 Task: Search and explore Airbnb properties in Aspen, Colorado with amazing views.
Action: Mouse moved to (480, 63)
Screenshot: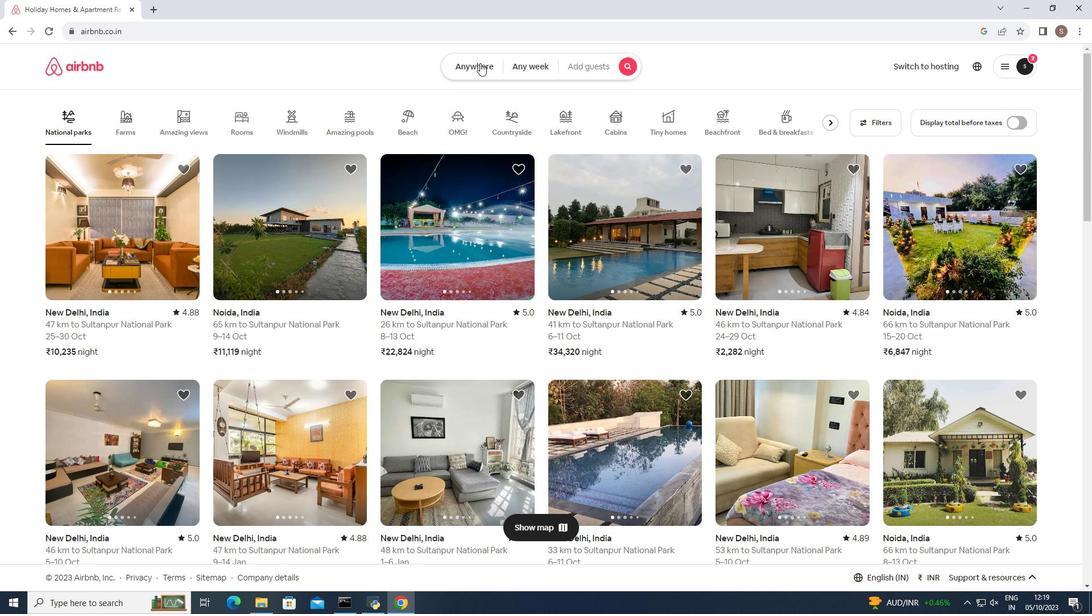 
Action: Mouse pressed left at (480, 63)
Screenshot: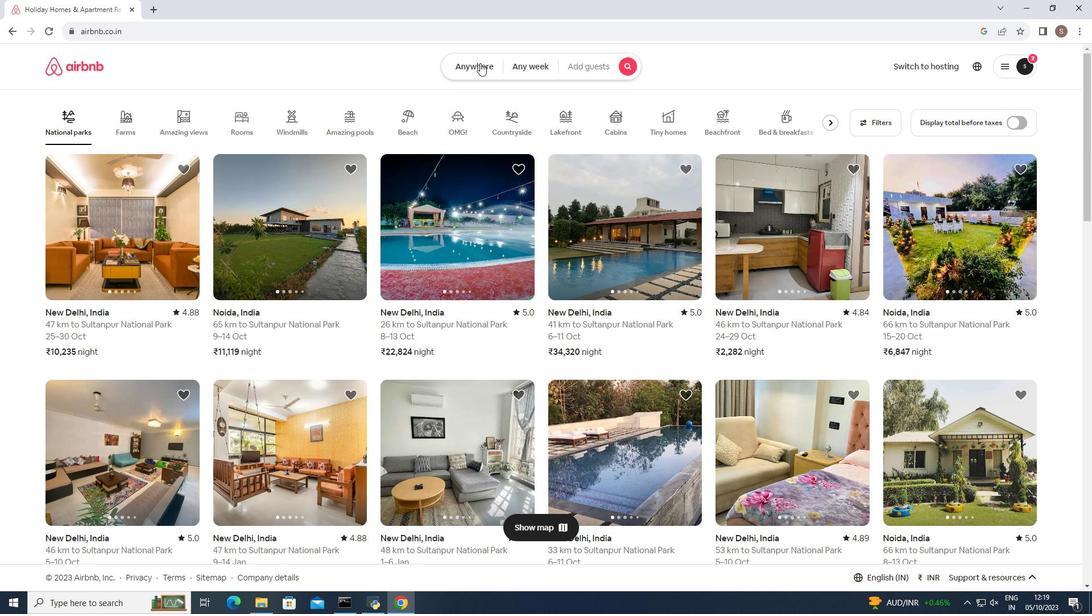 
Action: Mouse moved to (407, 114)
Screenshot: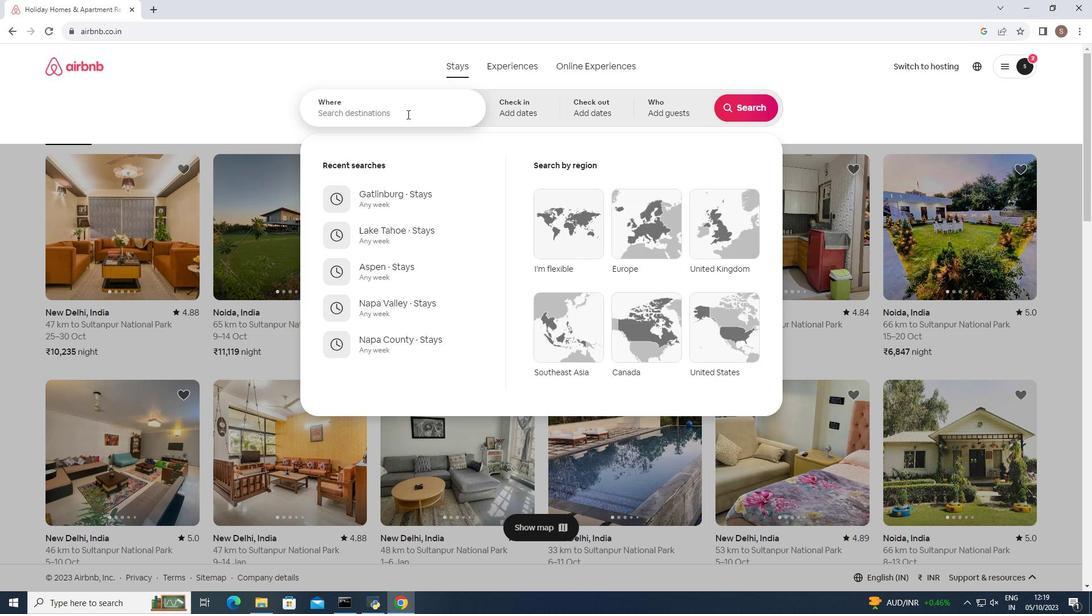 
Action: Mouse pressed left at (407, 114)
Screenshot: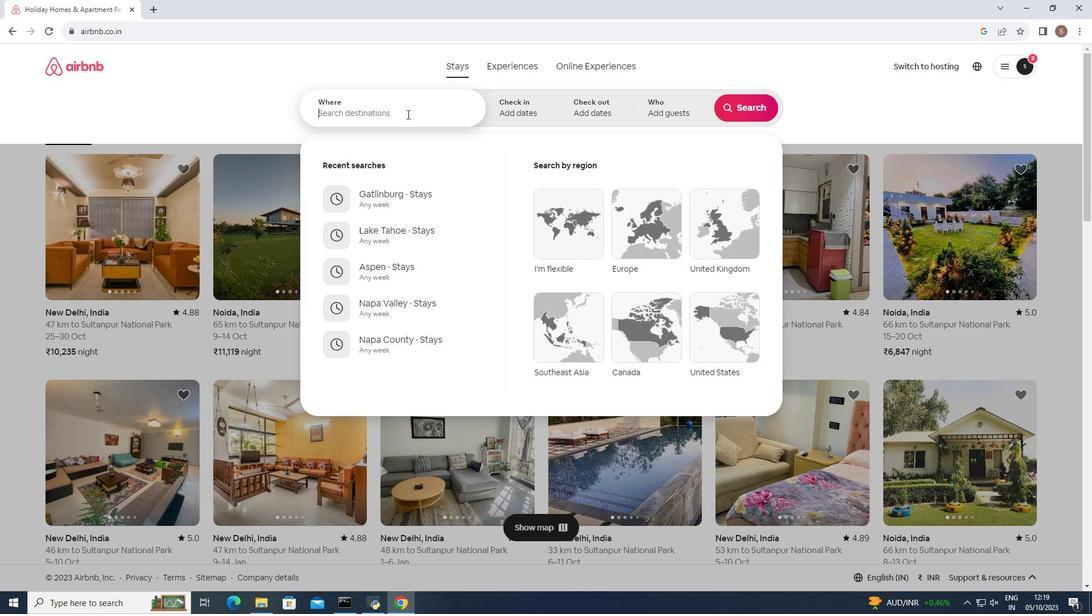 
Action: Key pressed <Key.shift>Aspen<Key.space><Key.shift><Key.shift><Key.shift><Key.shift><Key.shift><Key.shift><Key.shift><Key.shift><Key.shift><Key.shift><Key.shift><Key.shift>Colorado
Screenshot: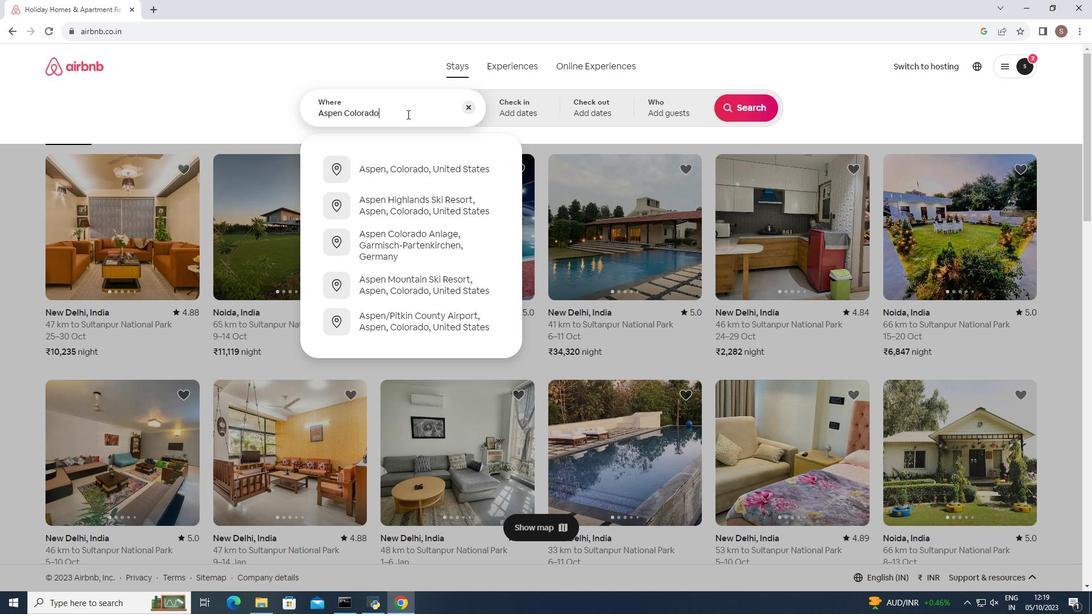 
Action: Mouse moved to (422, 171)
Screenshot: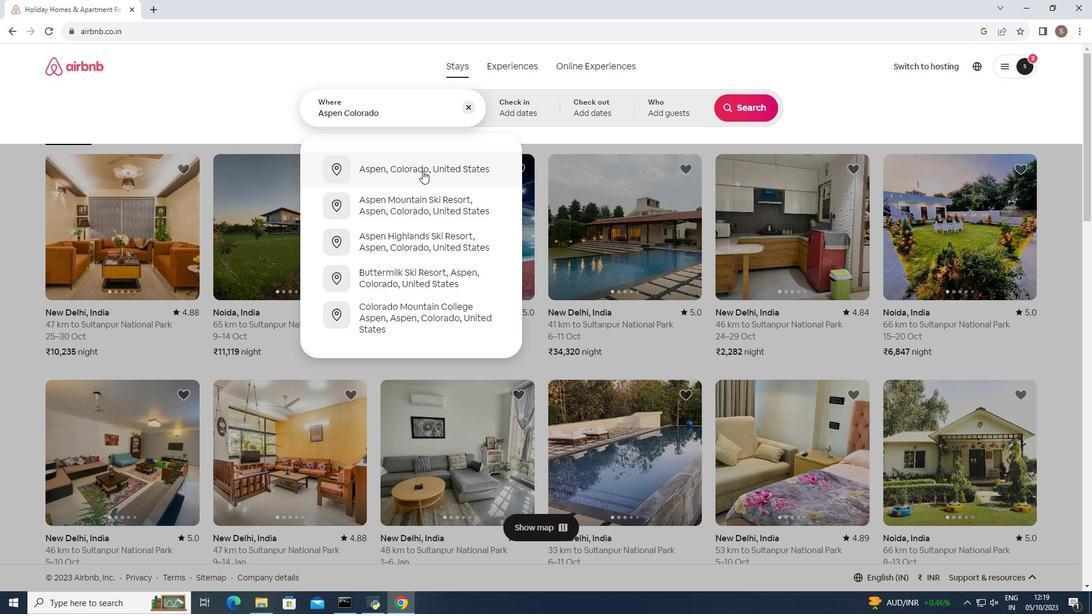 
Action: Mouse pressed left at (422, 171)
Screenshot: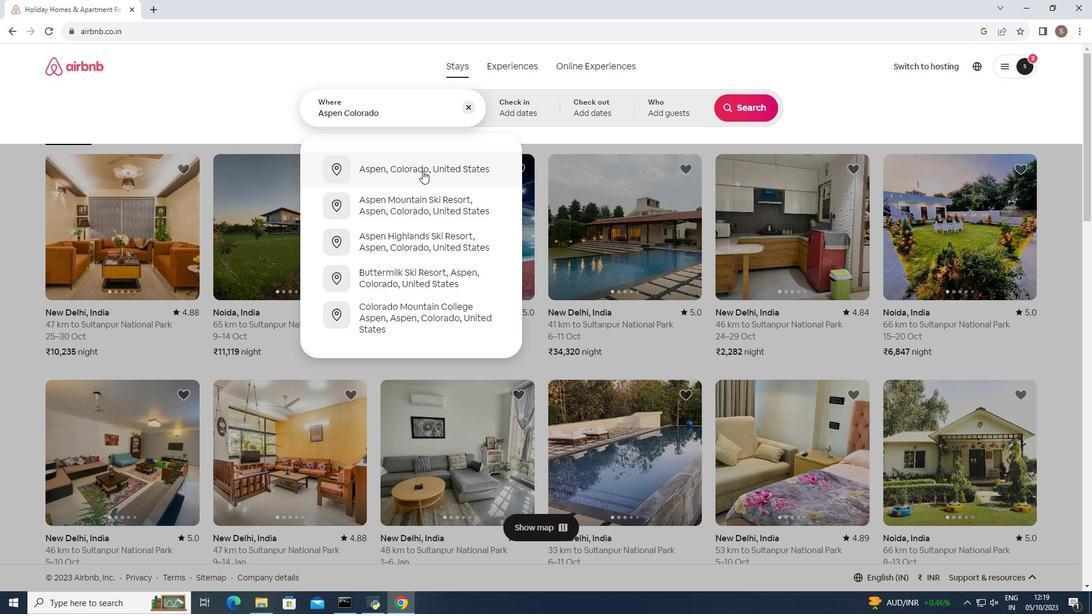 
Action: Mouse moved to (753, 109)
Screenshot: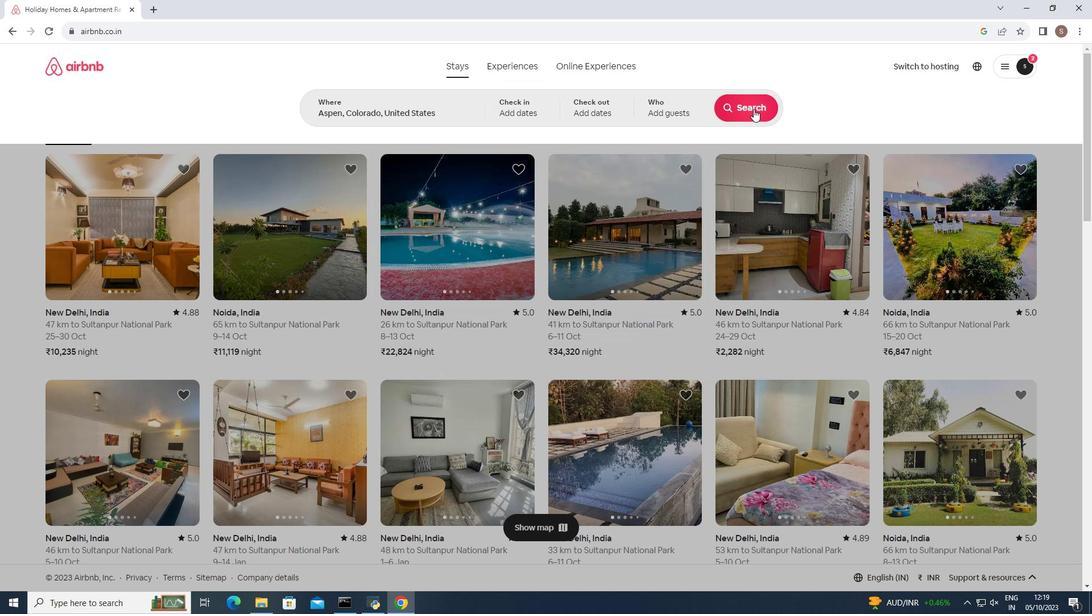 
Action: Mouse pressed left at (753, 109)
Screenshot: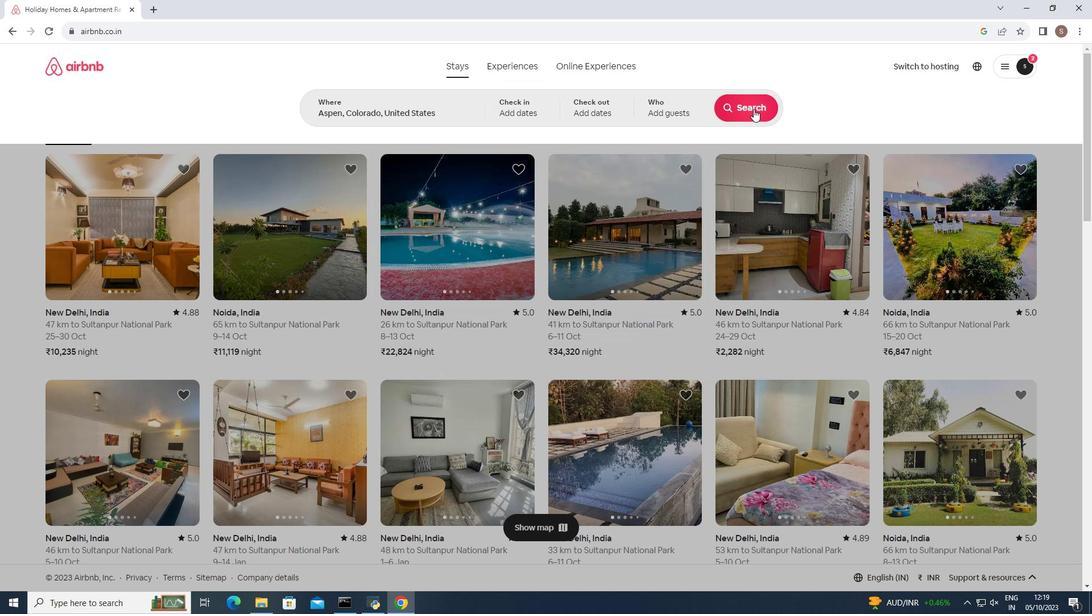 
Action: Mouse moved to (860, 106)
Screenshot: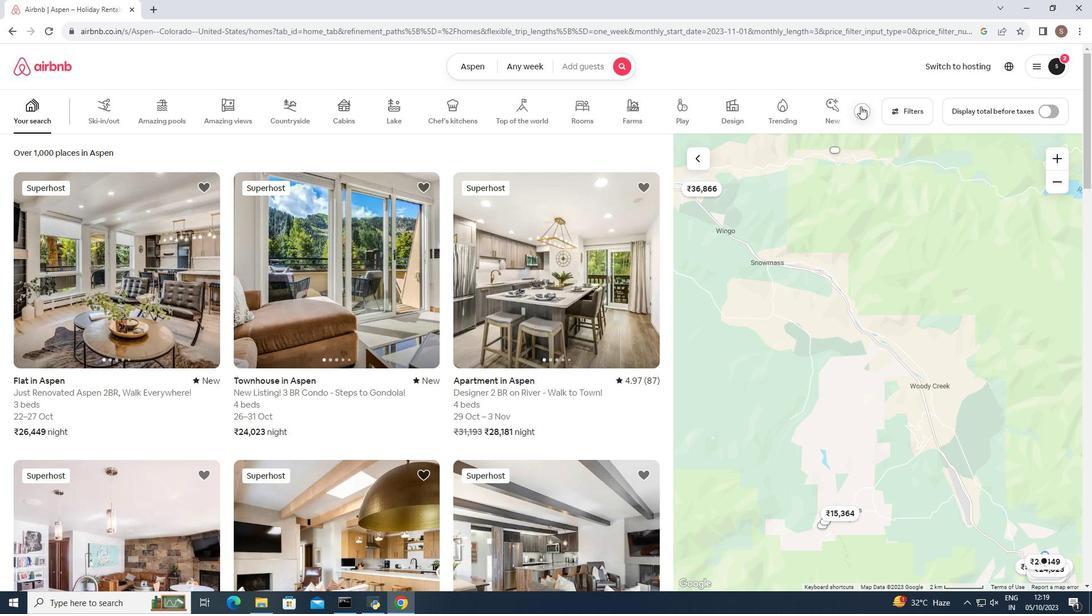 
Action: Mouse pressed left at (860, 106)
Screenshot: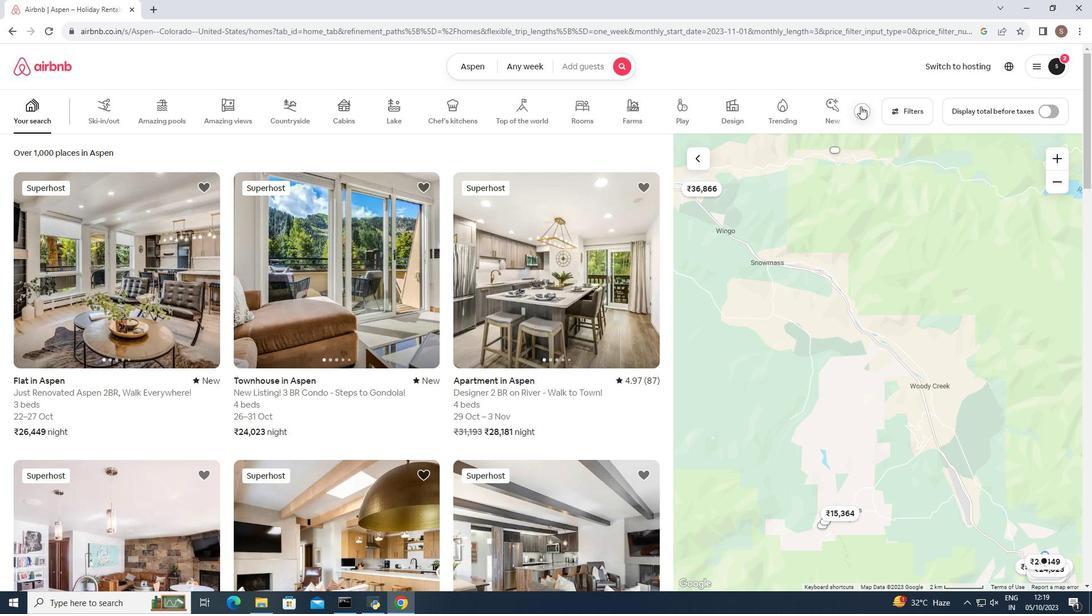
Action: Mouse moved to (15, 109)
Screenshot: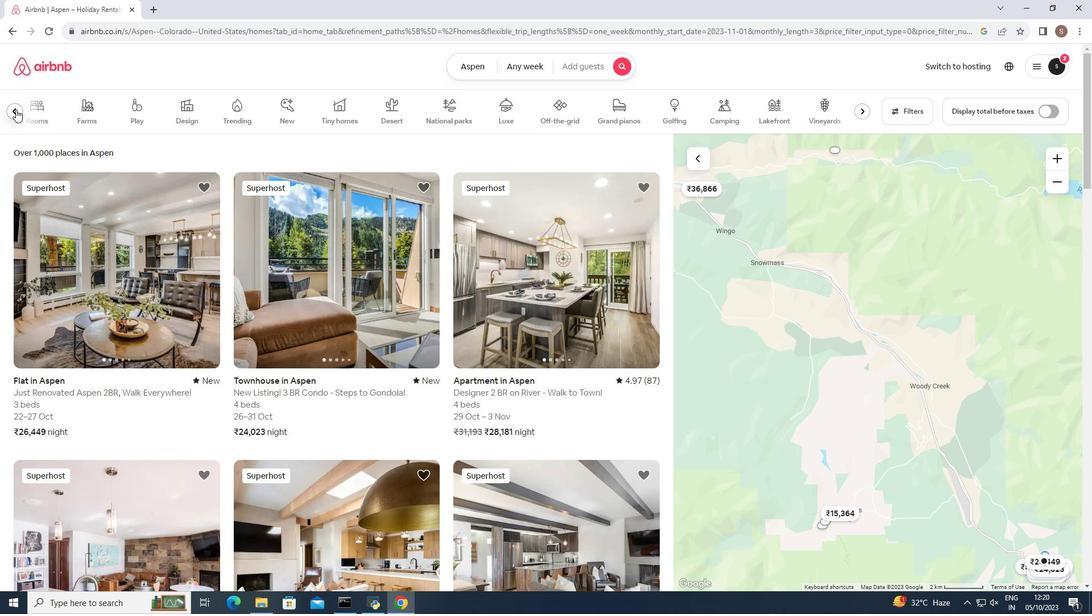 
Action: Mouse pressed left at (15, 109)
Screenshot: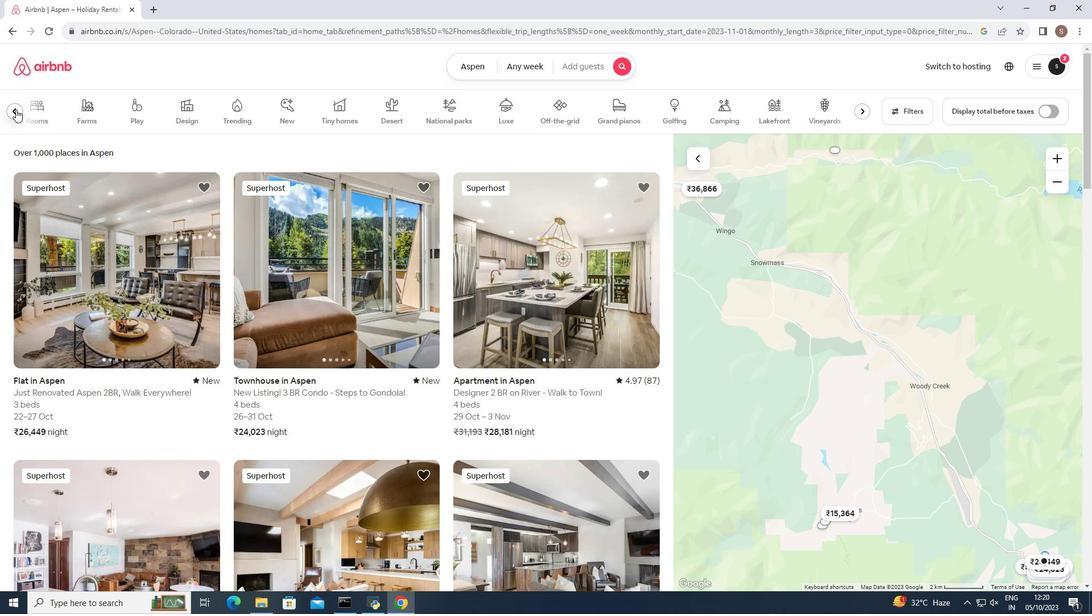 
Action: Mouse moved to (221, 109)
Screenshot: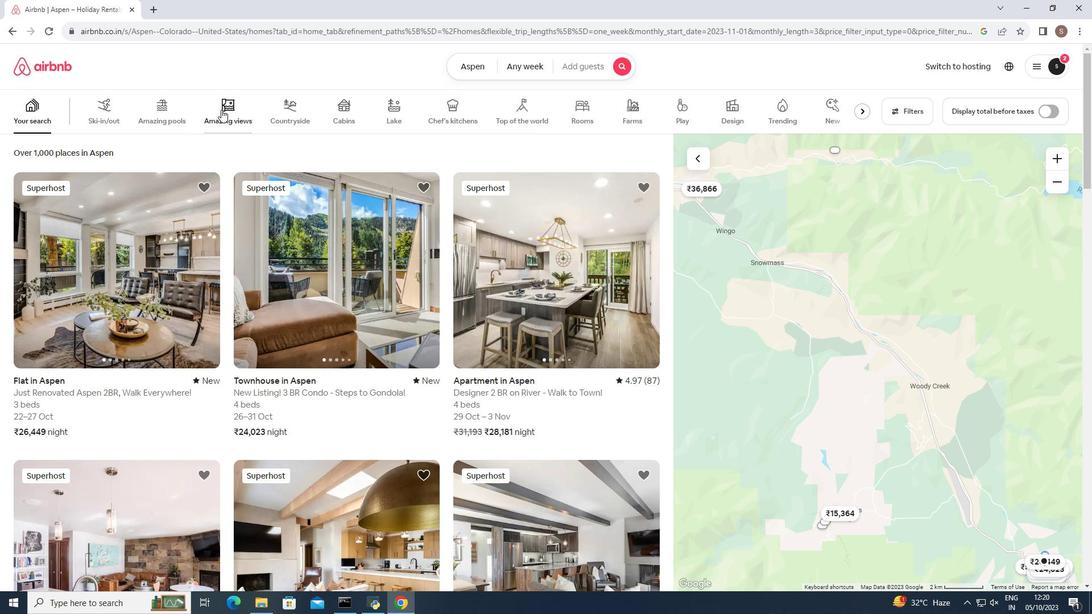 
Action: Mouse pressed left at (221, 109)
Screenshot: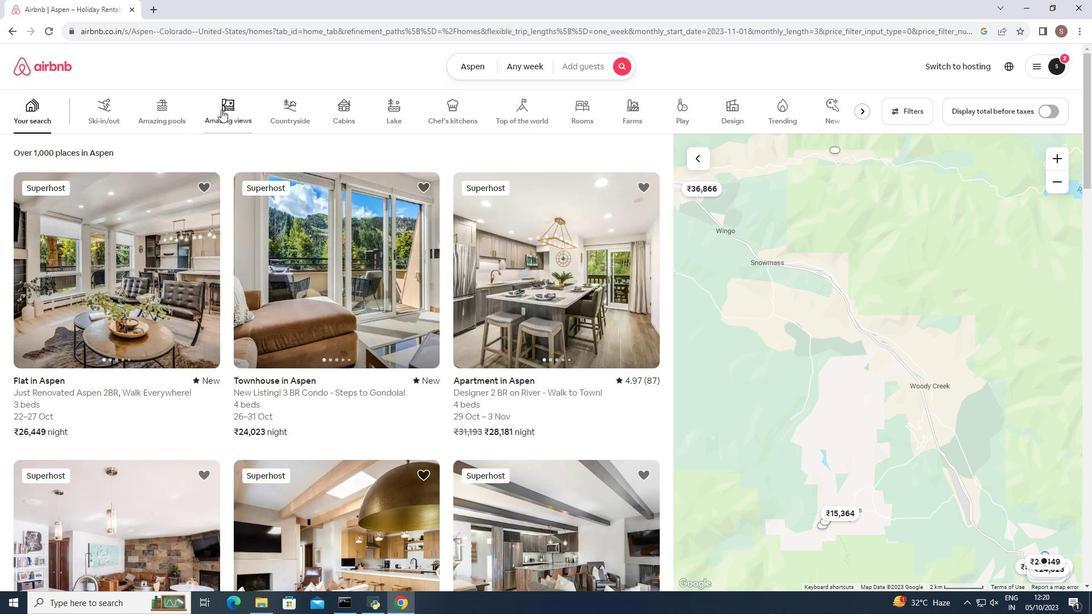 
Action: Mouse moved to (338, 263)
Screenshot: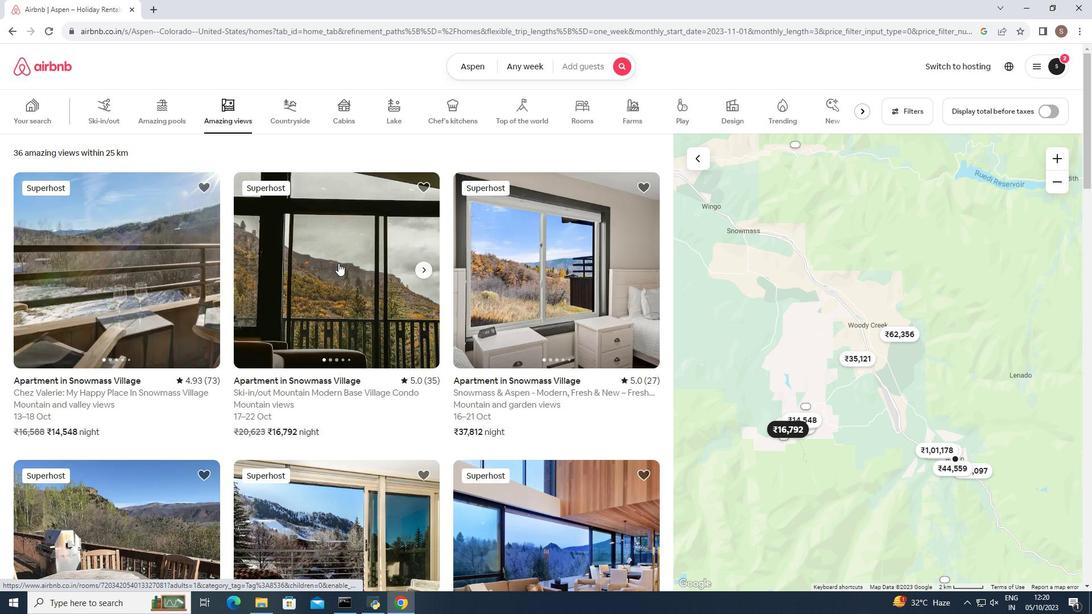 
Action: Mouse scrolled (338, 262) with delta (0, 0)
Screenshot: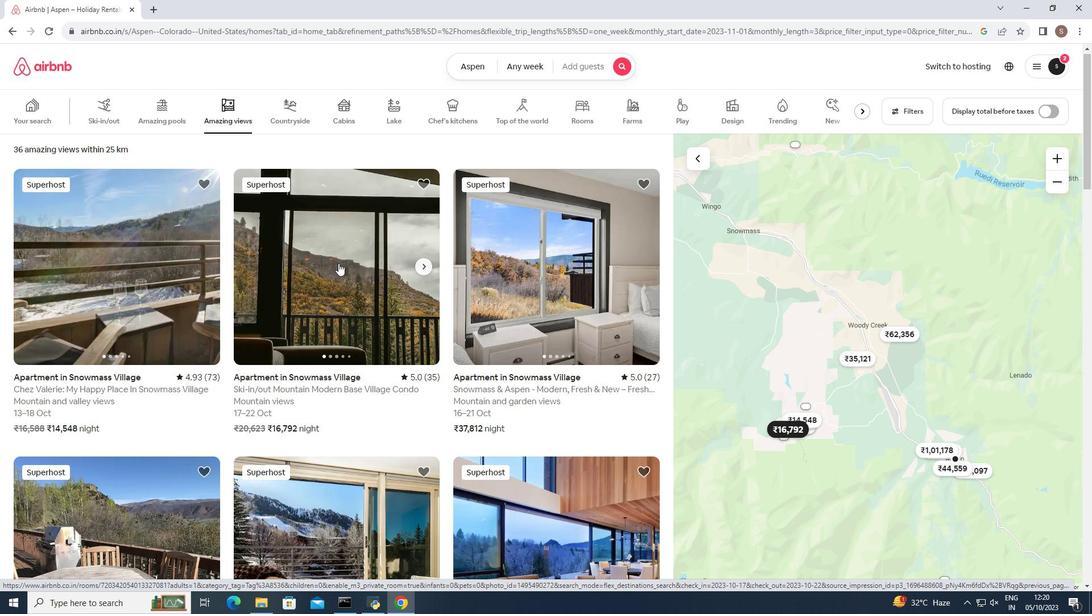 
Action: Mouse scrolled (338, 262) with delta (0, 0)
Screenshot: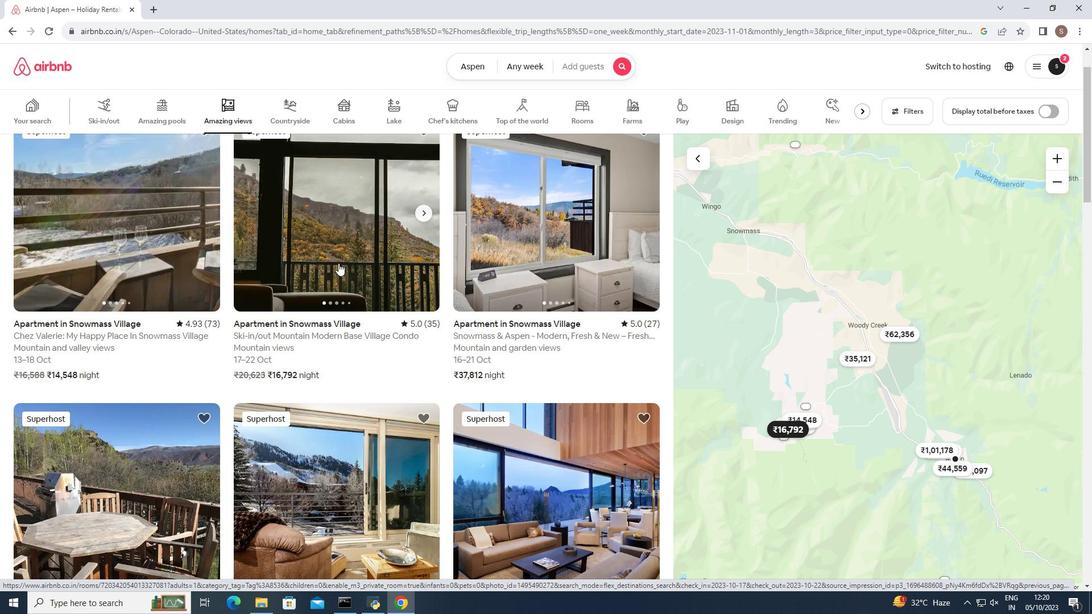 
Action: Mouse scrolled (338, 262) with delta (0, 0)
Screenshot: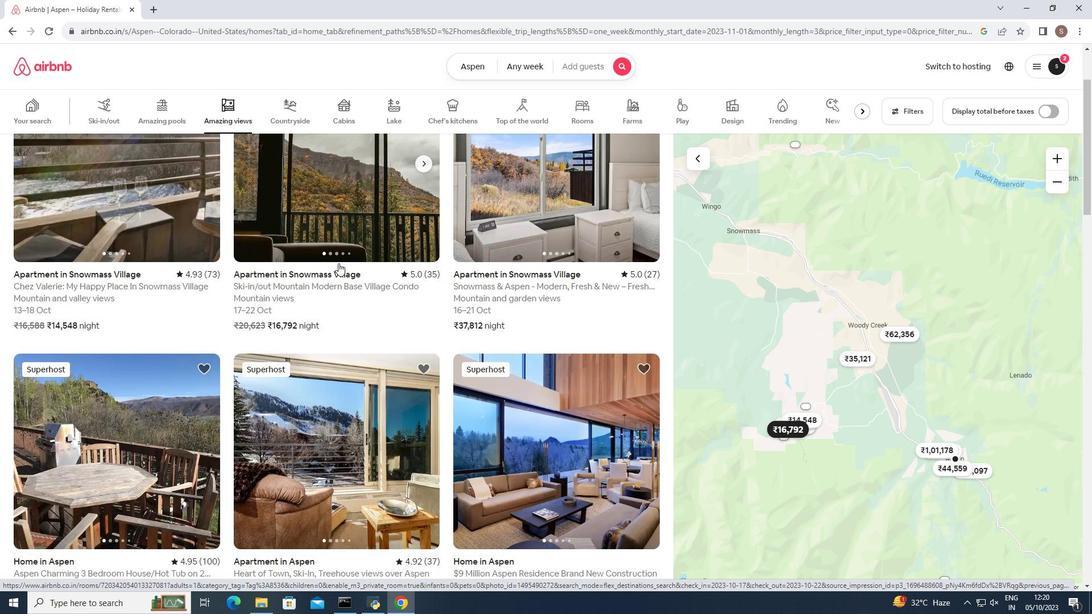 
Action: Mouse scrolled (338, 262) with delta (0, 0)
Screenshot: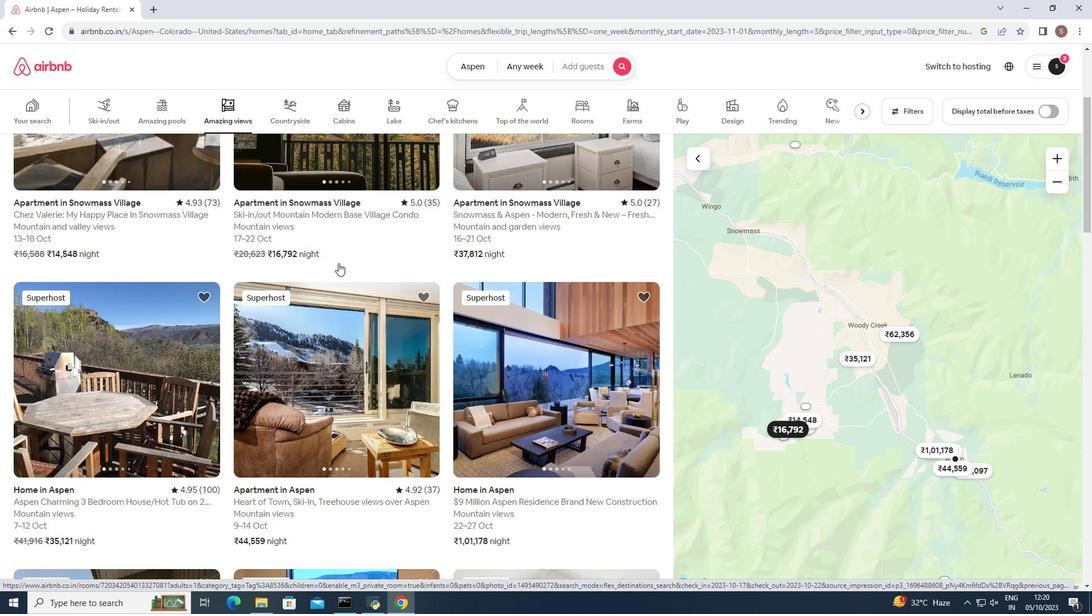 
Action: Mouse moved to (325, 325)
Screenshot: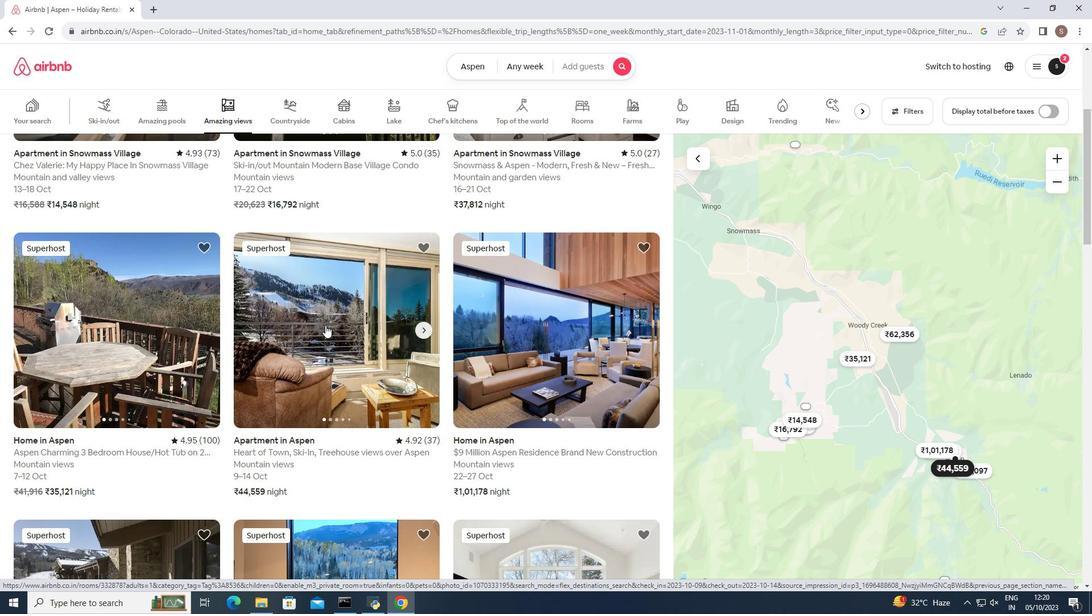 
Action: Mouse pressed left at (325, 325)
Screenshot: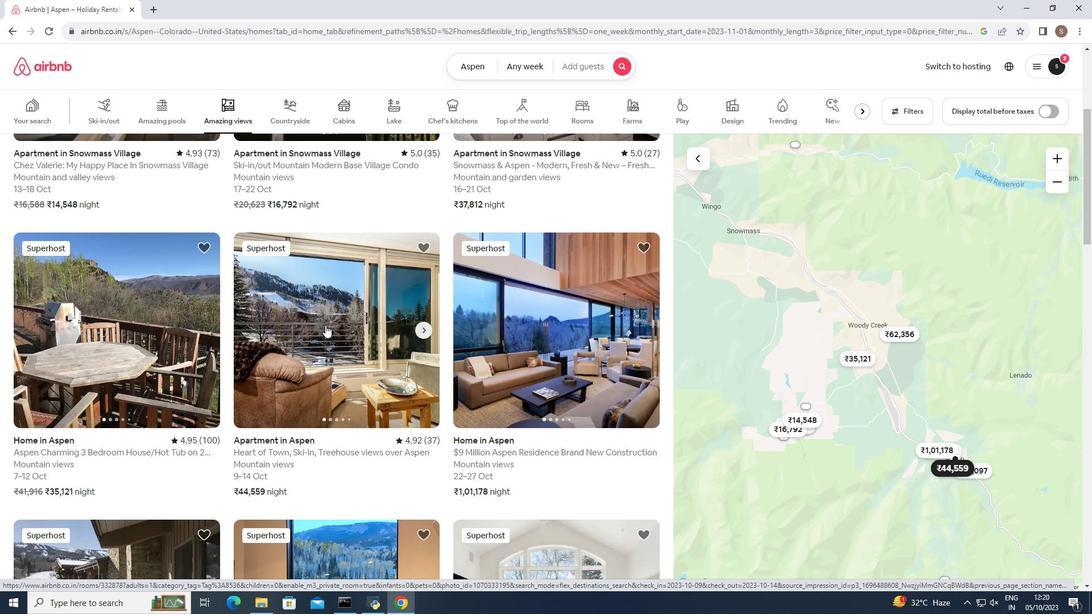 
Action: Mouse moved to (772, 419)
Screenshot: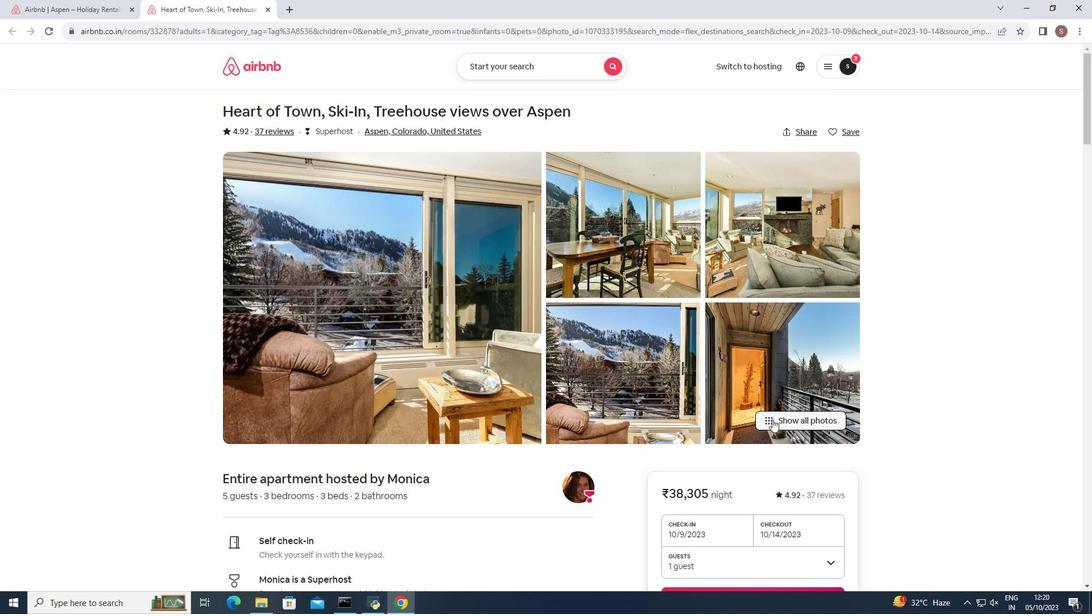 
Action: Mouse pressed left at (772, 419)
Screenshot: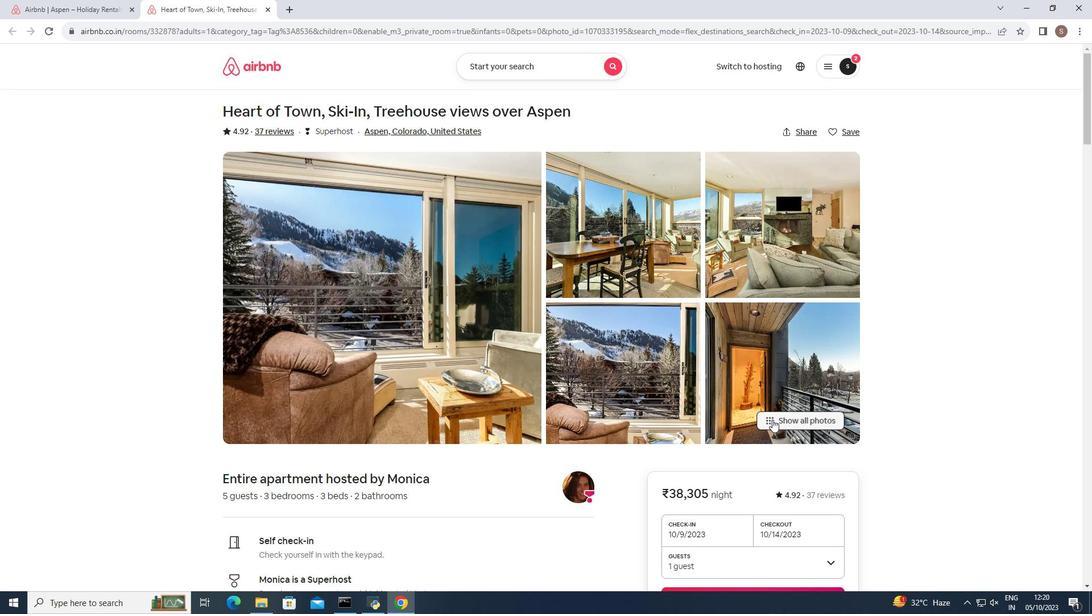 
Action: Mouse moved to (685, 394)
Screenshot: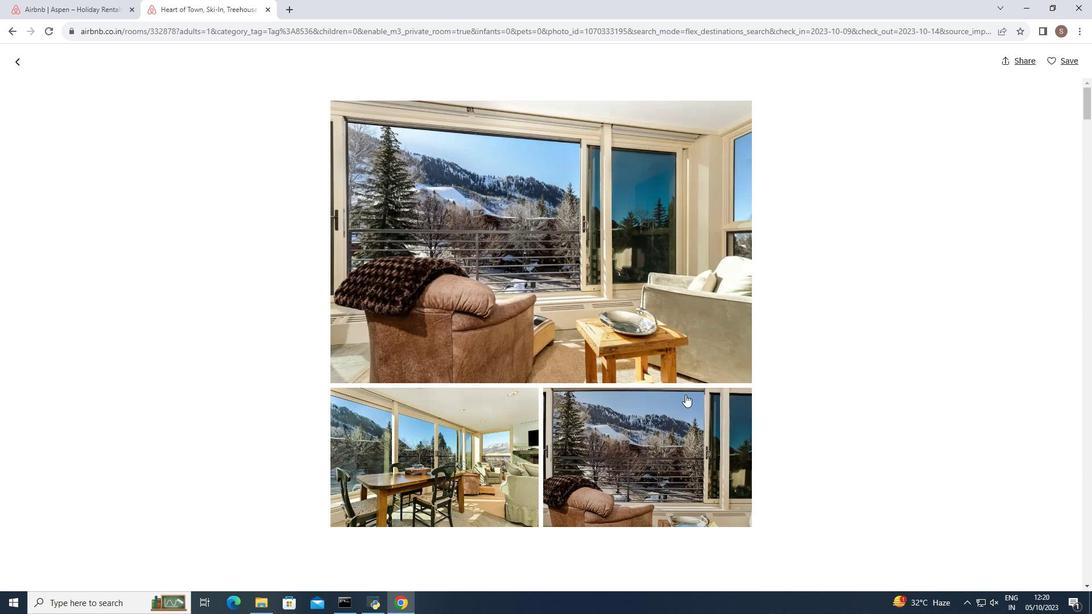 
Action: Mouse scrolled (685, 394) with delta (0, 0)
Screenshot: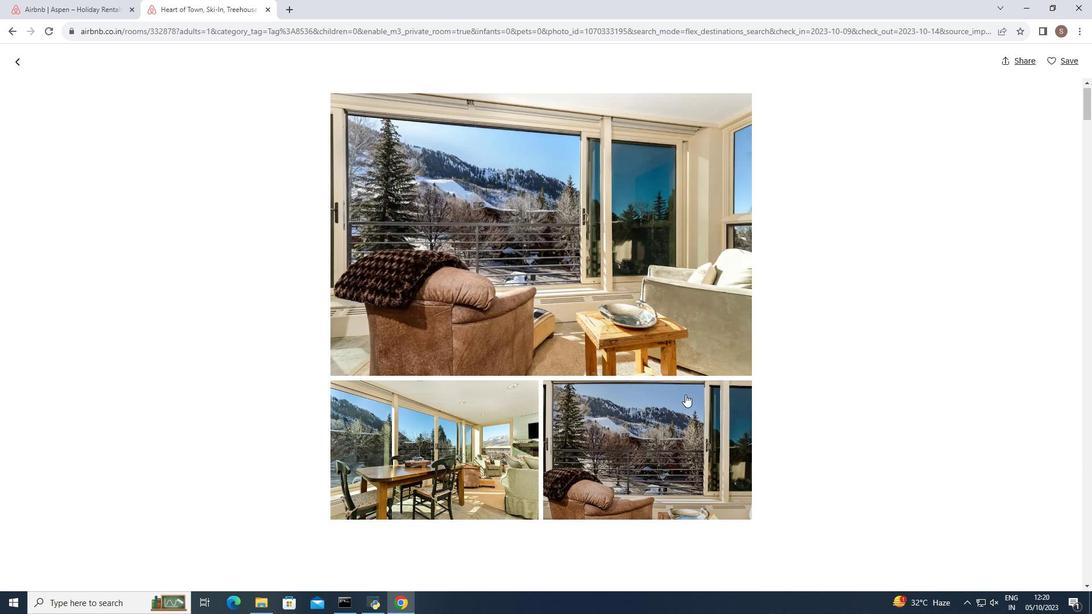 
Action: Mouse scrolled (685, 394) with delta (0, 0)
Screenshot: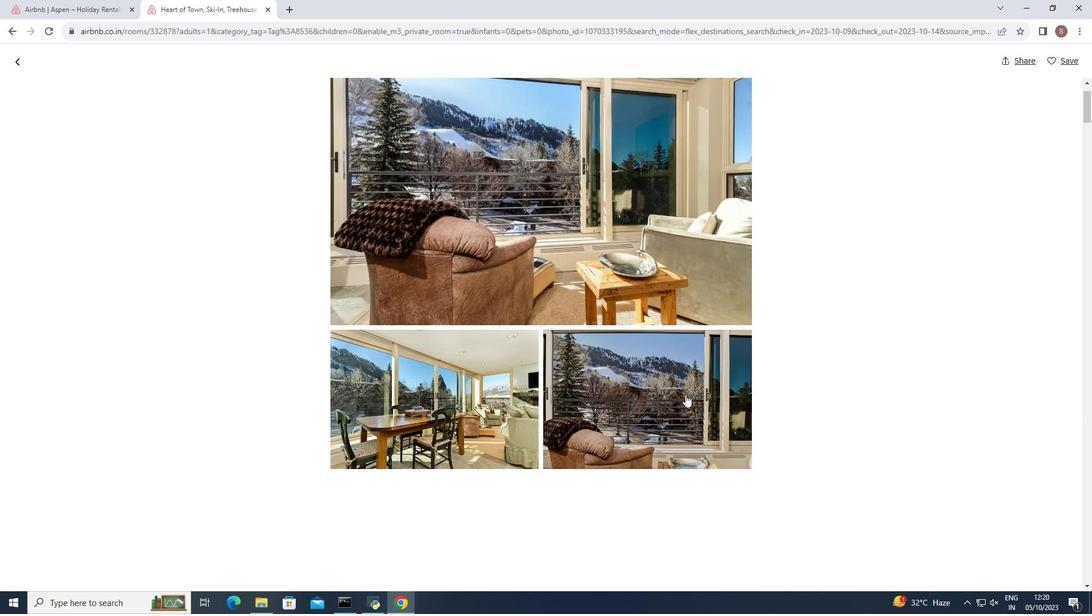 
Action: Mouse scrolled (685, 394) with delta (0, 0)
Screenshot: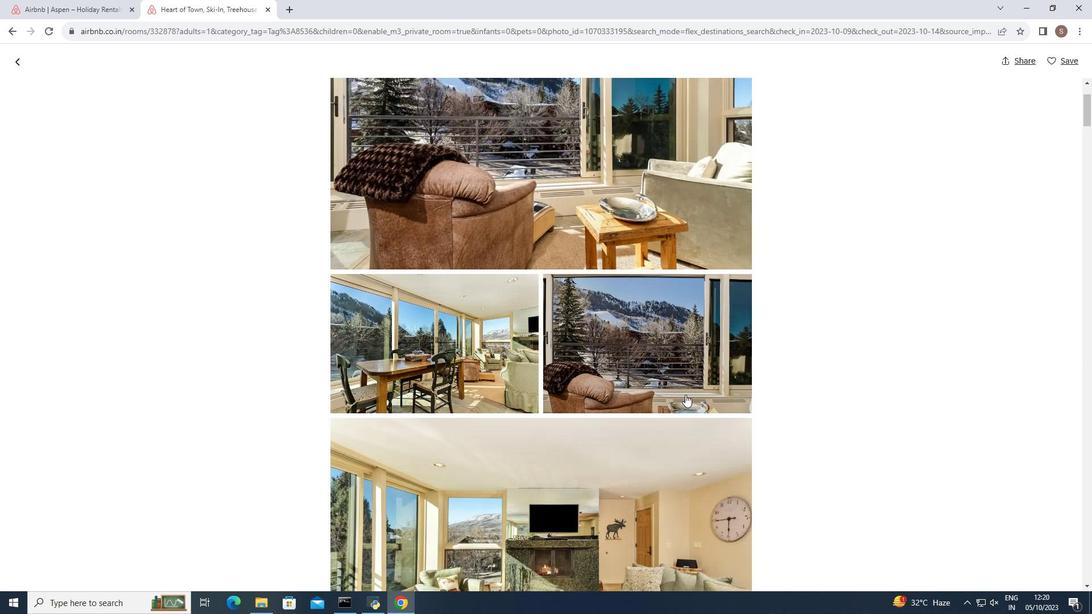 
Action: Mouse scrolled (685, 394) with delta (0, 0)
Screenshot: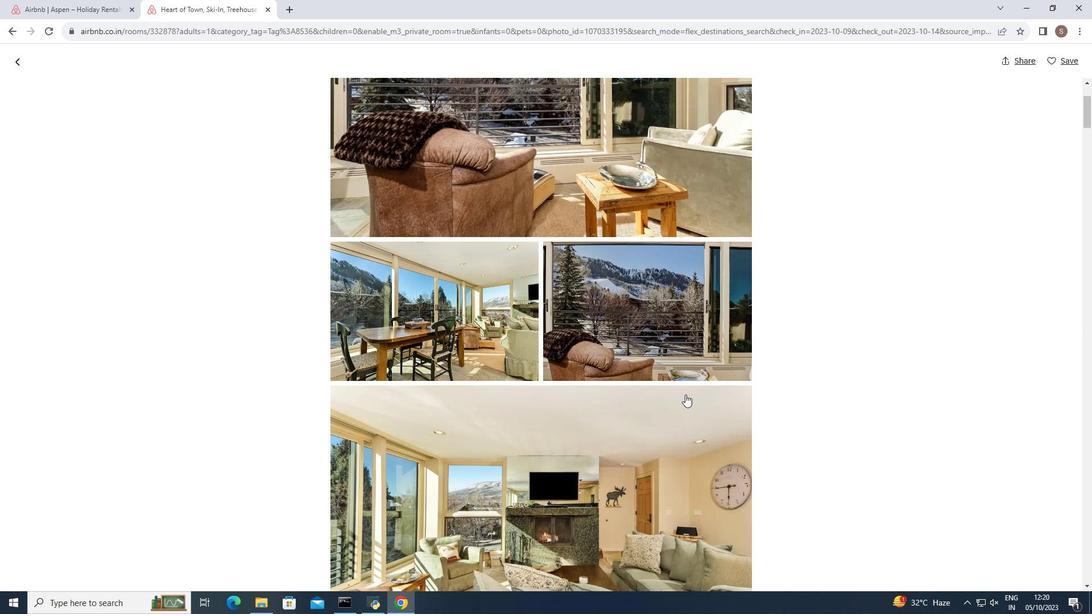 
Action: Mouse scrolled (685, 394) with delta (0, 0)
Screenshot: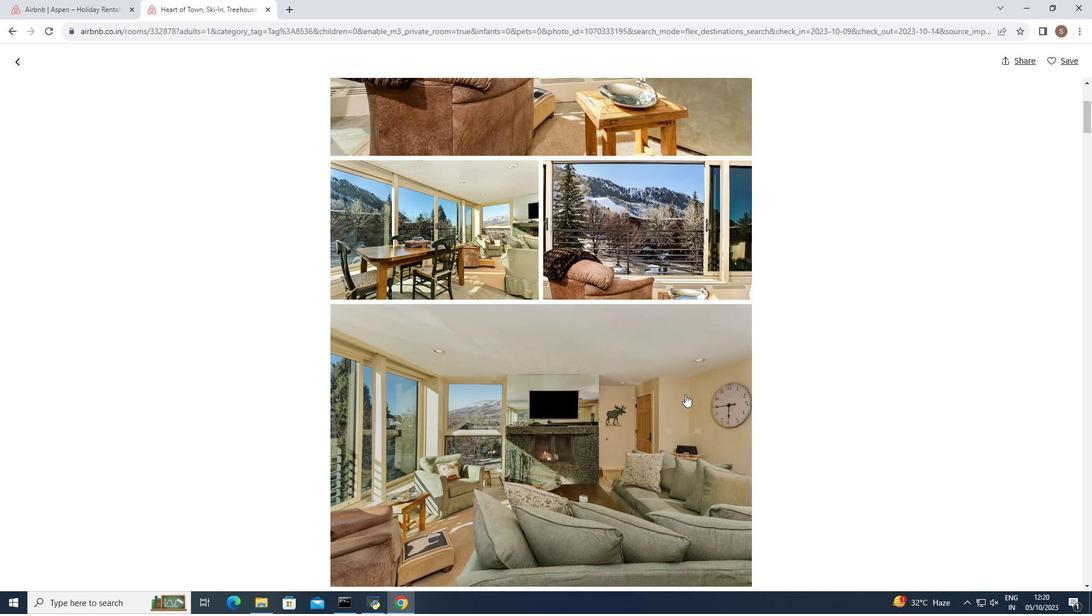 
Action: Mouse scrolled (685, 394) with delta (0, 0)
Screenshot: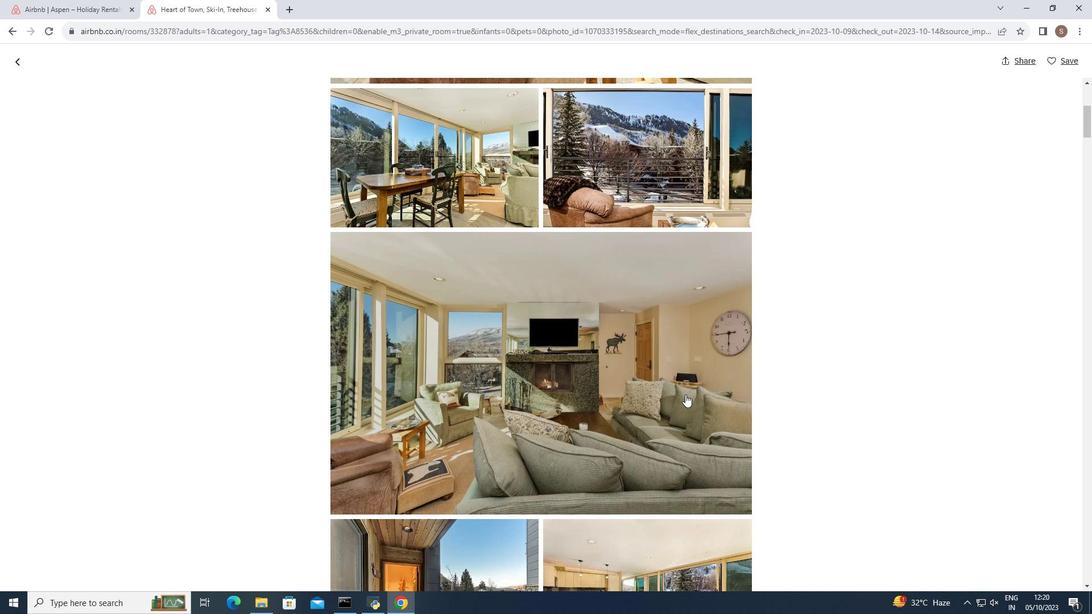 
Action: Mouse scrolled (685, 394) with delta (0, 0)
Screenshot: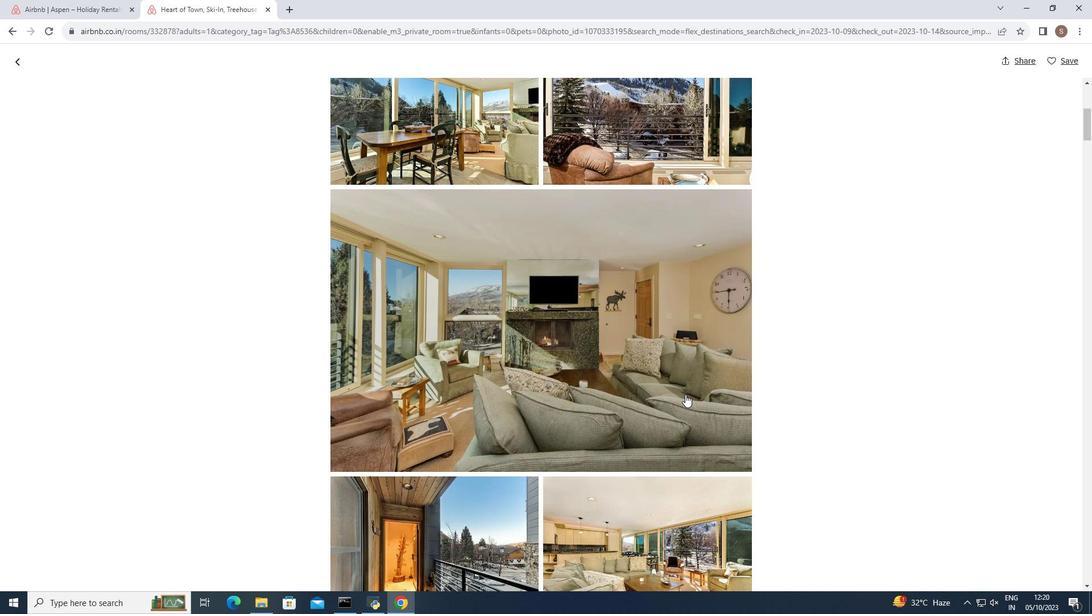 
Action: Mouse scrolled (685, 394) with delta (0, 0)
Screenshot: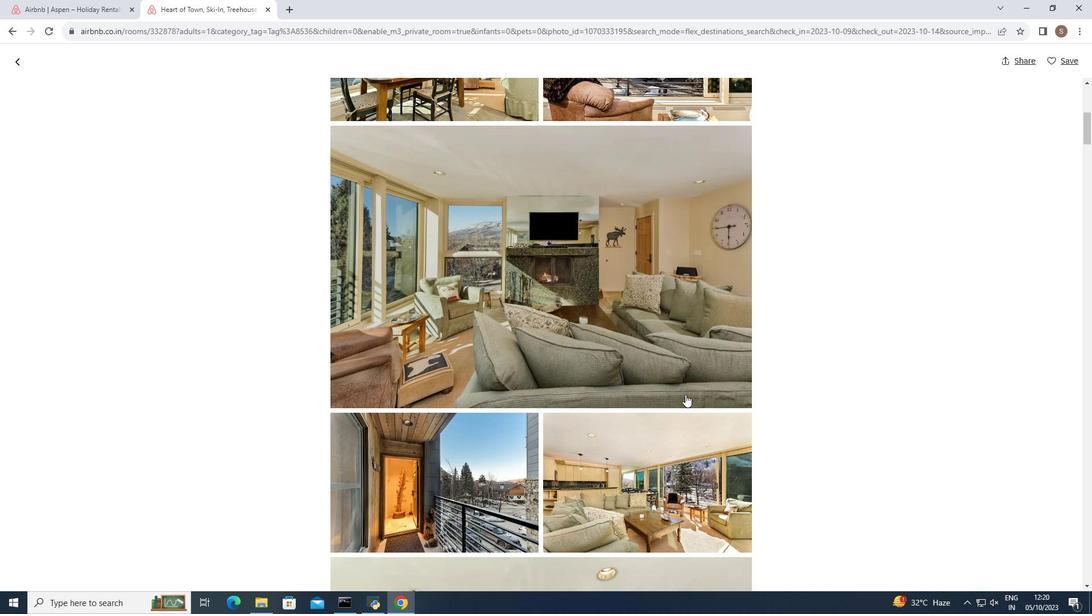 
Action: Mouse scrolled (685, 394) with delta (0, 0)
Screenshot: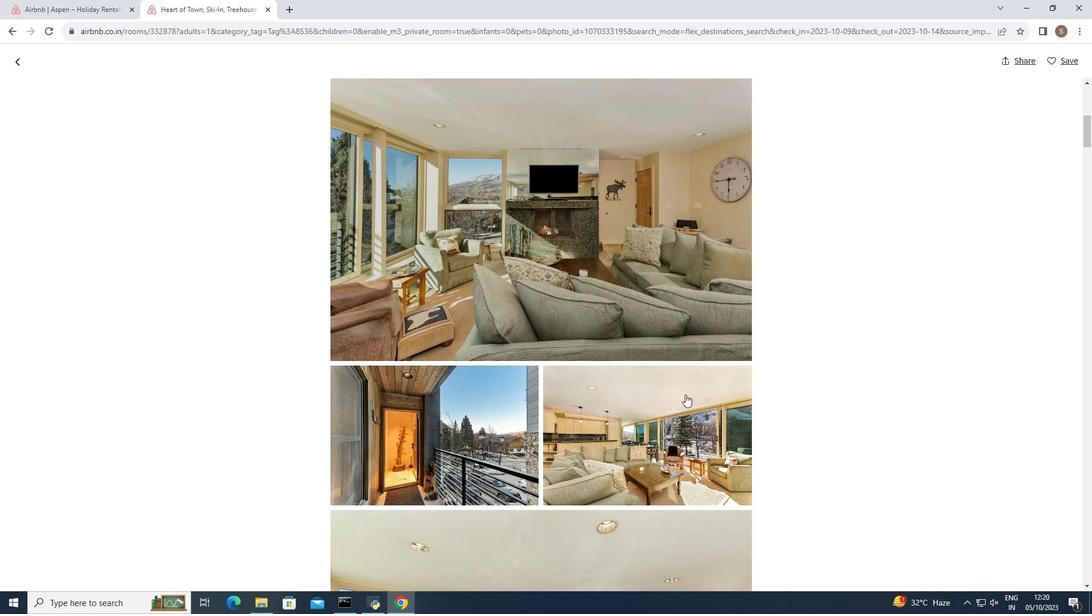 
Action: Mouse scrolled (685, 394) with delta (0, 0)
Screenshot: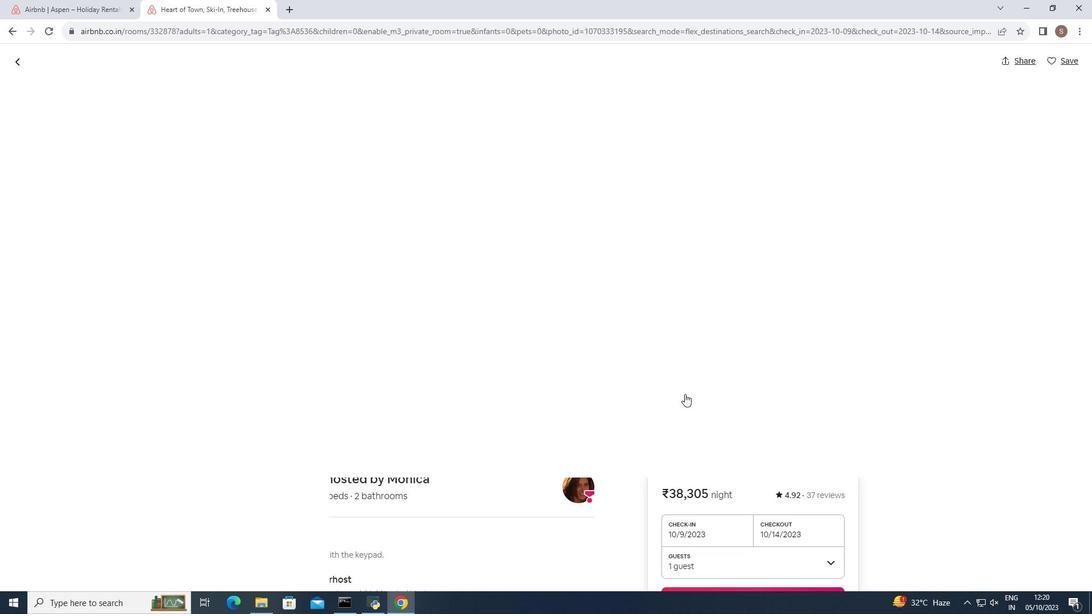 
Action: Mouse moved to (684, 394)
Screenshot: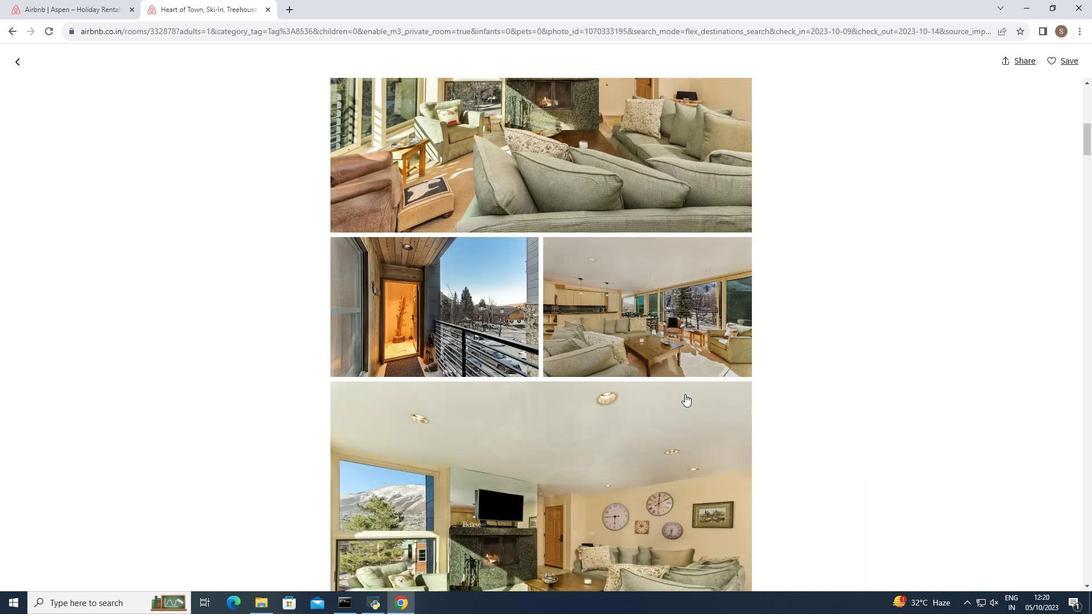 
Action: Mouse scrolled (684, 393) with delta (0, 0)
Screenshot: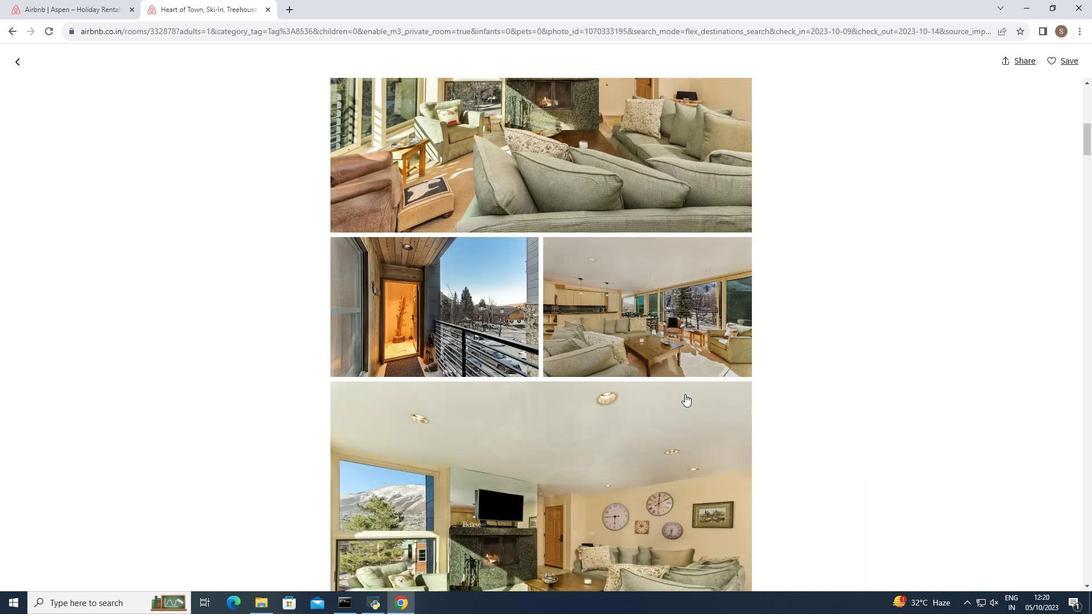 
Action: Mouse scrolled (684, 393) with delta (0, 0)
Screenshot: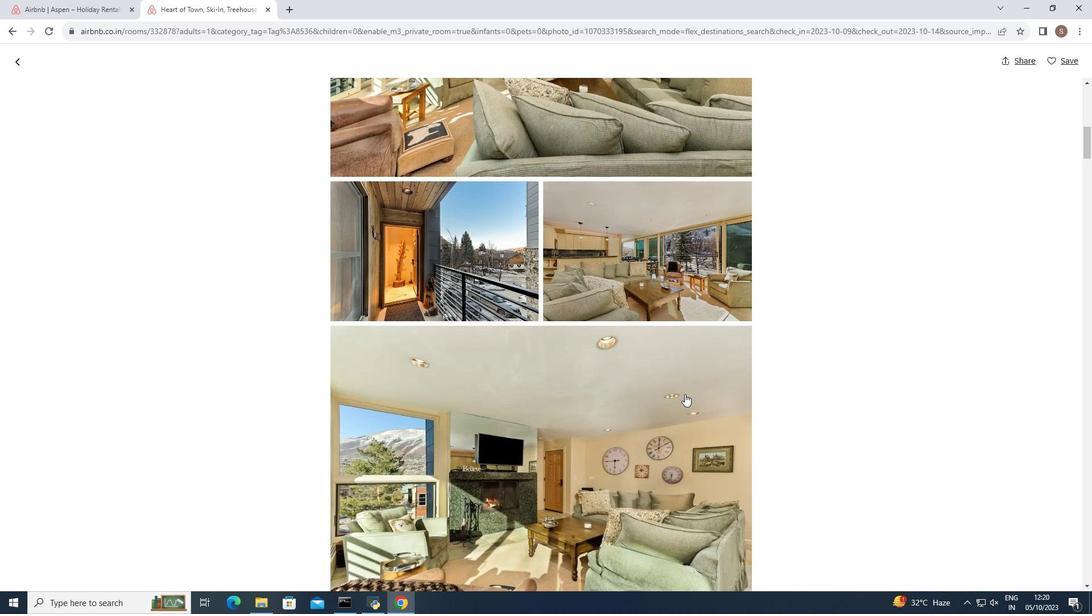 
Action: Mouse scrolled (684, 393) with delta (0, 0)
Screenshot: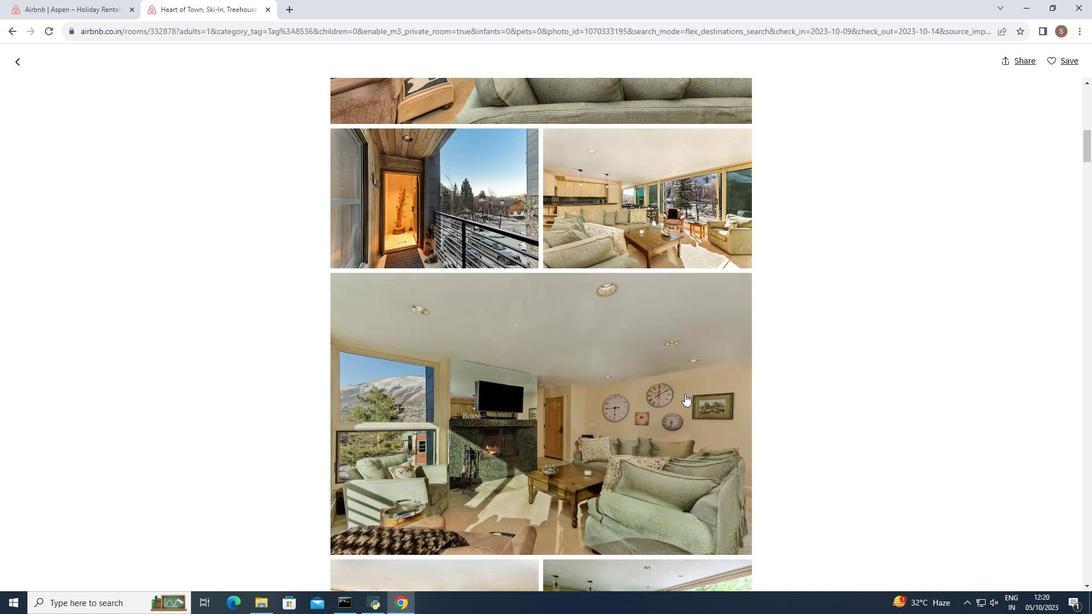 
Action: Mouse scrolled (684, 393) with delta (0, 0)
Screenshot: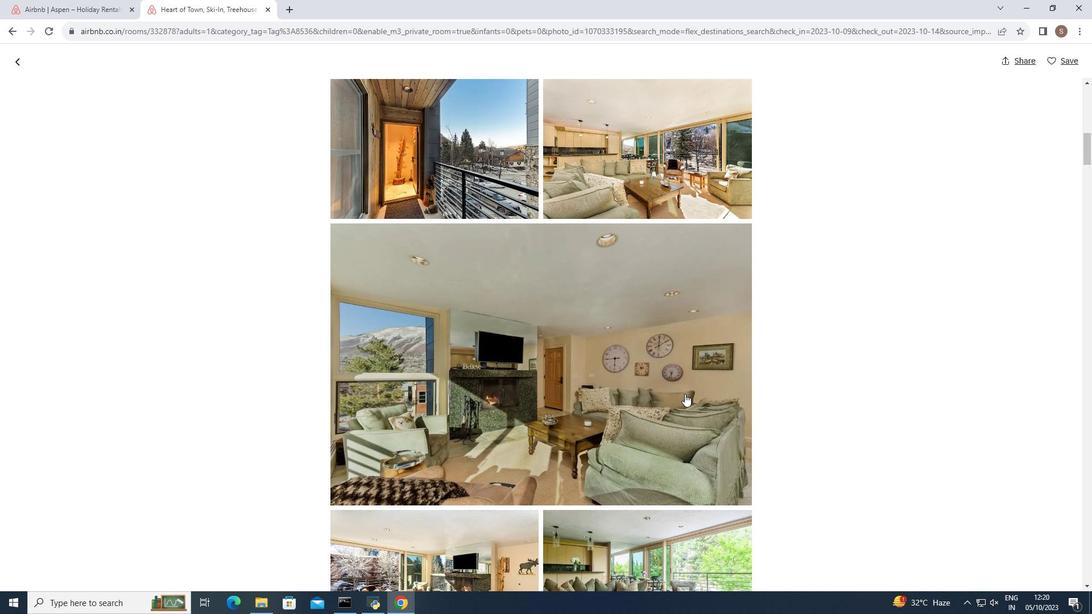 
Action: Mouse scrolled (684, 393) with delta (0, 0)
Screenshot: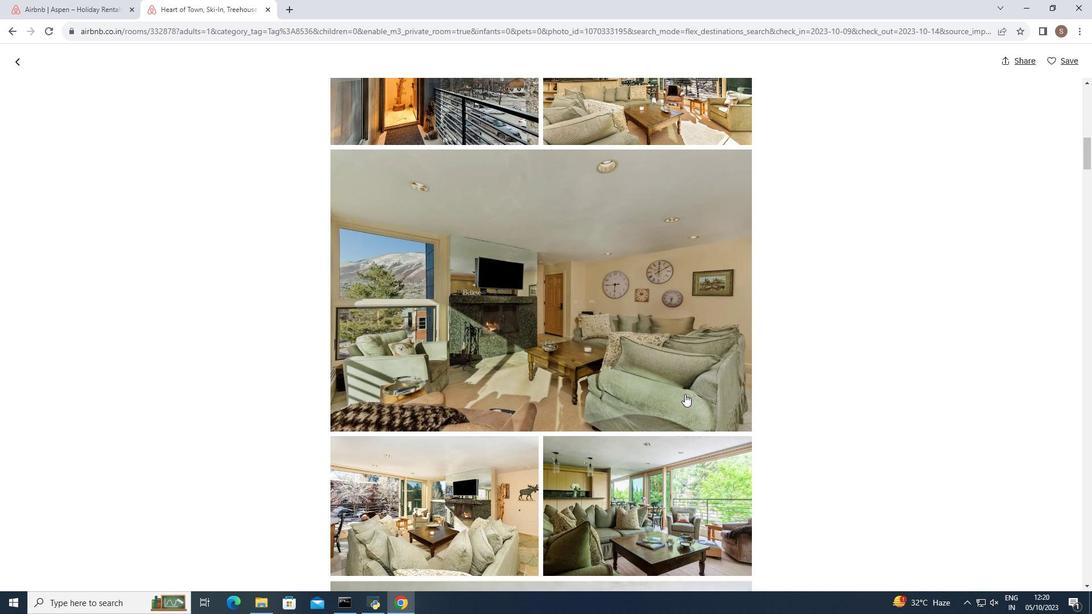 
Action: Mouse scrolled (684, 393) with delta (0, 0)
Screenshot: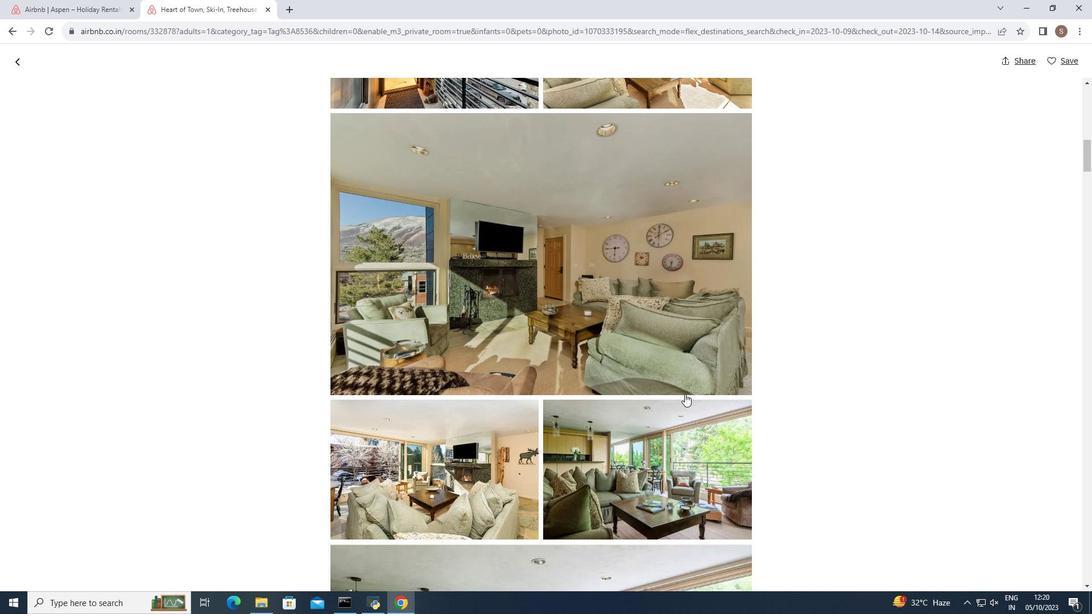 
Action: Mouse scrolled (684, 393) with delta (0, 0)
Screenshot: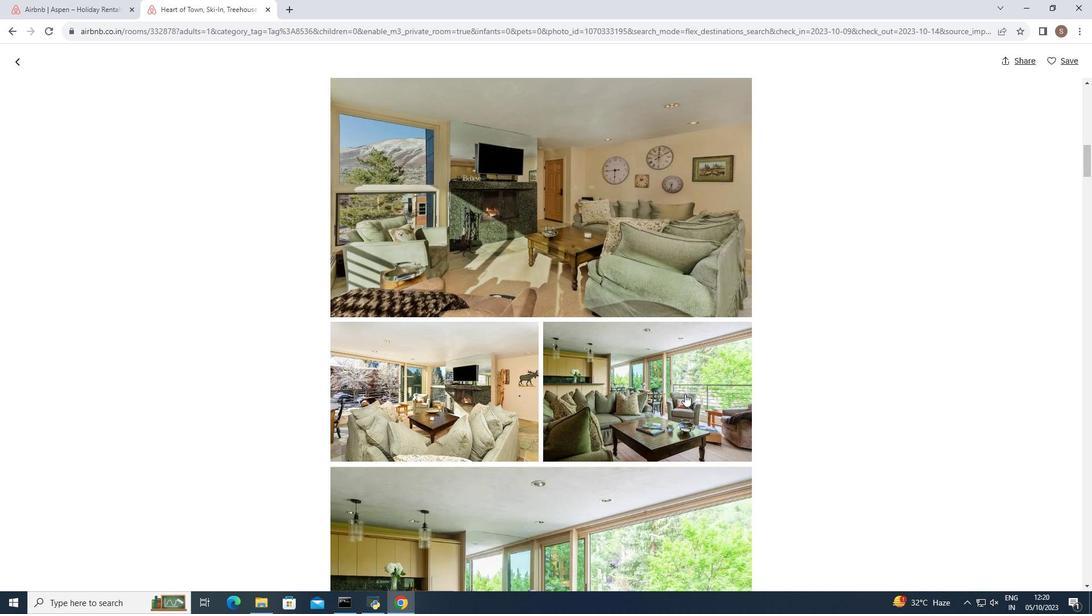 
Action: Mouse scrolled (684, 393) with delta (0, 0)
Screenshot: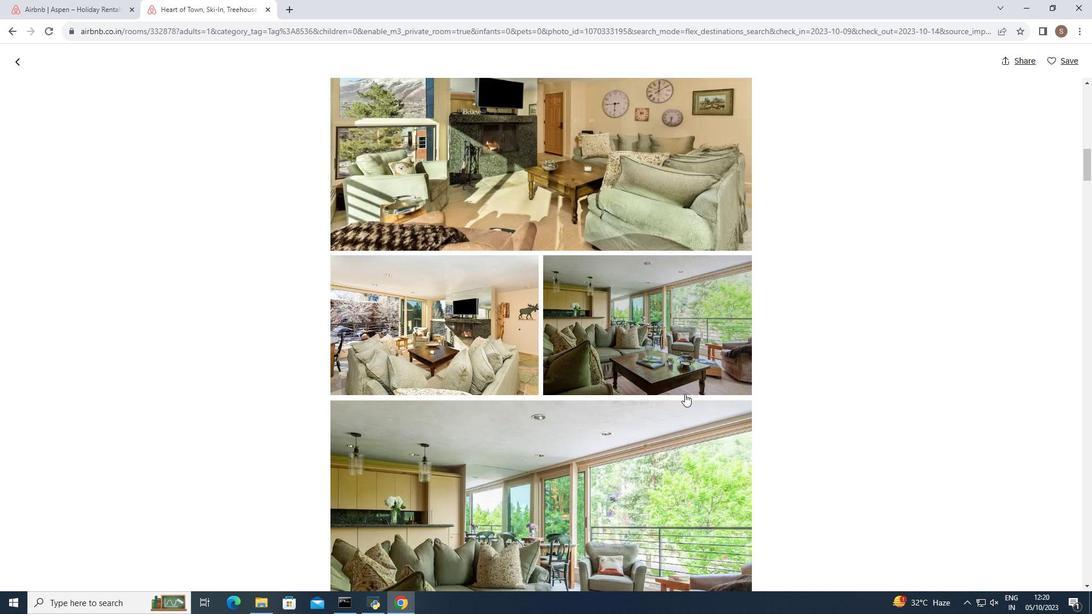
Action: Mouse scrolled (684, 393) with delta (0, 0)
Screenshot: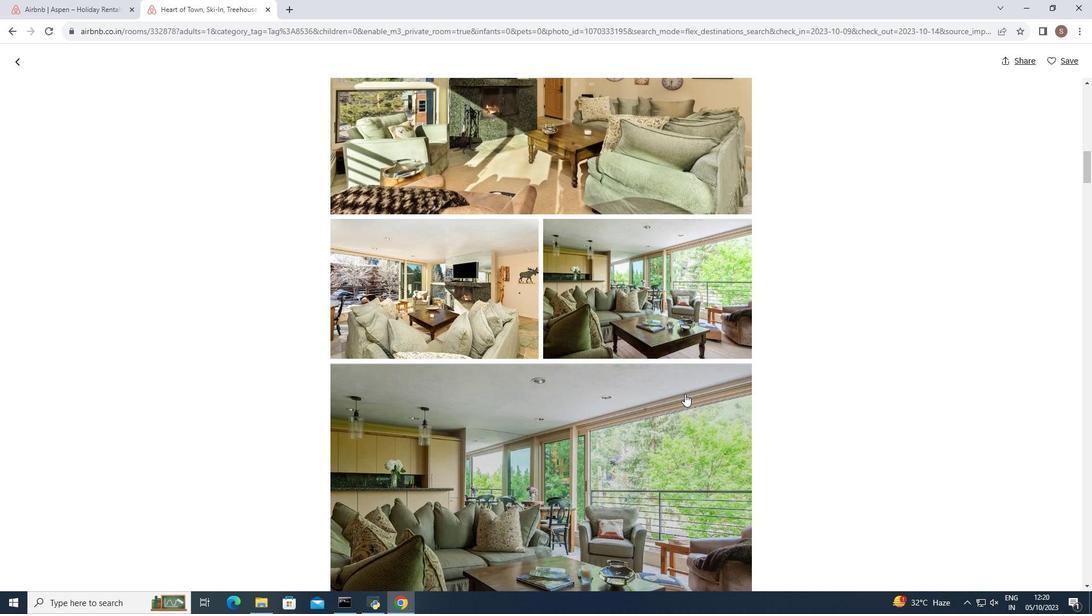 
Action: Mouse moved to (684, 394)
Screenshot: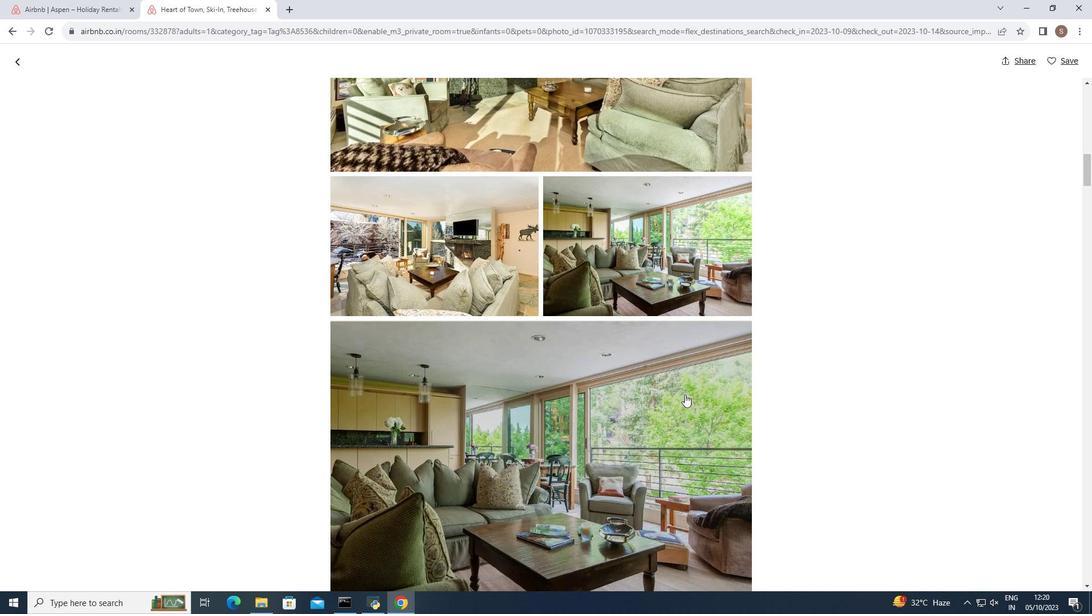 
Action: Mouse scrolled (684, 394) with delta (0, 0)
Screenshot: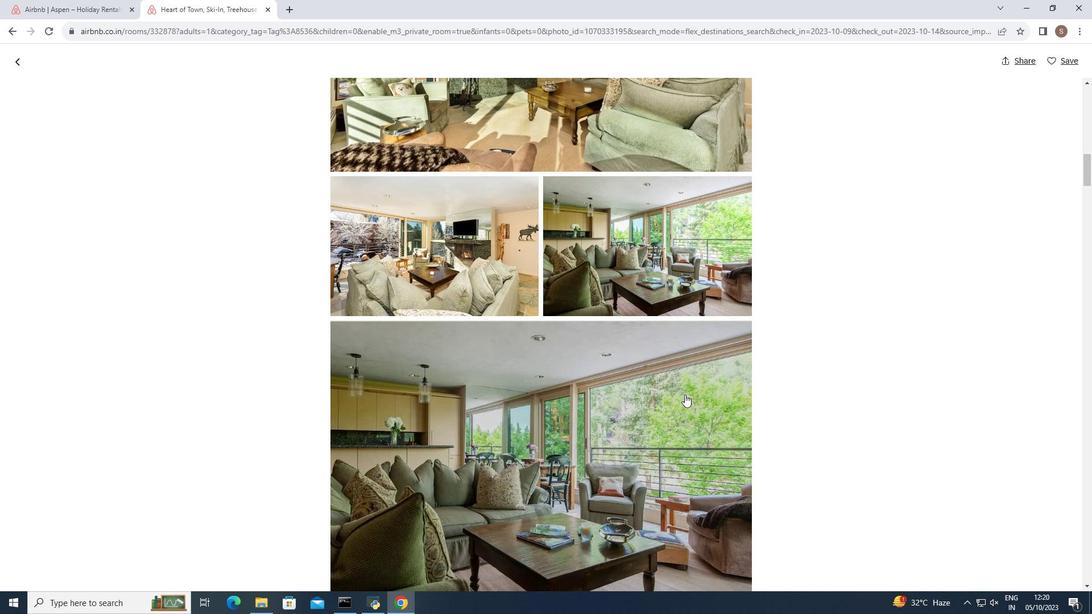 
Action: Mouse scrolled (684, 394) with delta (0, 0)
Screenshot: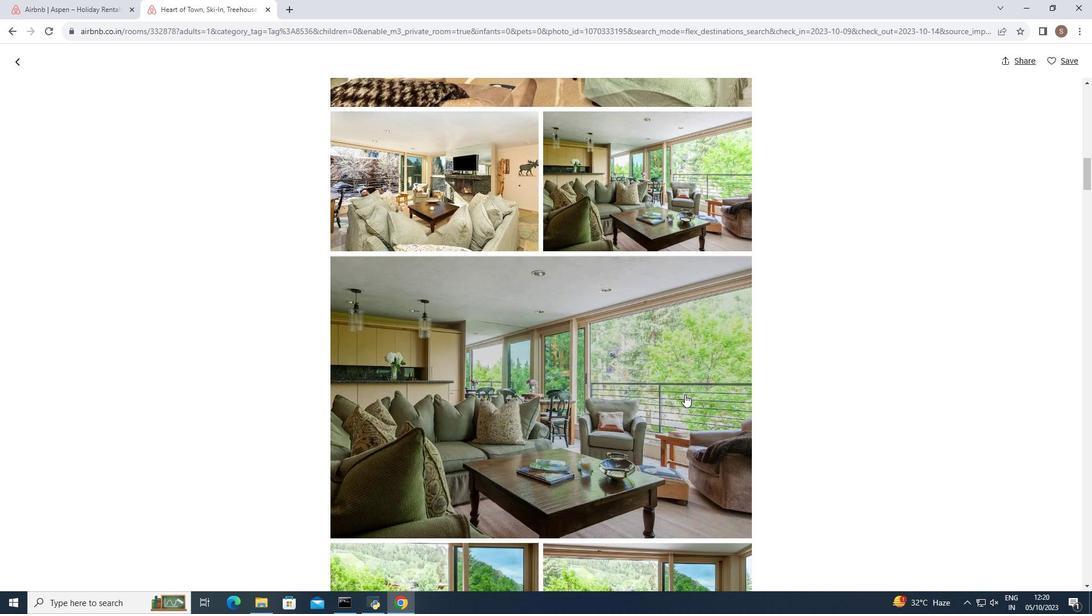 
Action: Mouse scrolled (684, 394) with delta (0, 0)
Screenshot: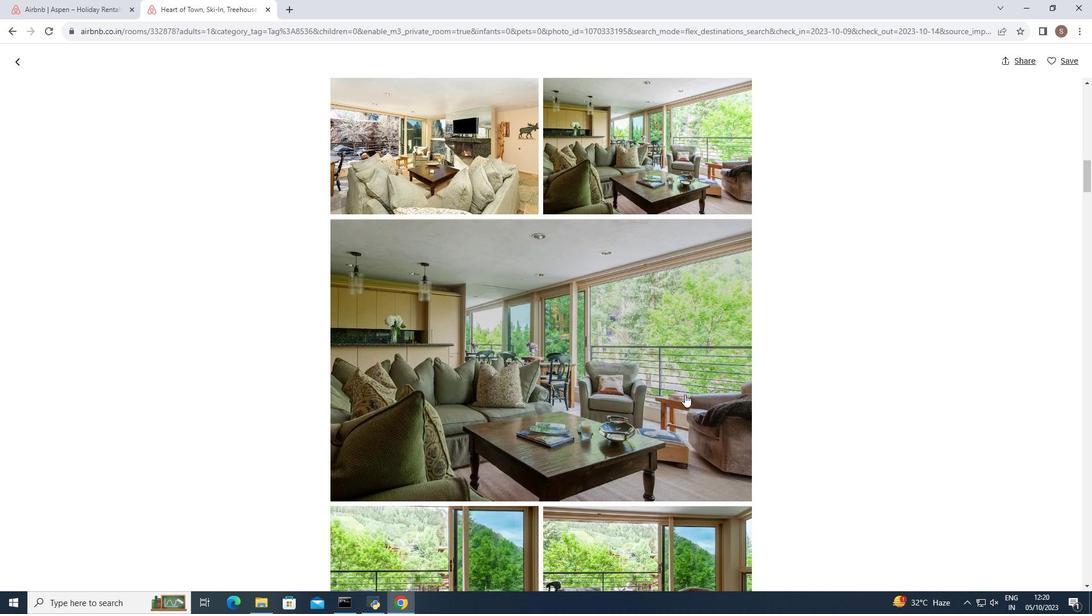 
Action: Mouse scrolled (684, 394) with delta (0, 0)
Screenshot: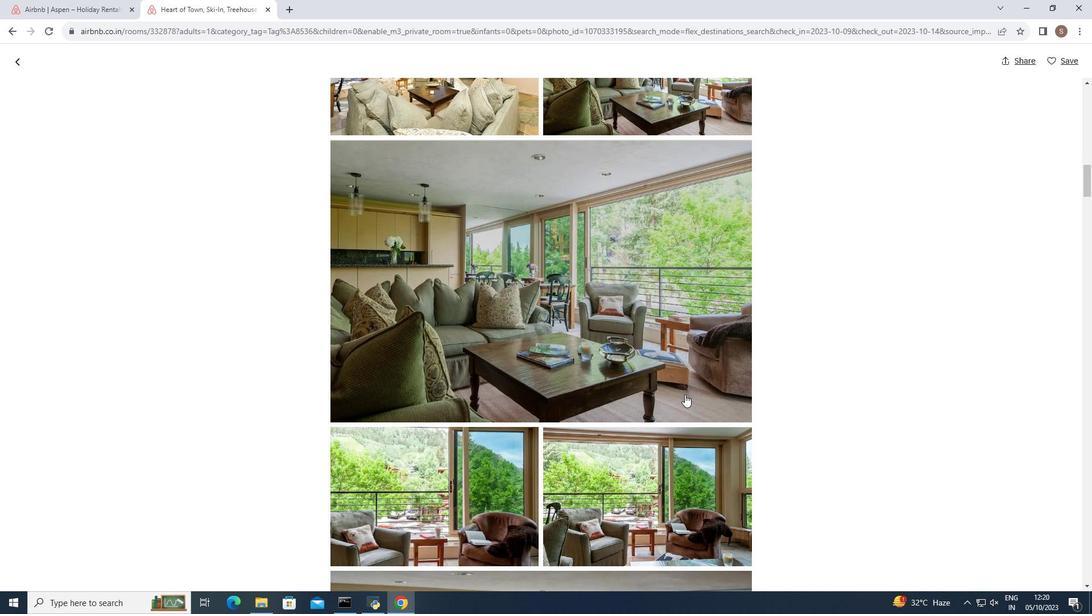
Action: Mouse scrolled (684, 394) with delta (0, 0)
Screenshot: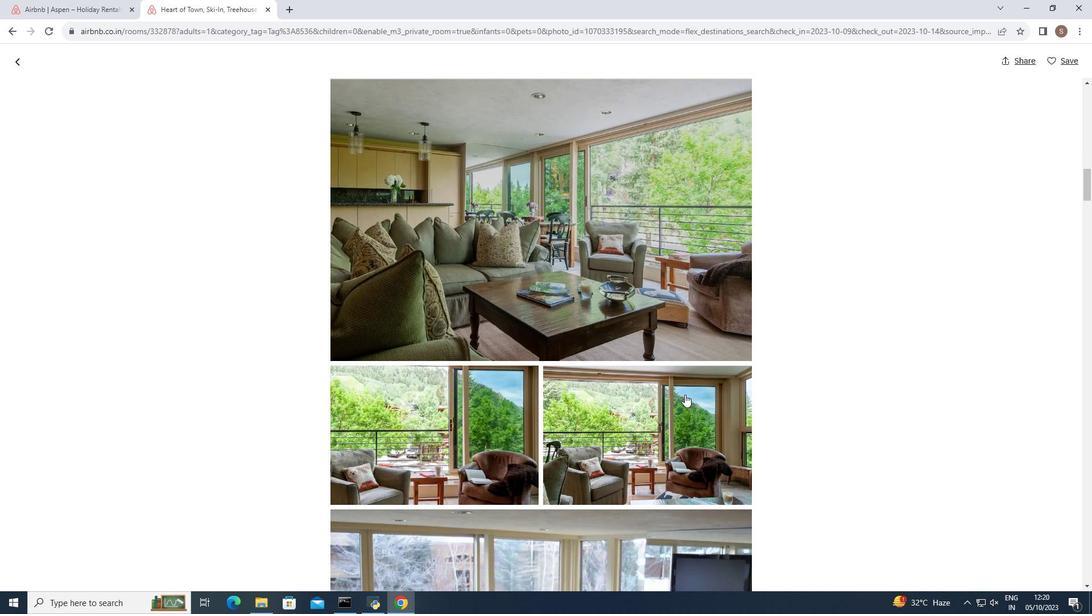 
Action: Mouse scrolled (684, 394) with delta (0, 0)
Screenshot: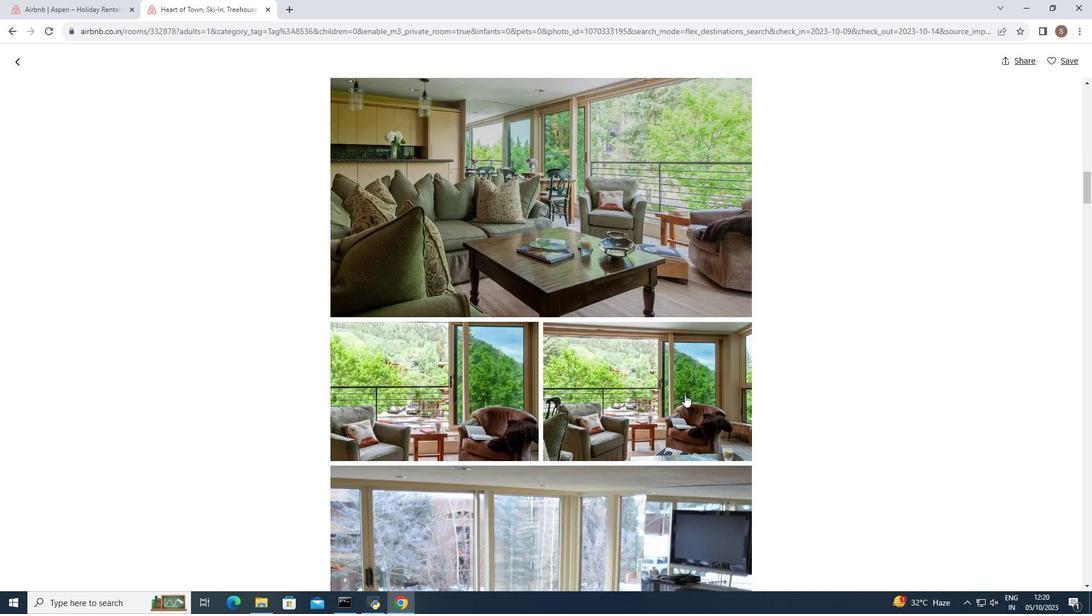 
Action: Mouse scrolled (684, 394) with delta (0, 0)
Screenshot: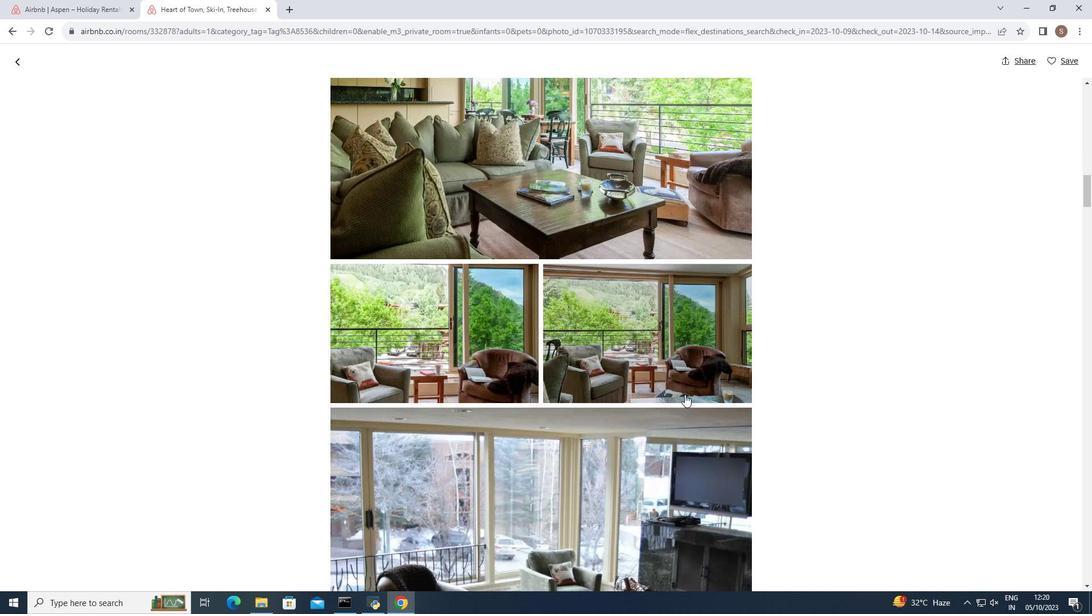 
Action: Mouse scrolled (684, 394) with delta (0, 0)
Screenshot: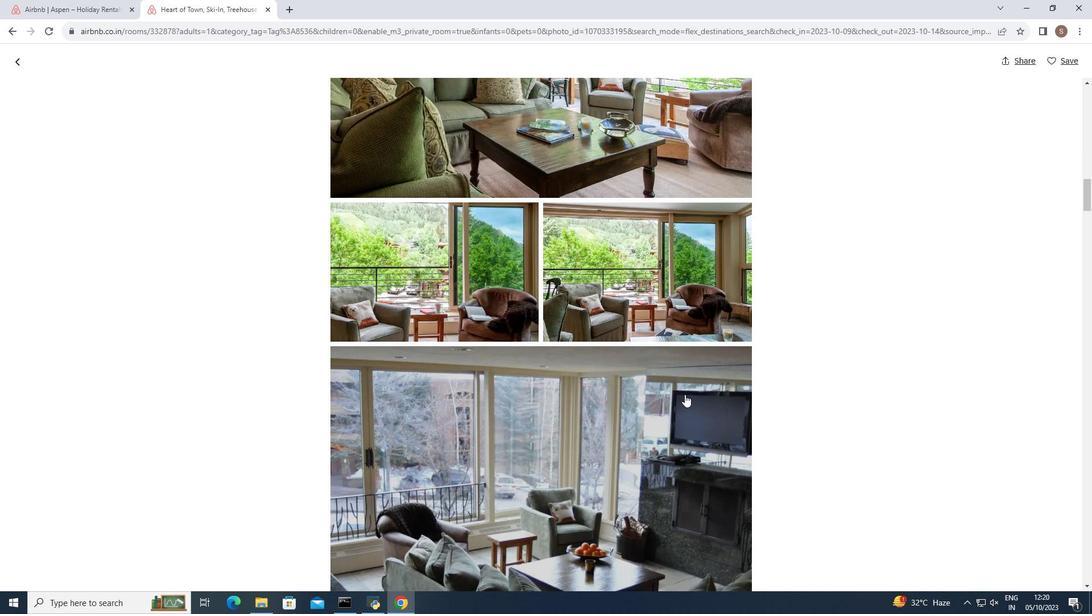 
Action: Mouse moved to (684, 394)
Screenshot: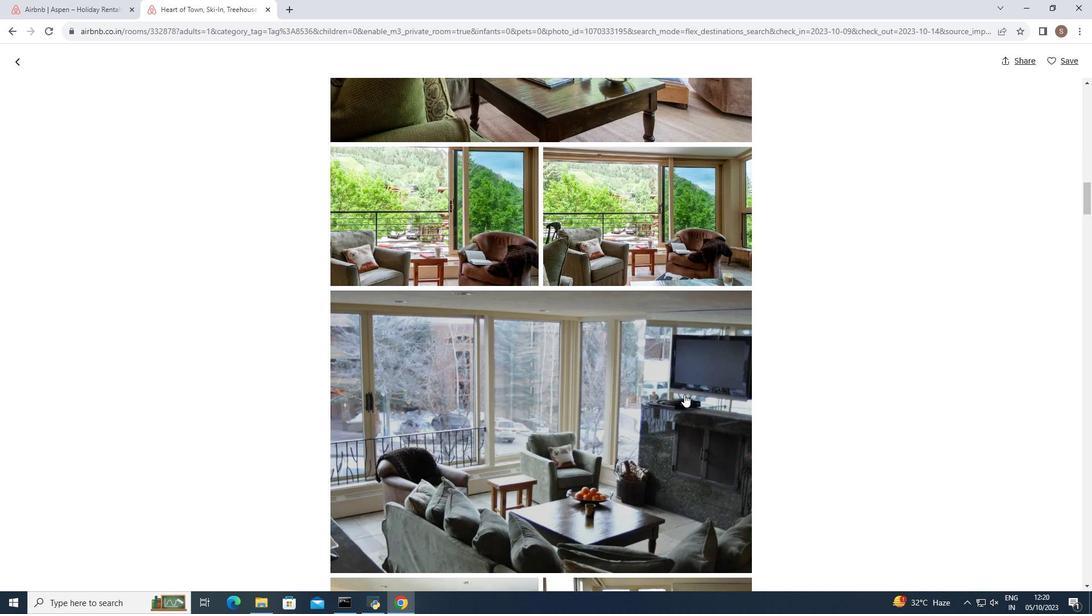 
Action: Mouse scrolled (684, 394) with delta (0, 0)
Screenshot: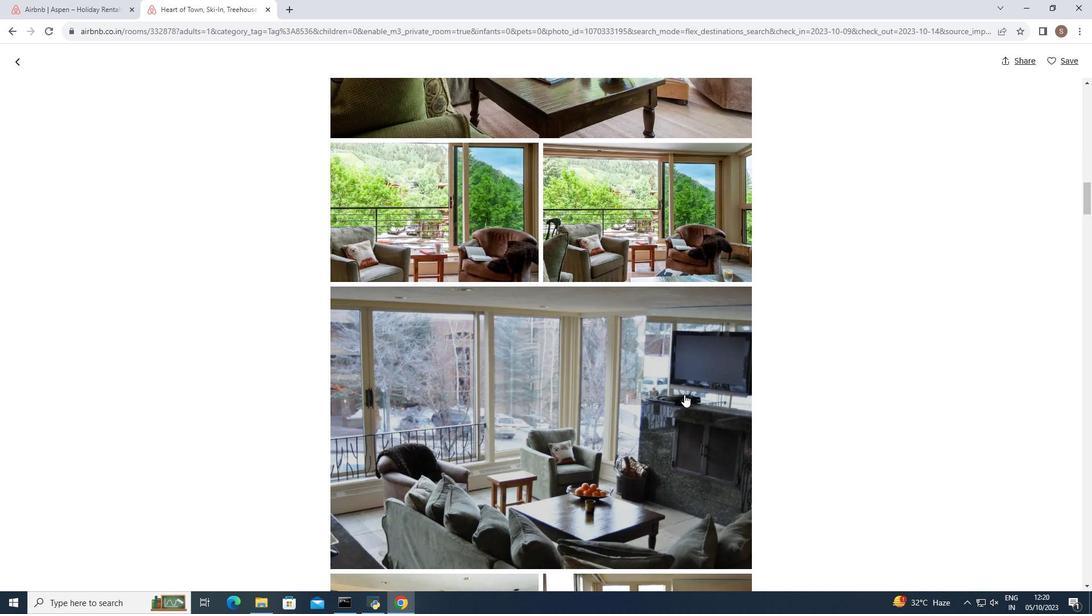 
Action: Mouse scrolled (684, 394) with delta (0, 0)
Screenshot: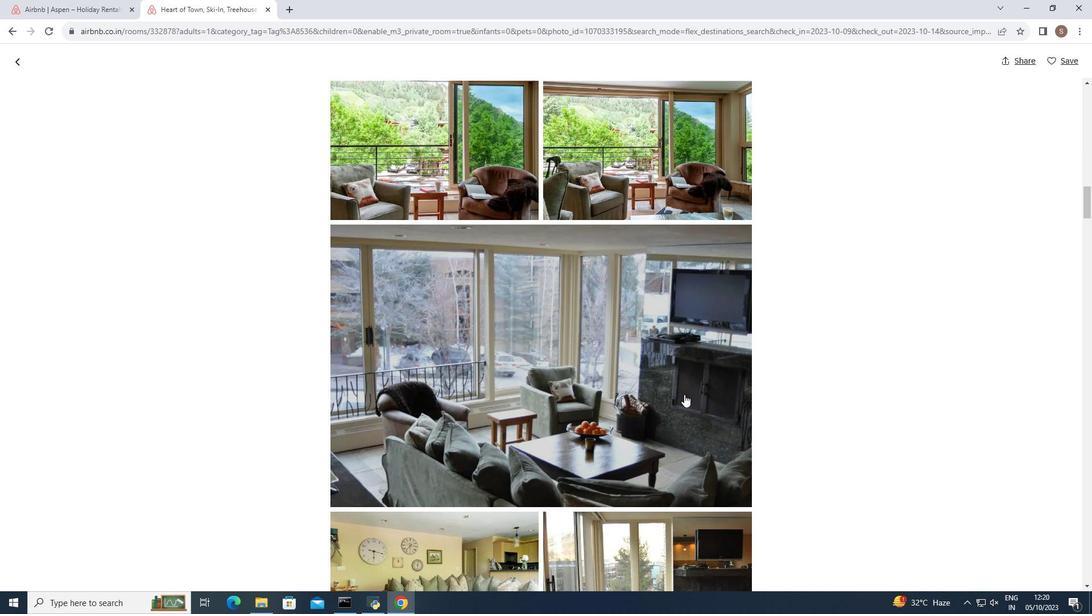 
Action: Mouse scrolled (684, 394) with delta (0, 0)
Screenshot: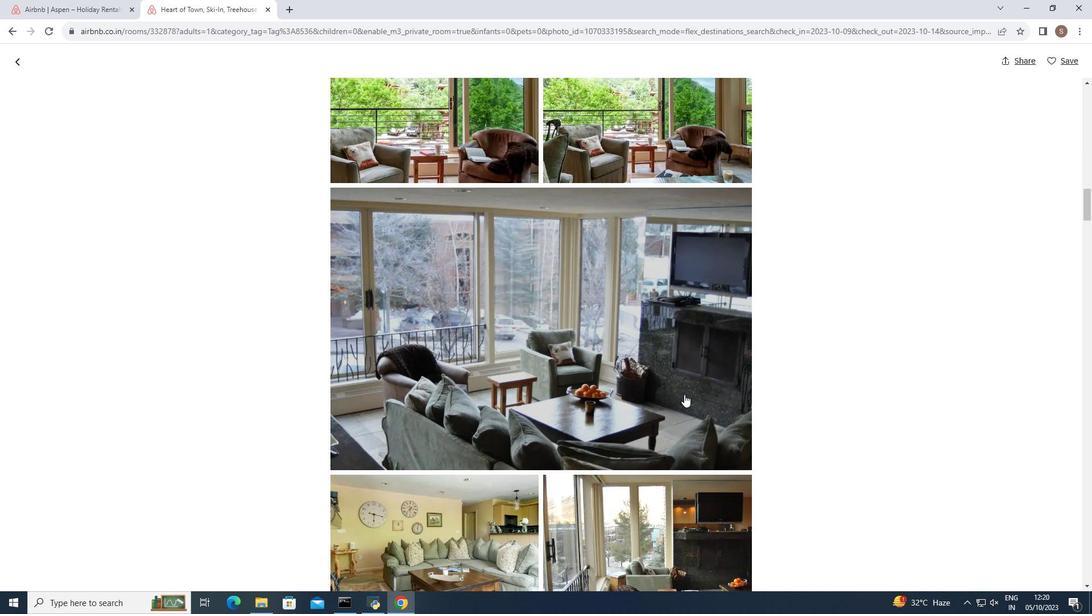 
Action: Mouse scrolled (684, 394) with delta (0, 0)
Screenshot: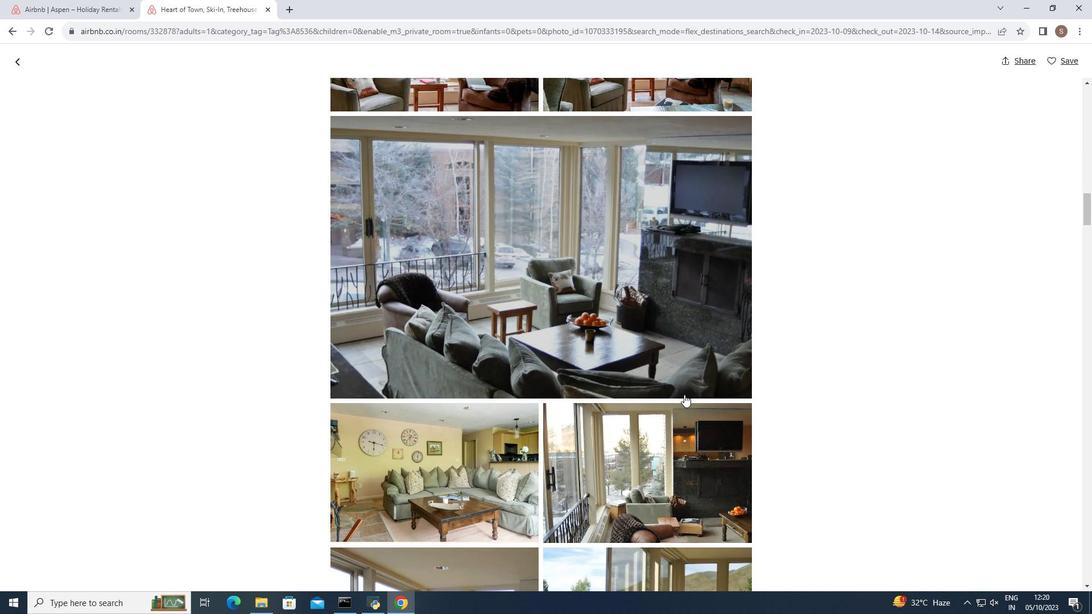 
Action: Mouse scrolled (684, 394) with delta (0, 0)
Screenshot: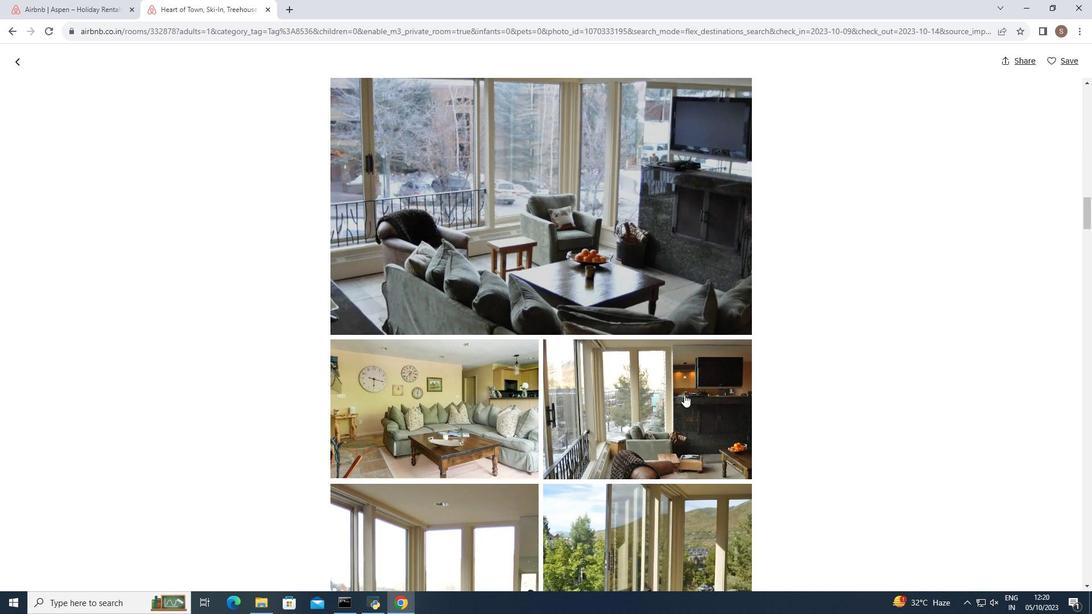 
Action: Mouse scrolled (684, 394) with delta (0, 0)
Screenshot: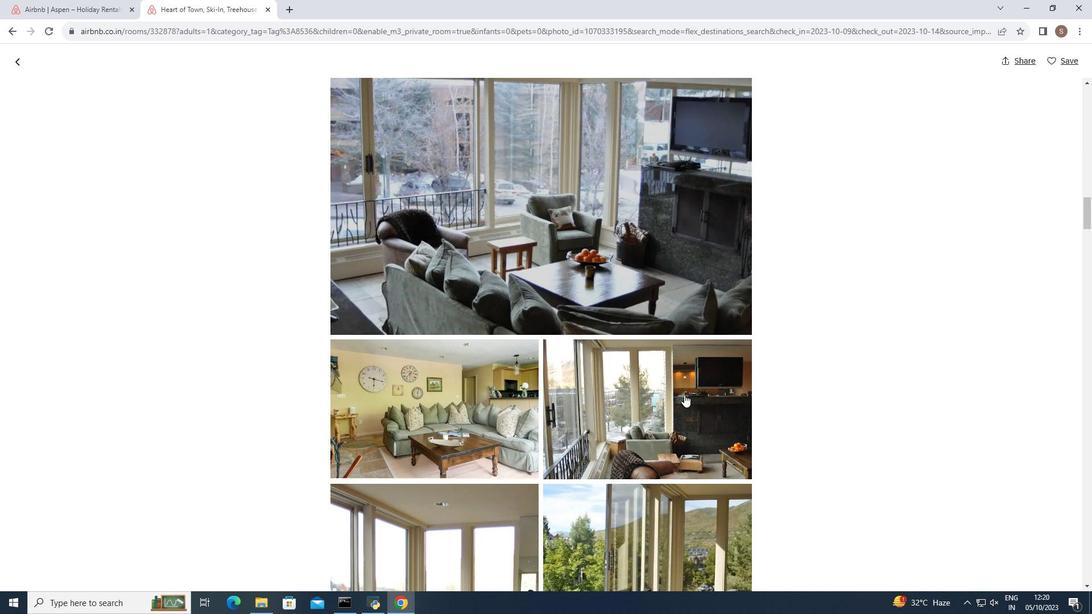 
Action: Mouse scrolled (684, 394) with delta (0, 0)
Screenshot: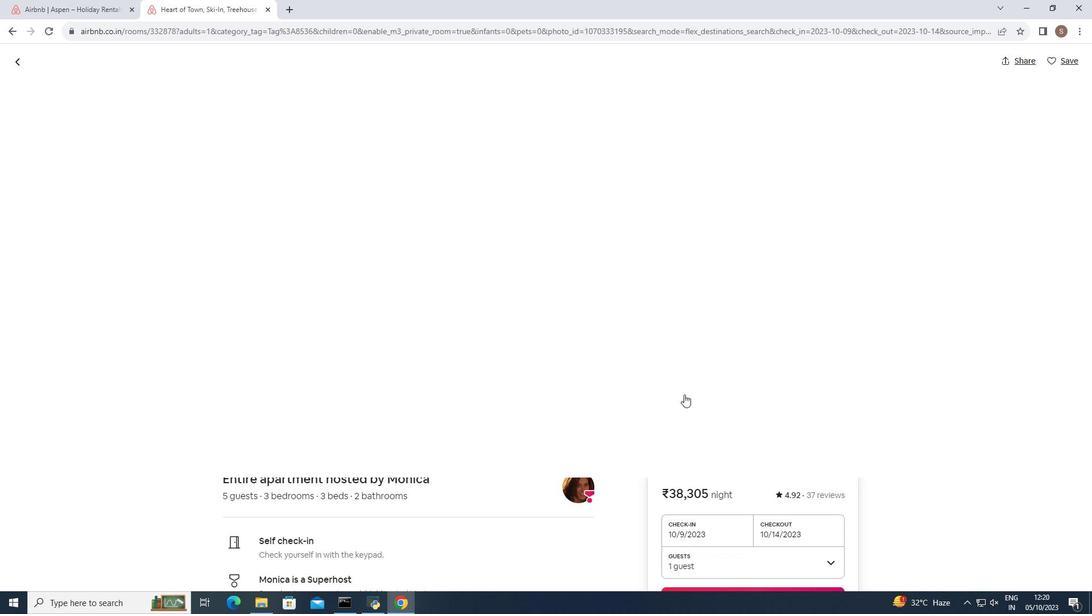 
Action: Mouse scrolled (684, 394) with delta (0, 0)
Screenshot: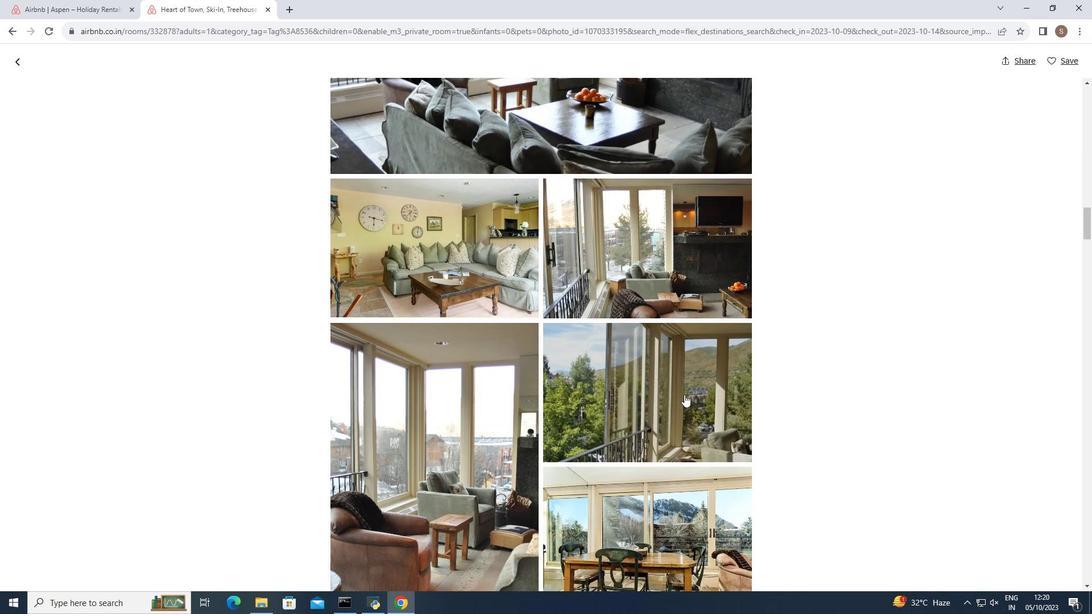 
Action: Mouse scrolled (684, 394) with delta (0, 0)
Screenshot: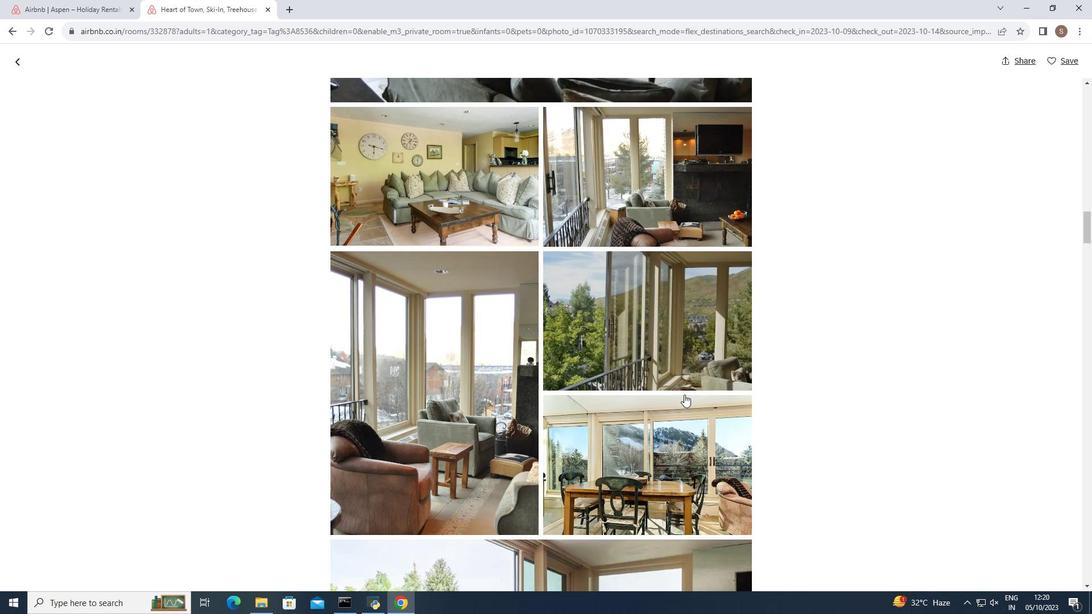
Action: Mouse scrolled (684, 394) with delta (0, 0)
Screenshot: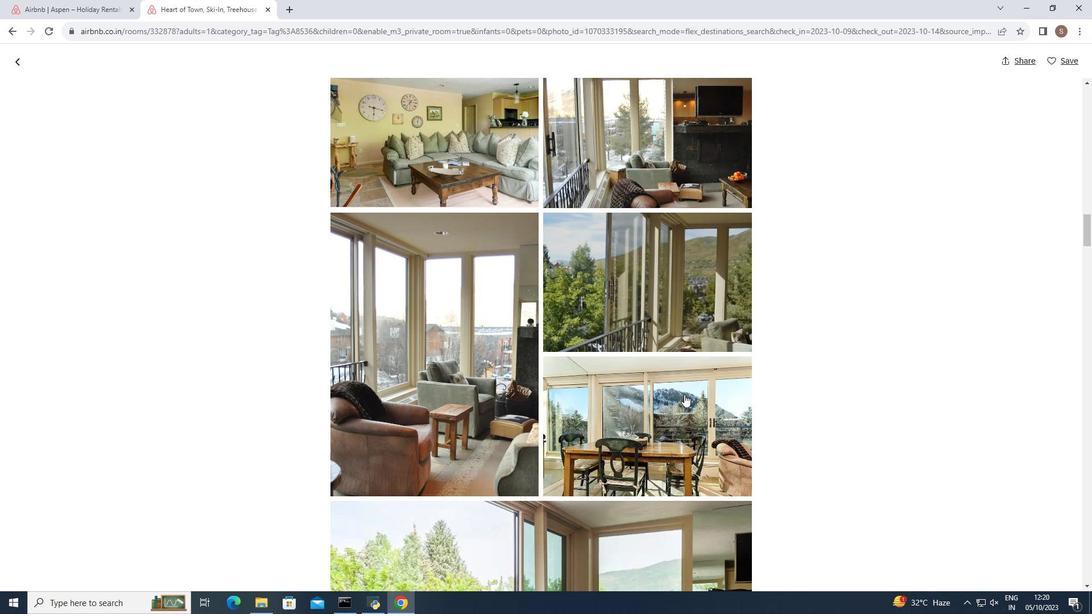 
Action: Mouse scrolled (684, 394) with delta (0, 0)
Screenshot: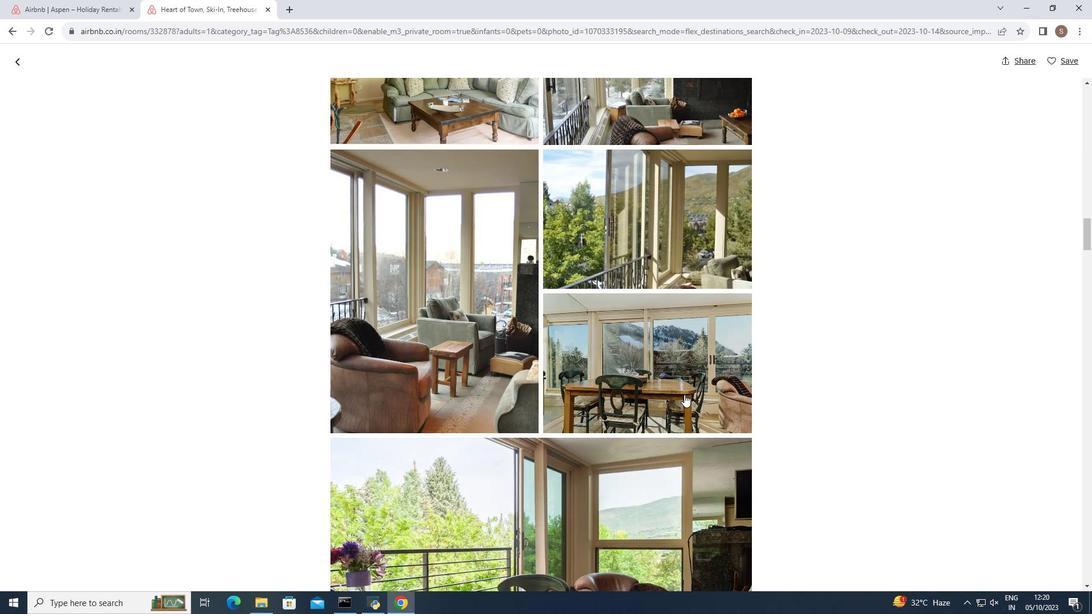 
Action: Mouse scrolled (684, 394) with delta (0, 0)
Screenshot: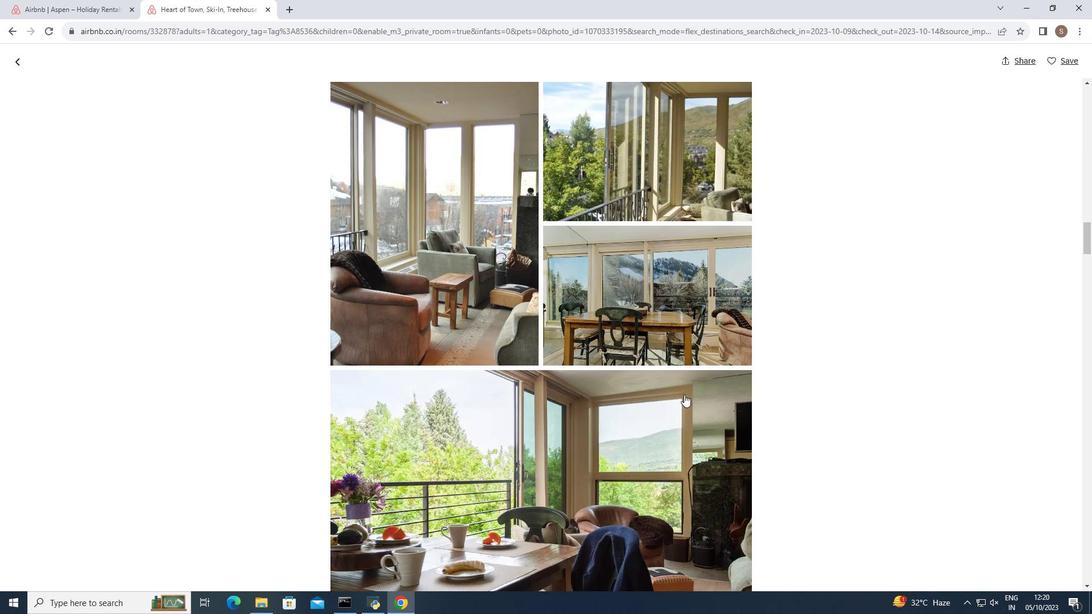 
Action: Mouse scrolled (684, 394) with delta (0, 0)
Screenshot: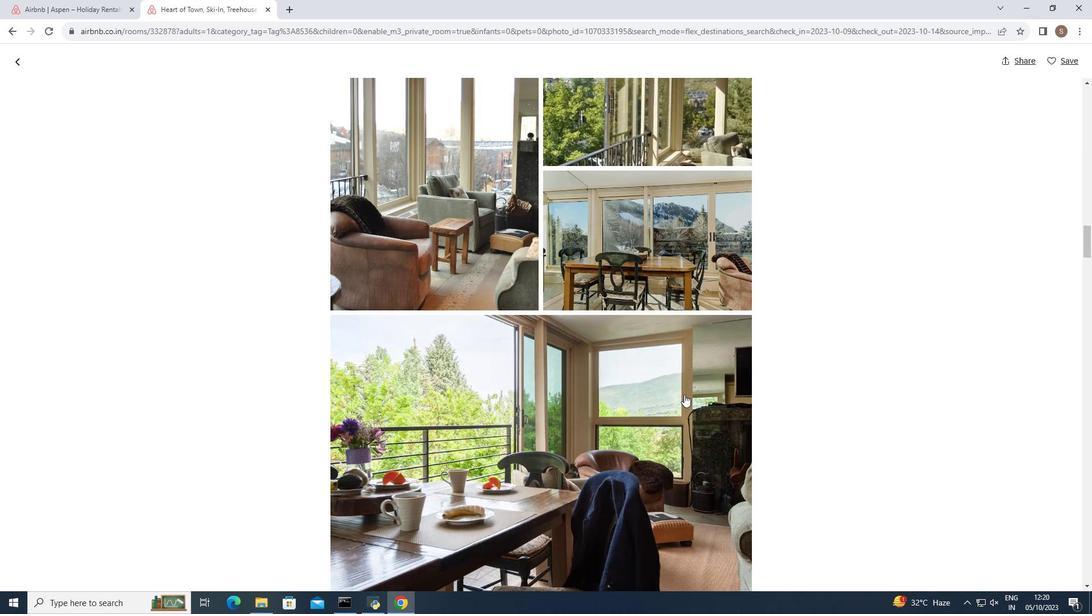 
Action: Mouse scrolled (684, 394) with delta (0, 0)
Screenshot: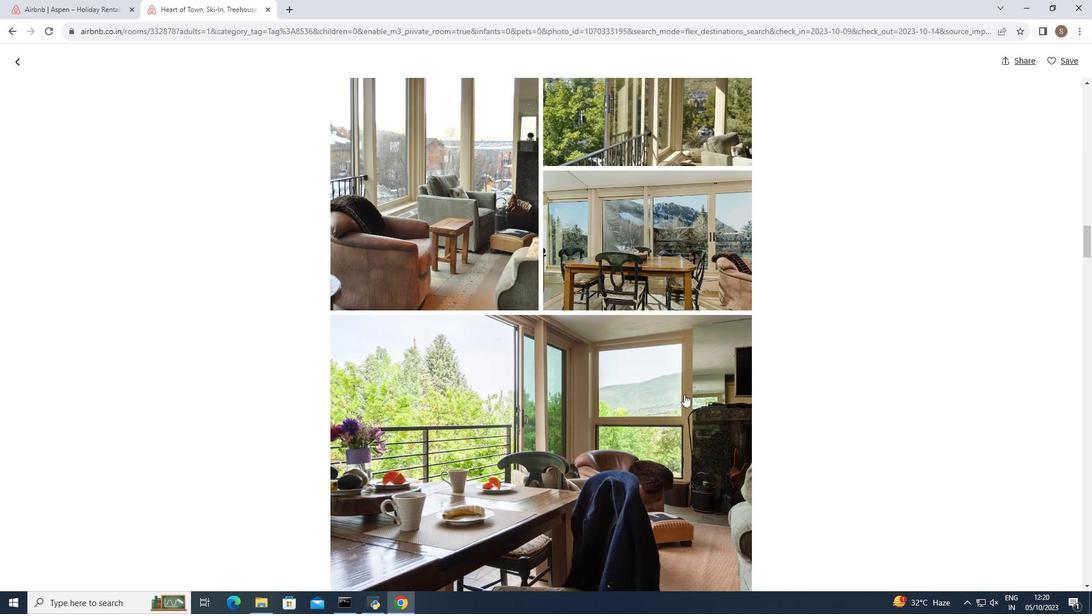 
Action: Mouse scrolled (684, 394) with delta (0, 0)
Screenshot: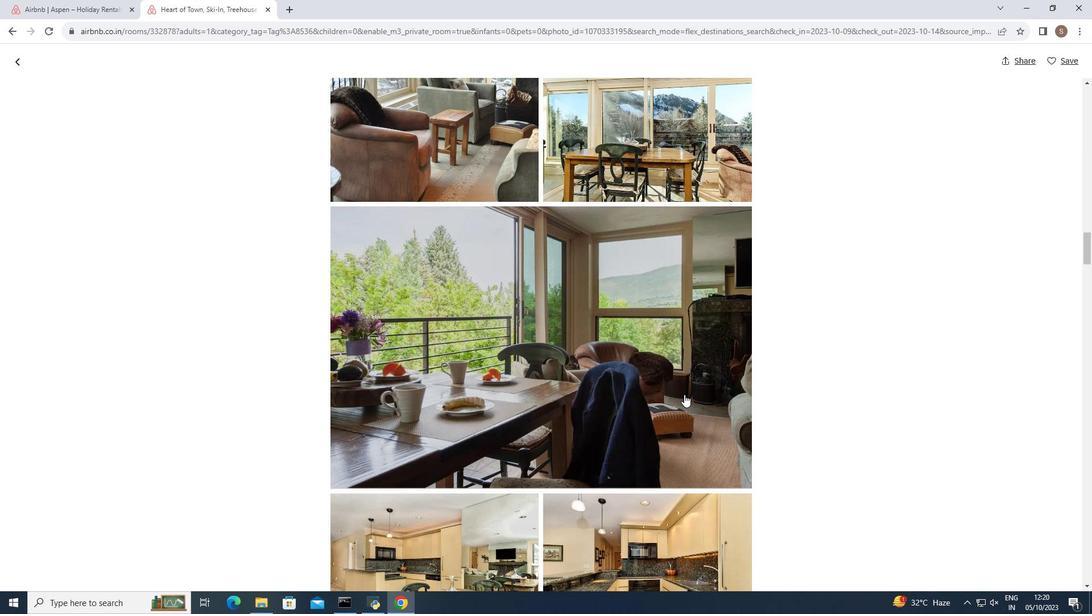 
Action: Mouse scrolled (684, 394) with delta (0, 0)
Screenshot: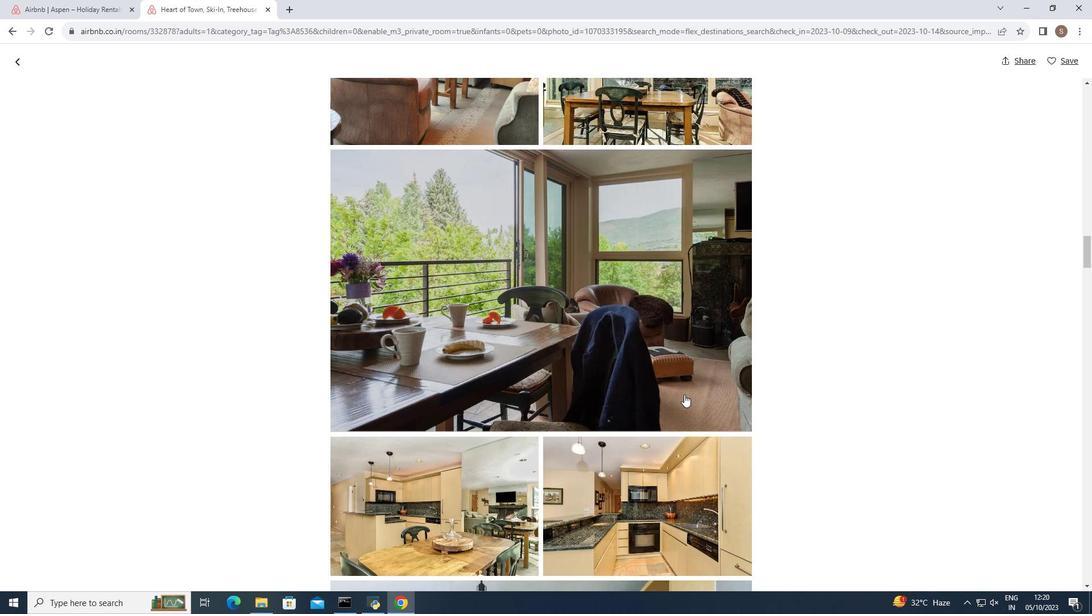 
Action: Mouse scrolled (684, 394) with delta (0, 0)
Screenshot: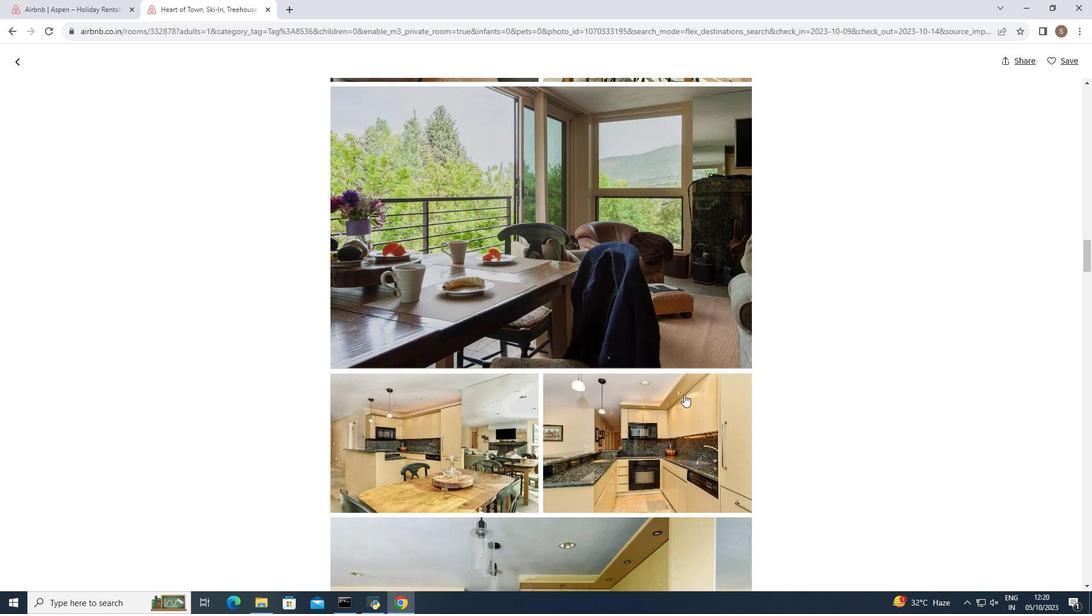 
Action: Mouse scrolled (684, 394) with delta (0, 0)
Screenshot: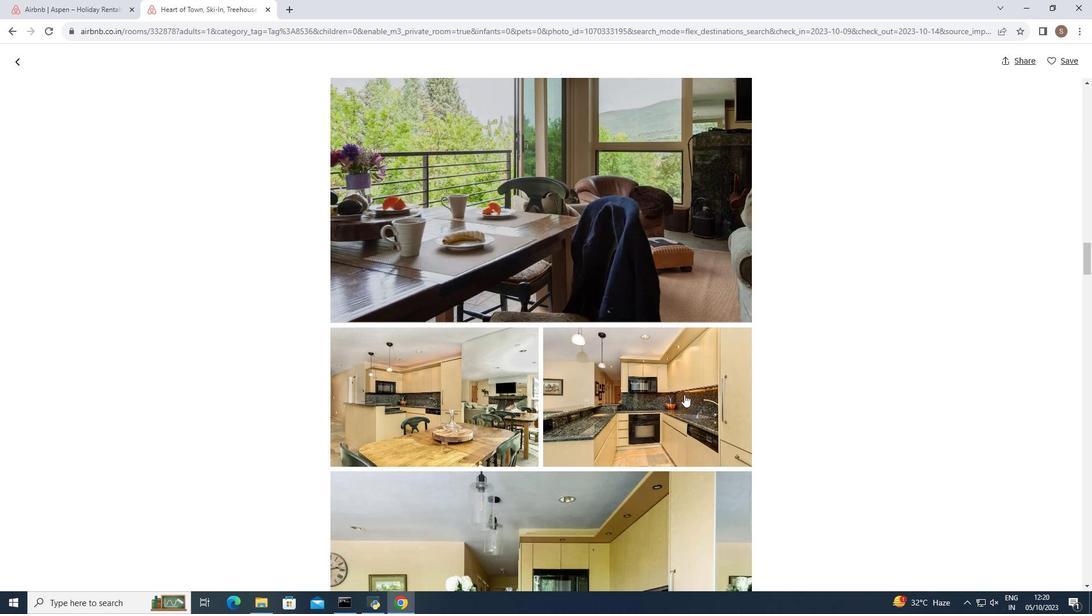 
Action: Mouse scrolled (684, 394) with delta (0, 0)
Screenshot: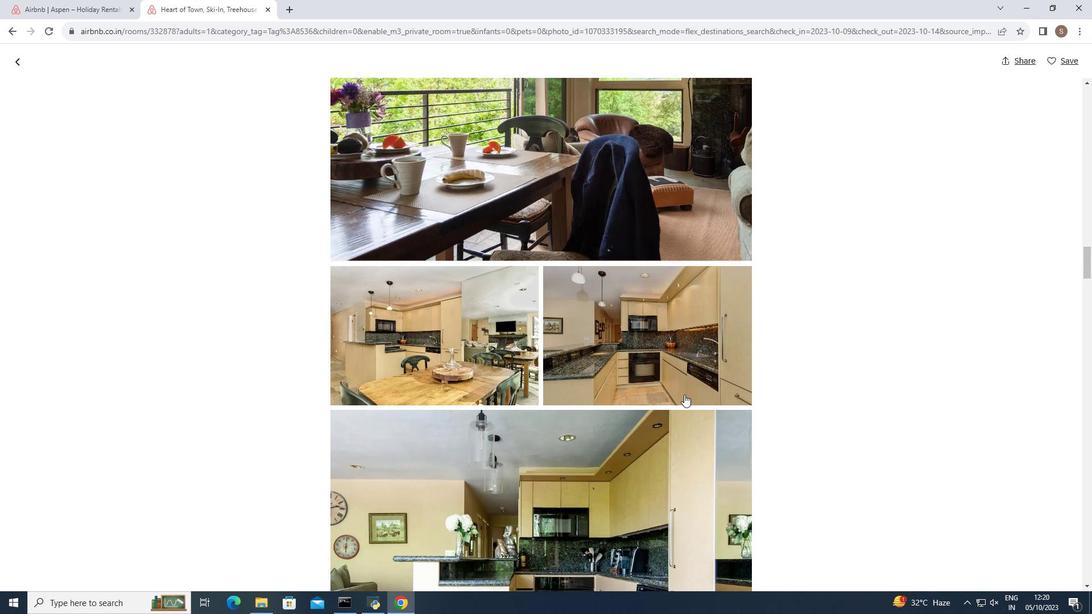 
Action: Mouse scrolled (684, 394) with delta (0, 0)
Screenshot: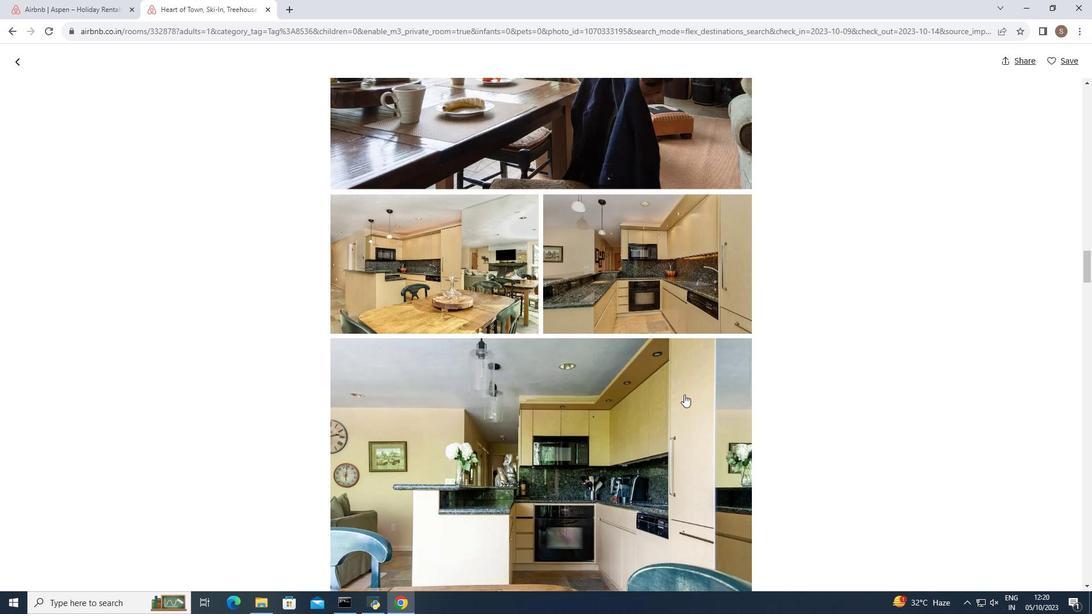 
Action: Mouse scrolled (684, 394) with delta (0, 0)
Screenshot: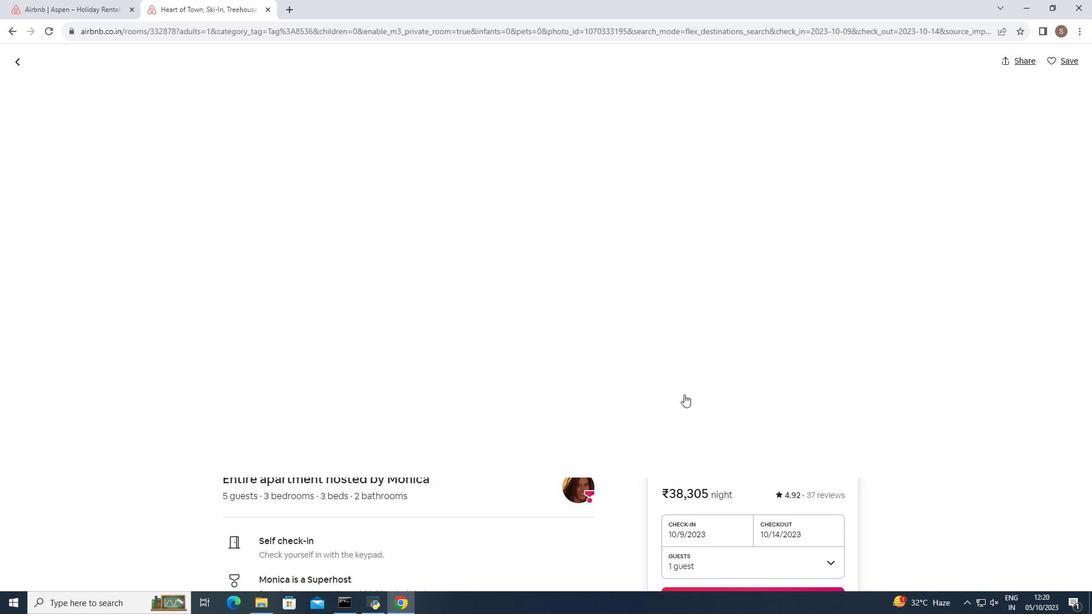 
Action: Mouse scrolled (684, 394) with delta (0, 0)
Screenshot: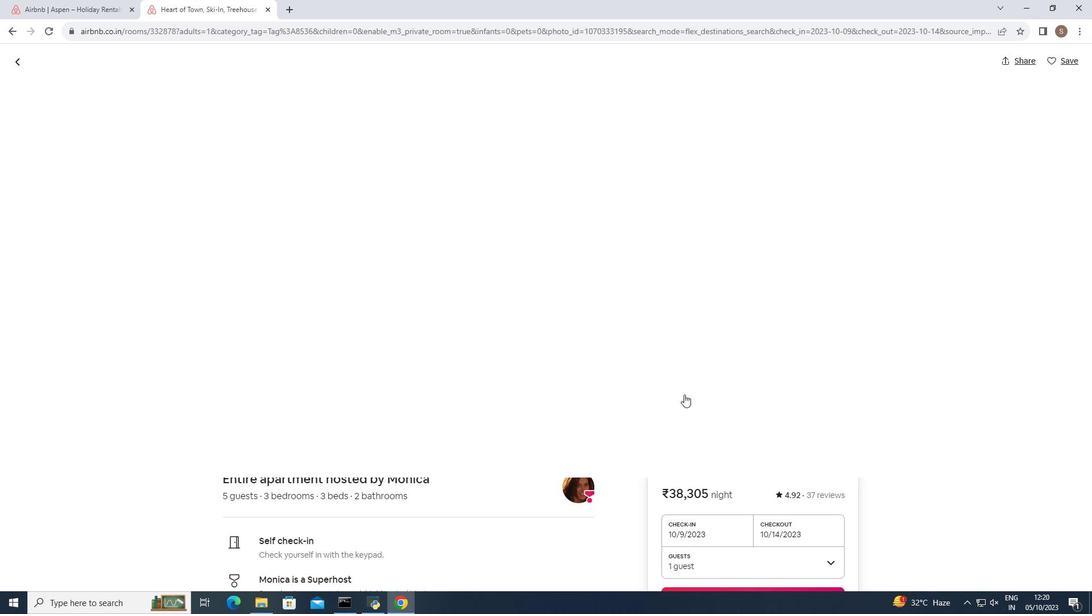 
Action: Mouse scrolled (684, 394) with delta (0, 0)
Screenshot: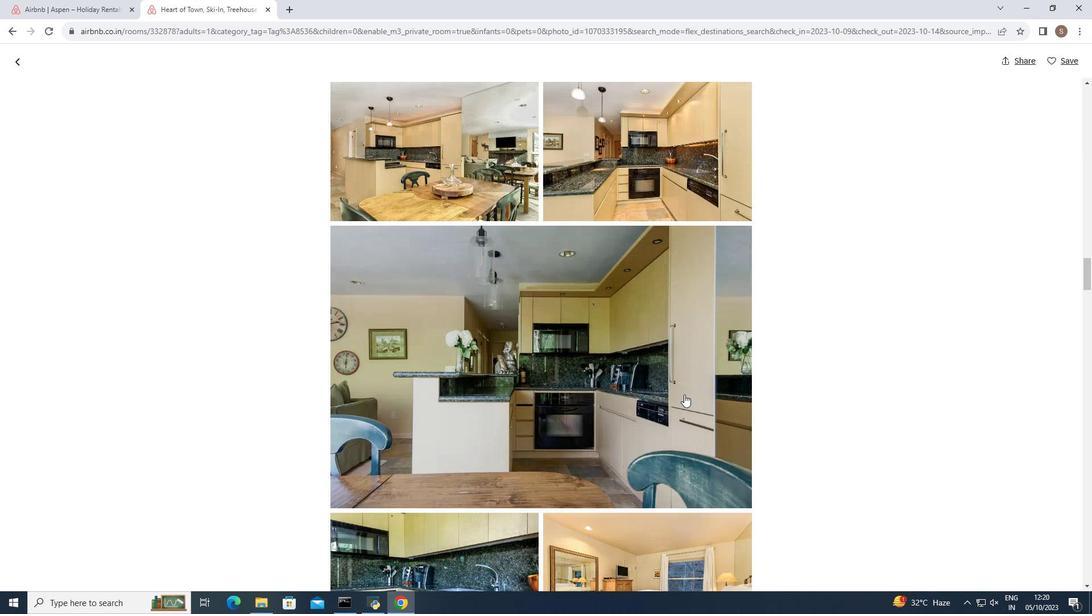 
Action: Mouse scrolled (684, 394) with delta (0, 0)
Screenshot: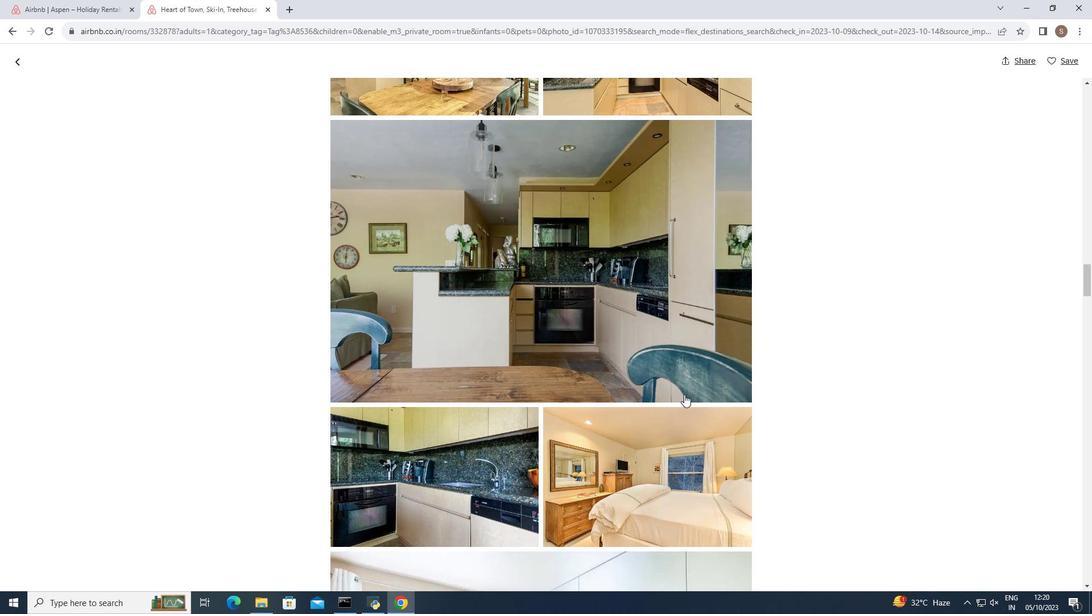 
Action: Mouse scrolled (684, 394) with delta (0, 0)
Screenshot: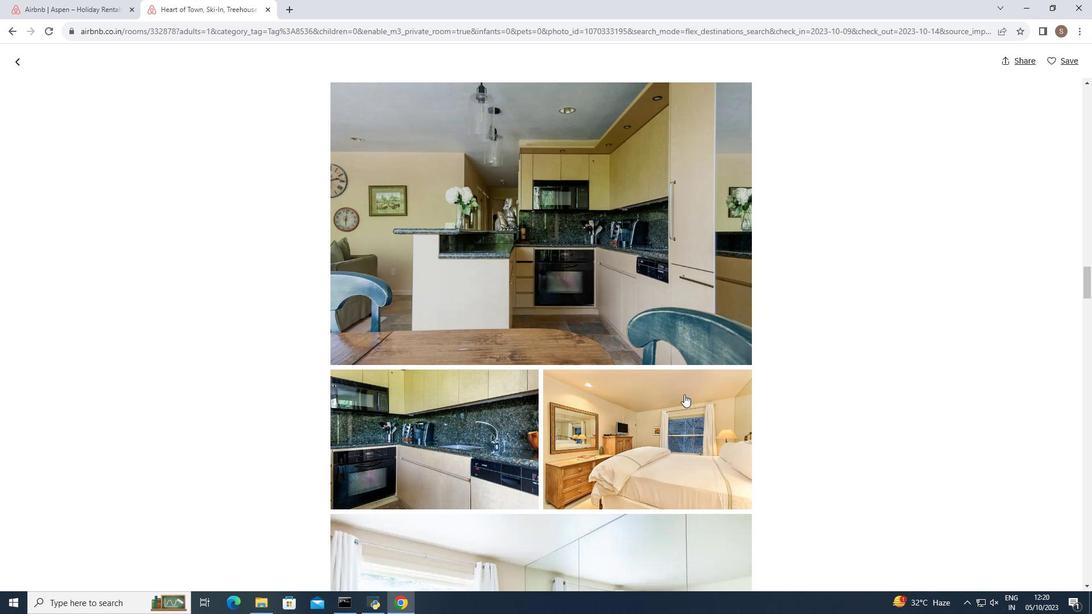 
Action: Mouse scrolled (684, 394) with delta (0, 0)
Screenshot: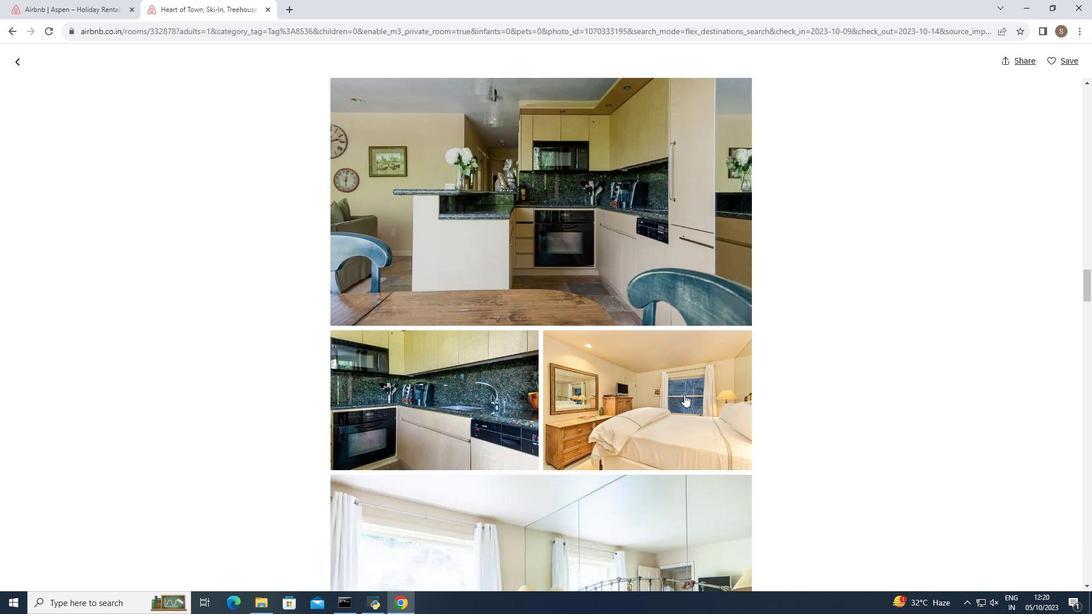 
Action: Mouse scrolled (684, 394) with delta (0, 0)
Screenshot: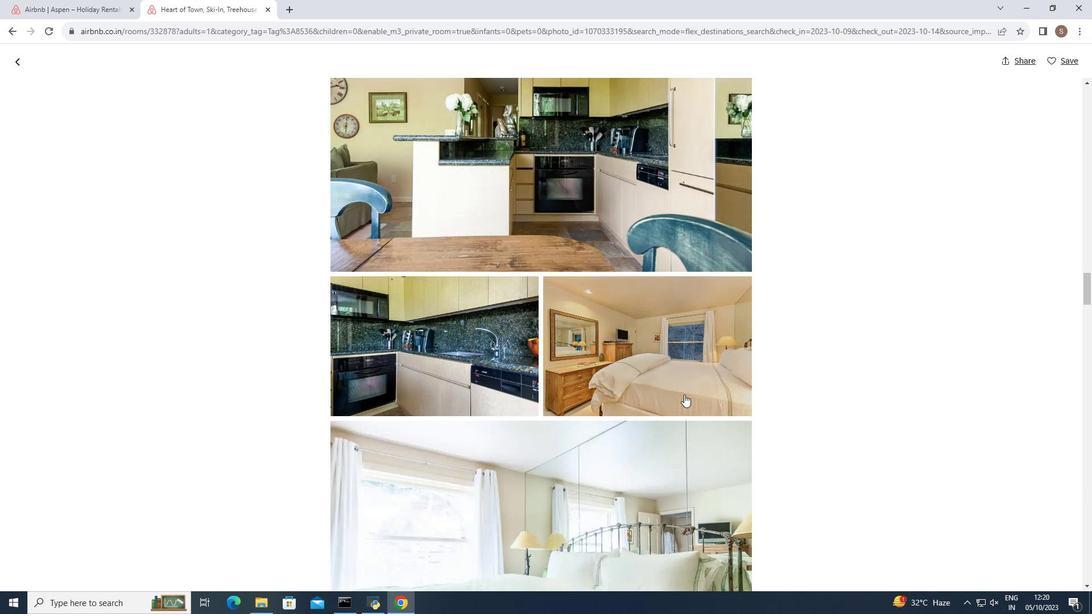
Action: Mouse scrolled (684, 394) with delta (0, 0)
Screenshot: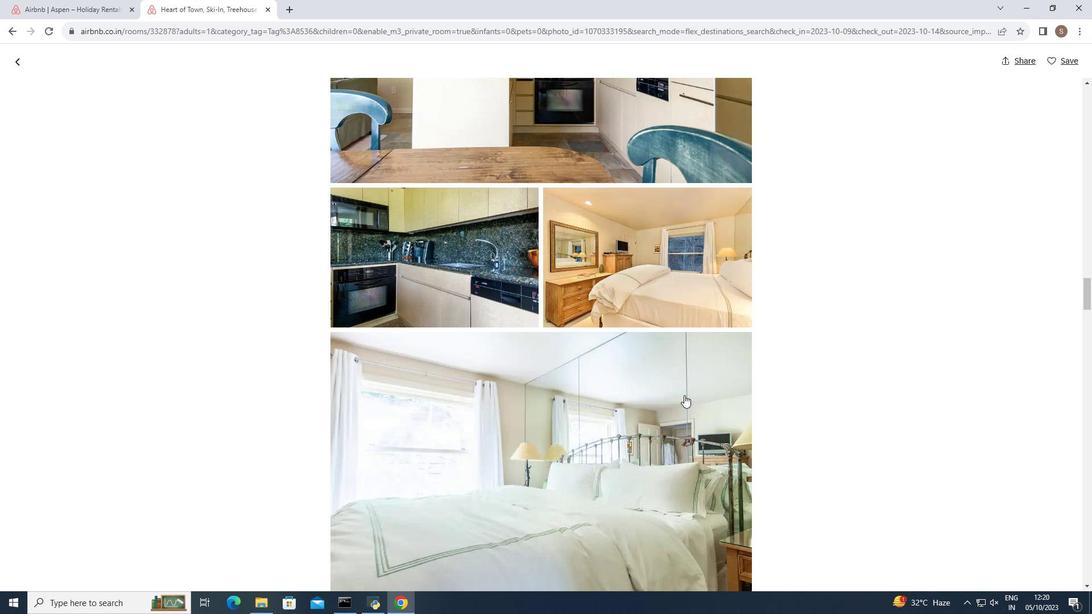 
Action: Mouse moved to (684, 395)
Screenshot: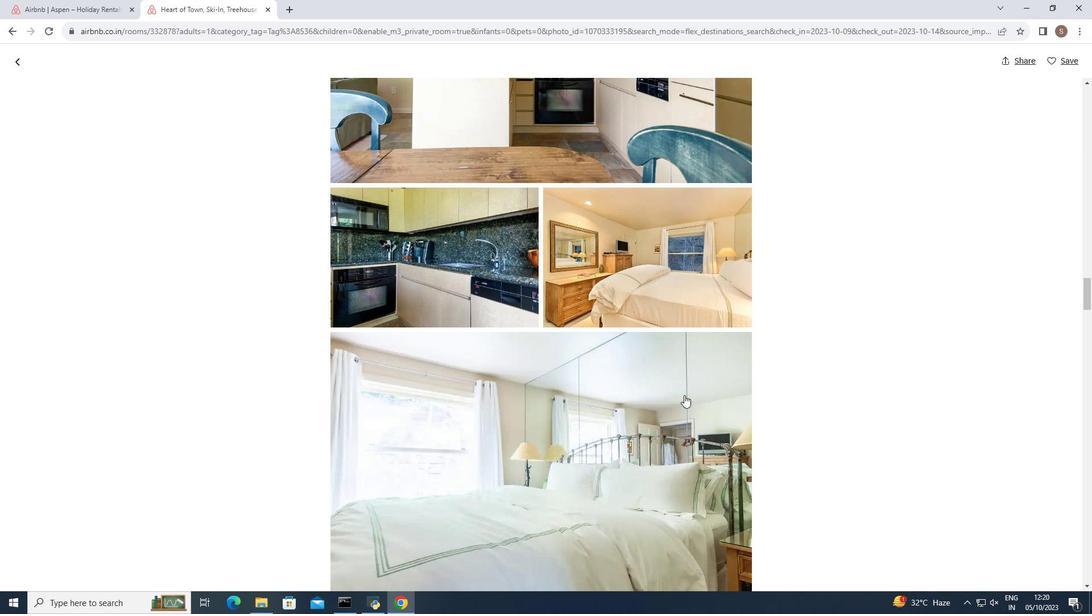 
Action: Mouse scrolled (684, 394) with delta (0, 0)
Screenshot: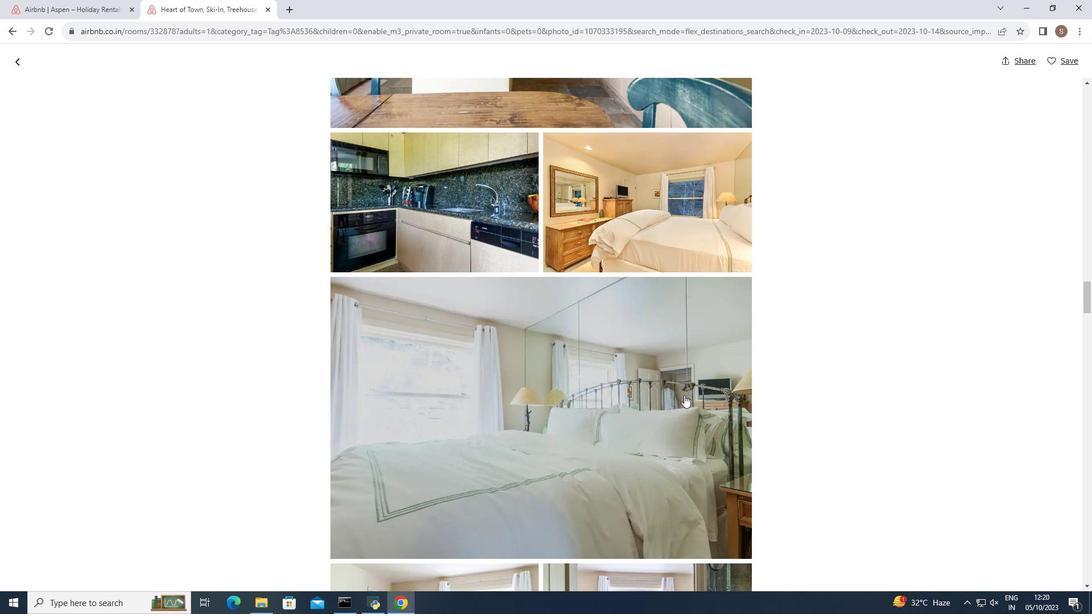 
Action: Mouse scrolled (684, 394) with delta (0, 0)
Screenshot: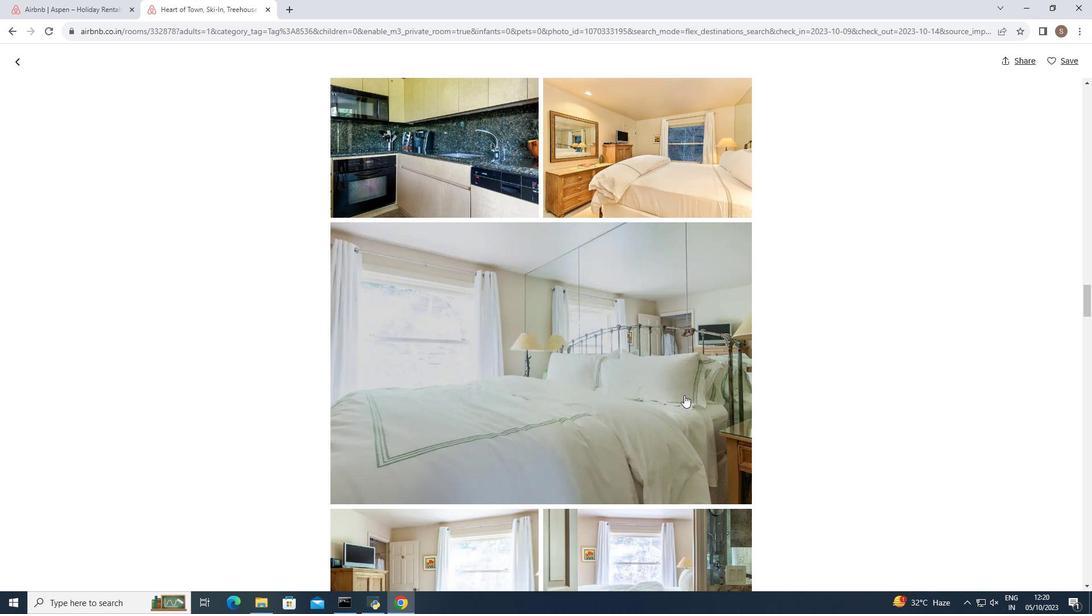 
Action: Mouse scrolled (684, 394) with delta (0, 0)
Screenshot: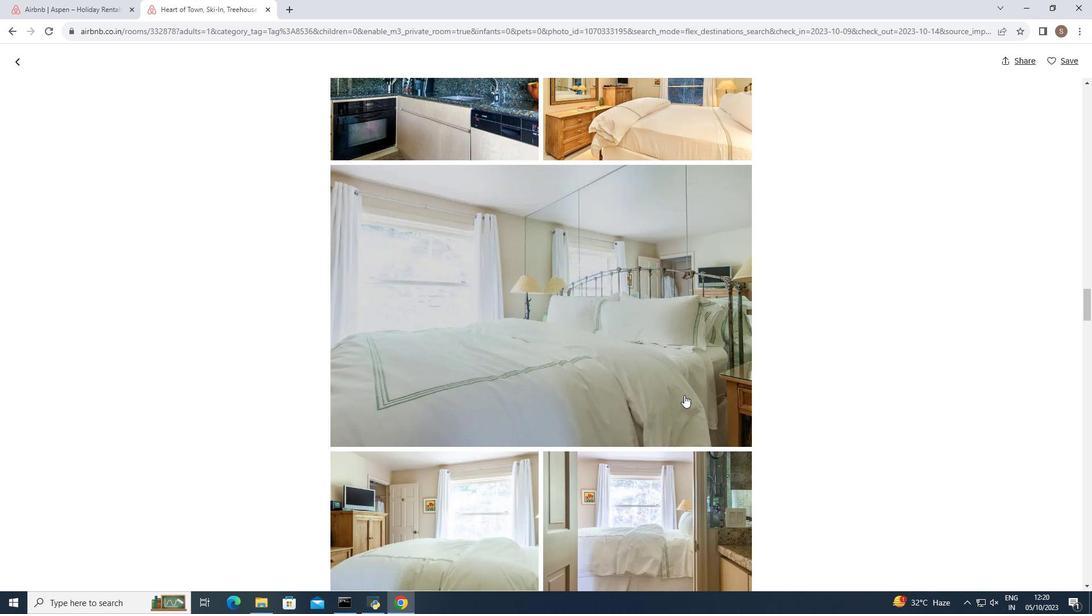 
Action: Mouse scrolled (684, 394) with delta (0, 0)
Screenshot: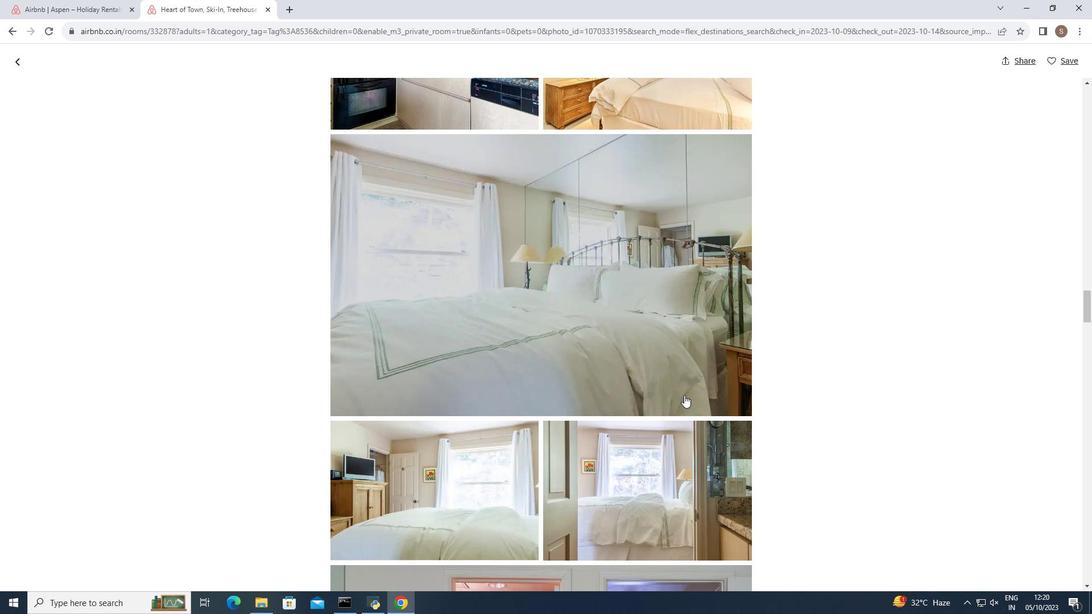 
Action: Mouse scrolled (684, 394) with delta (0, 0)
Screenshot: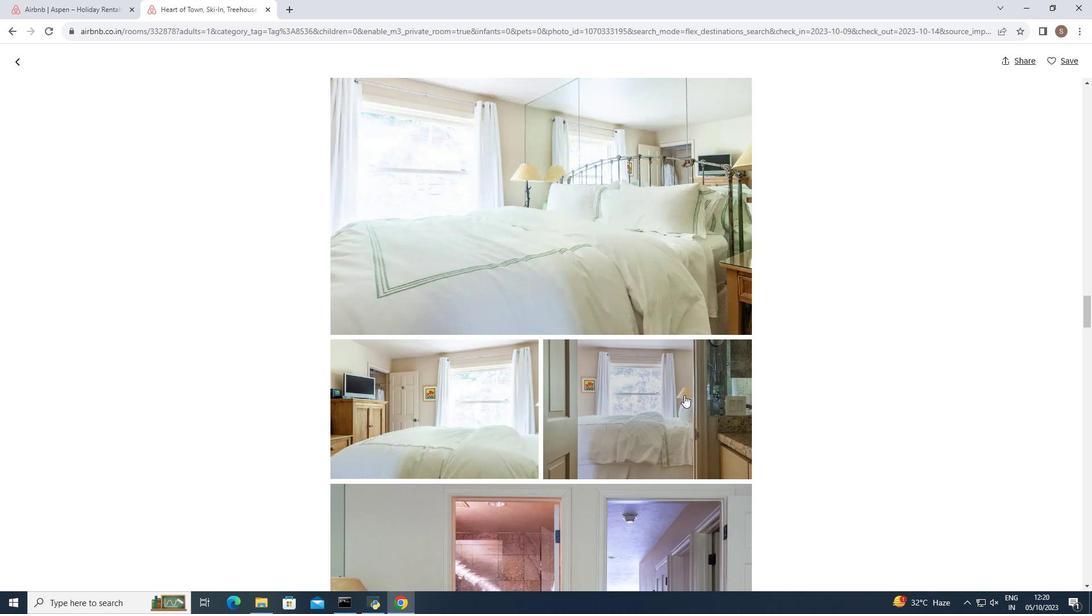 
Action: Mouse scrolled (684, 394) with delta (0, 0)
Screenshot: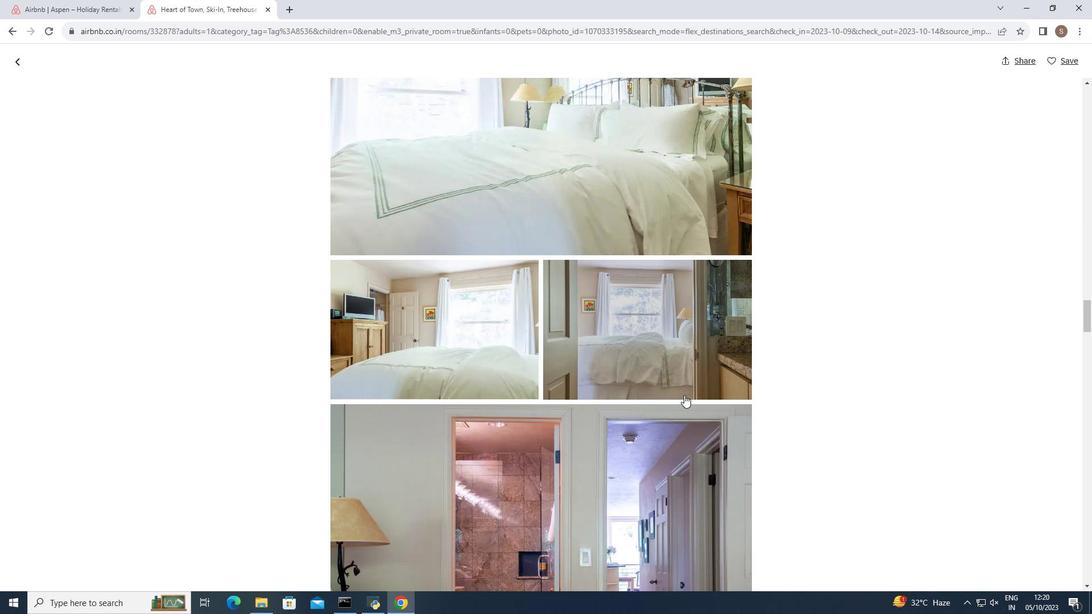 
Action: Mouse scrolled (684, 394) with delta (0, 0)
Screenshot: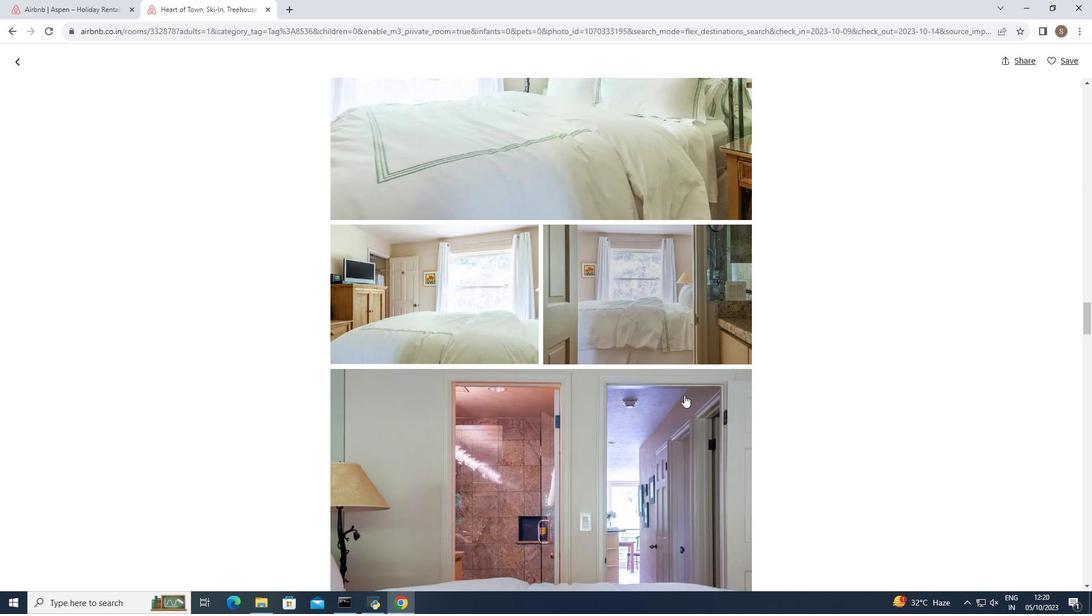 
Action: Mouse scrolled (684, 394) with delta (0, 0)
Screenshot: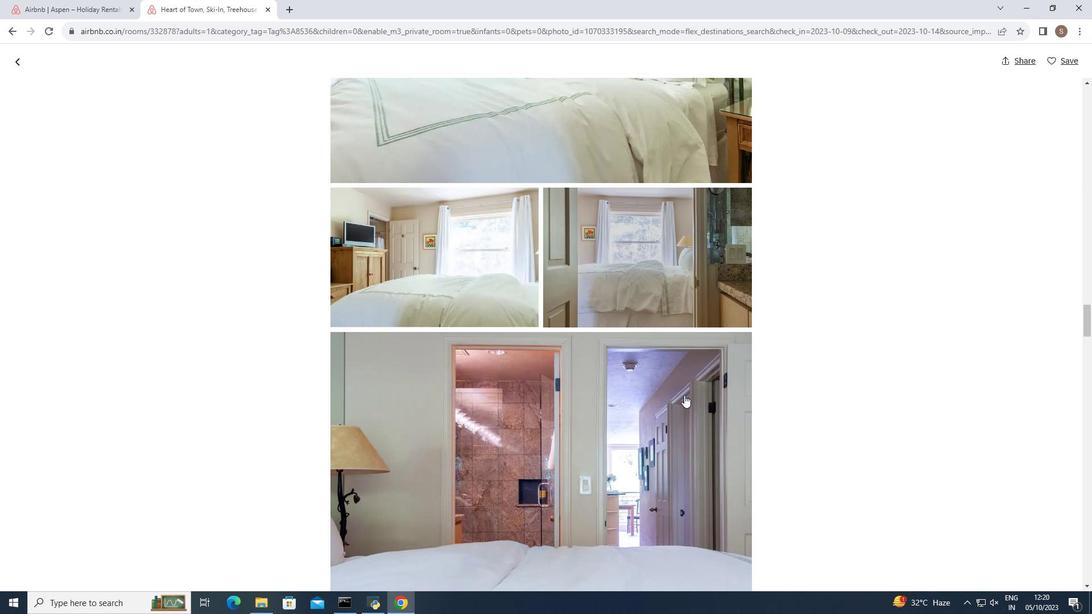 
Action: Mouse scrolled (684, 394) with delta (0, 0)
Screenshot: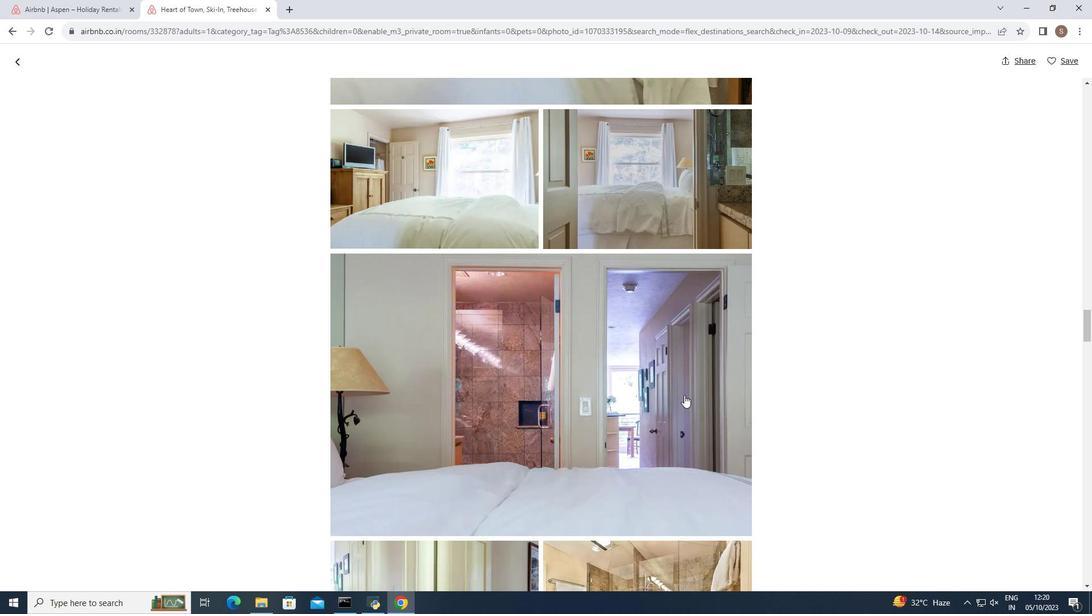 
Action: Mouse scrolled (684, 394) with delta (0, 0)
Screenshot: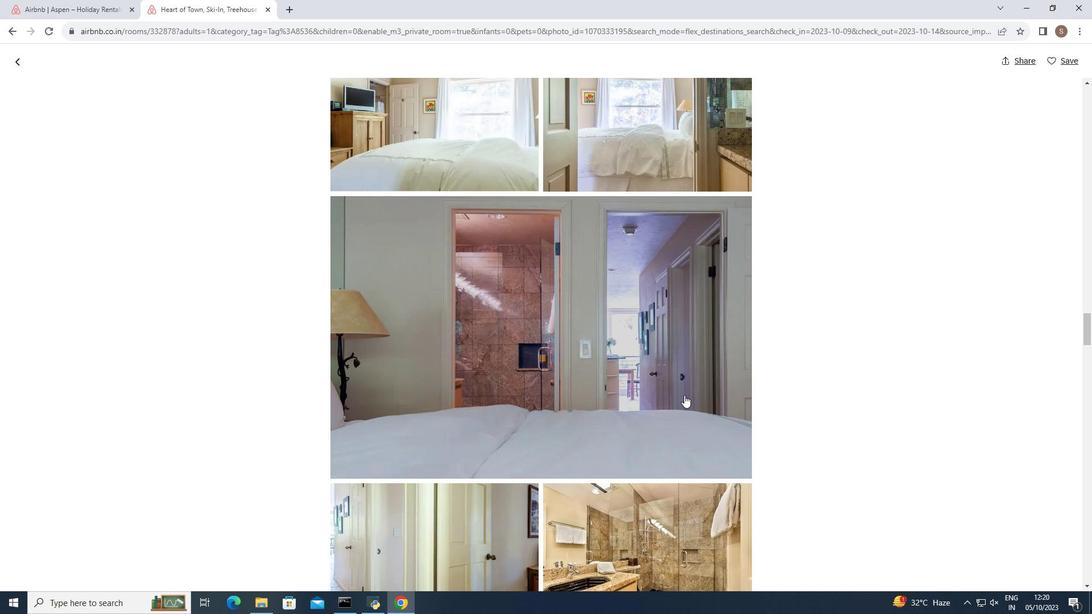 
Action: Mouse scrolled (684, 394) with delta (0, 0)
Screenshot: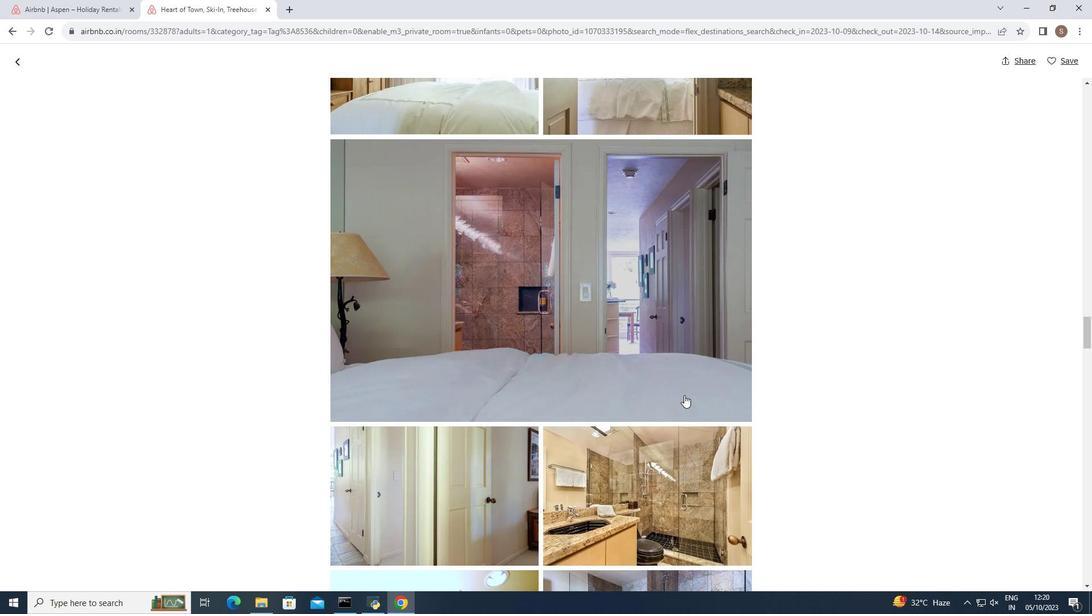 
Action: Mouse scrolled (684, 394) with delta (0, 0)
Screenshot: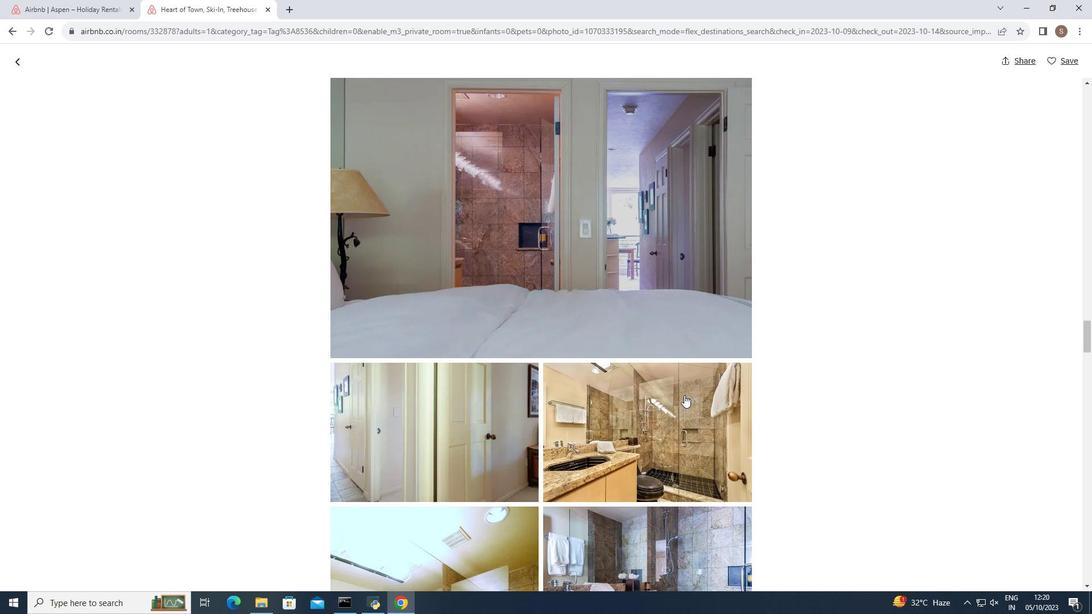 
Action: Mouse scrolled (684, 394) with delta (0, 0)
Screenshot: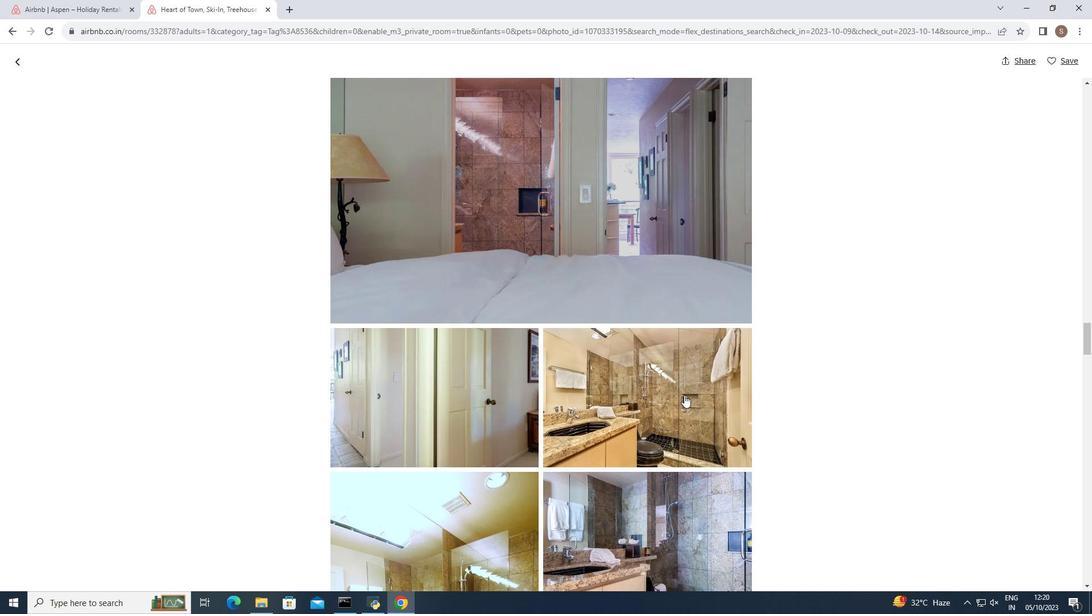 
Action: Mouse scrolled (684, 394) with delta (0, 0)
Screenshot: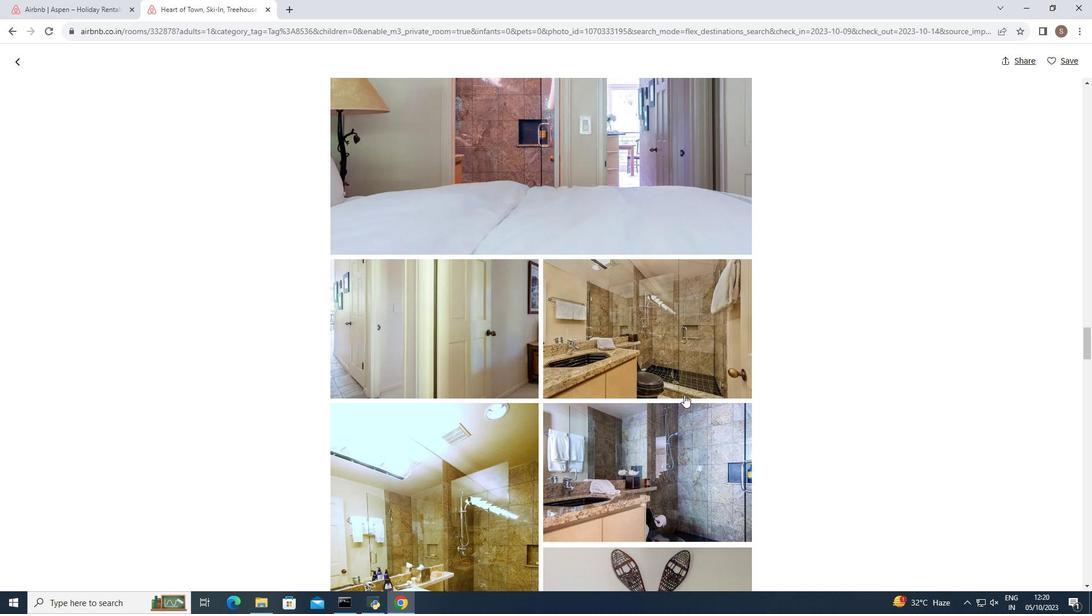 
Action: Mouse scrolled (684, 394) with delta (0, 0)
Screenshot: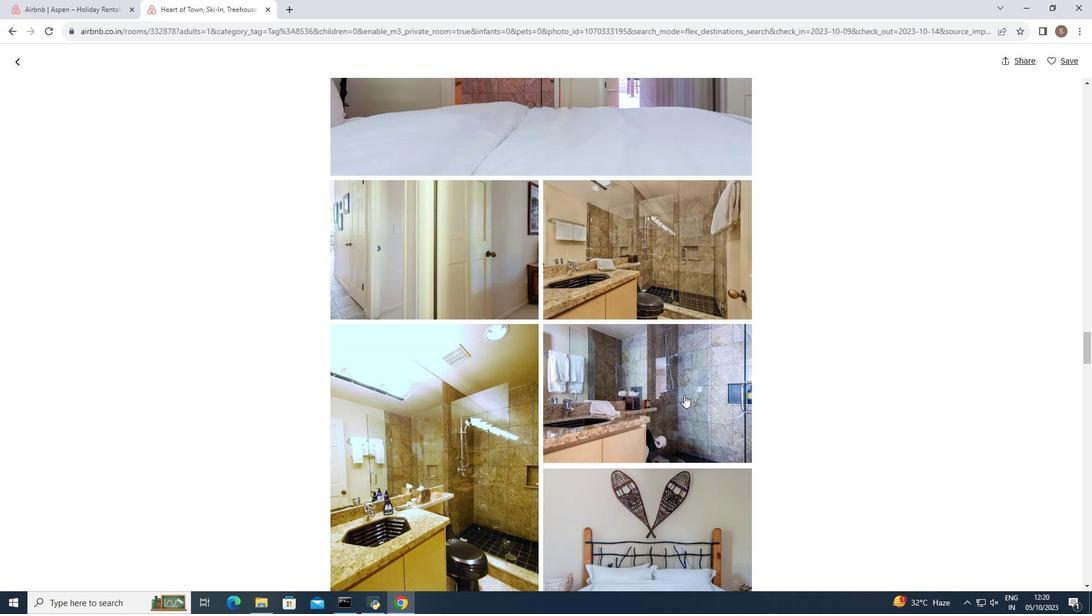 
Action: Mouse scrolled (684, 394) with delta (0, 0)
Screenshot: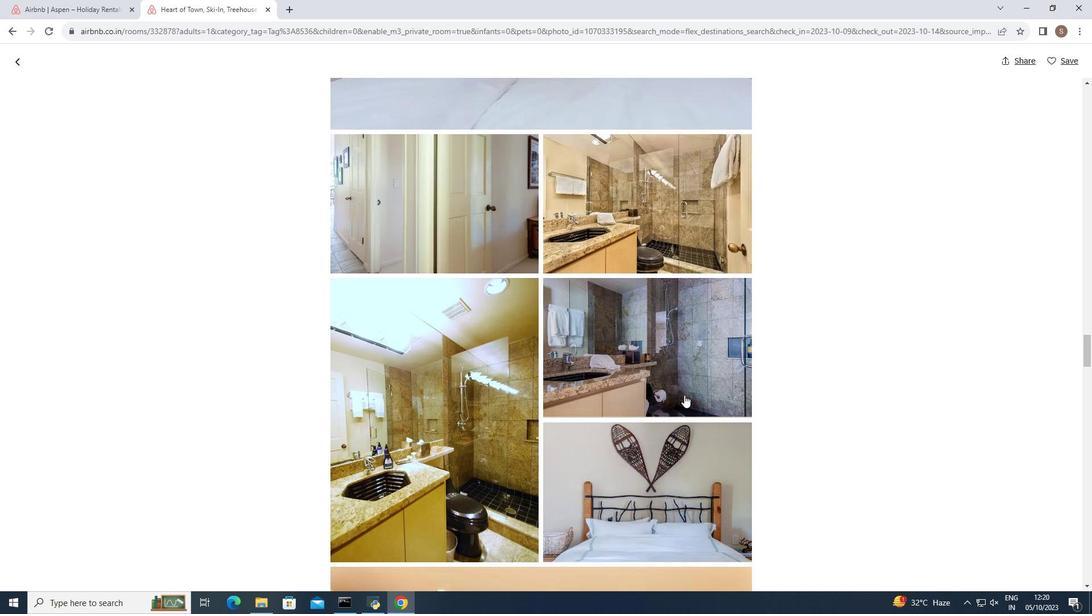 
Action: Mouse scrolled (684, 394) with delta (0, 0)
Screenshot: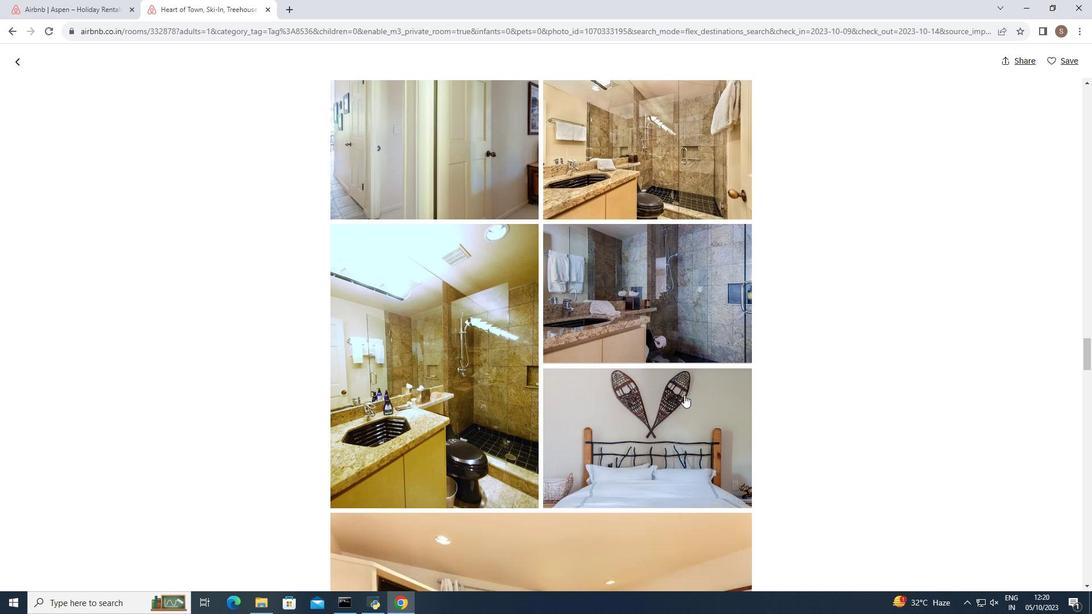 
Action: Mouse scrolled (684, 394) with delta (0, 0)
Screenshot: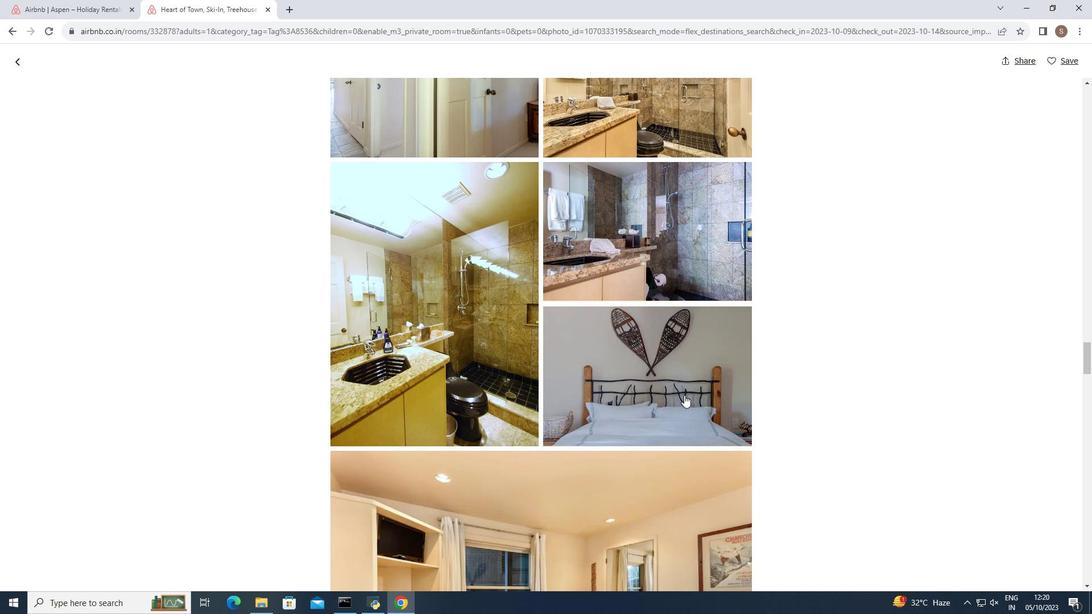 
Action: Mouse scrolled (684, 394) with delta (0, 0)
Screenshot: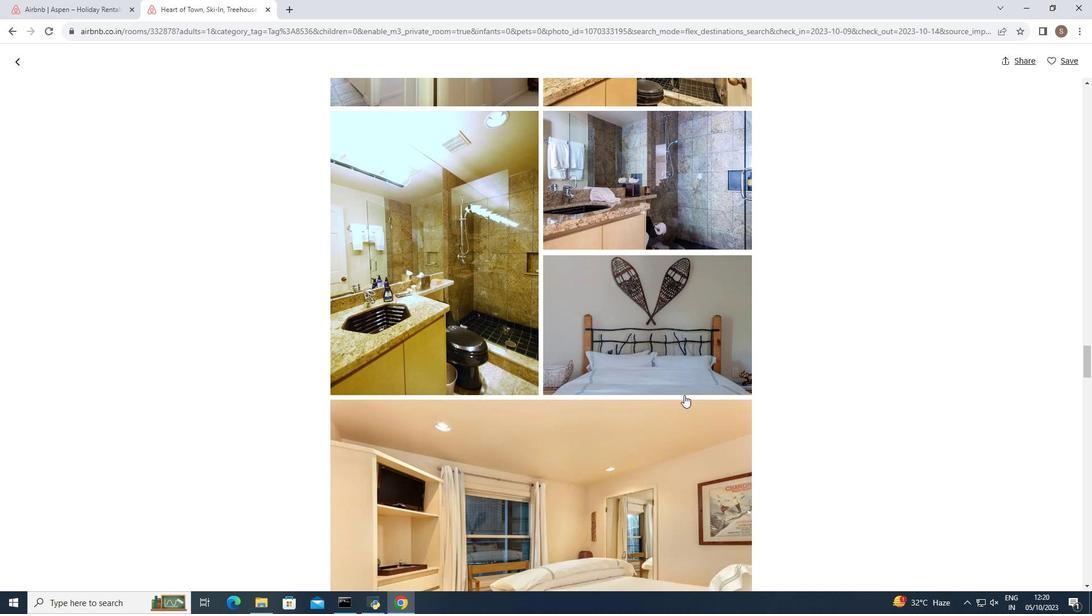 
Action: Mouse scrolled (684, 394) with delta (0, 0)
Screenshot: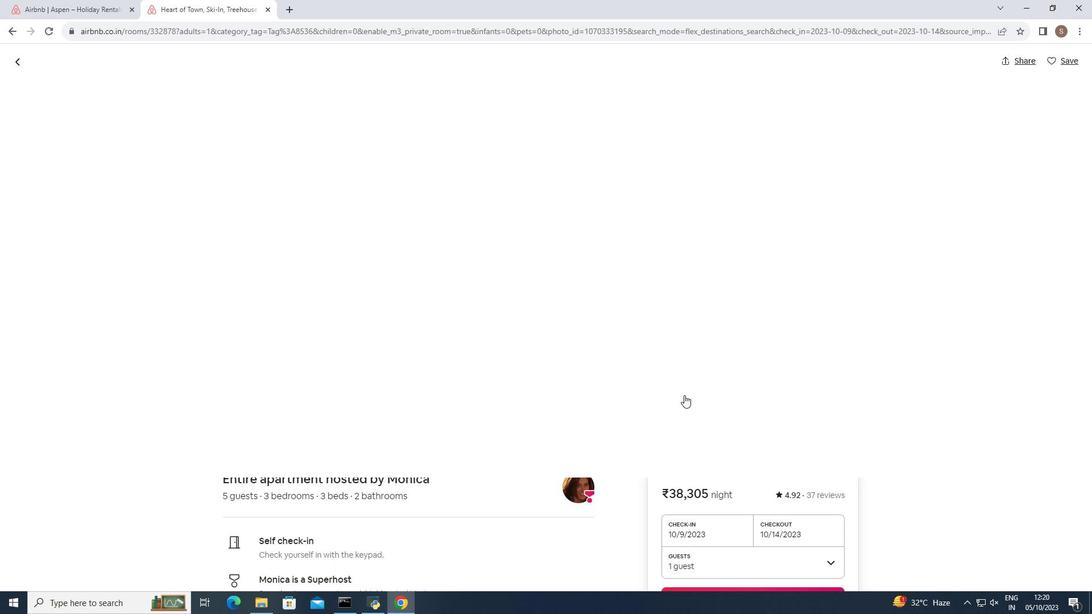 
Action: Mouse scrolled (684, 394) with delta (0, 0)
Screenshot: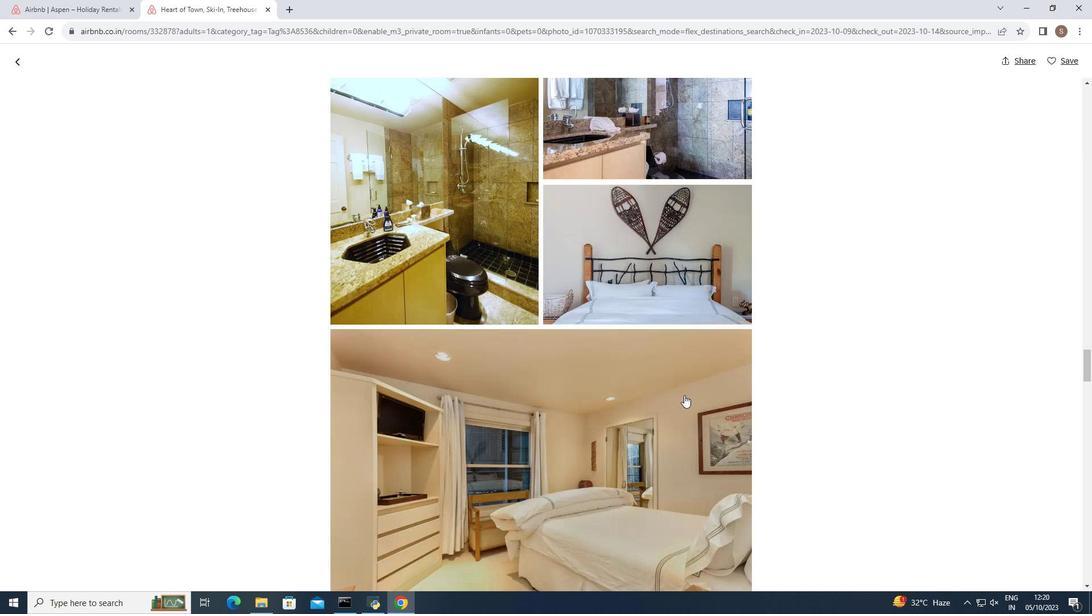 
Action: Mouse scrolled (684, 394) with delta (0, 0)
Screenshot: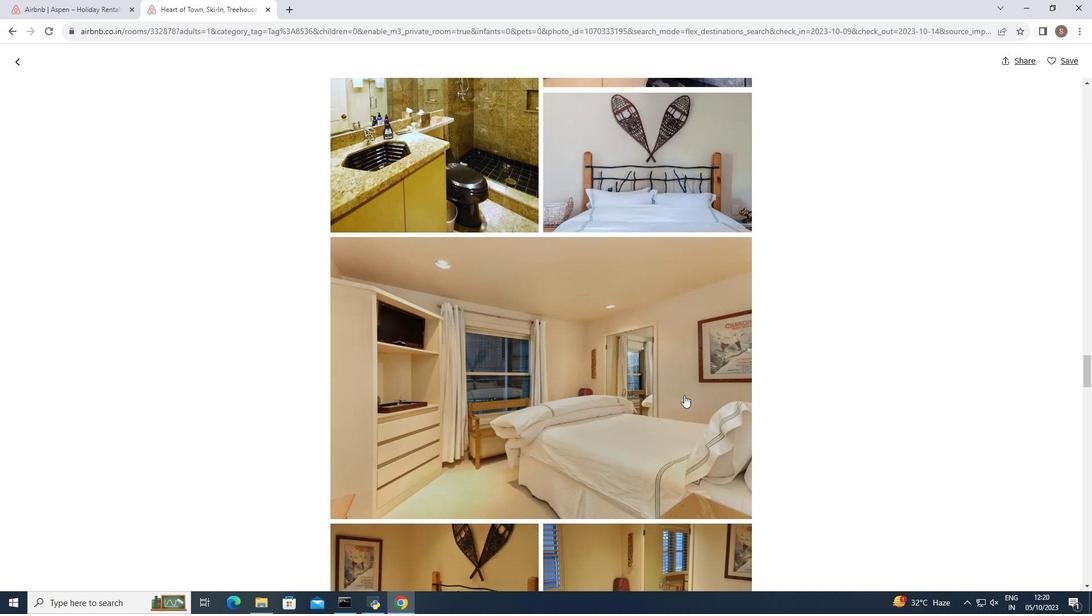 
Action: Mouse moved to (684, 395)
Screenshot: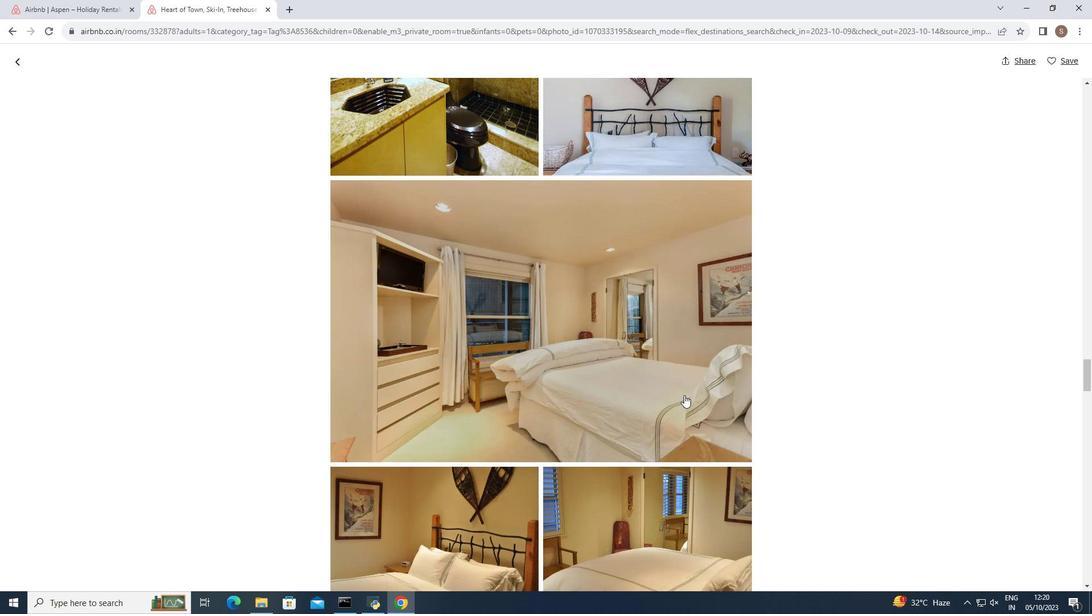 
Action: Mouse scrolled (684, 394) with delta (0, 0)
Screenshot: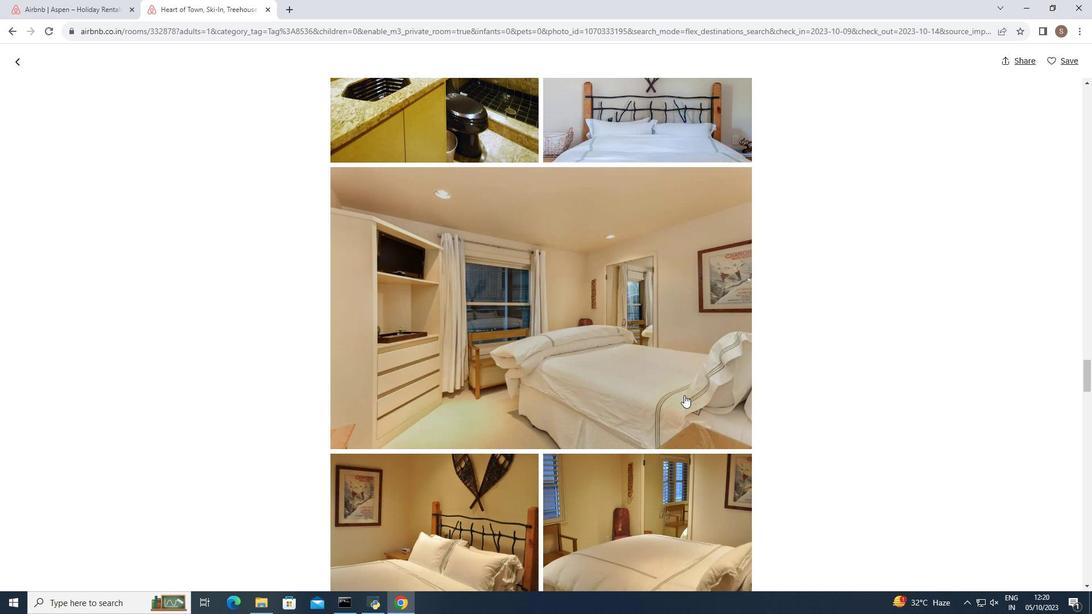 
Action: Mouse scrolled (684, 394) with delta (0, 0)
Screenshot: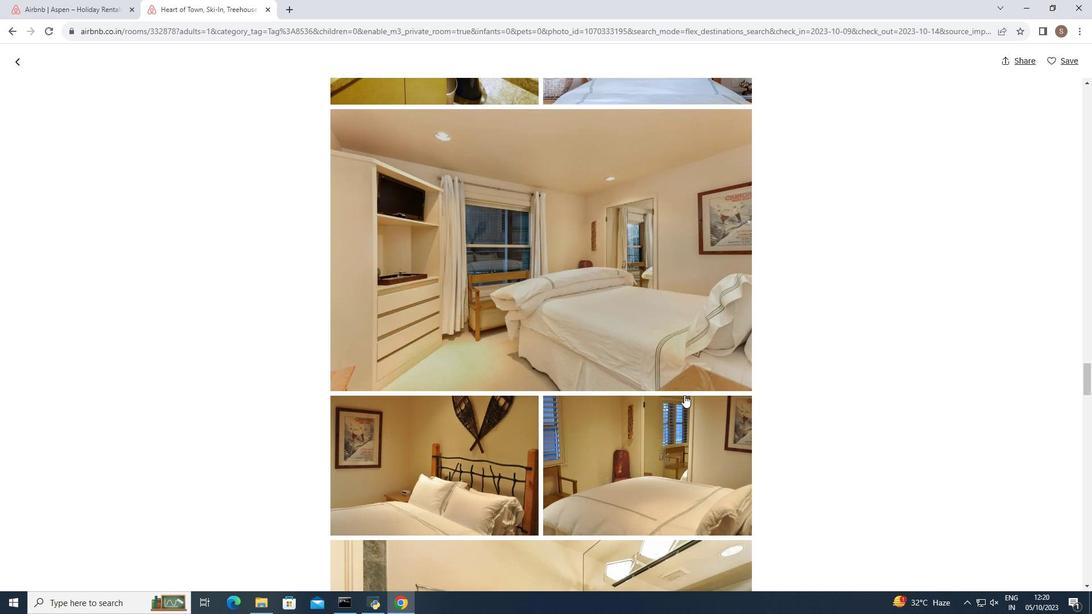 
Action: Mouse scrolled (684, 394) with delta (0, 0)
Screenshot: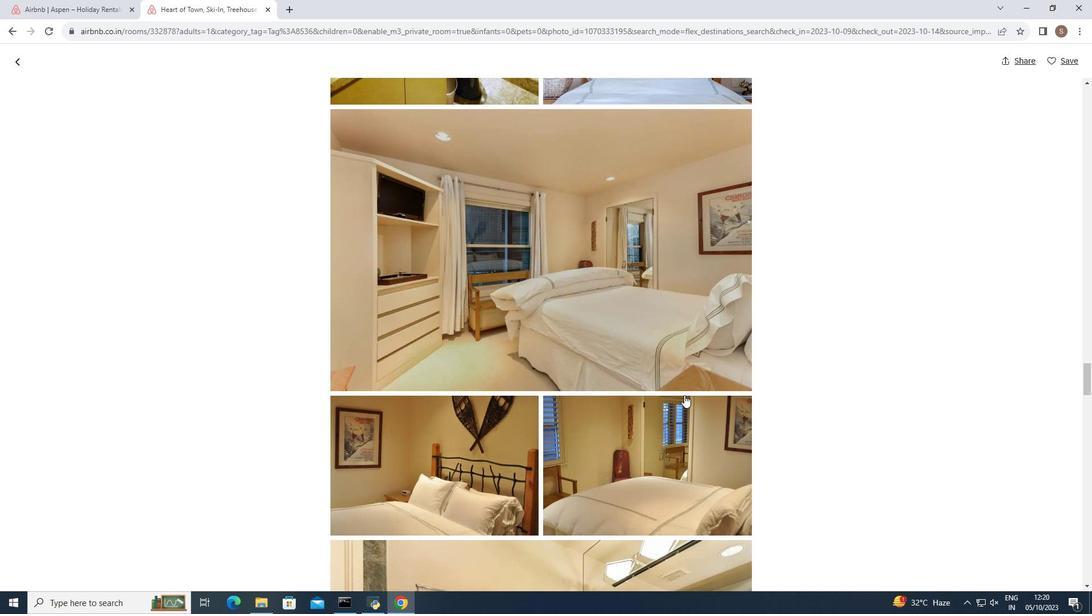 
Action: Mouse scrolled (684, 394) with delta (0, 0)
Screenshot: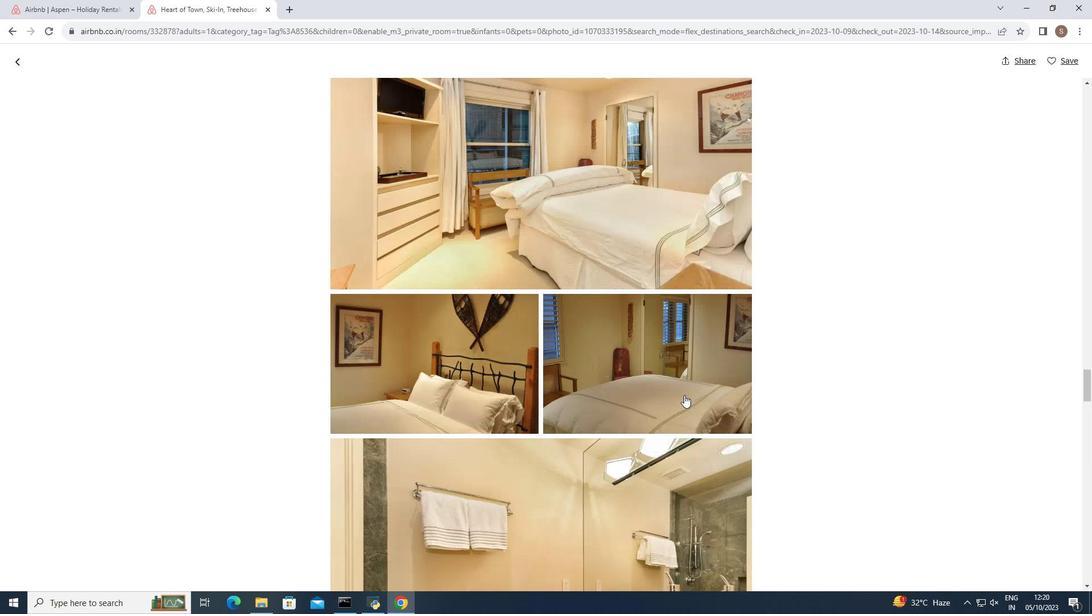 
Action: Mouse scrolled (684, 394) with delta (0, 0)
Screenshot: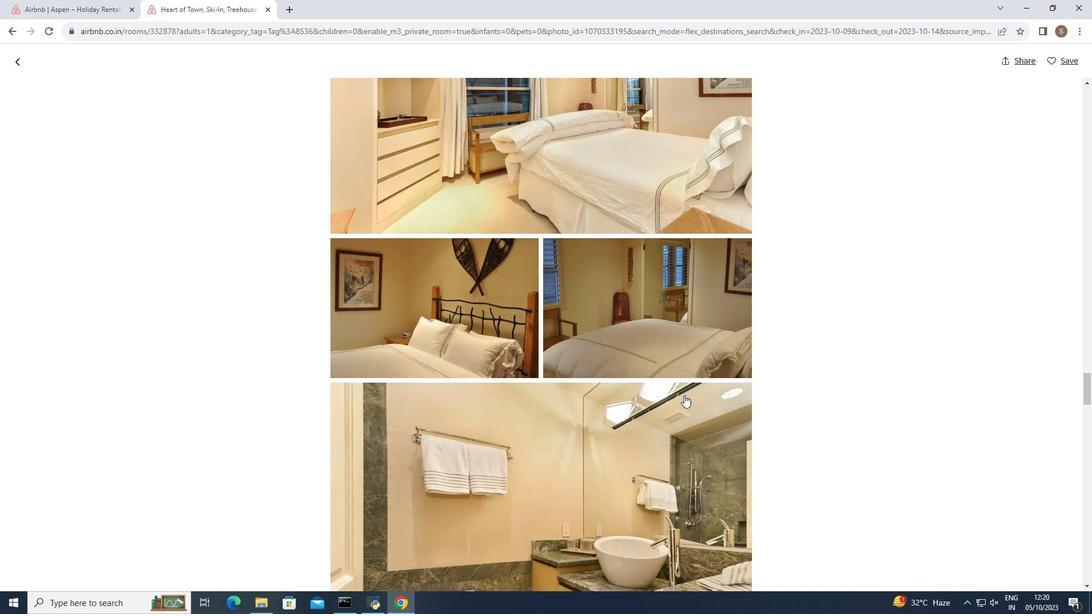 
Action: Mouse moved to (684, 395)
Screenshot: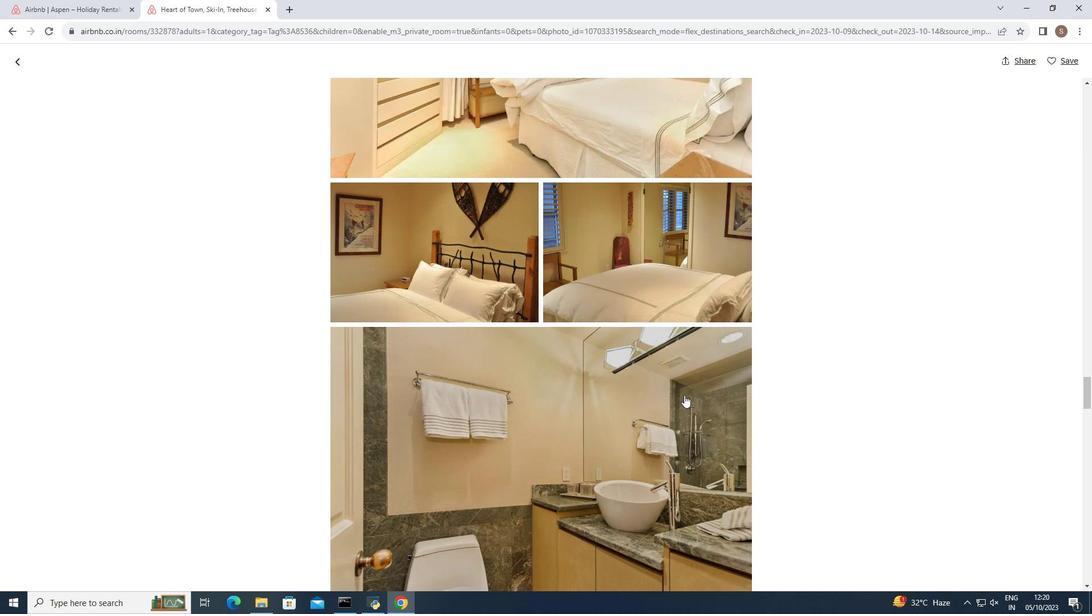 
Action: Mouse scrolled (684, 394) with delta (0, 0)
Screenshot: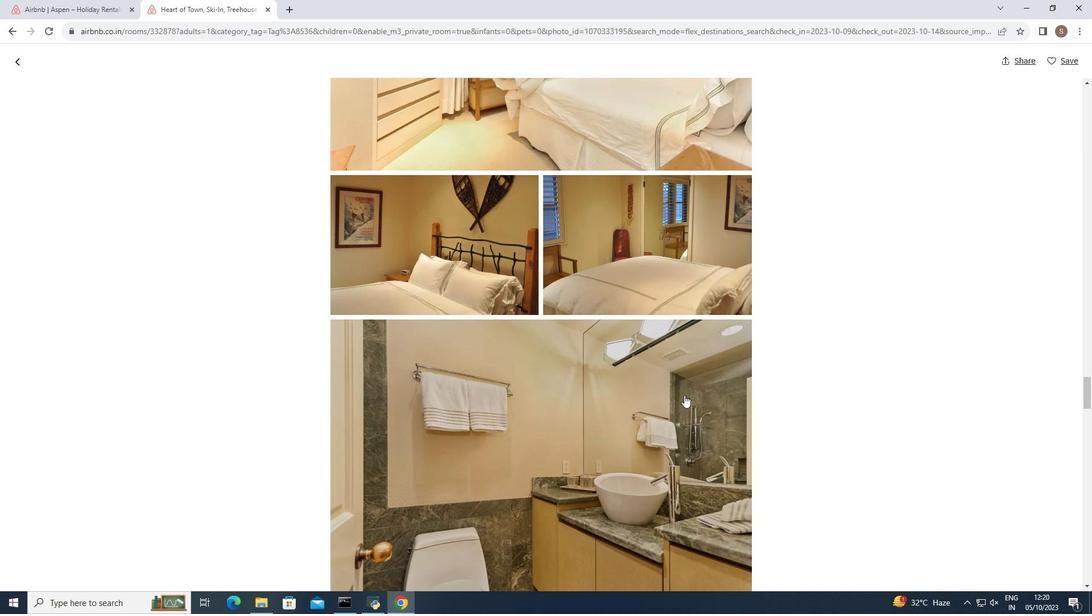 
Action: Mouse scrolled (684, 394) with delta (0, 0)
Screenshot: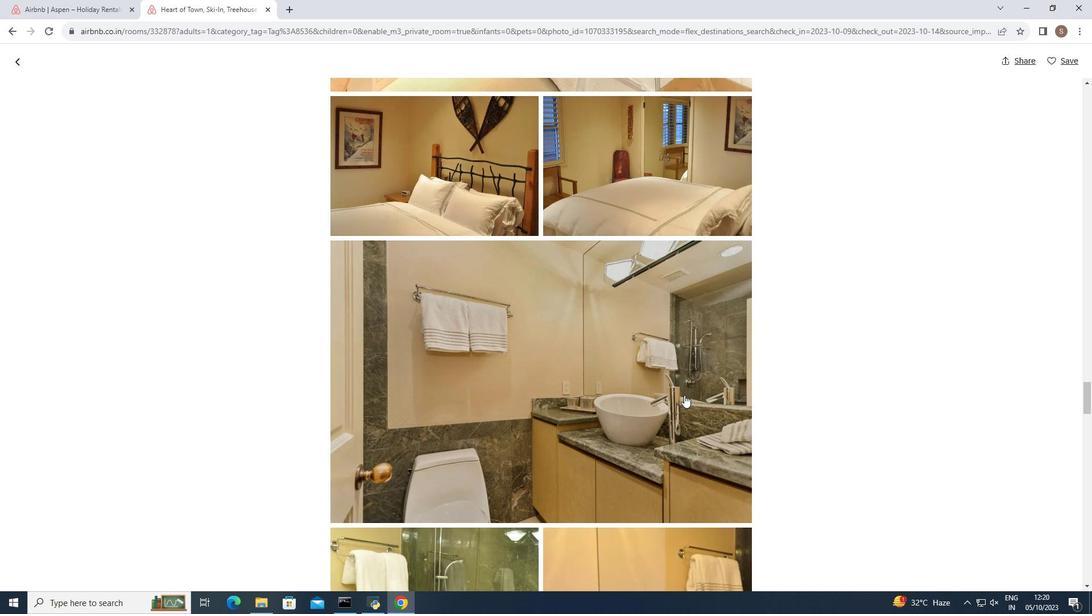 
Action: Mouse scrolled (684, 394) with delta (0, 0)
Screenshot: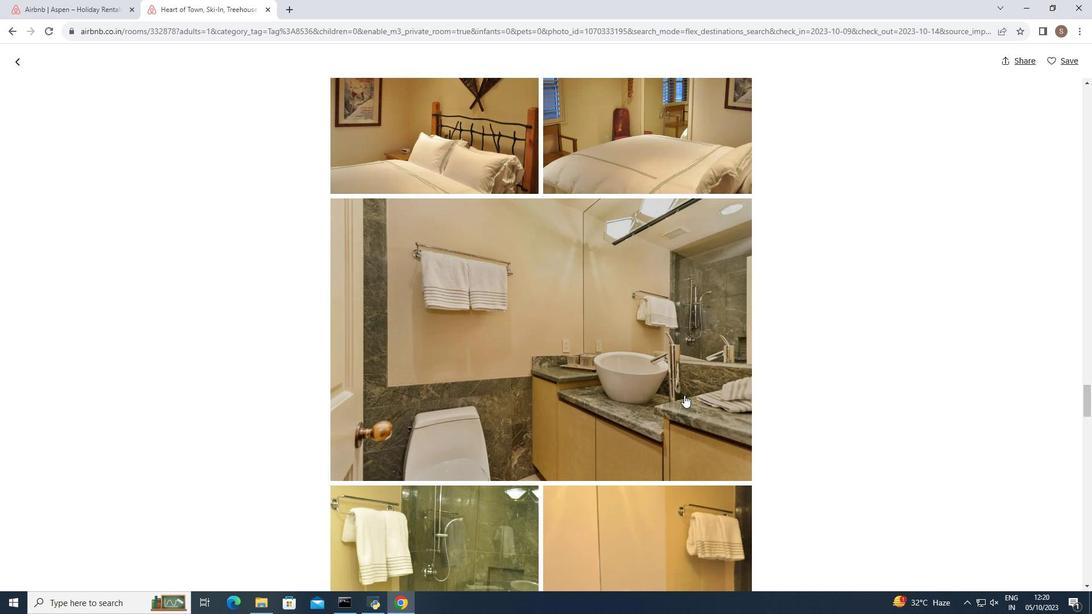 
Action: Mouse scrolled (684, 394) with delta (0, 0)
Screenshot: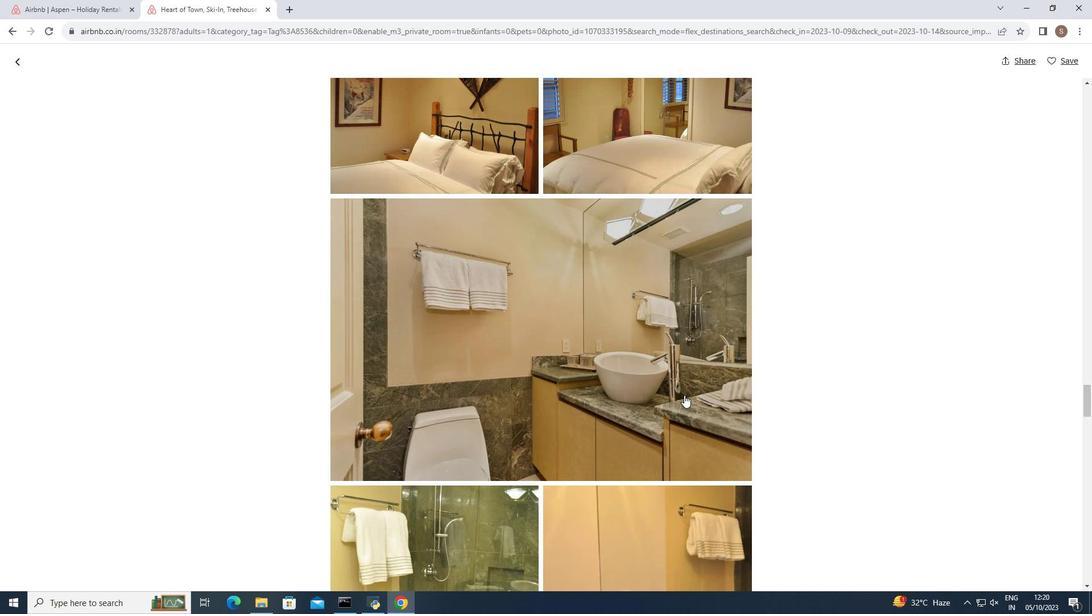 
Action: Mouse moved to (684, 395)
Screenshot: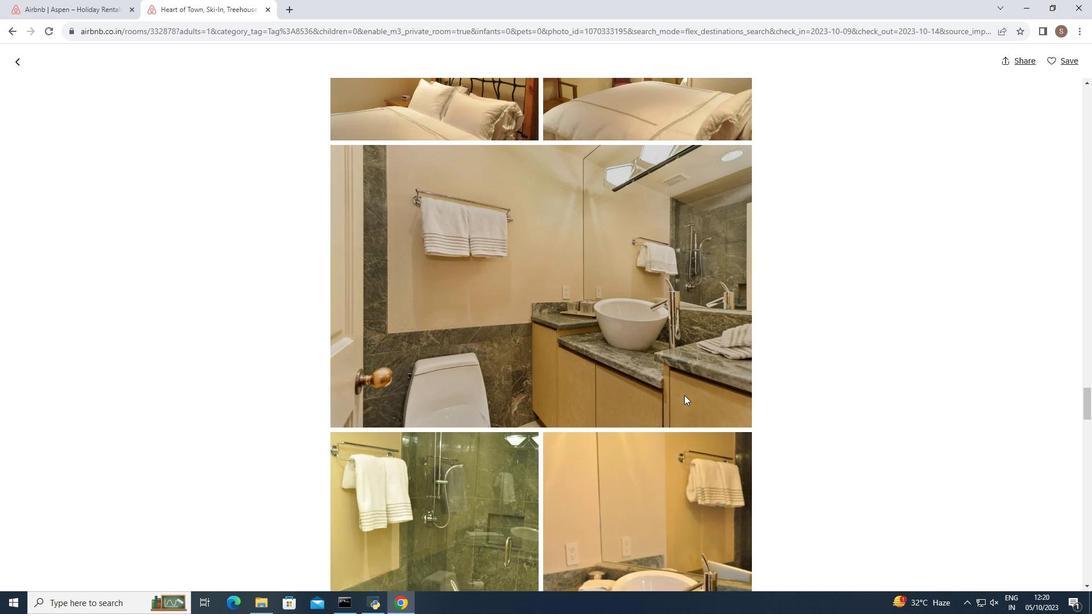 
Action: Mouse scrolled (684, 395) with delta (0, 0)
Screenshot: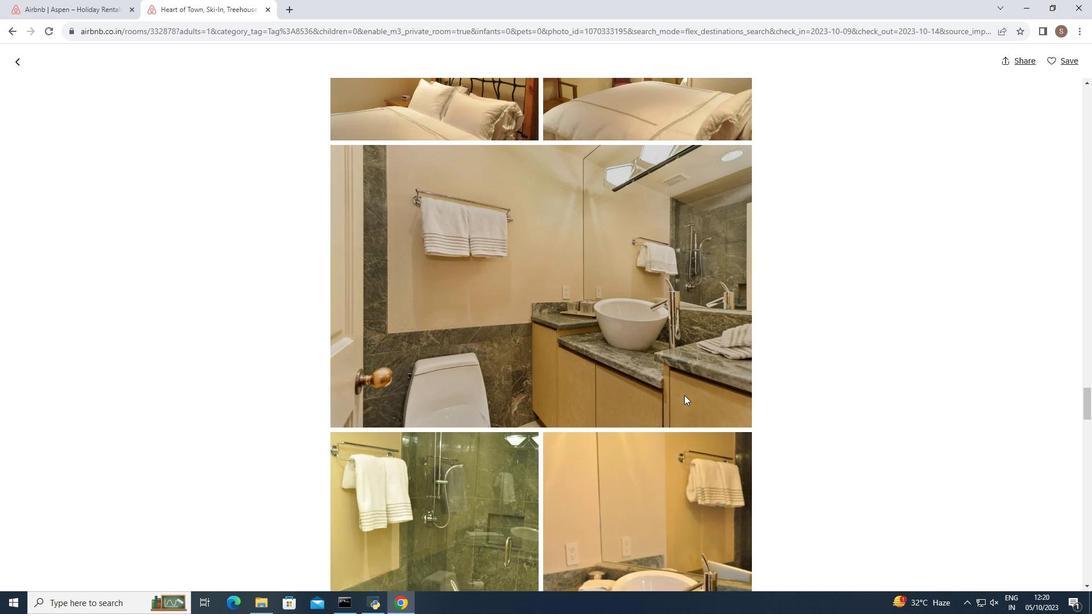 
Action: Mouse scrolled (684, 395) with delta (0, 0)
Screenshot: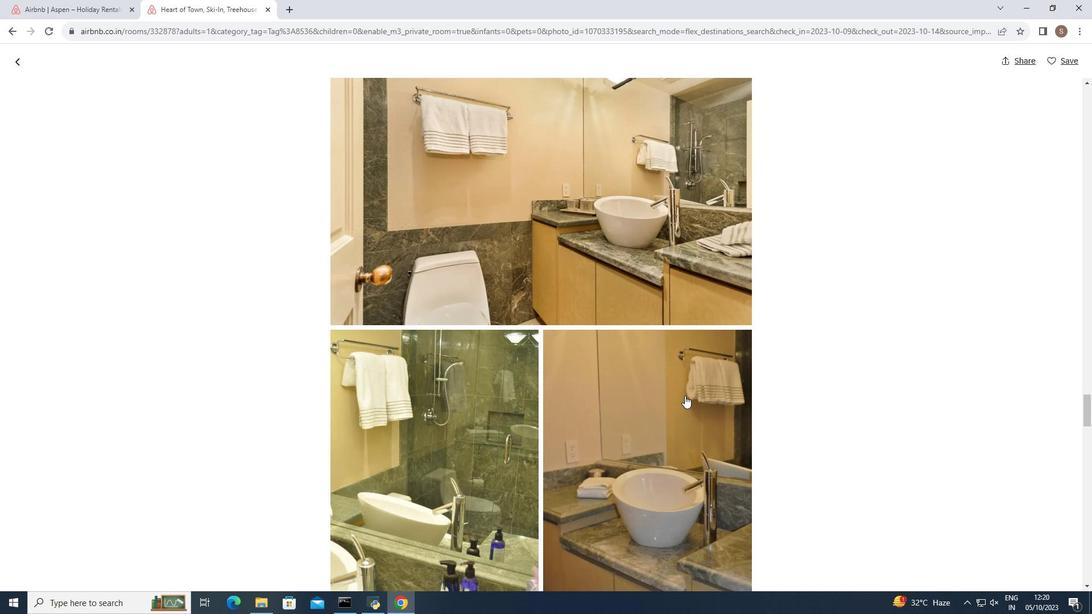 
Action: Mouse scrolled (684, 395) with delta (0, 0)
Screenshot: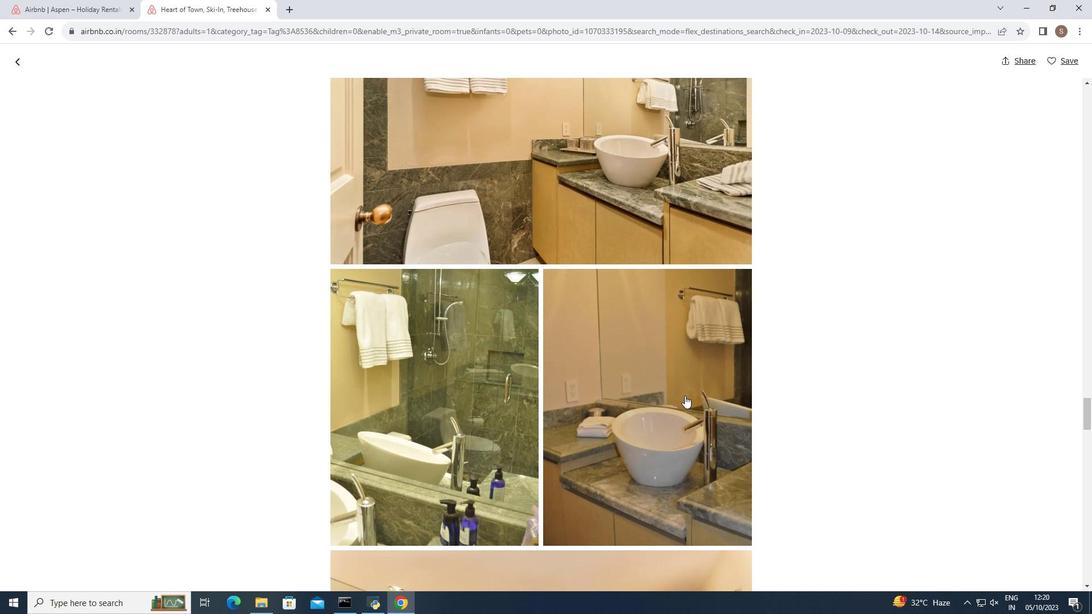 
Action: Mouse scrolled (684, 395) with delta (0, 0)
Screenshot: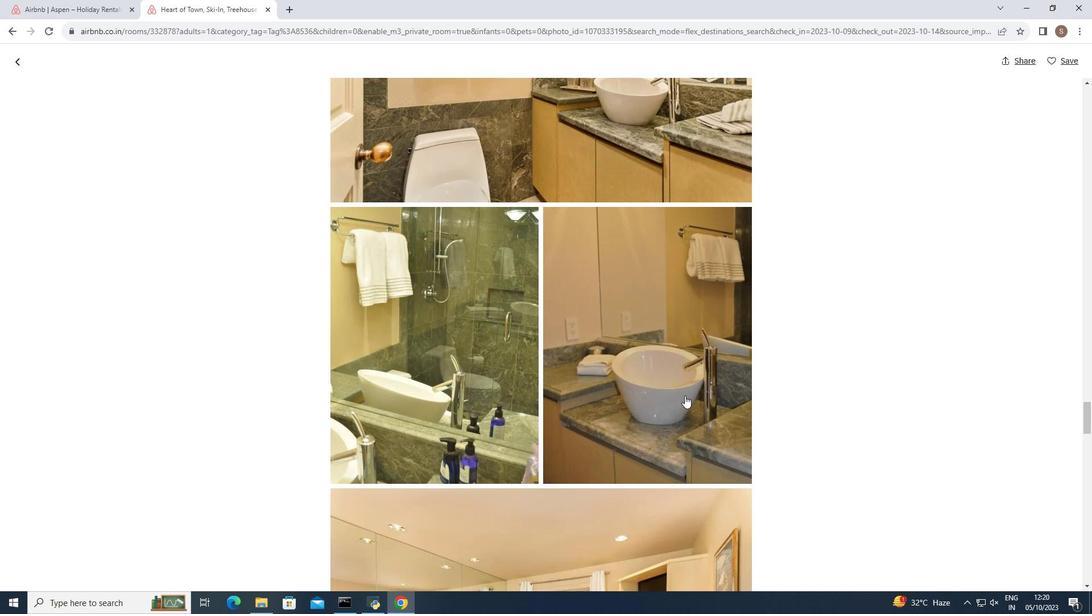 
Action: Mouse scrolled (684, 395) with delta (0, 0)
Screenshot: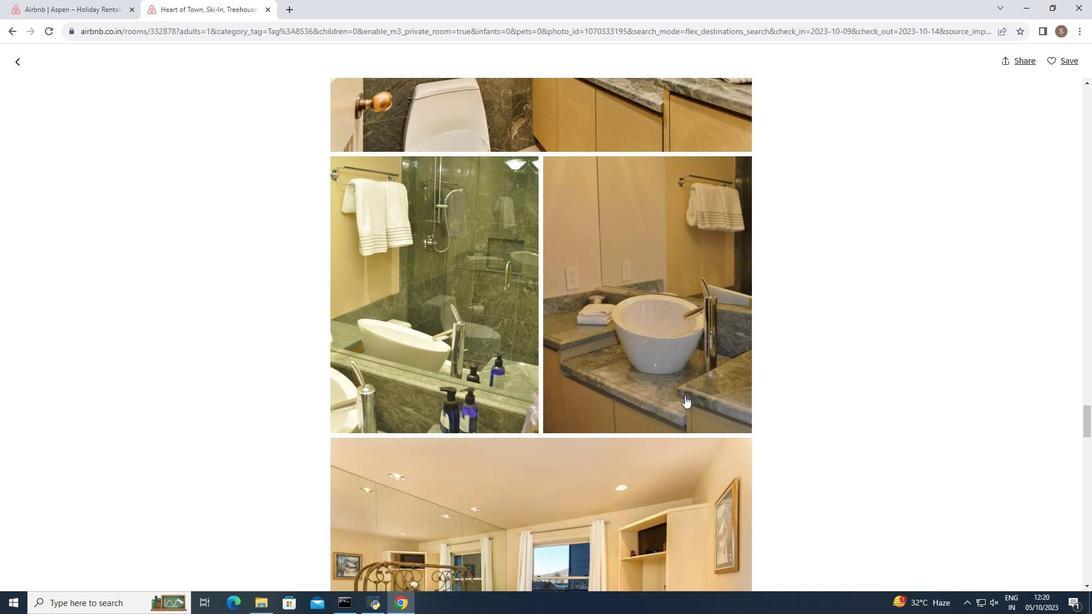
Action: Mouse scrolled (684, 395) with delta (0, 0)
Screenshot: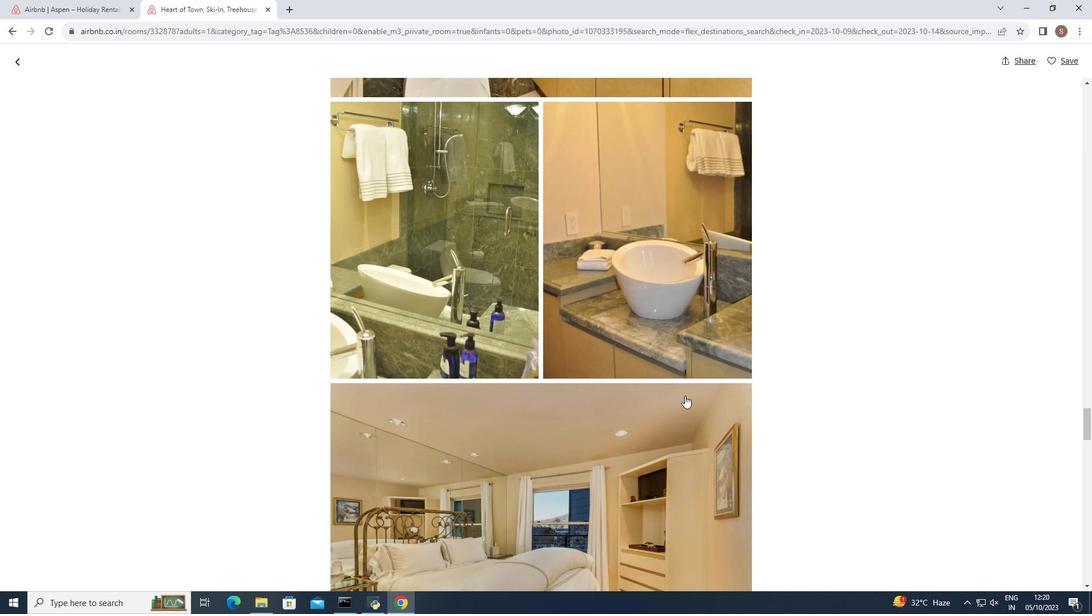 
Action: Mouse scrolled (684, 395) with delta (0, 0)
Screenshot: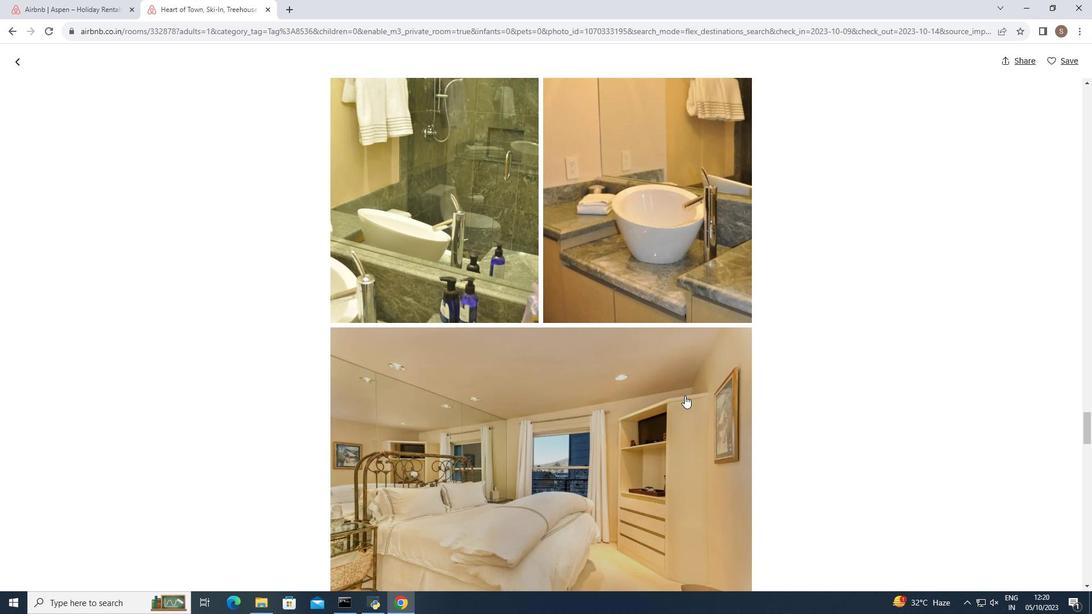 
Action: Mouse scrolled (684, 395) with delta (0, 0)
Screenshot: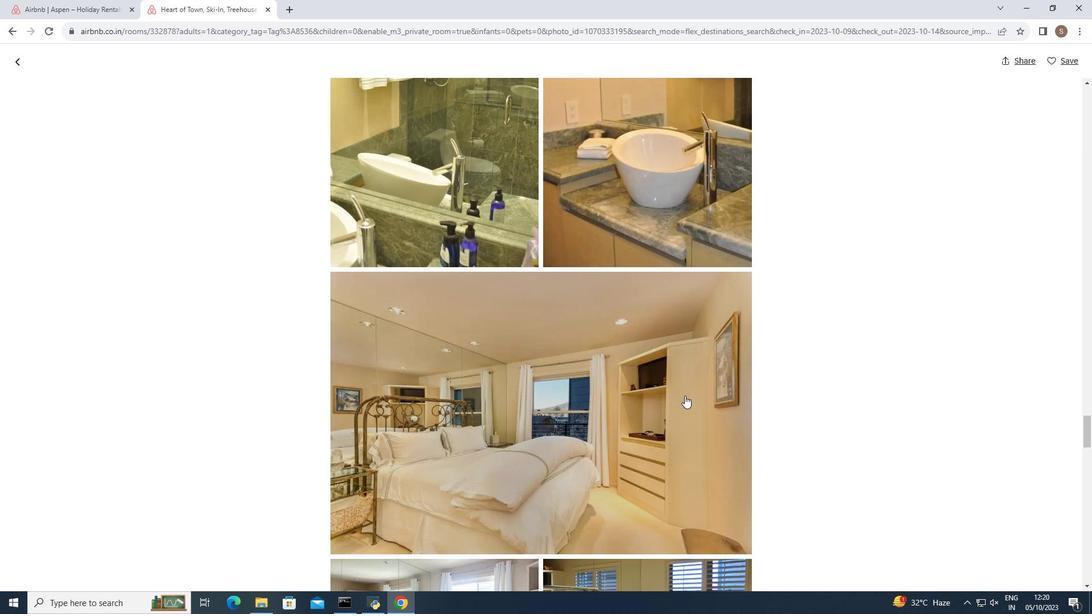 
Action: Mouse scrolled (684, 395) with delta (0, 0)
Screenshot: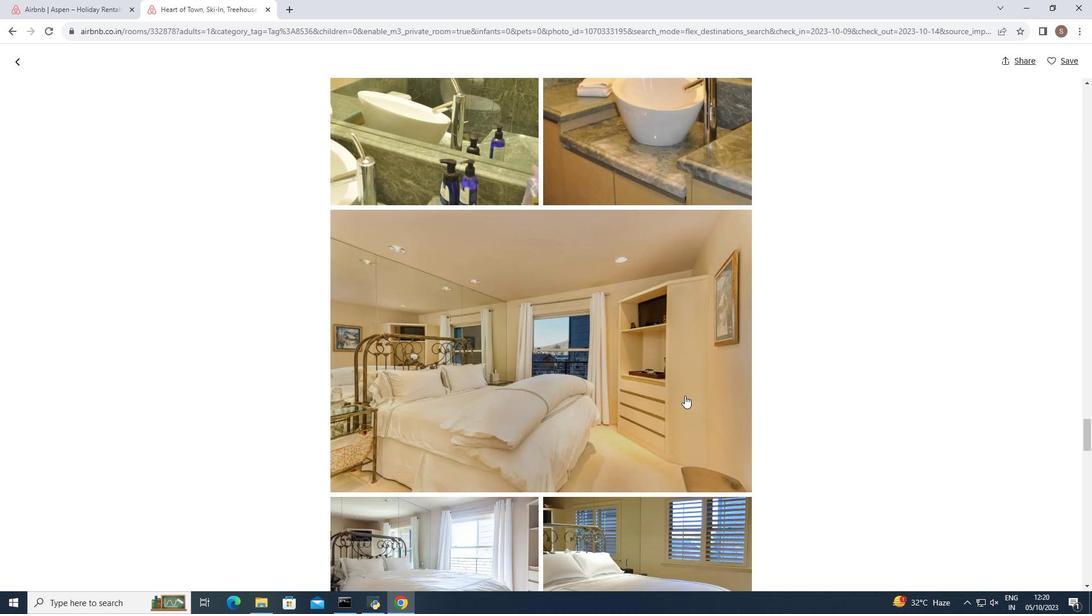 
Action: Mouse scrolled (684, 395) with delta (0, 0)
Screenshot: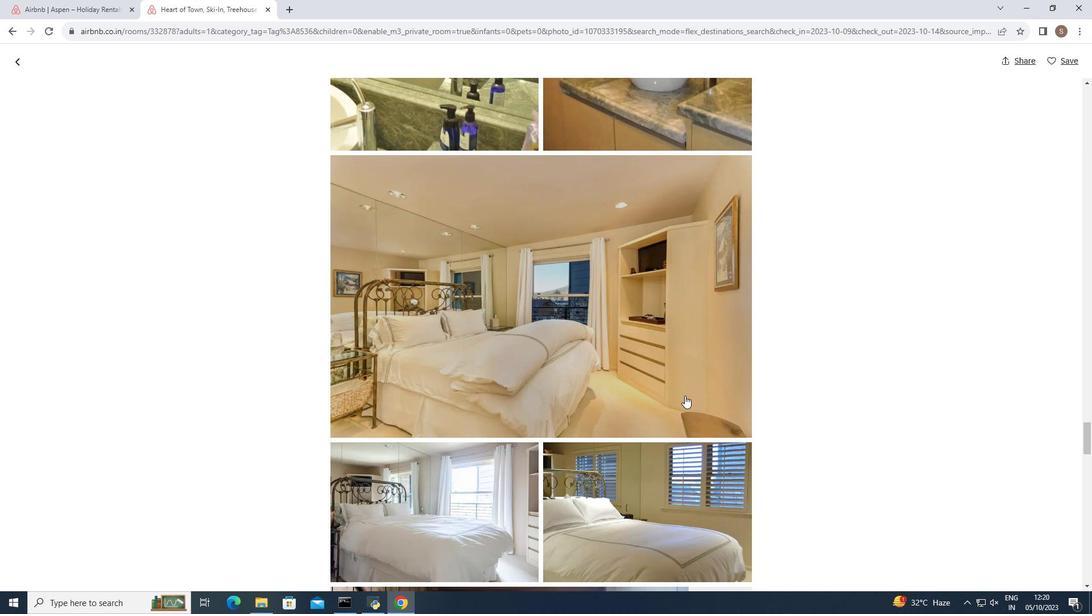 
Action: Mouse moved to (684, 395)
Screenshot: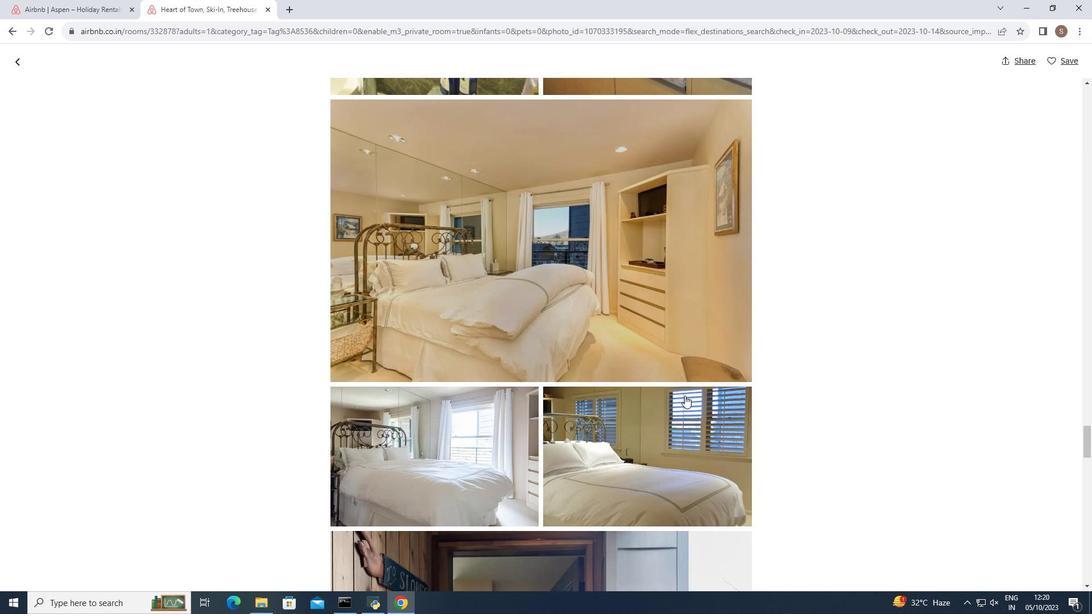 
Action: Mouse scrolled (684, 395) with delta (0, 0)
Screenshot: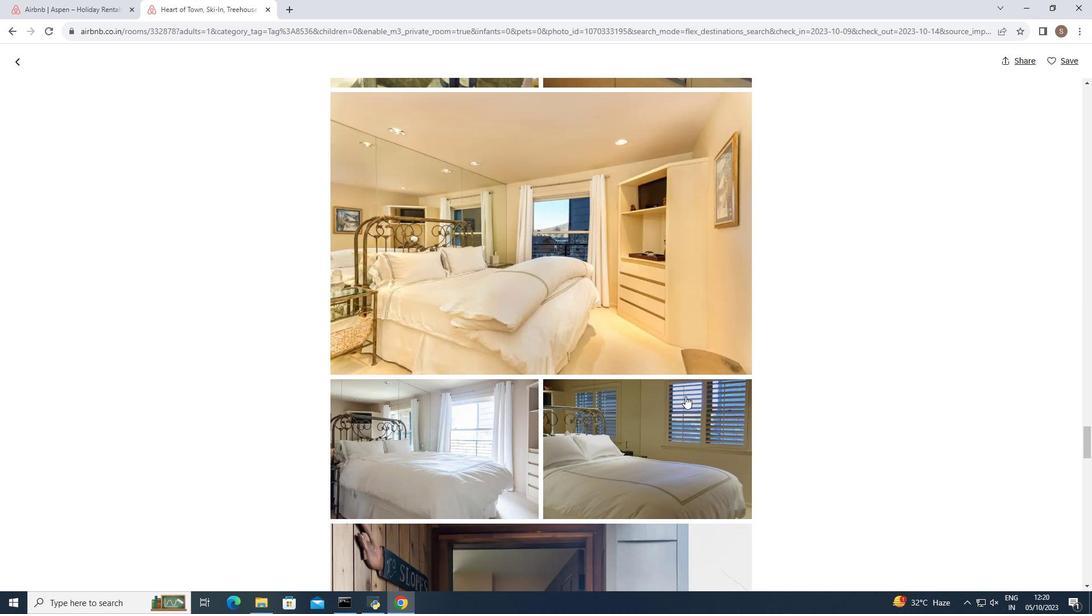 
Action: Mouse moved to (685, 396)
Screenshot: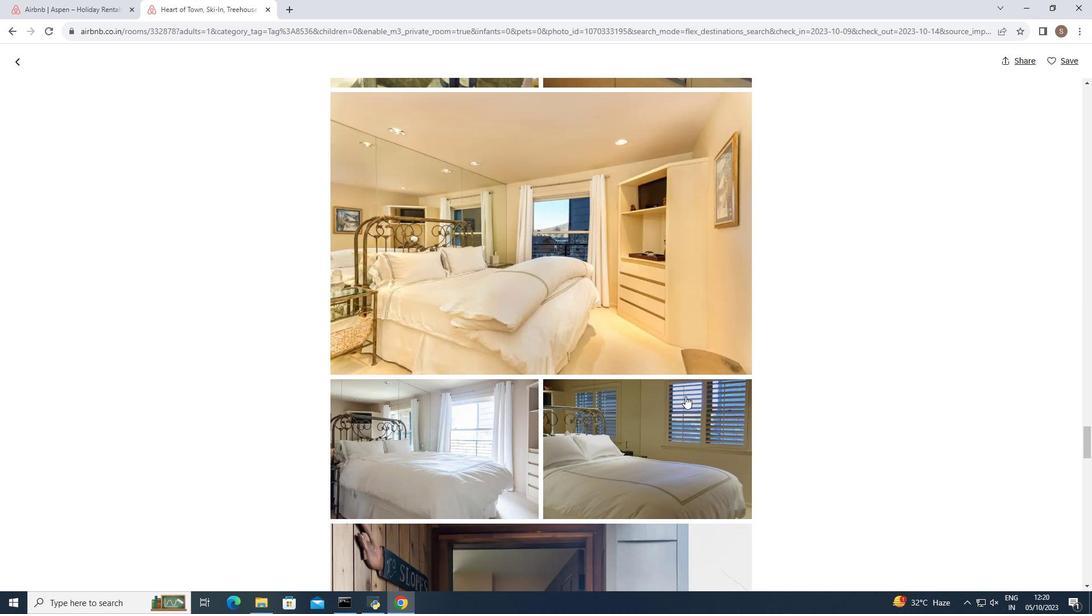 
Action: Mouse scrolled (685, 395) with delta (0, 0)
Screenshot: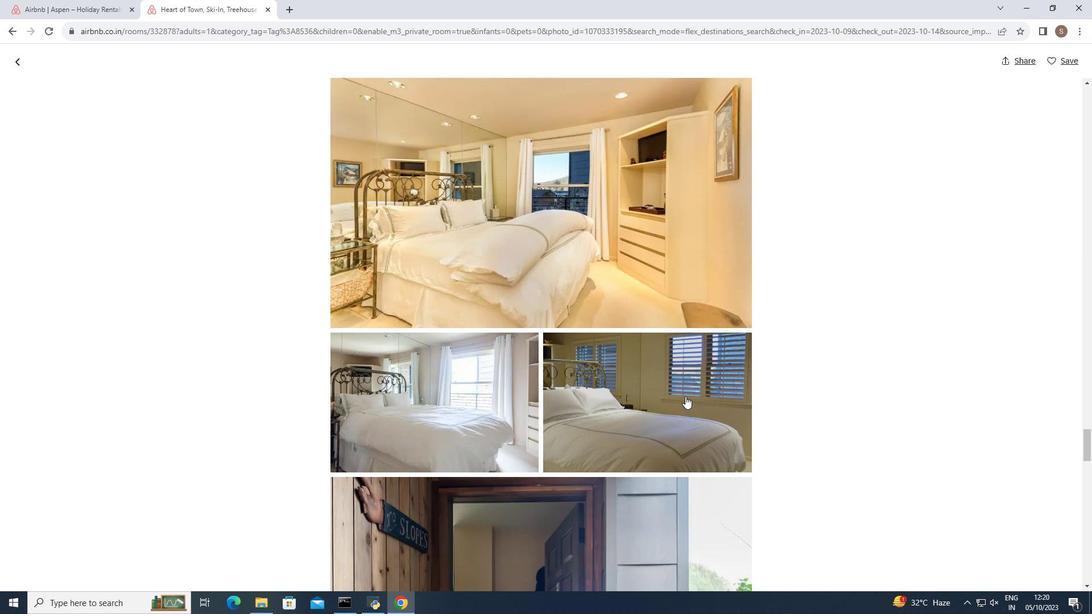 
Action: Mouse scrolled (685, 395) with delta (0, 0)
Screenshot: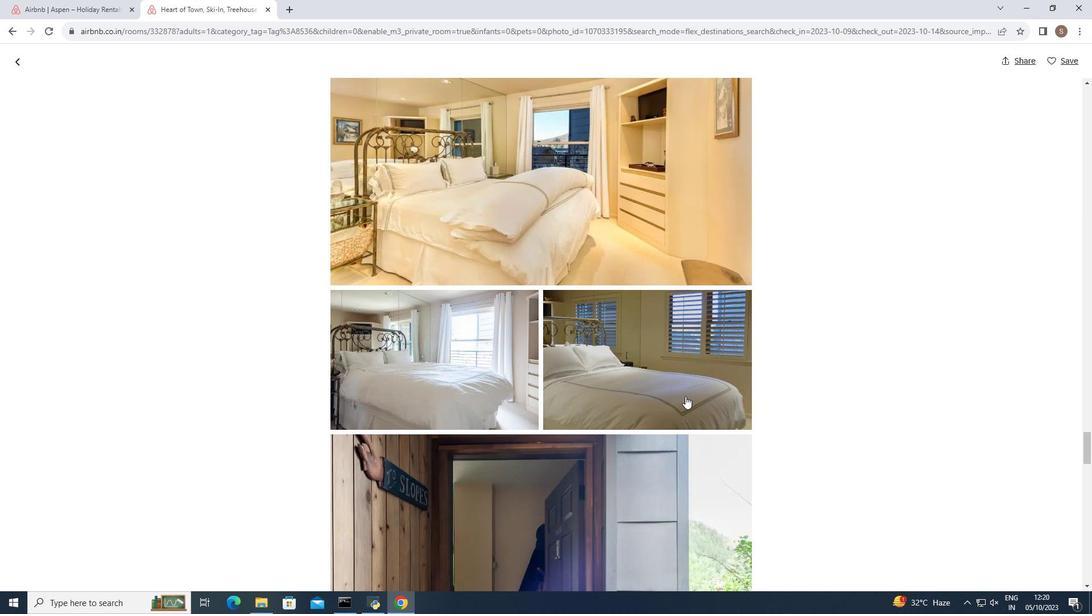 
Action: Mouse scrolled (685, 395) with delta (0, 0)
Screenshot: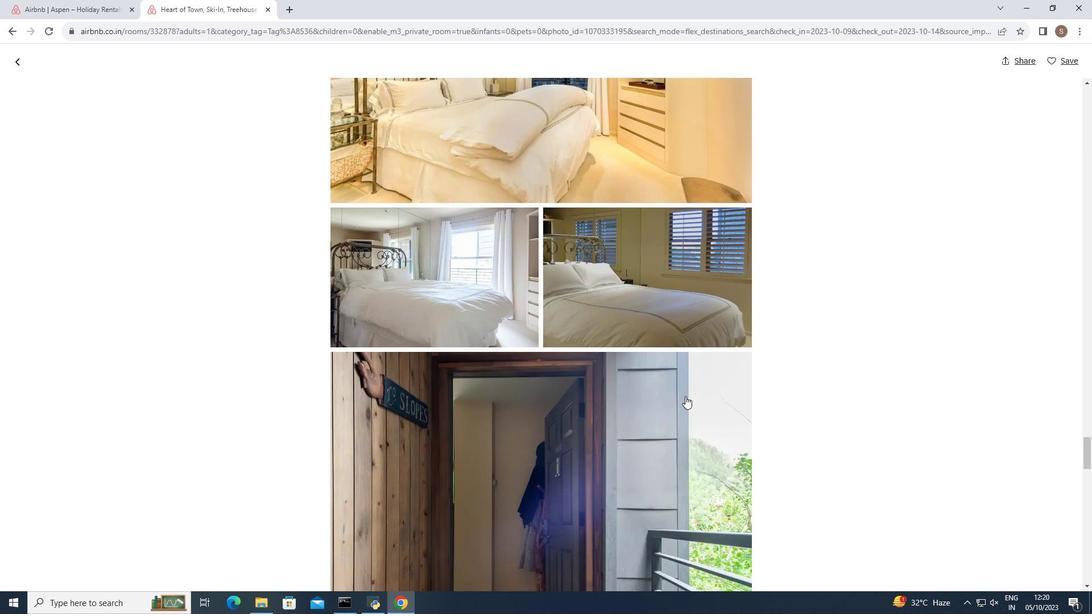 
Action: Mouse scrolled (685, 395) with delta (0, 0)
Screenshot: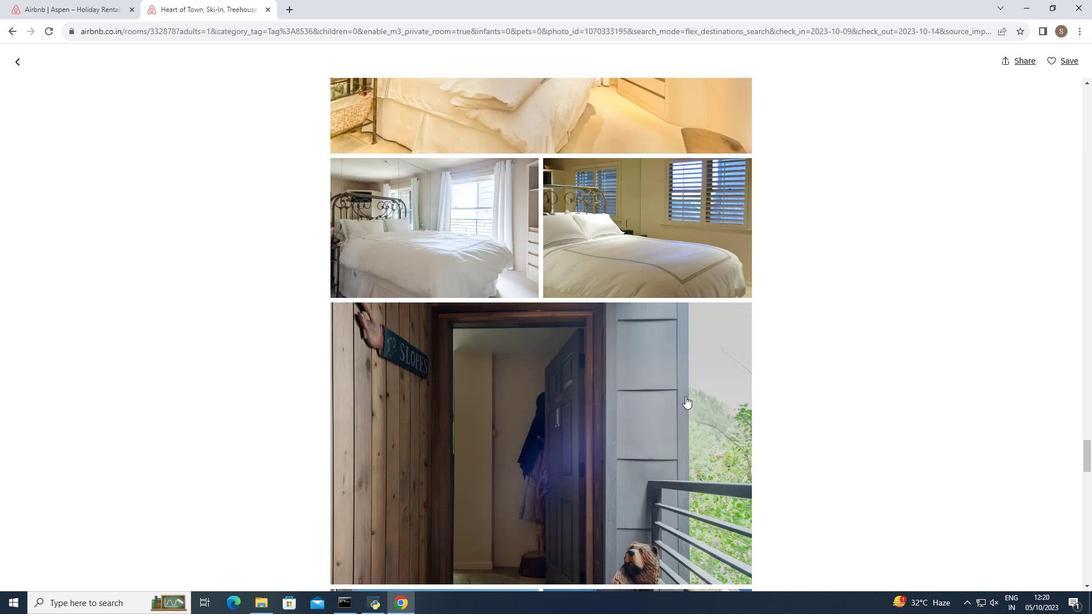 
Action: Mouse scrolled (685, 395) with delta (0, 0)
Screenshot: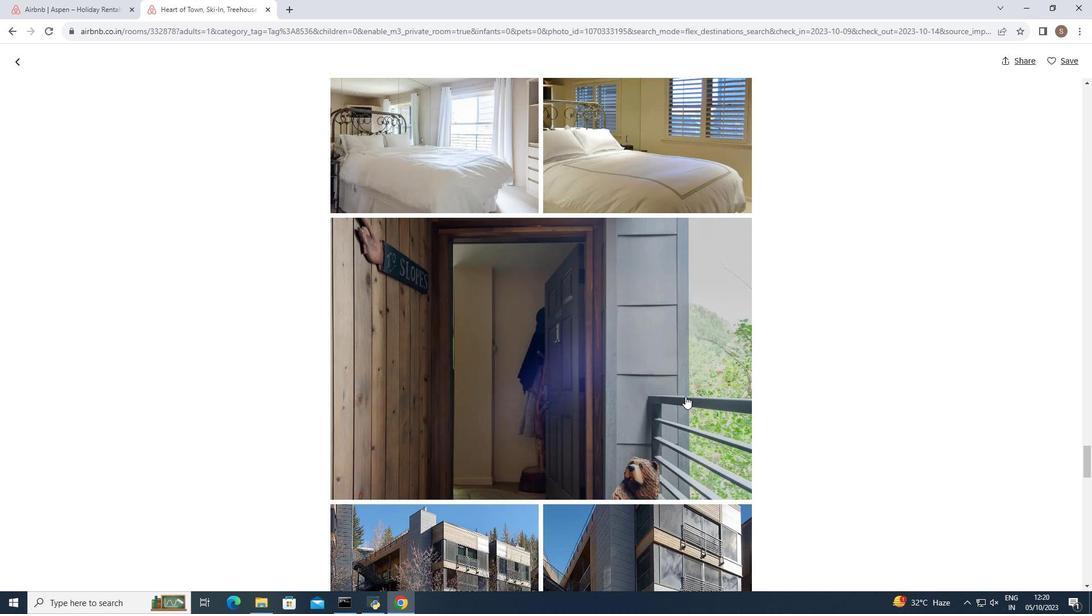 
Action: Mouse scrolled (685, 395) with delta (0, 0)
Screenshot: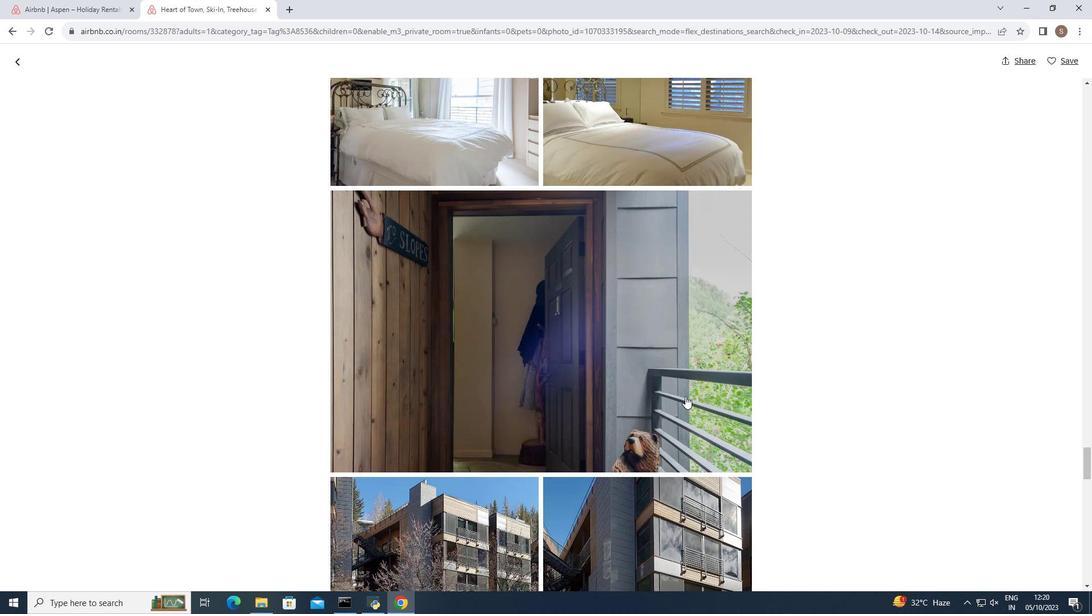 
Action: Mouse scrolled (685, 395) with delta (0, 0)
Screenshot: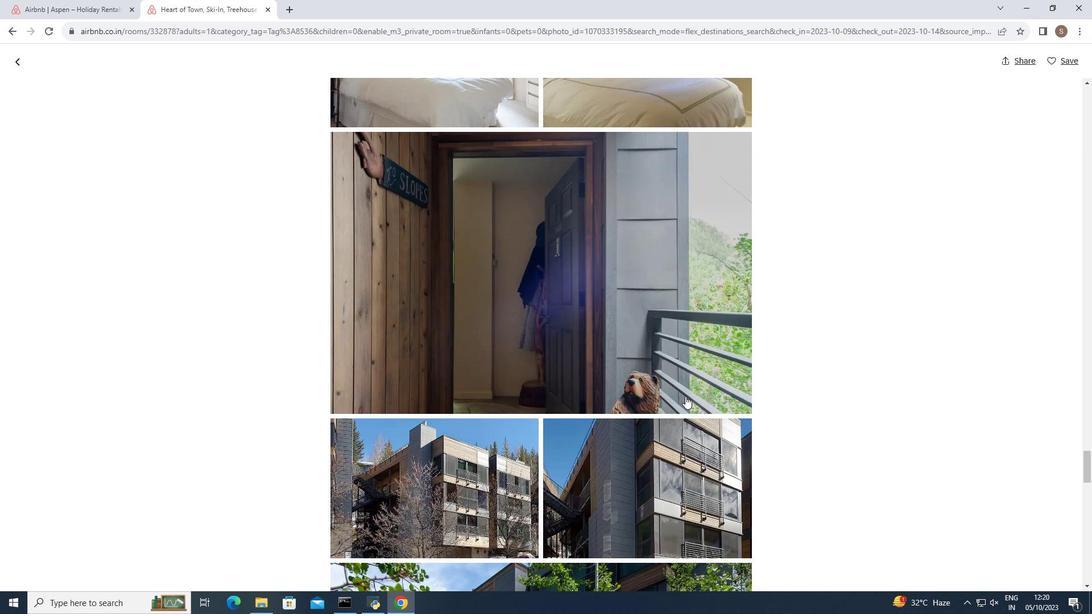 
Action: Mouse scrolled (685, 395) with delta (0, 0)
Screenshot: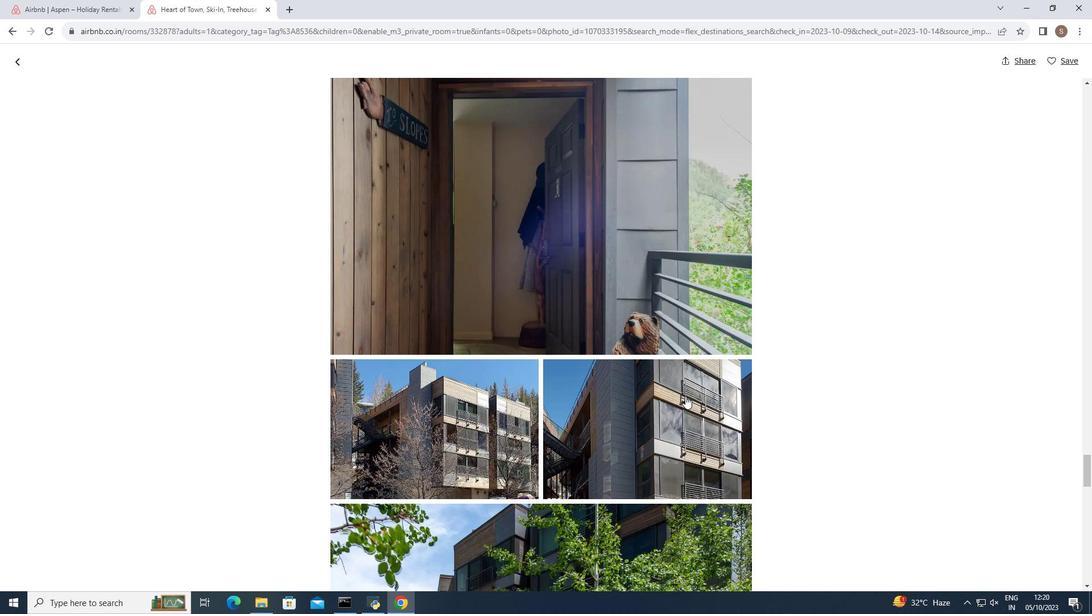 
Action: Mouse moved to (685, 396)
Screenshot: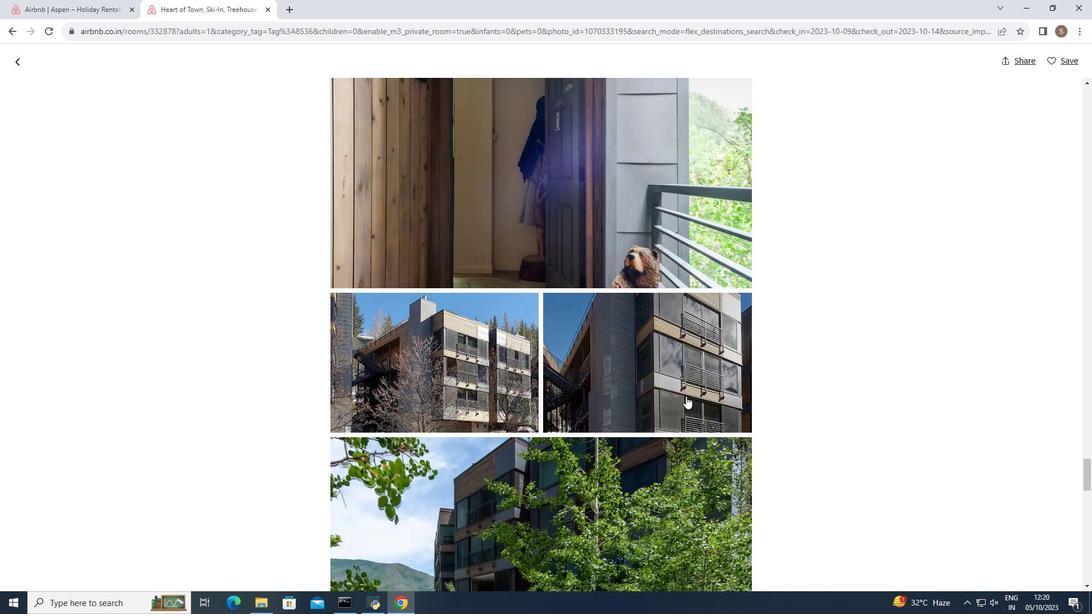 
Action: Mouse scrolled (685, 395) with delta (0, 0)
Screenshot: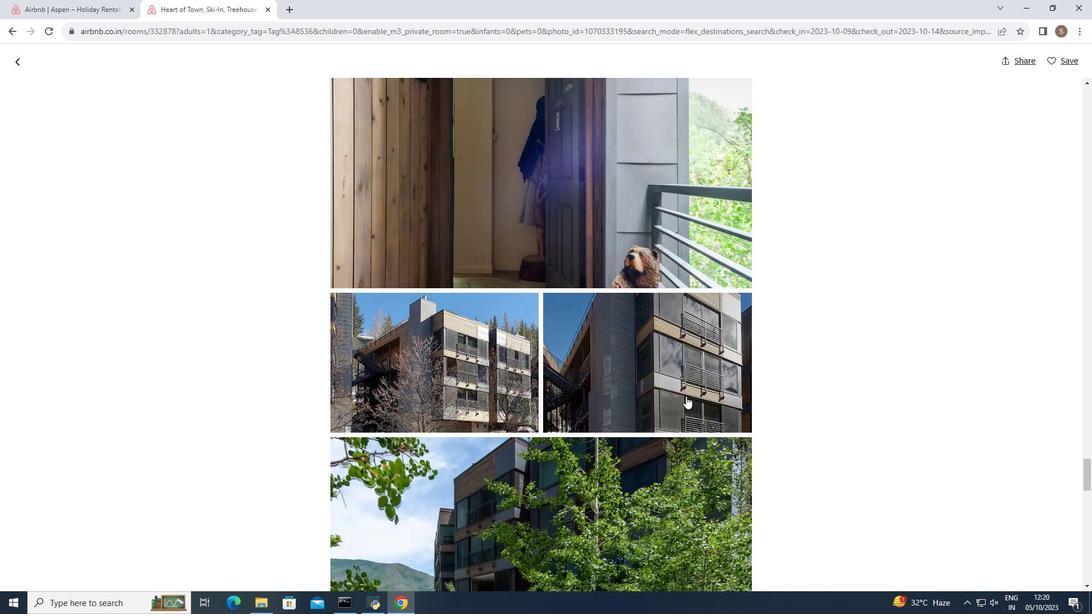 
Action: Mouse moved to (686, 396)
Screenshot: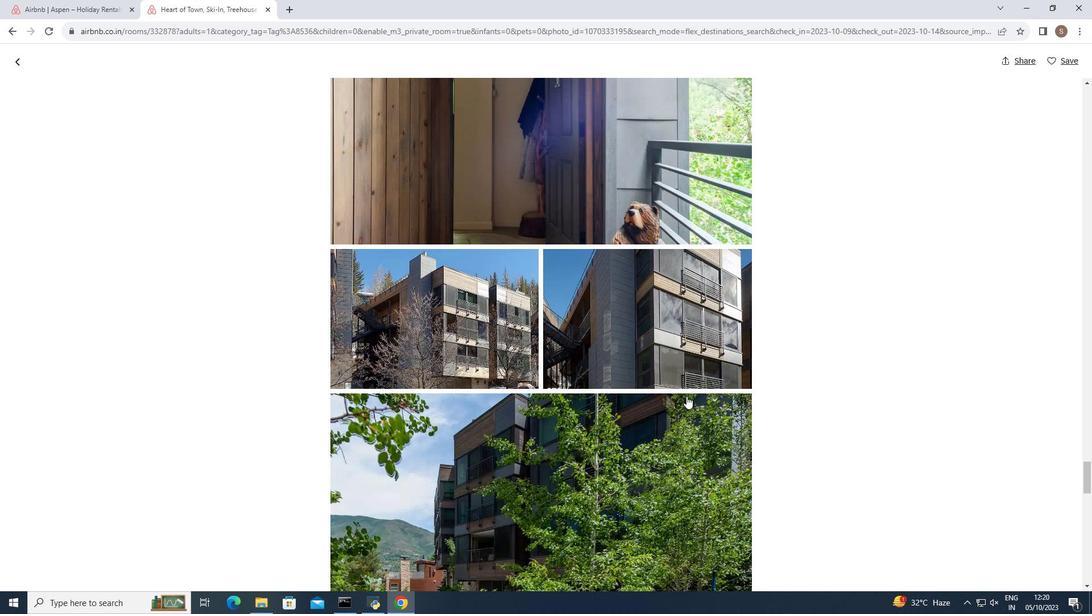 
Action: Mouse scrolled (686, 395) with delta (0, 0)
Screenshot: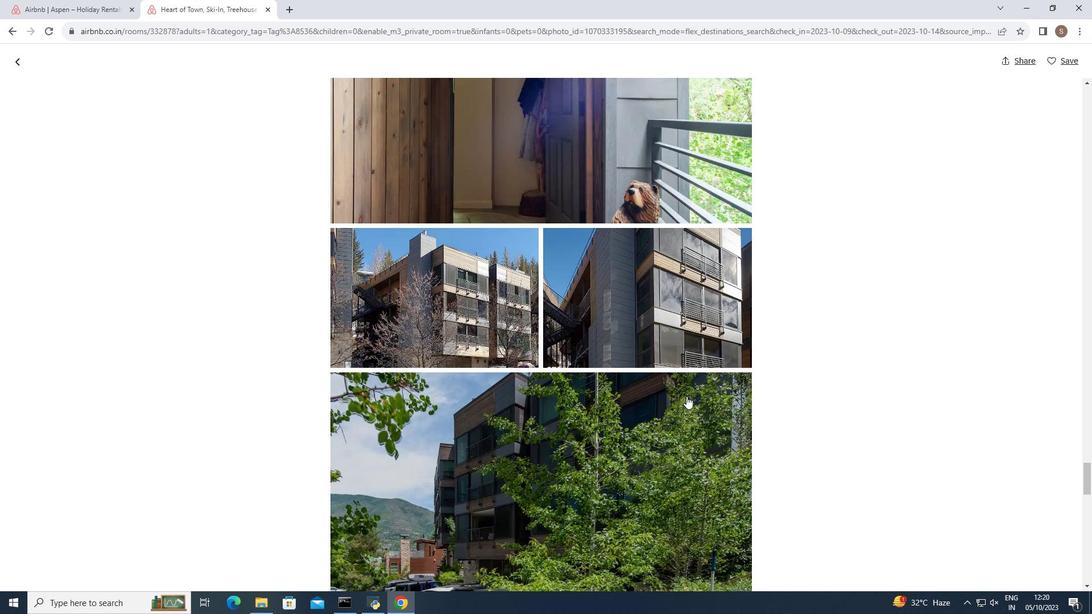 
Action: Mouse moved to (686, 396)
Screenshot: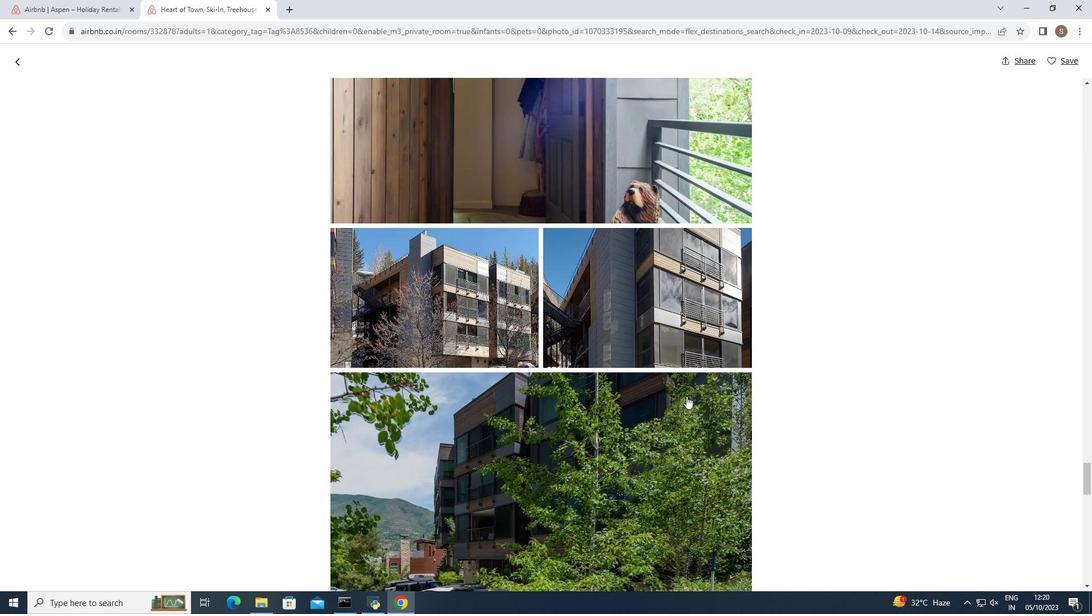 
Action: Mouse scrolled (686, 395) with delta (0, 0)
Screenshot: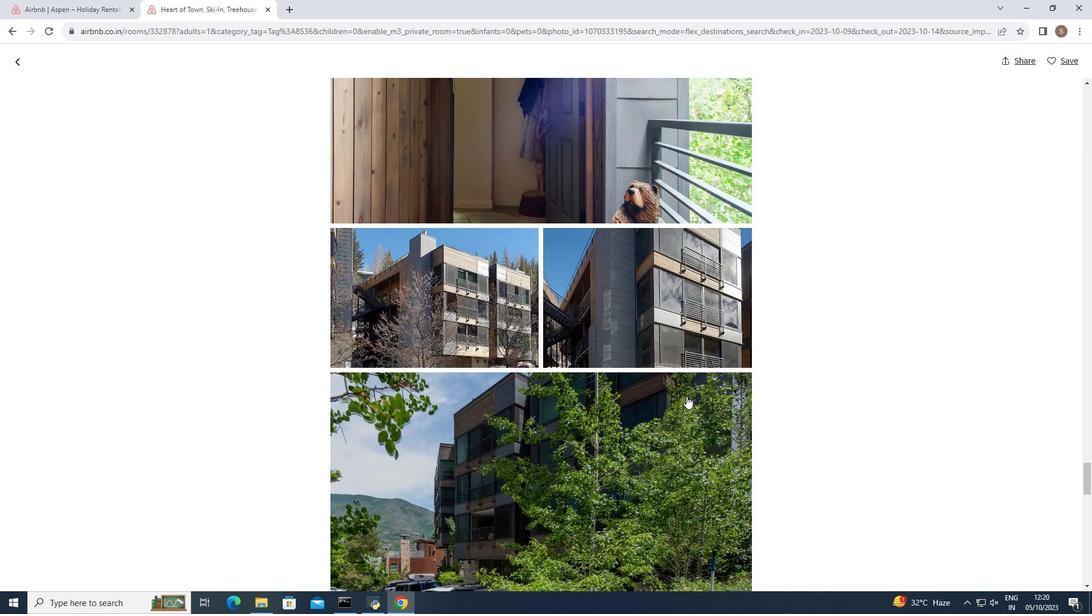 
Action: Mouse scrolled (686, 395) with delta (0, 0)
Screenshot: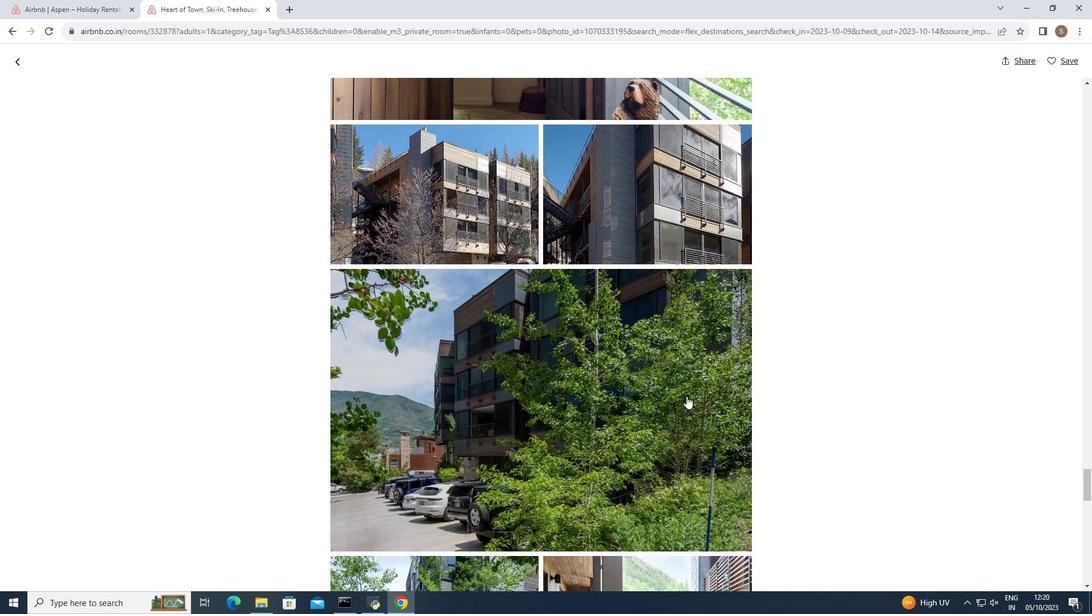 
Action: Mouse scrolled (686, 395) with delta (0, 0)
Screenshot: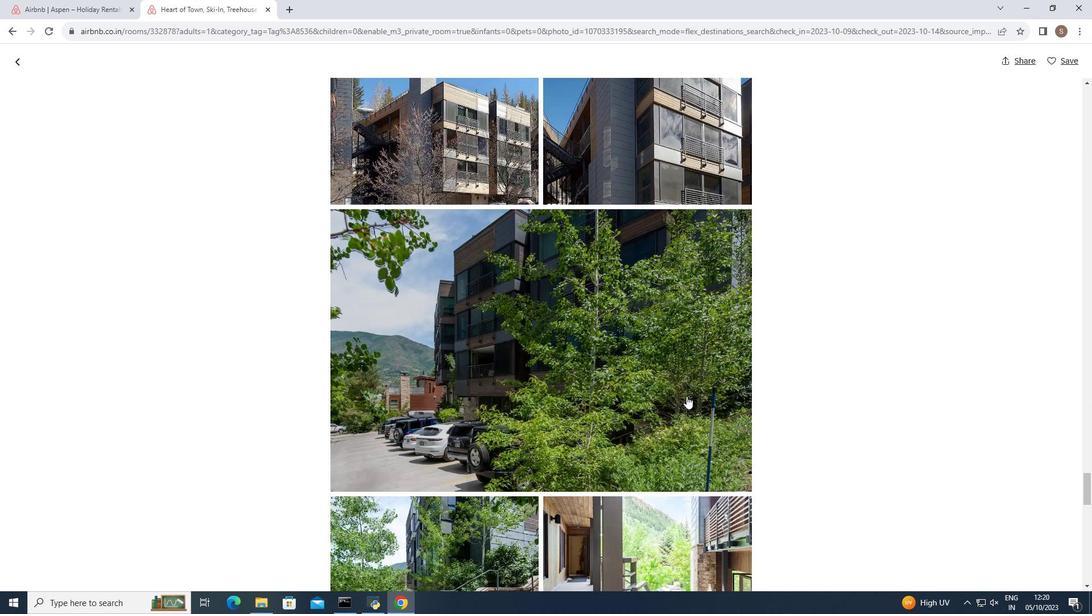 
Action: Mouse scrolled (686, 395) with delta (0, 0)
Screenshot: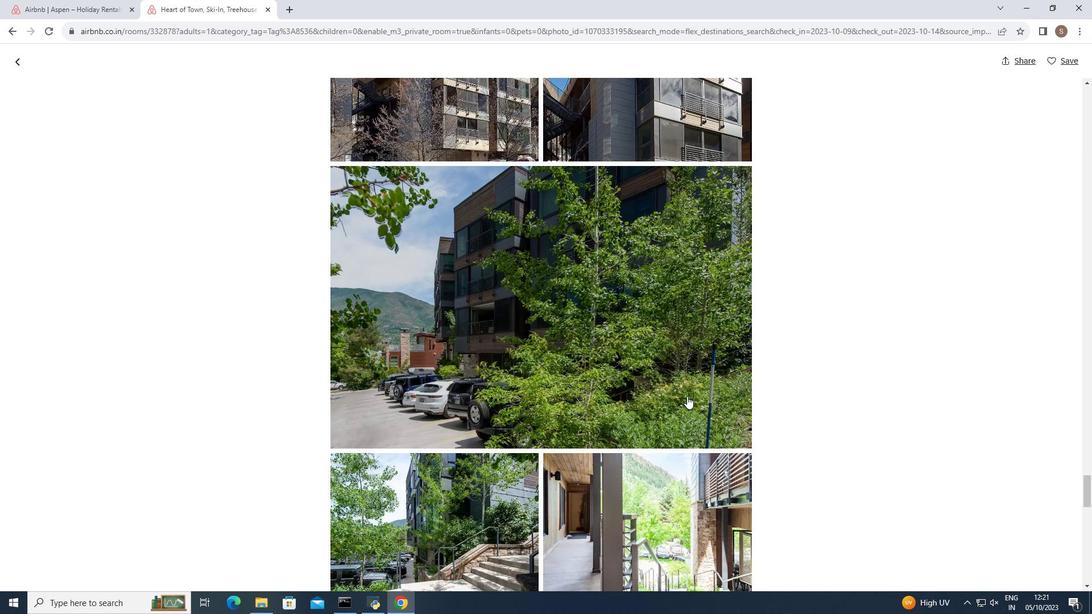 
Action: Mouse moved to (687, 396)
Screenshot: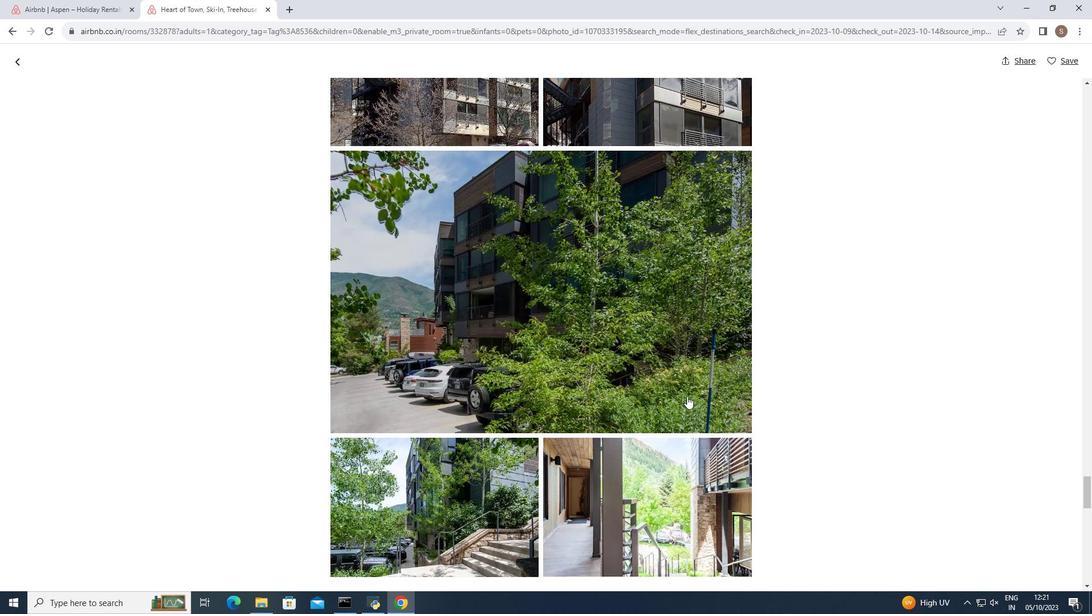 
Action: Mouse scrolled (687, 395) with delta (0, 0)
Screenshot: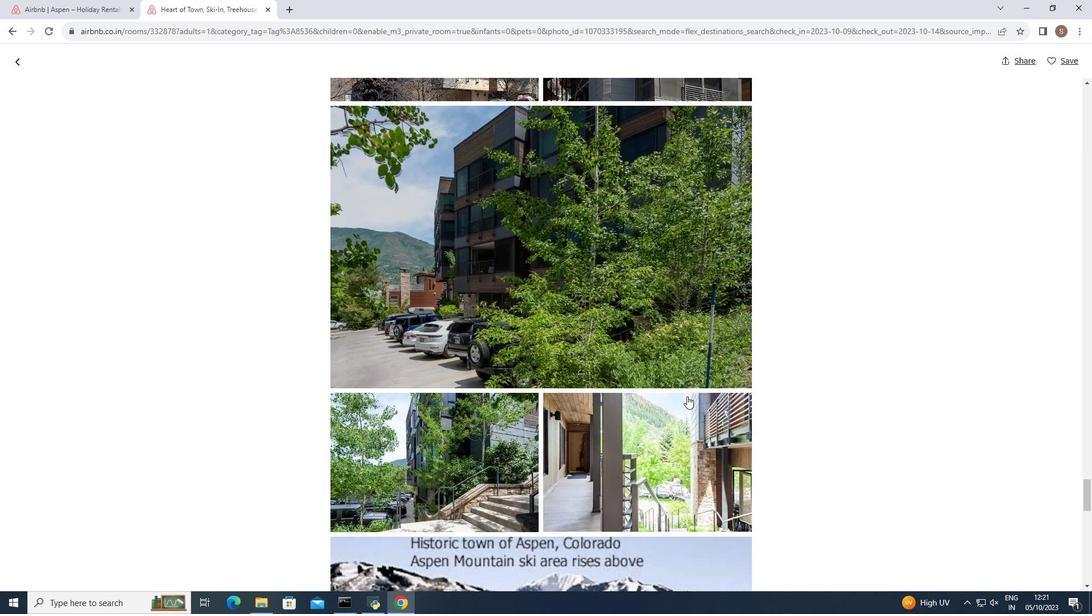 
Action: Mouse scrolled (687, 395) with delta (0, 0)
Screenshot: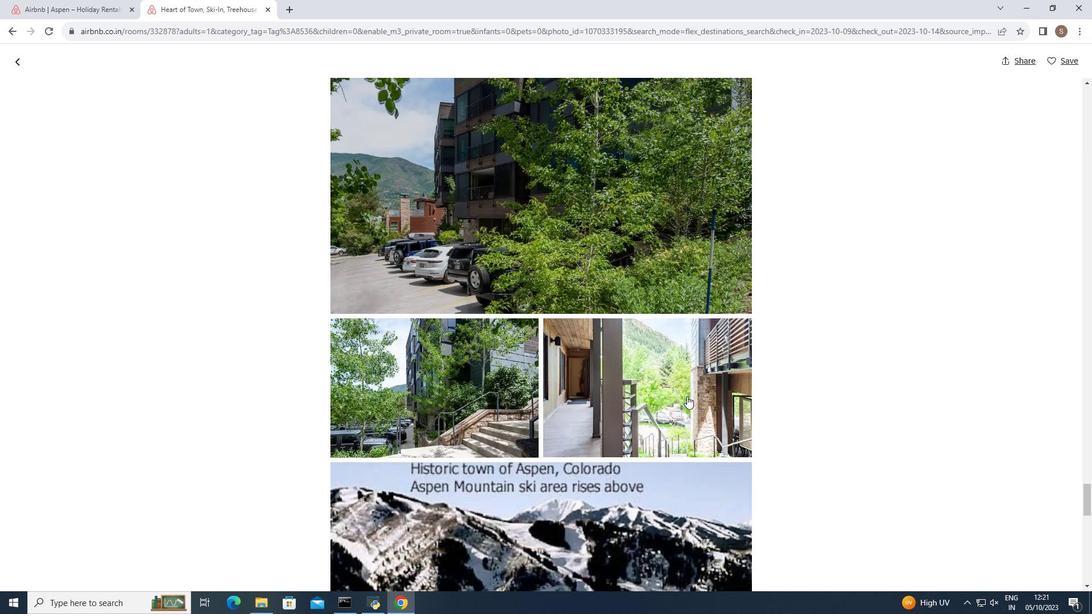 
Action: Mouse scrolled (687, 395) with delta (0, 0)
Screenshot: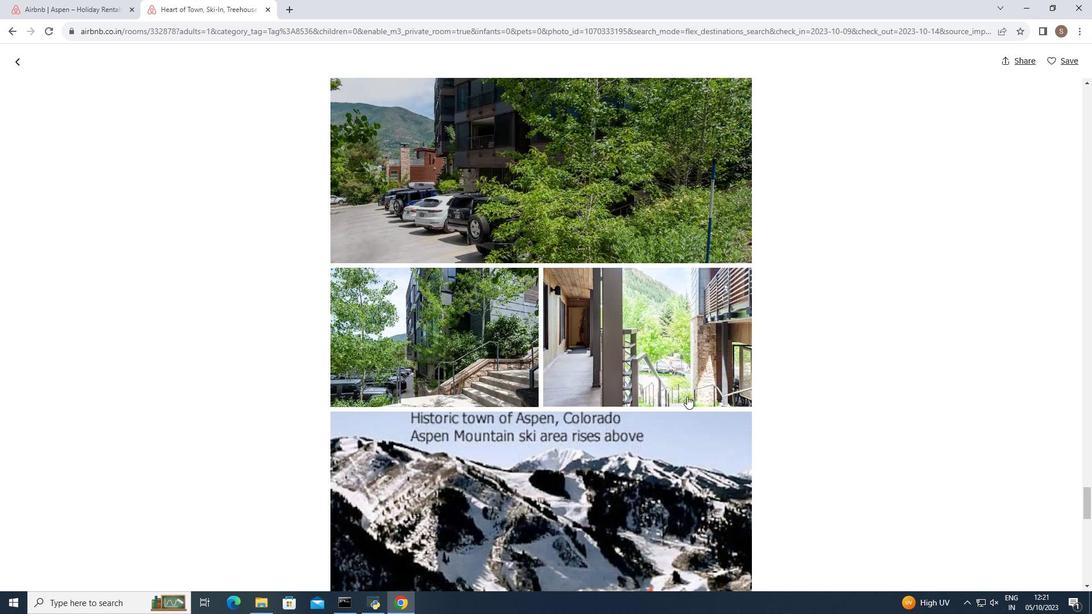
Action: Mouse scrolled (687, 395) with delta (0, 0)
Screenshot: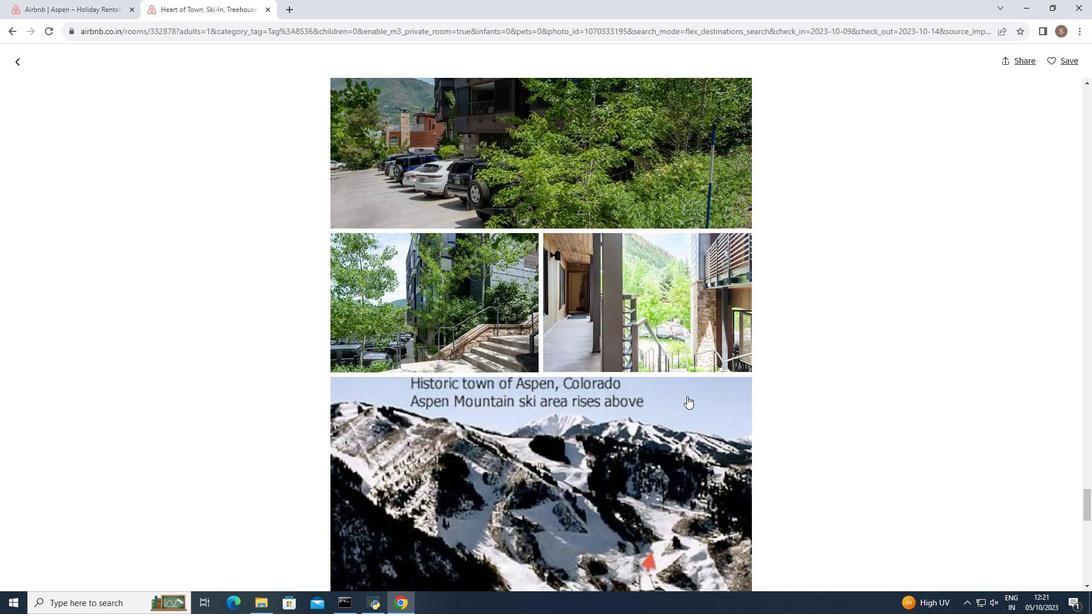 
Action: Mouse moved to (687, 396)
Screenshot: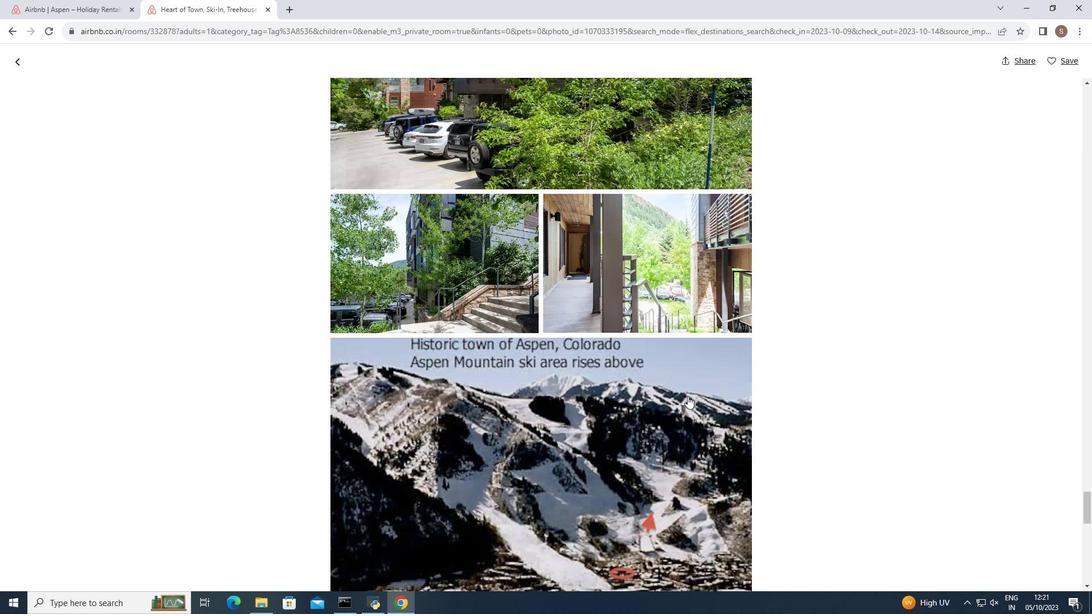 
Action: Mouse scrolled (687, 395) with delta (0, 0)
Screenshot: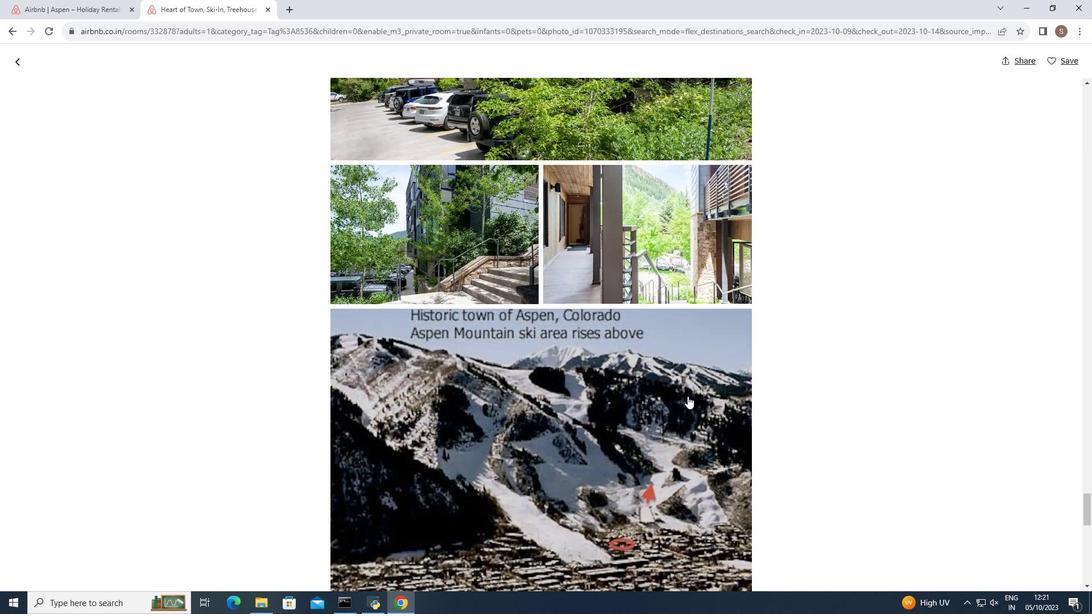
Action: Mouse moved to (688, 396)
Screenshot: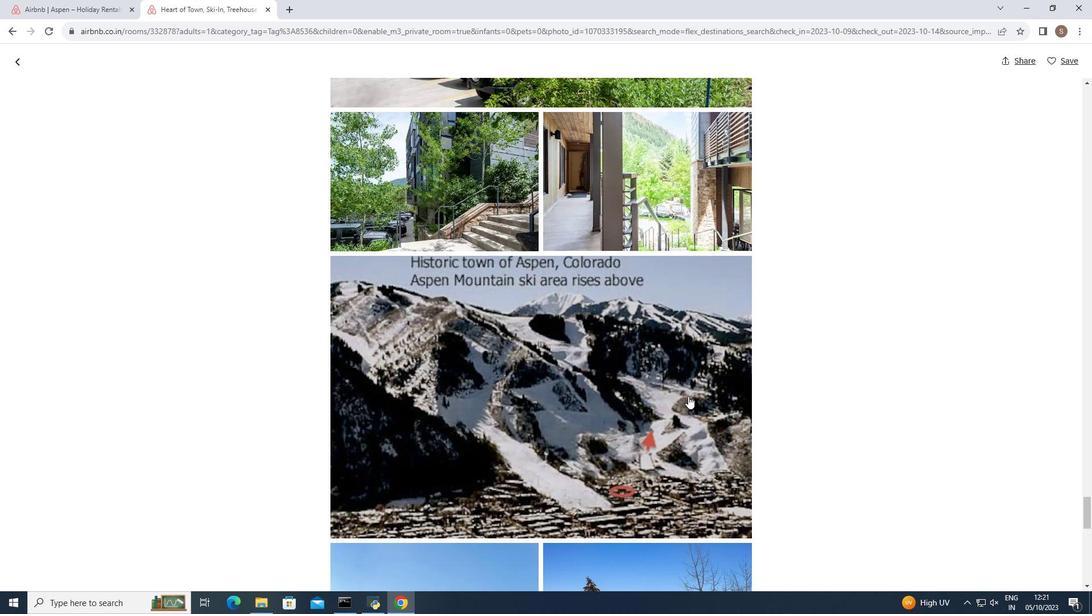 
Action: Mouse scrolled (688, 395) with delta (0, 0)
Screenshot: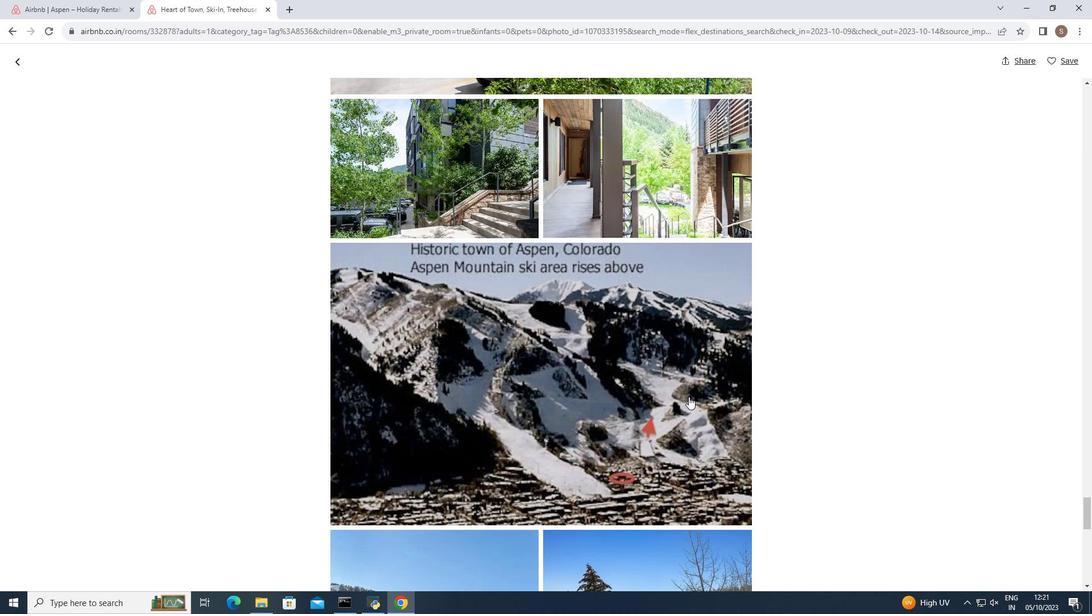 
Action: Mouse moved to (688, 397)
Screenshot: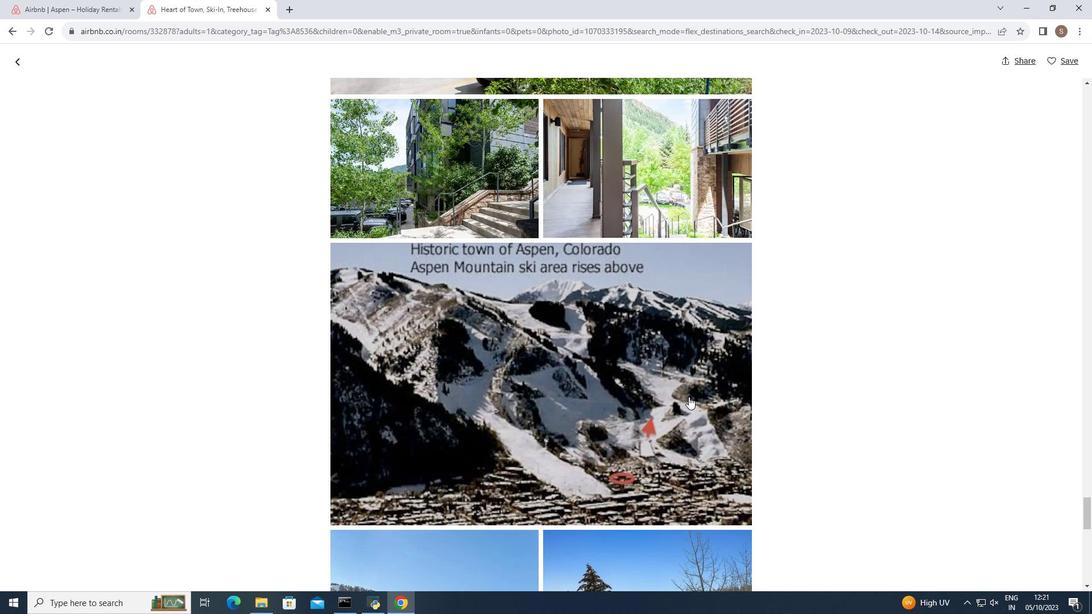 
Action: Mouse scrolled (688, 396) with delta (0, 0)
Screenshot: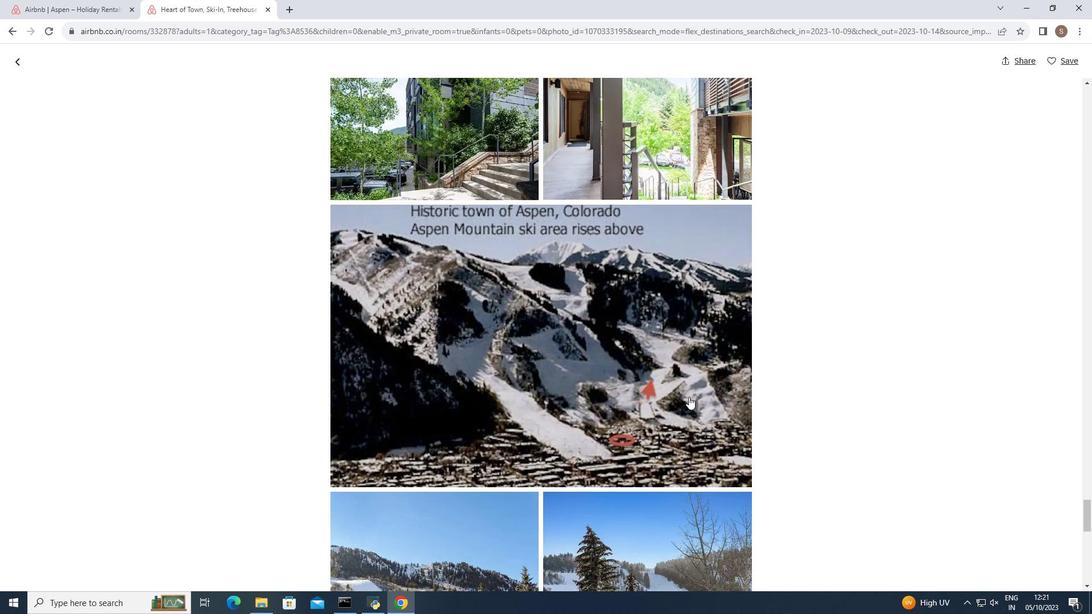 
Action: Mouse scrolled (688, 396) with delta (0, 0)
Screenshot: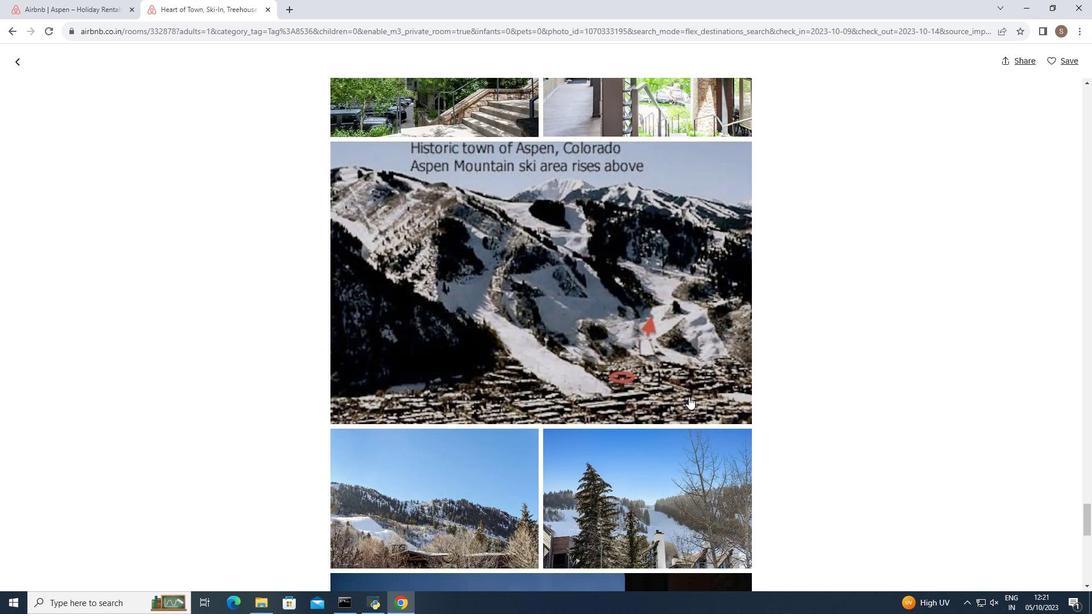 
Action: Mouse scrolled (688, 396) with delta (0, 0)
Screenshot: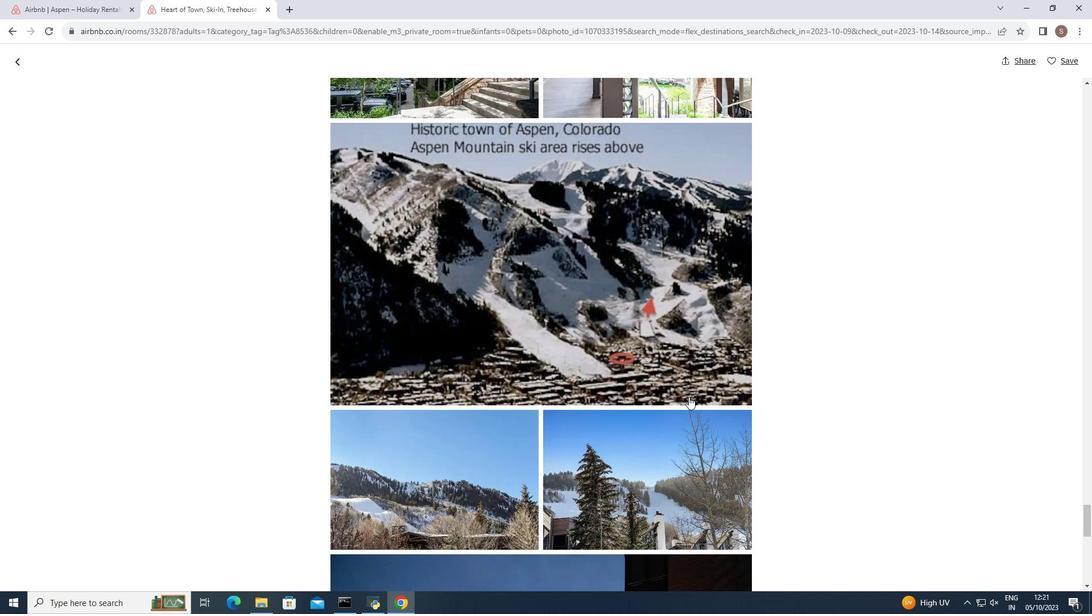 
Action: Mouse scrolled (688, 396) with delta (0, 0)
Screenshot: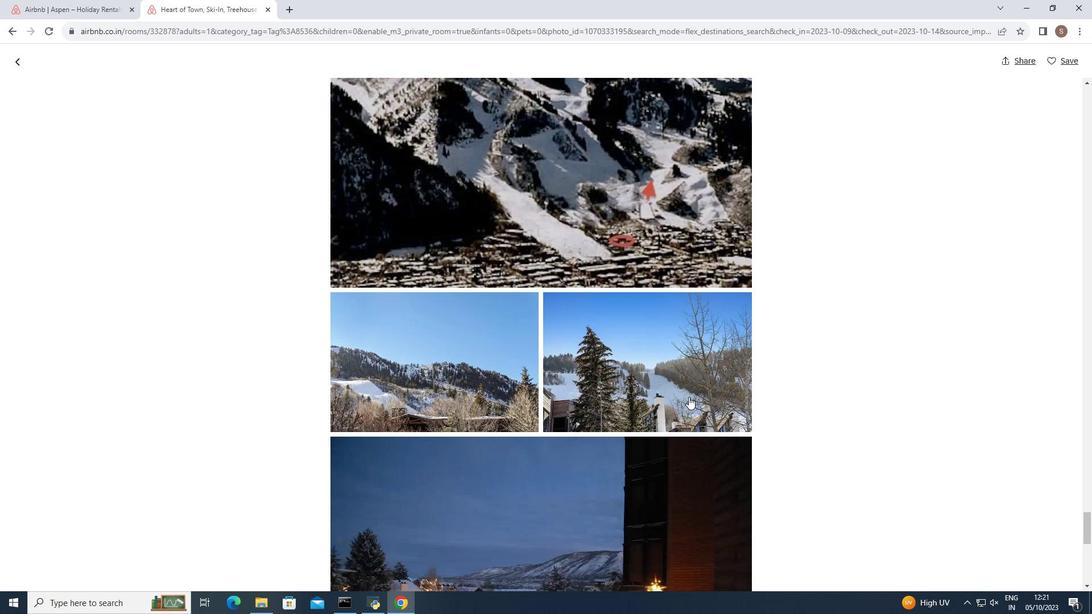 
Action: Mouse scrolled (688, 396) with delta (0, 0)
Screenshot: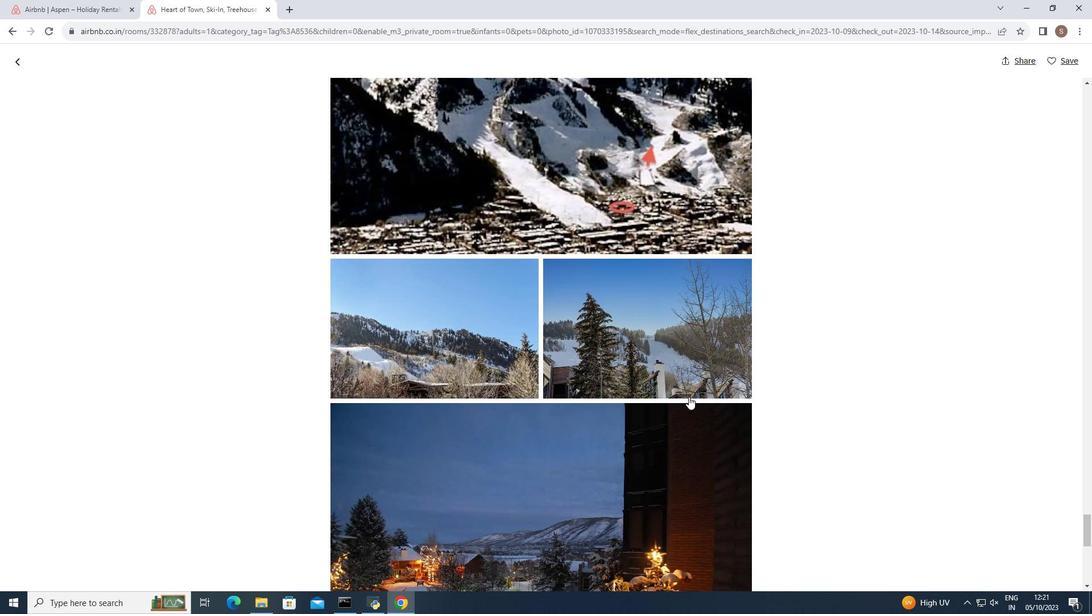 
Action: Mouse scrolled (688, 396) with delta (0, 0)
Screenshot: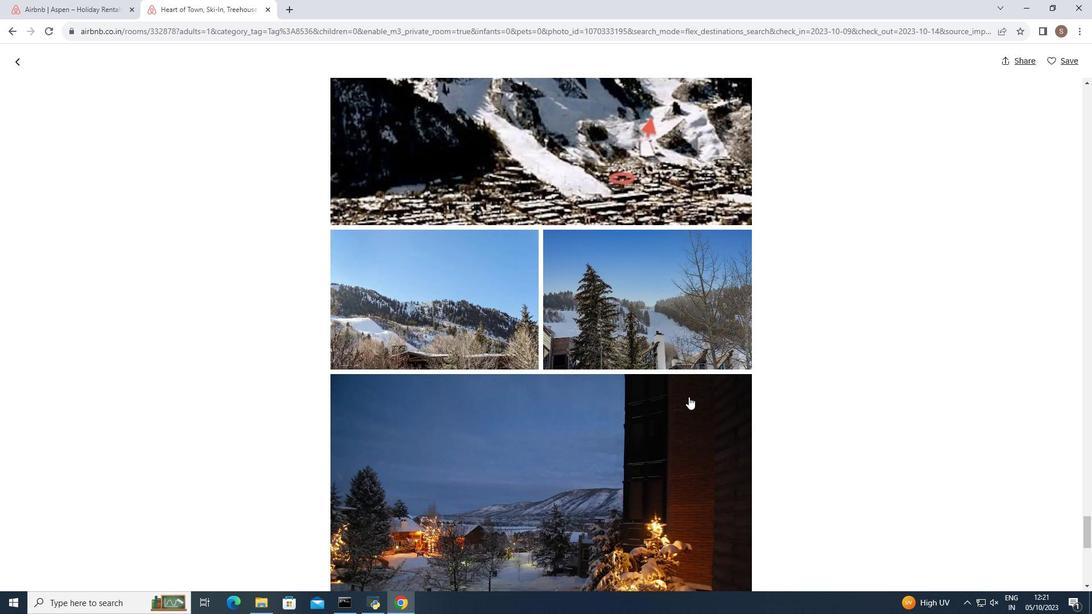 
Action: Mouse scrolled (688, 396) with delta (0, 0)
Screenshot: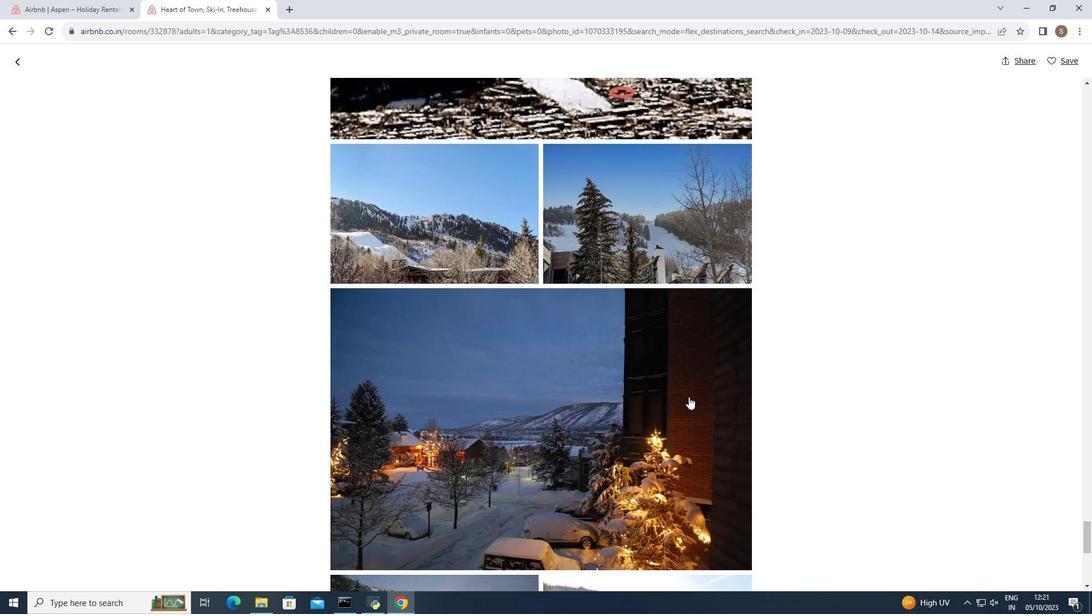 
Action: Mouse scrolled (688, 396) with delta (0, 0)
Screenshot: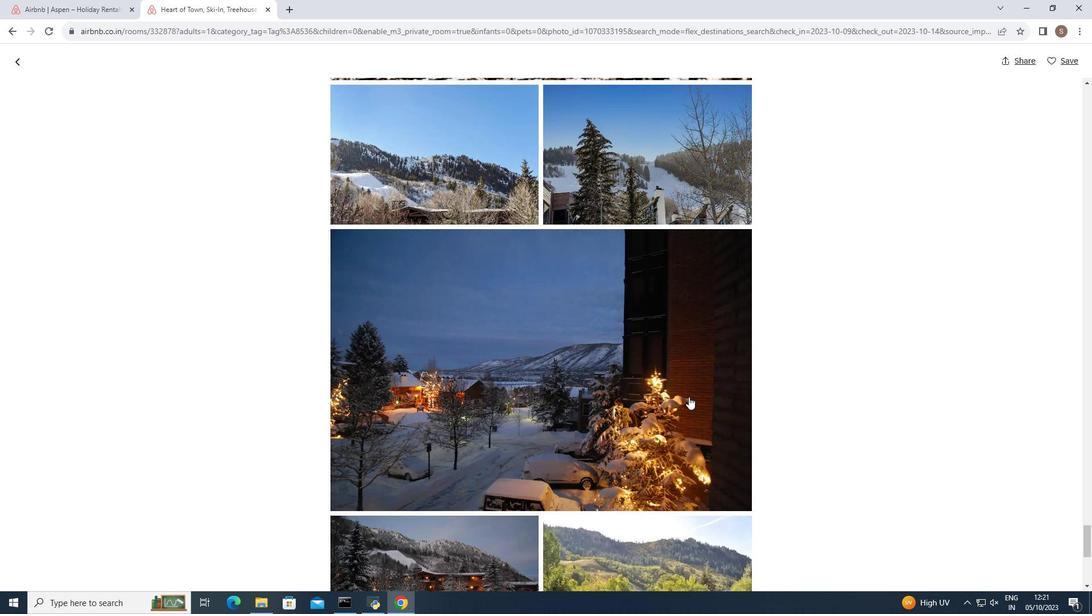 
Action: Mouse scrolled (688, 396) with delta (0, 0)
Screenshot: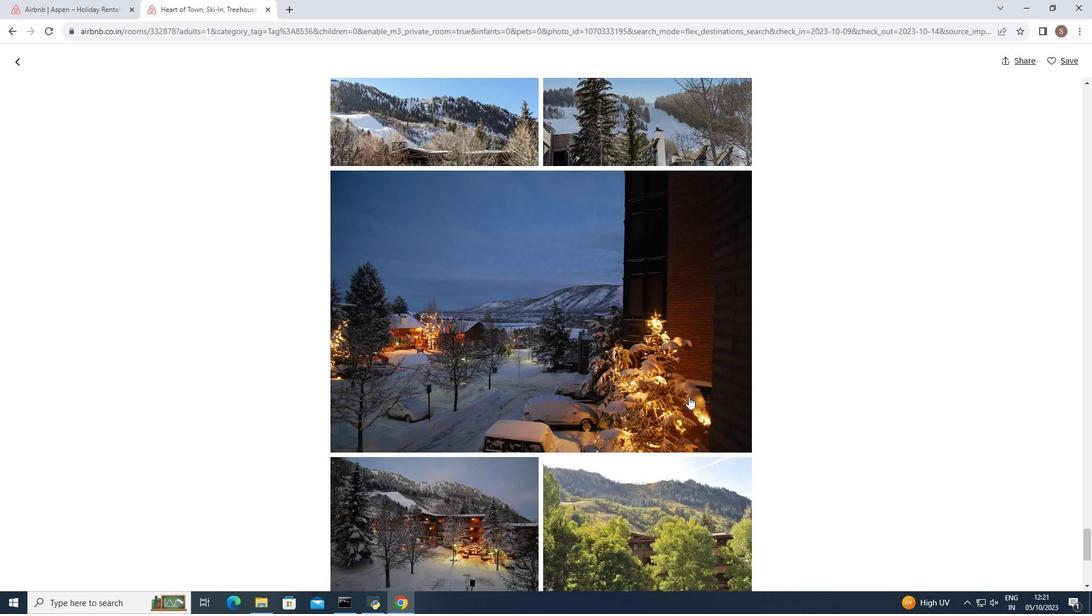 
Action: Mouse scrolled (688, 396) with delta (0, 0)
Screenshot: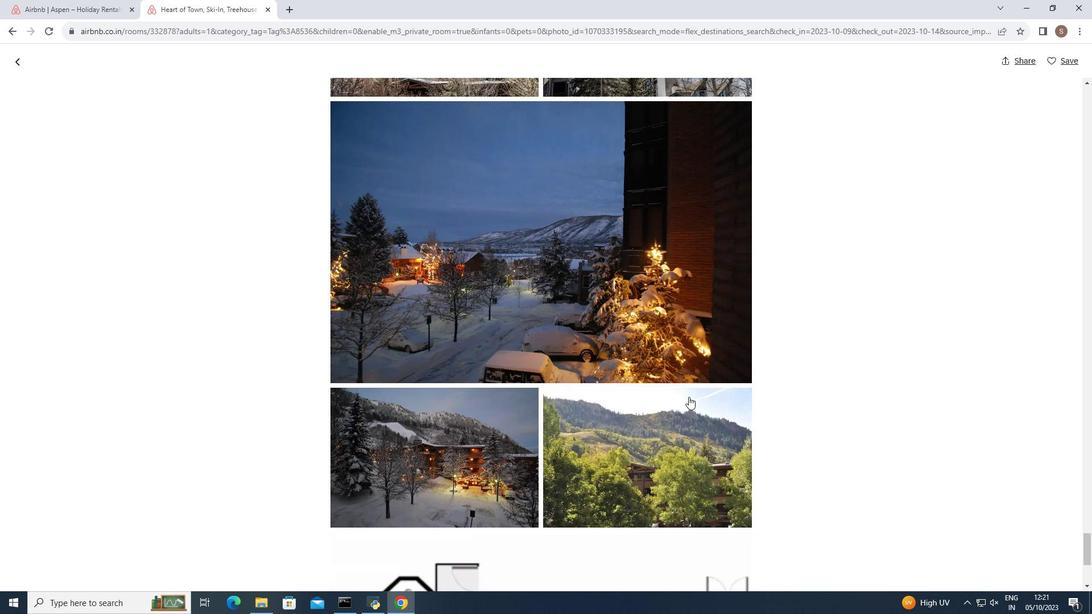
Action: Mouse moved to (688, 397)
Screenshot: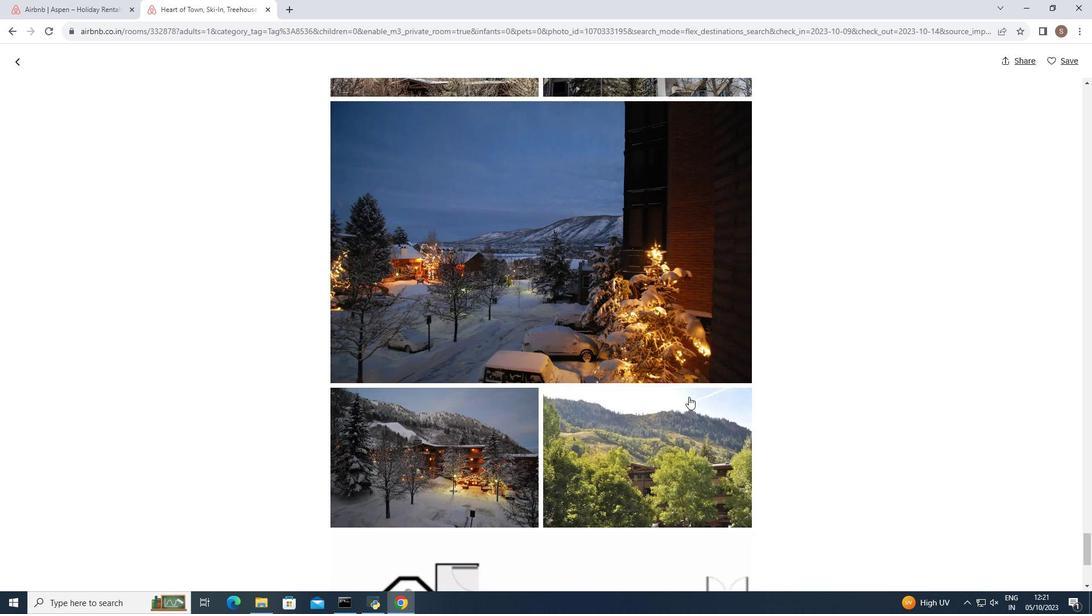 
Action: Mouse scrolled (688, 396) with delta (0, 0)
Screenshot: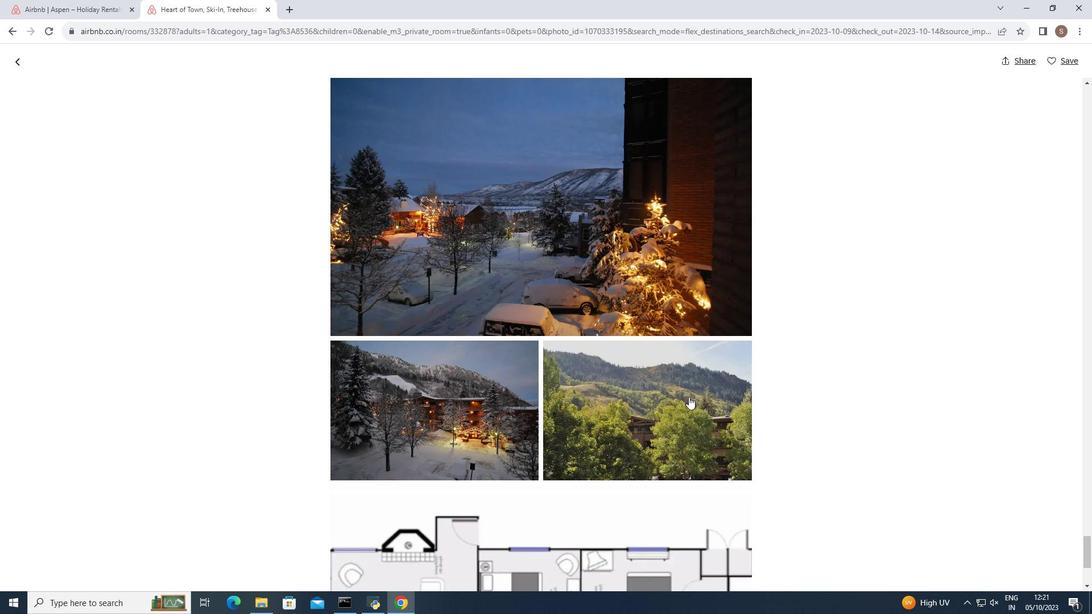 
Action: Mouse scrolled (688, 396) with delta (0, 0)
Screenshot: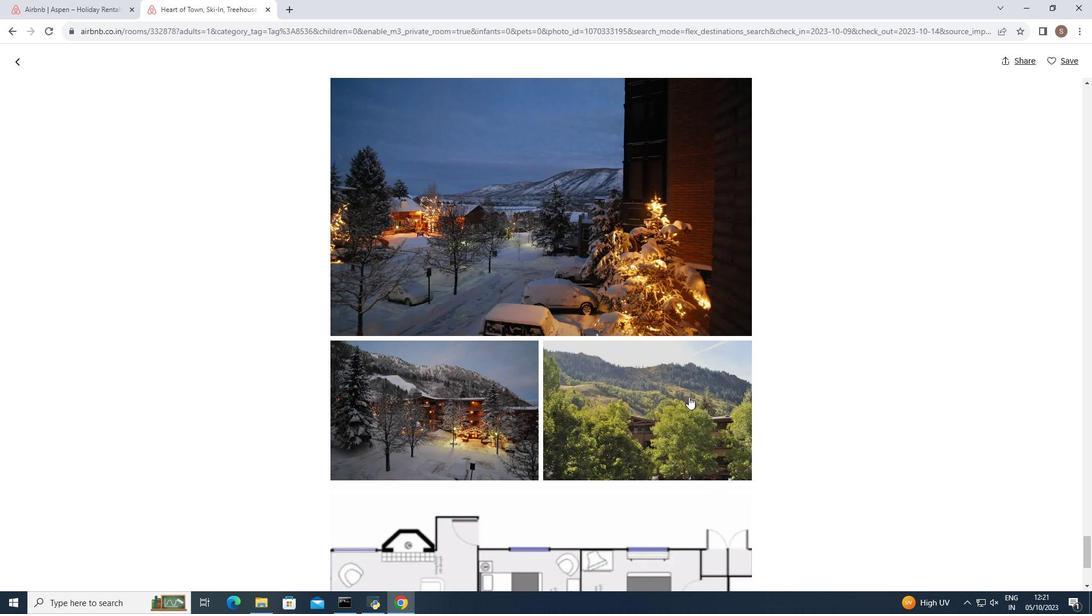 
Action: Mouse scrolled (688, 396) with delta (0, 0)
Screenshot: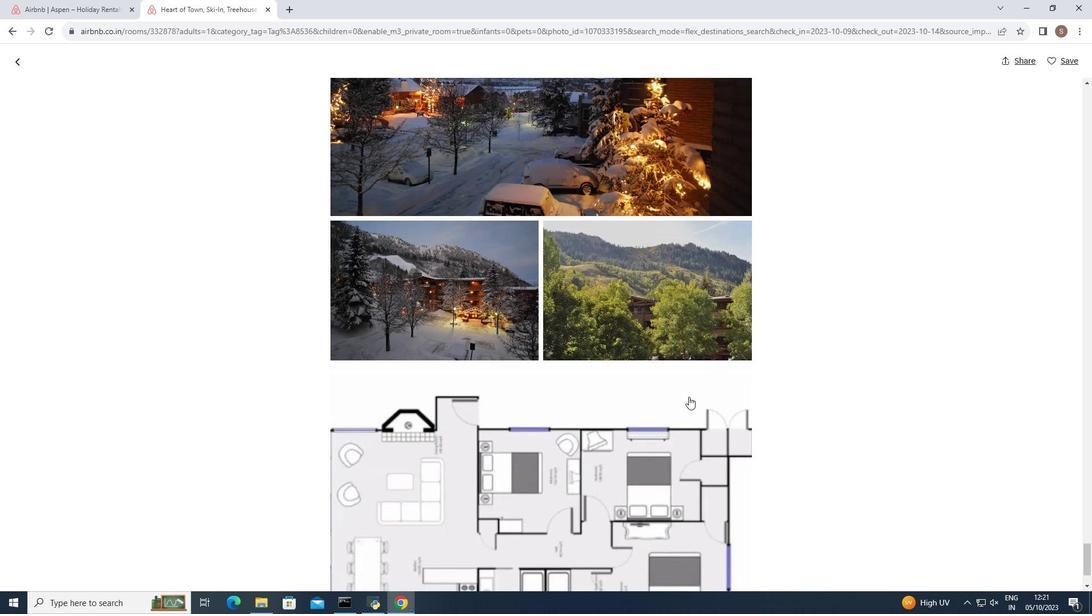 
Action: Mouse scrolled (688, 396) with delta (0, 0)
Screenshot: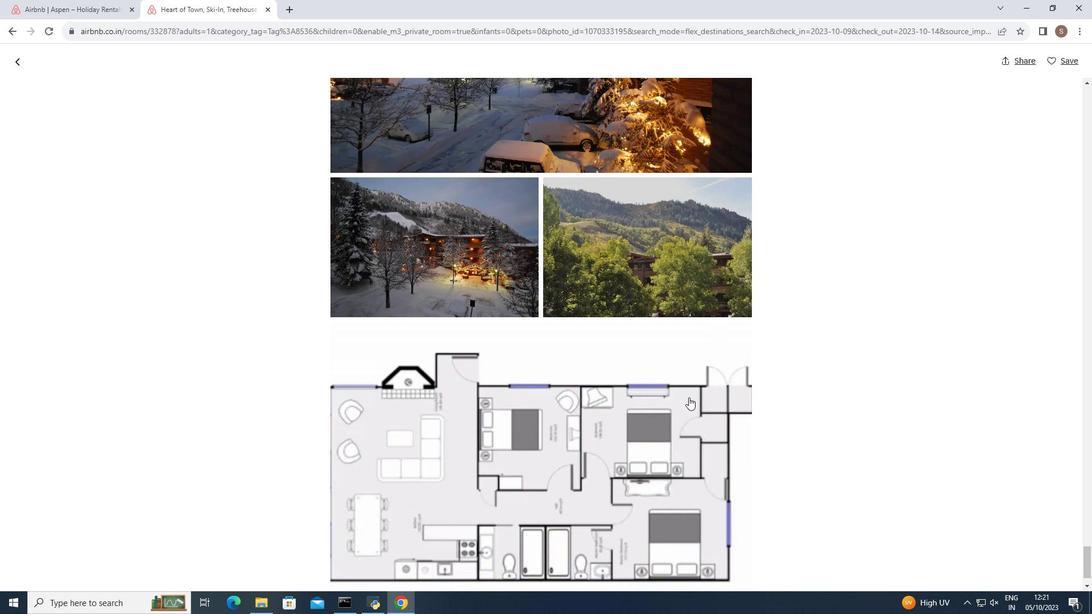 
Action: Mouse moved to (688, 397)
Screenshot: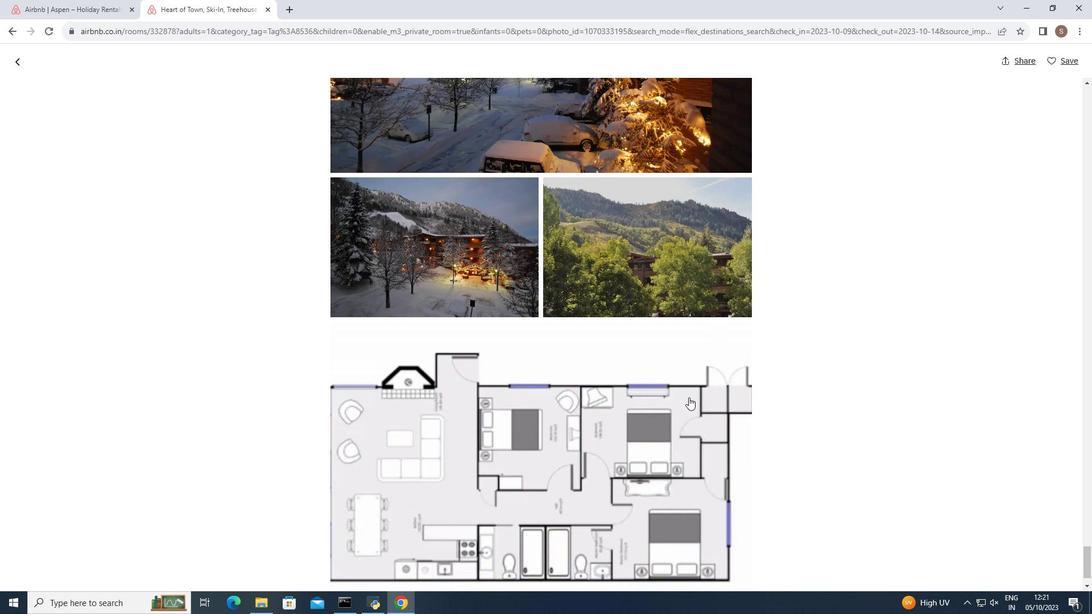 
Action: Mouse scrolled (688, 397) with delta (0, 0)
Screenshot: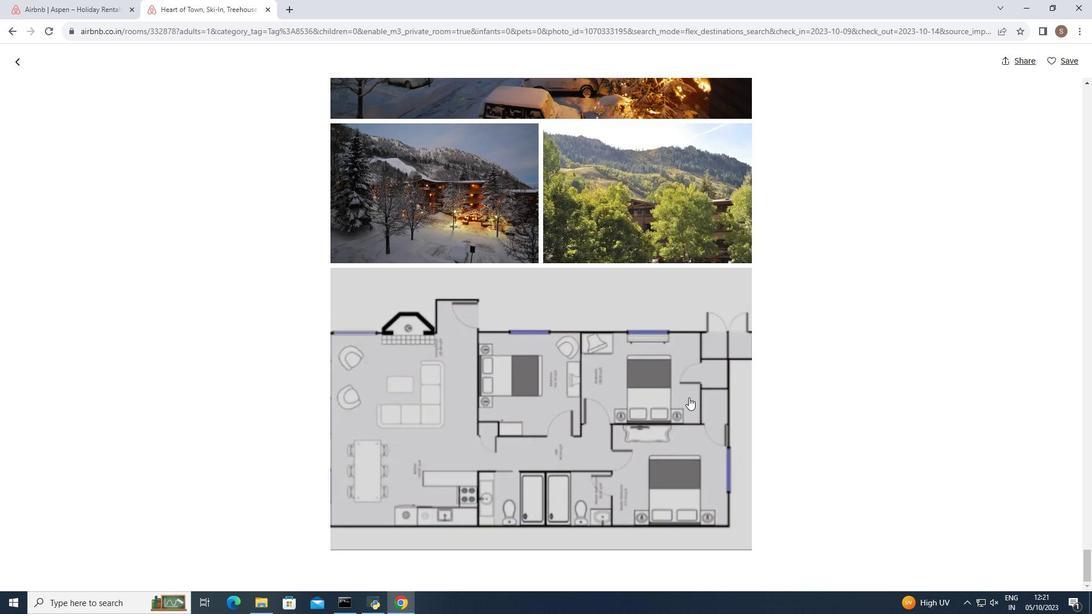 
Action: Mouse scrolled (688, 397) with delta (0, 0)
Screenshot: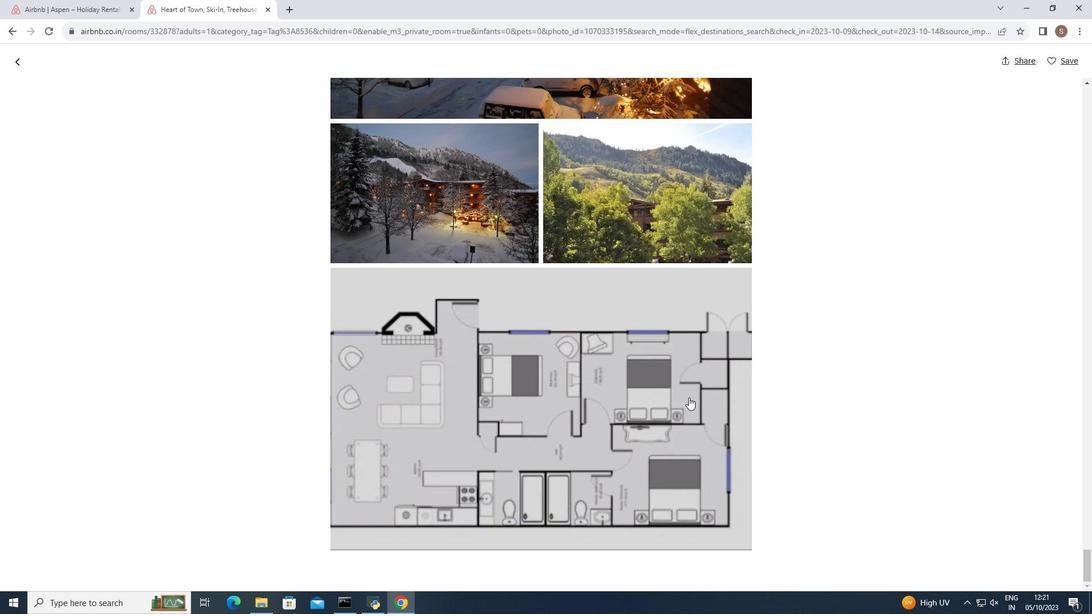 
Action: Mouse moved to (689, 397)
Screenshot: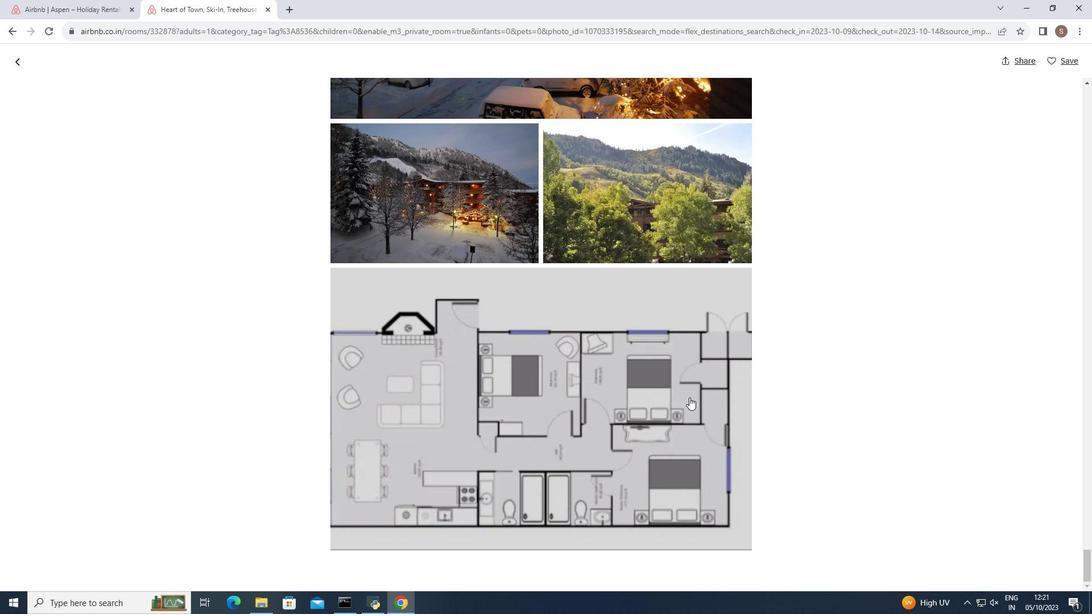 
Action: Mouse scrolled (689, 397) with delta (0, 0)
Screenshot: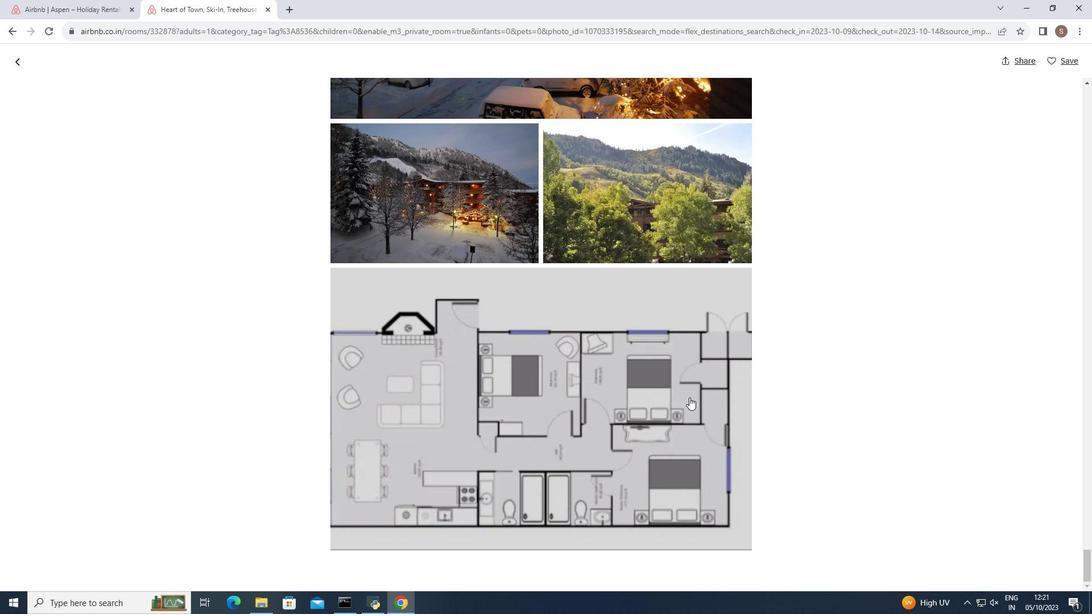 
Action: Mouse scrolled (689, 397) with delta (0, 0)
Screenshot: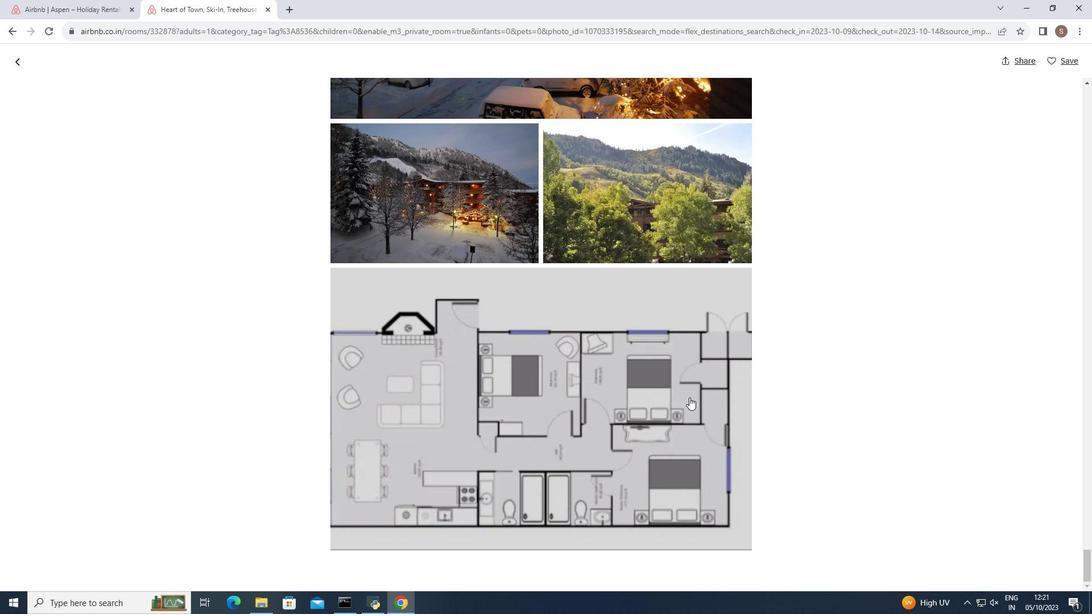 
Action: Mouse moved to (19, 60)
Screenshot: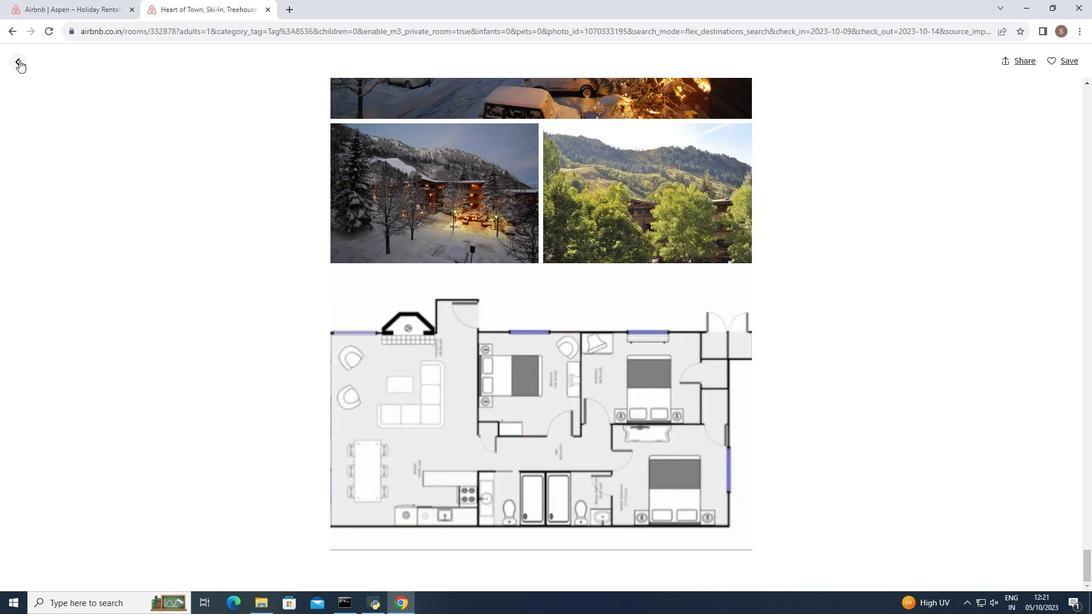 
Action: Mouse pressed left at (19, 60)
Screenshot: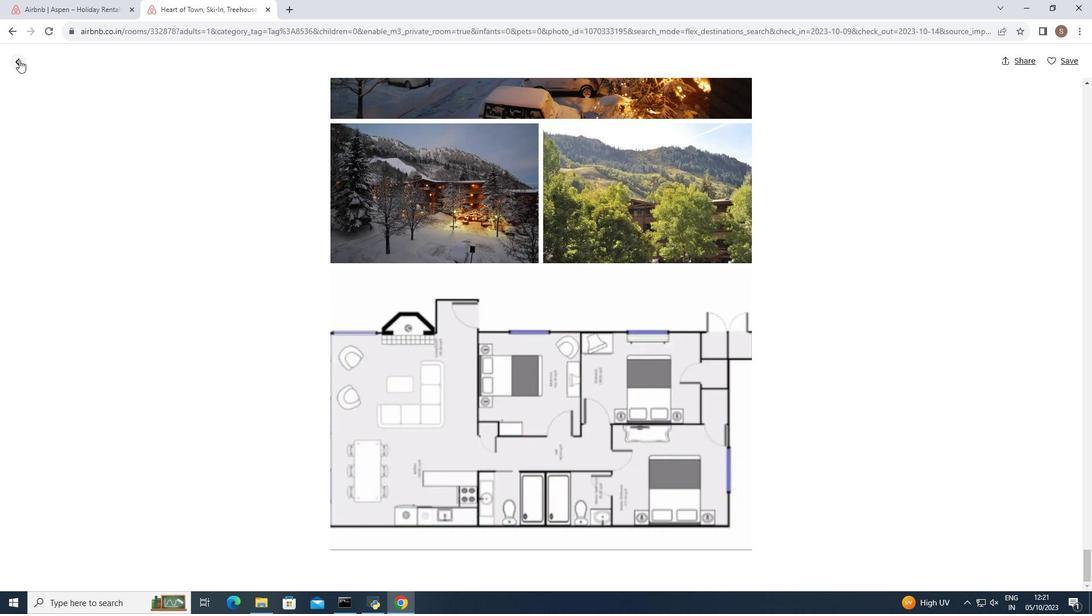 
Action: Mouse moved to (333, 294)
Screenshot: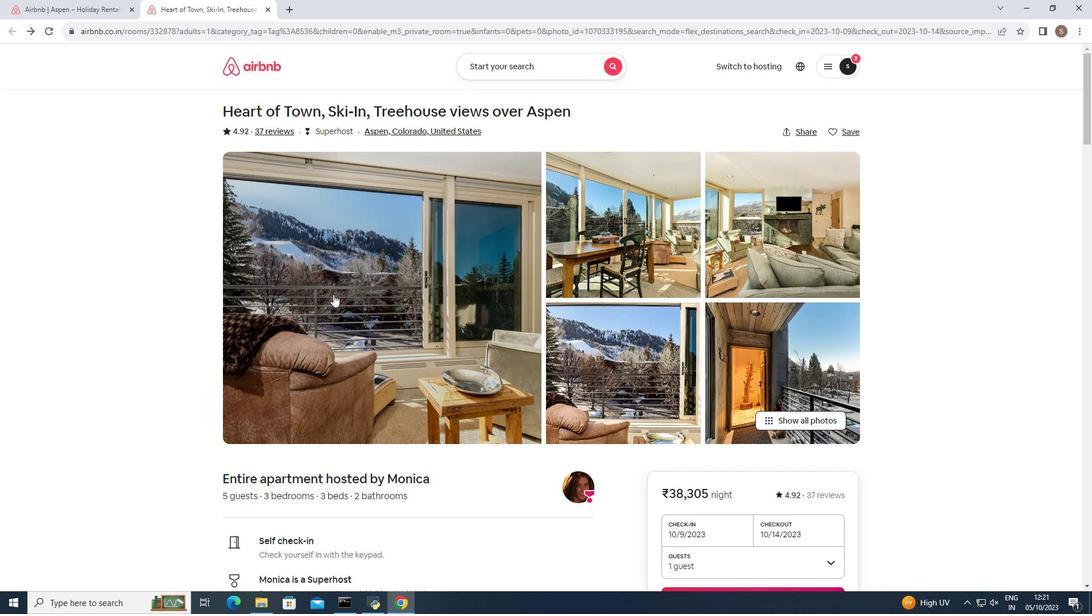 
Action: Mouse scrolled (333, 294) with delta (0, 0)
Screenshot: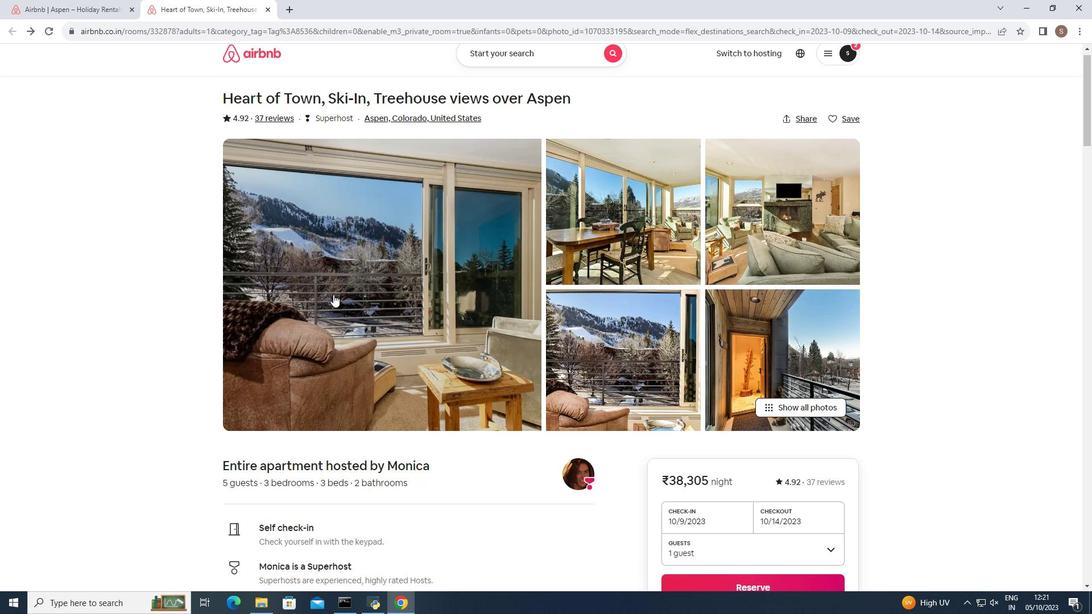 
Action: Mouse scrolled (333, 294) with delta (0, 0)
Screenshot: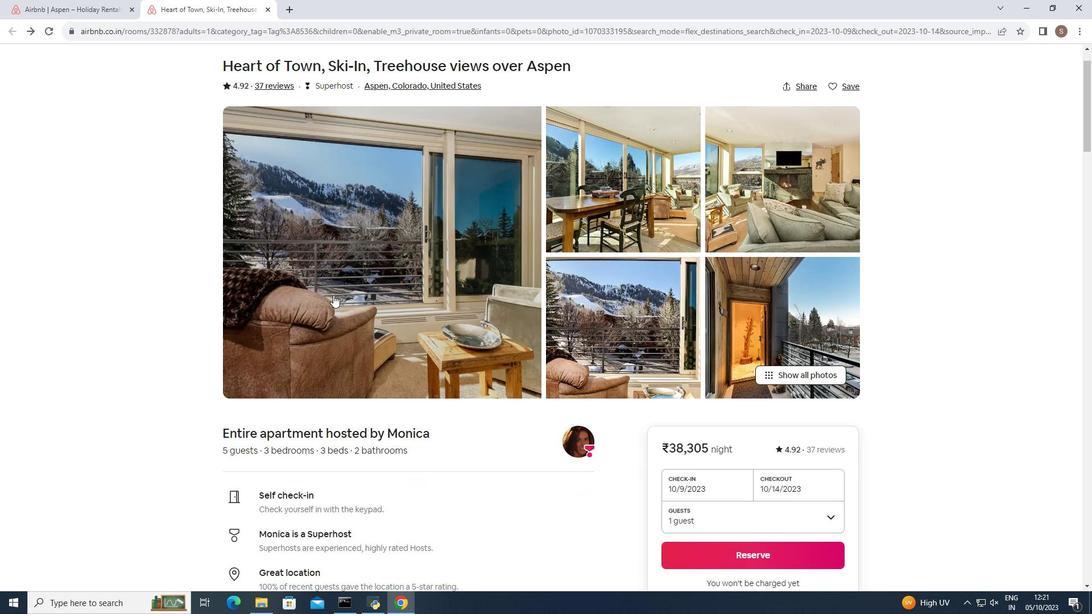 
Action: Mouse moved to (333, 295)
Screenshot: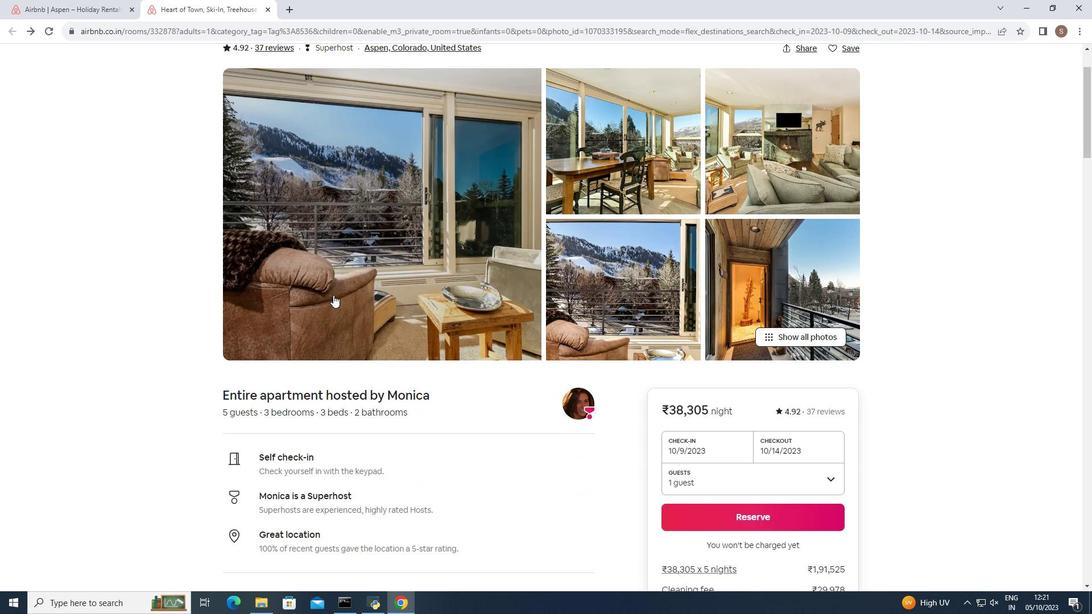 
Action: Mouse scrolled (333, 294) with delta (0, 0)
Screenshot: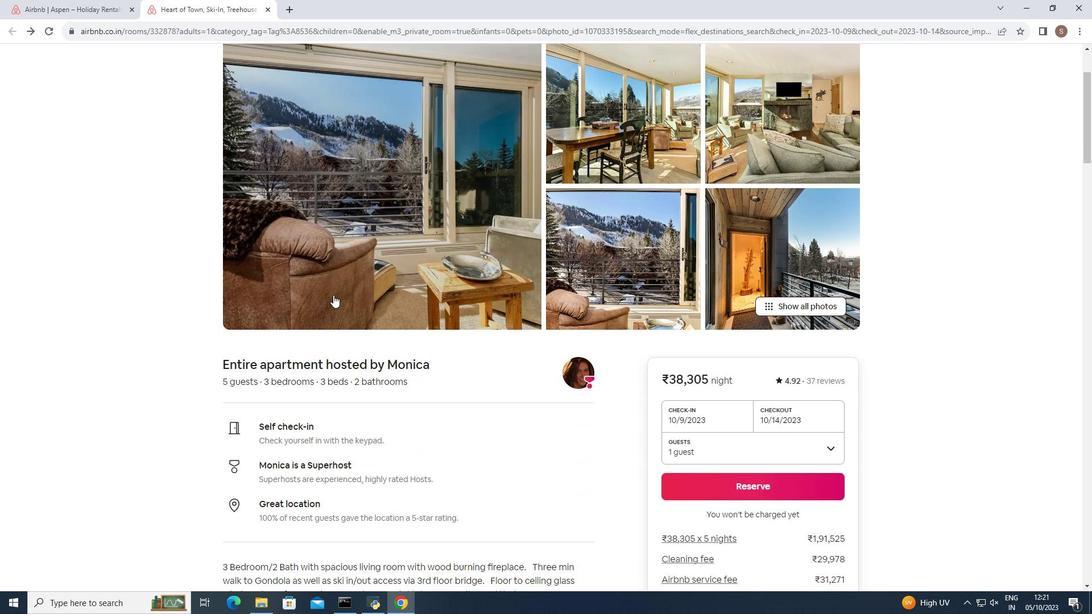 
Action: Mouse scrolled (333, 294) with delta (0, 0)
Screenshot: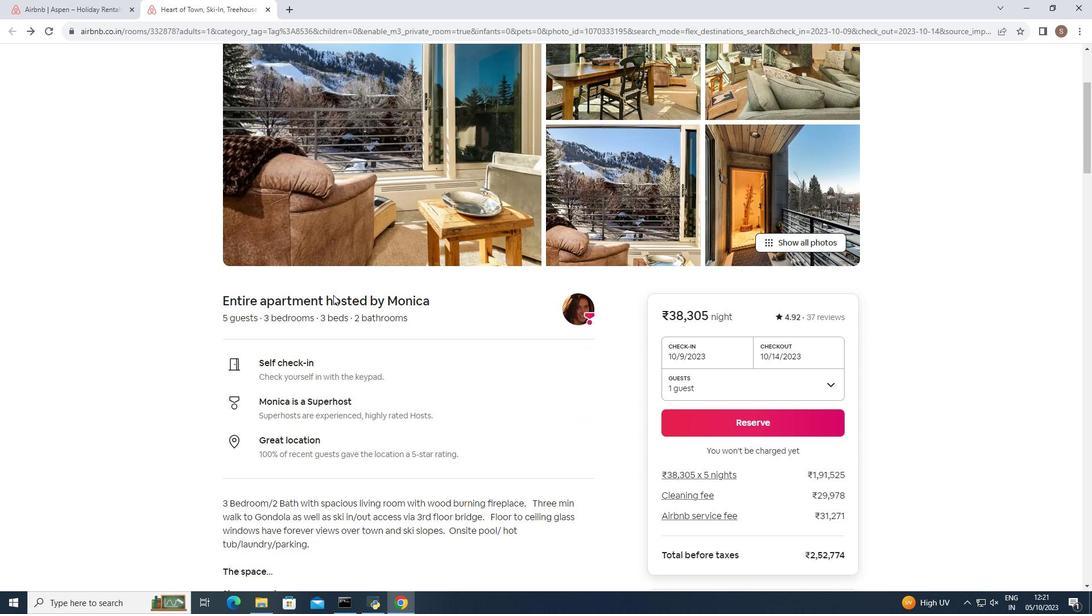 
Action: Mouse scrolled (333, 294) with delta (0, 0)
Screenshot: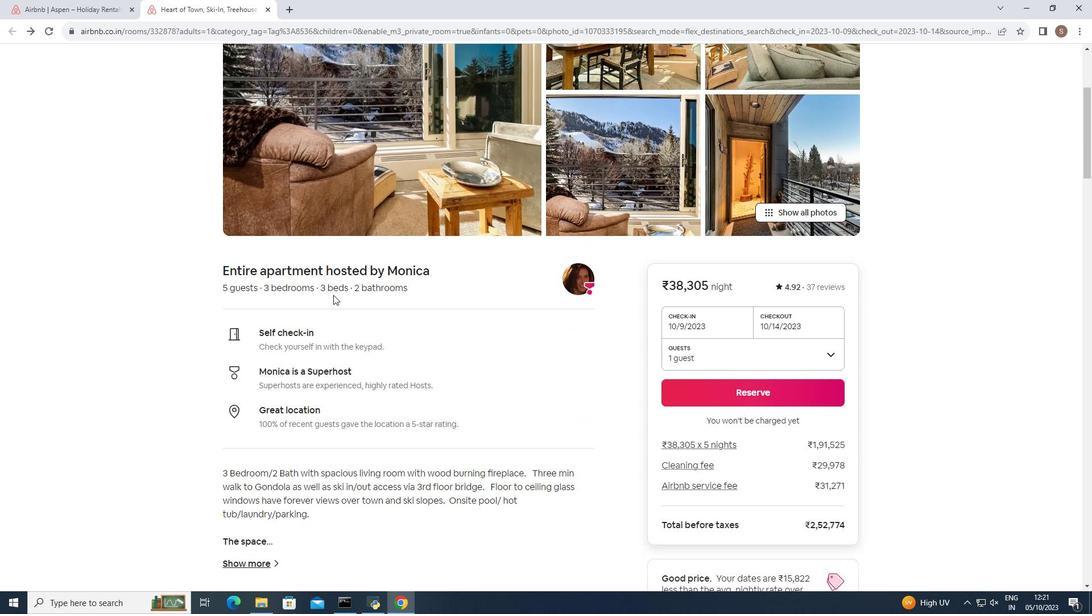 
Action: Mouse scrolled (333, 294) with delta (0, 0)
Screenshot: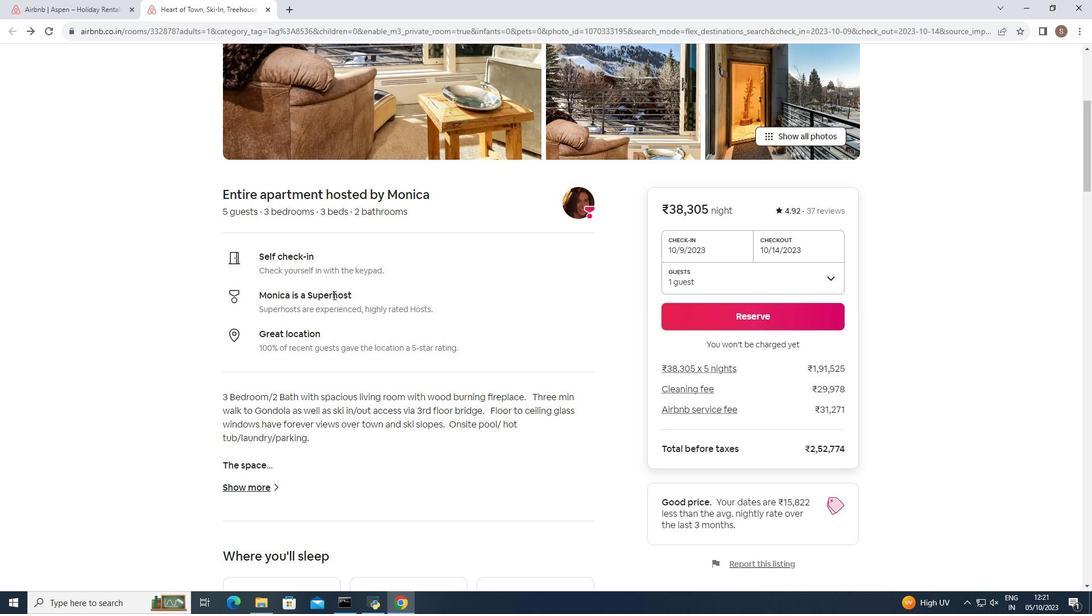 
Action: Mouse scrolled (333, 294) with delta (0, 0)
Screenshot: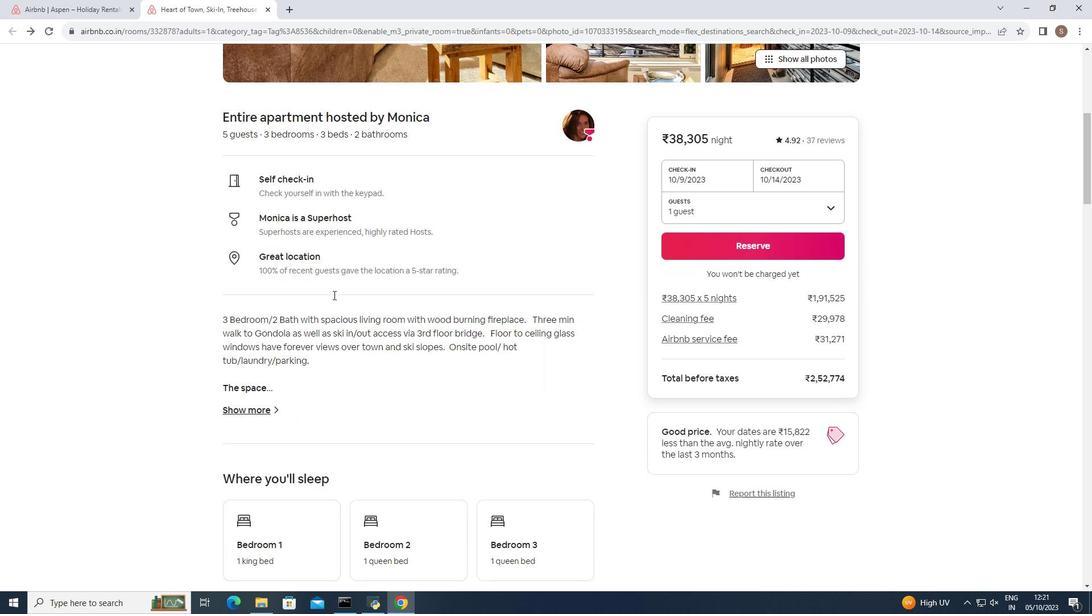 
Action: Mouse scrolled (333, 294) with delta (0, 0)
Screenshot: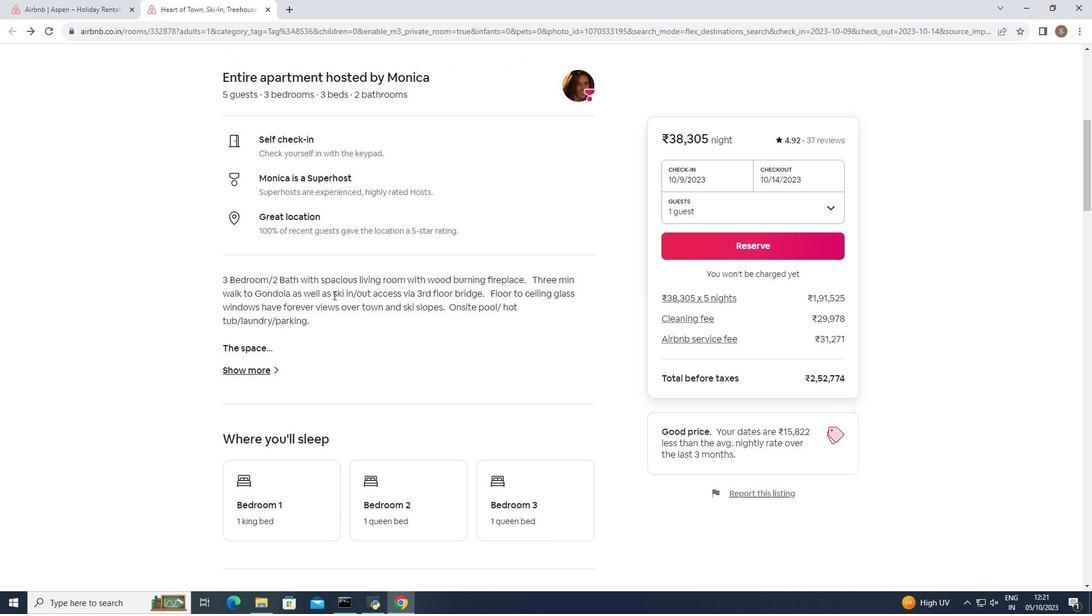 
Action: Mouse moved to (243, 317)
Screenshot: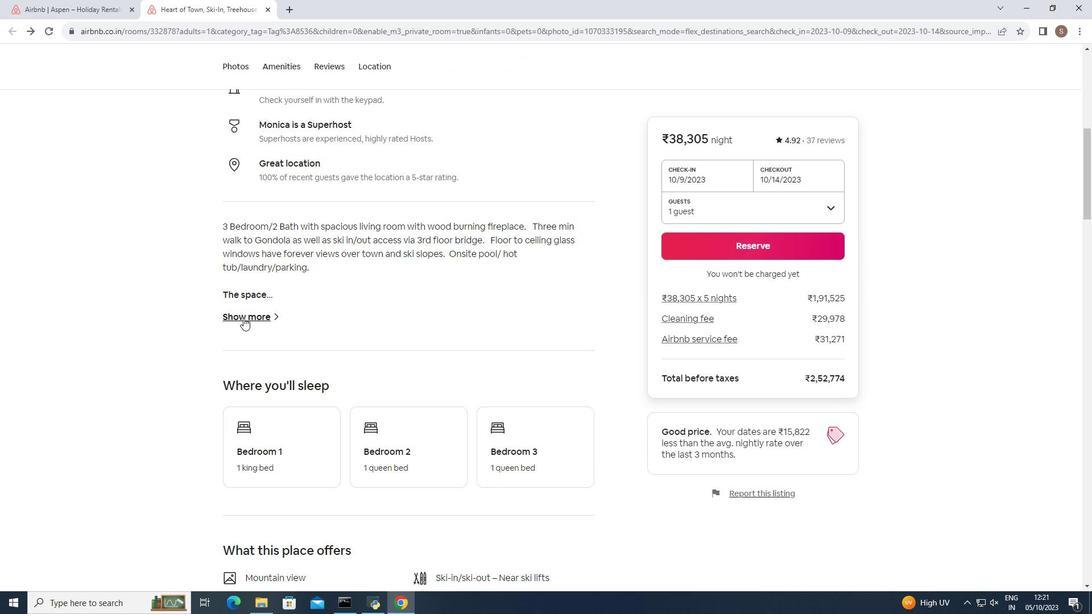 
Action: Mouse pressed left at (243, 317)
Screenshot: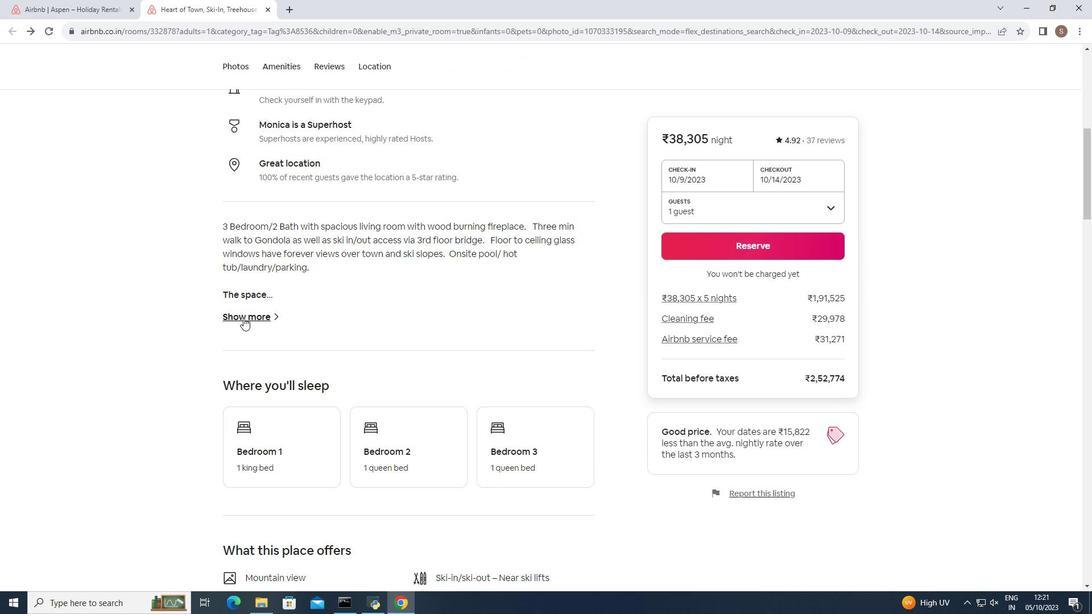 
Action: Mouse moved to (401, 312)
Screenshot: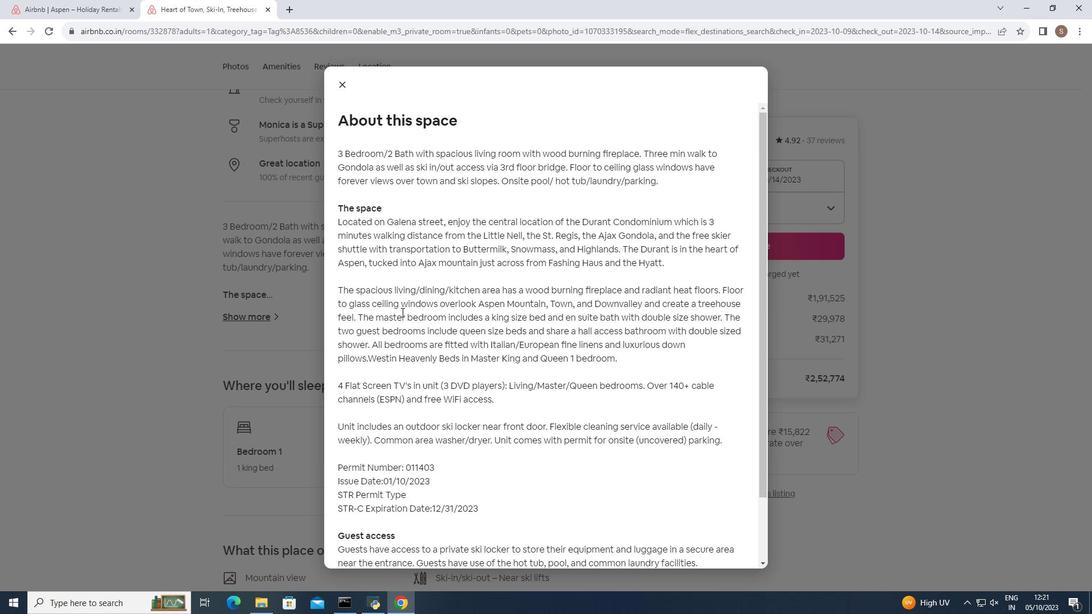 
Action: Mouse scrolled (401, 311) with delta (0, 0)
Screenshot: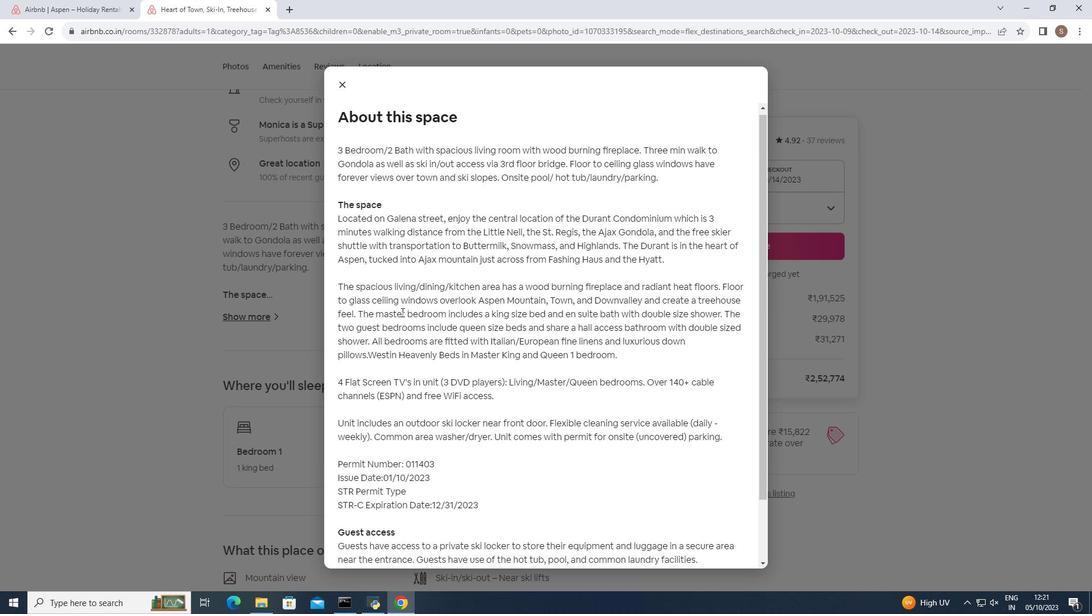 
Action: Mouse moved to (402, 312)
Screenshot: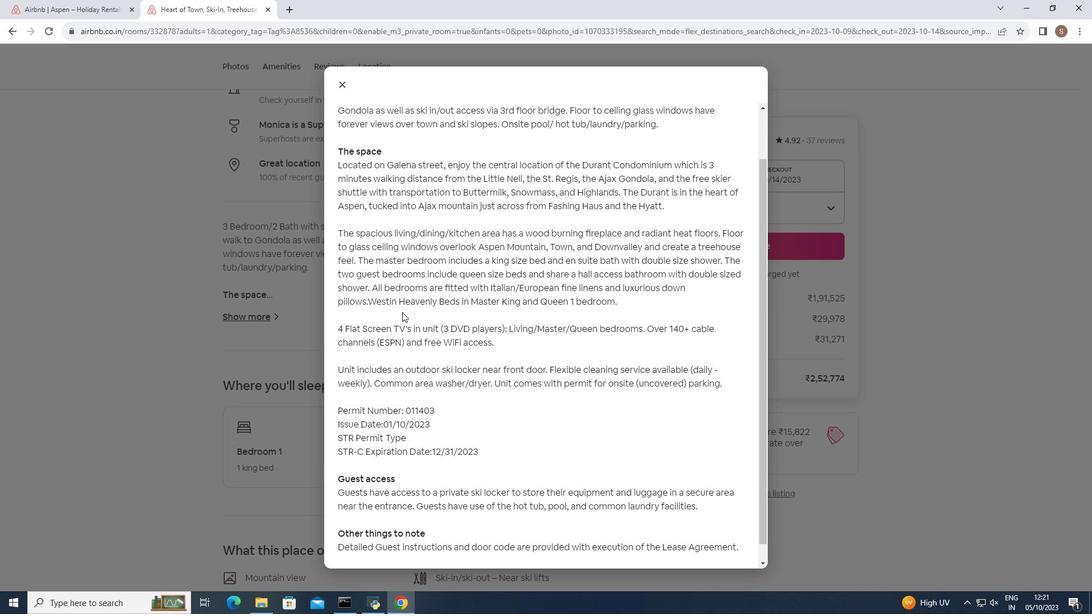 
Action: Mouse scrolled (402, 311) with delta (0, 0)
Screenshot: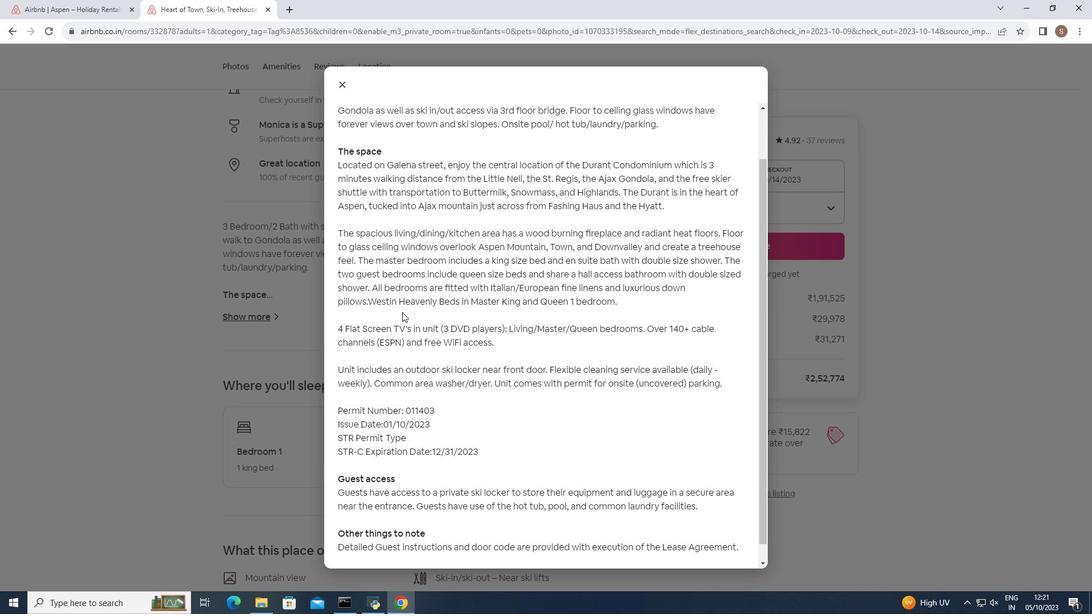 
Action: Mouse scrolled (402, 311) with delta (0, 0)
Screenshot: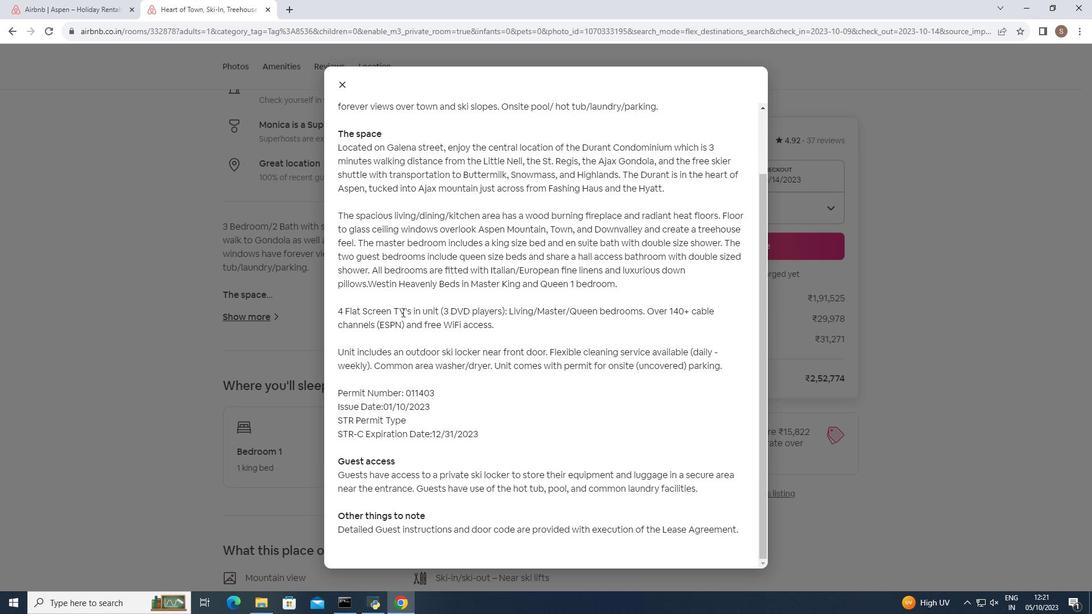 
Action: Mouse scrolled (402, 311) with delta (0, 0)
Screenshot: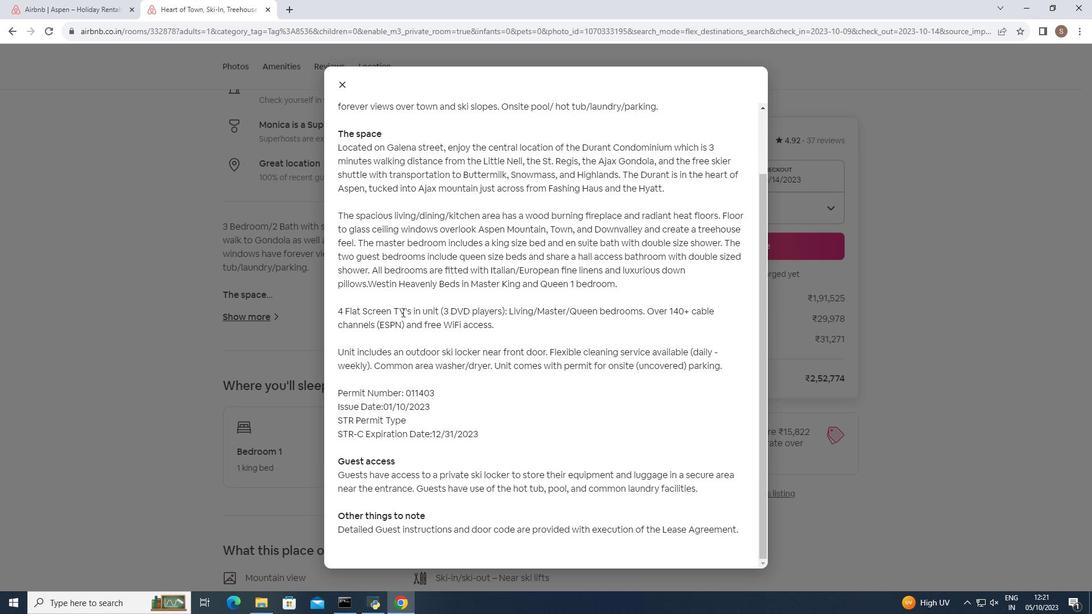 
Action: Mouse moved to (341, 84)
Screenshot: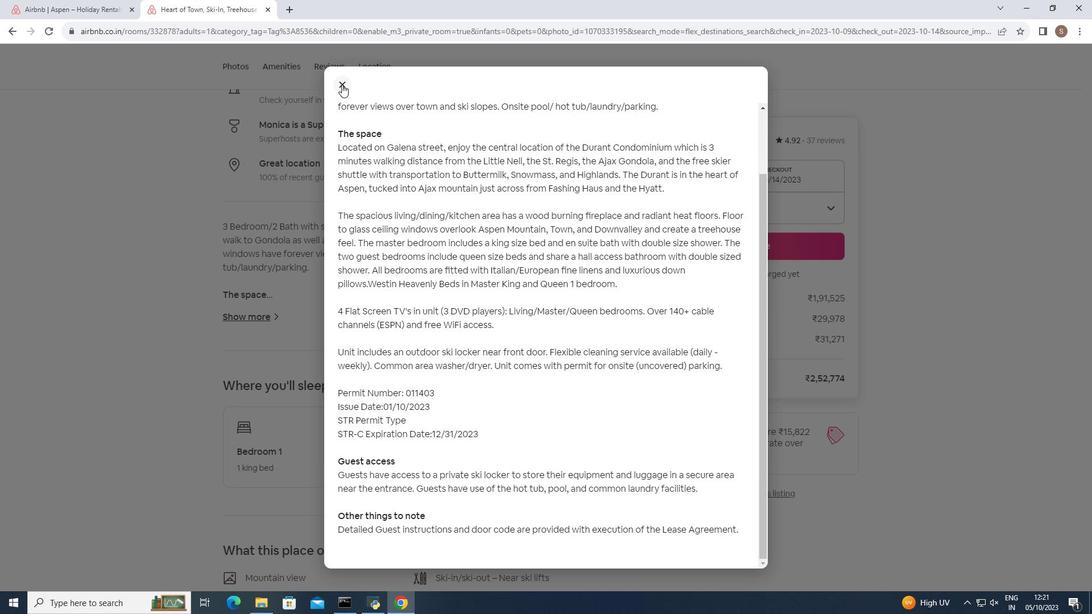 
Action: Mouse pressed left at (341, 84)
Screenshot: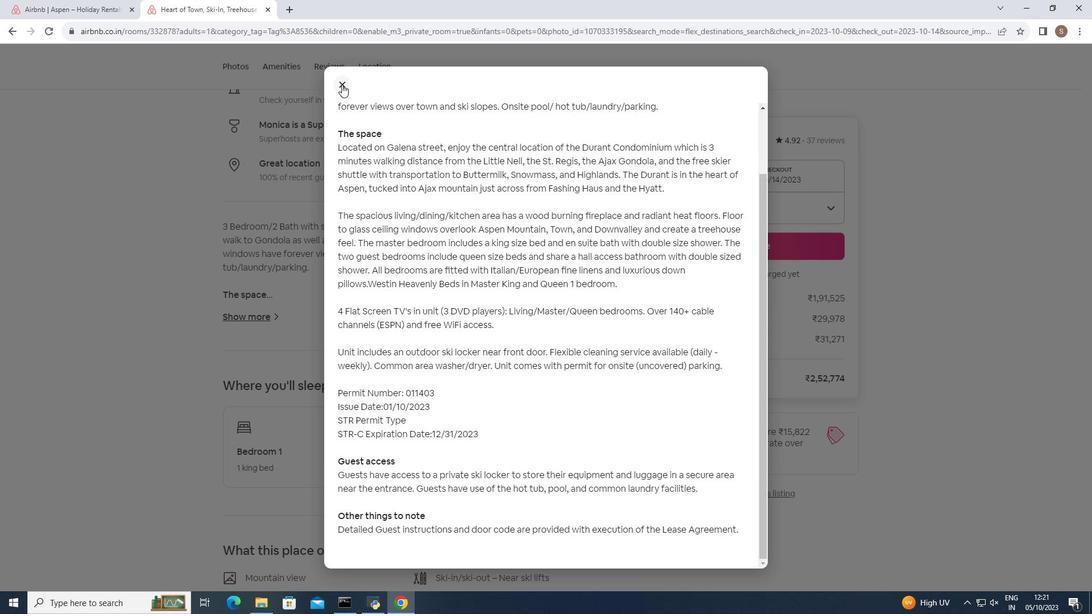 
Action: Mouse moved to (339, 156)
Screenshot: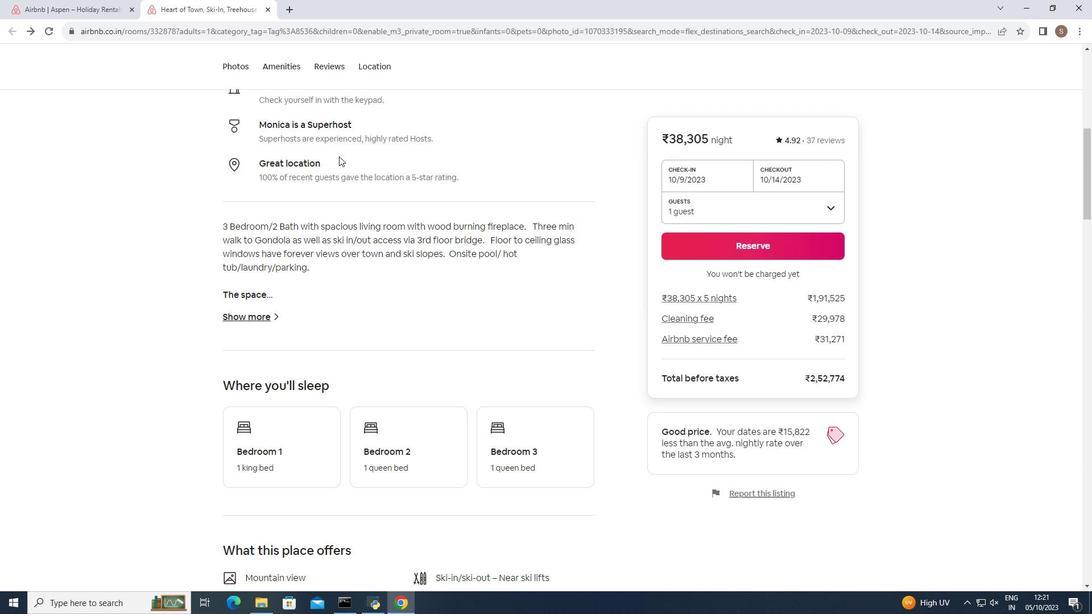 
Action: Mouse scrolled (339, 155) with delta (0, 0)
Screenshot: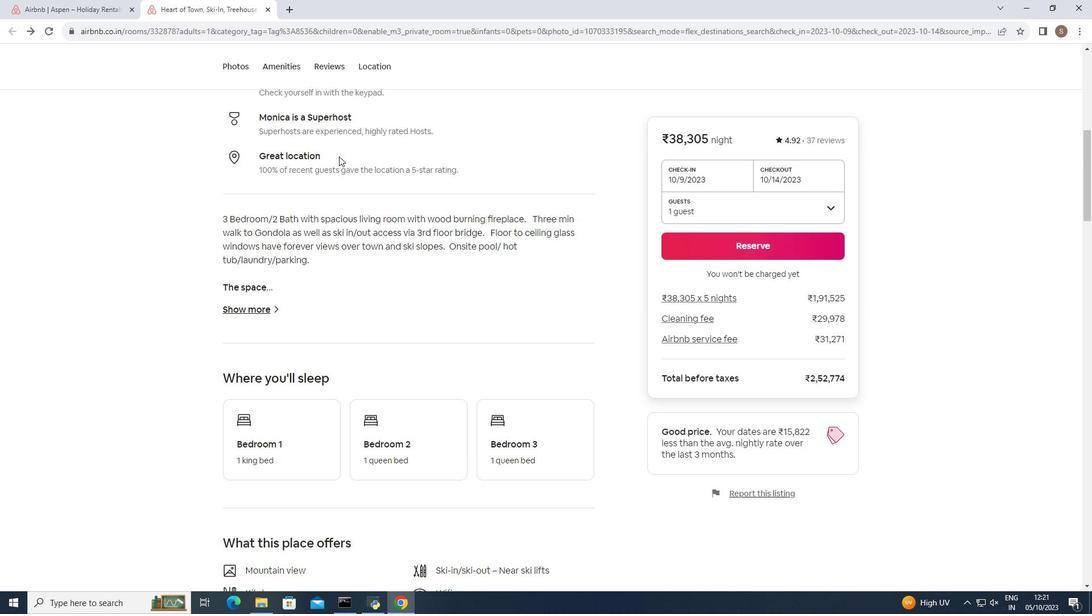 
Action: Mouse scrolled (339, 155) with delta (0, 0)
Screenshot: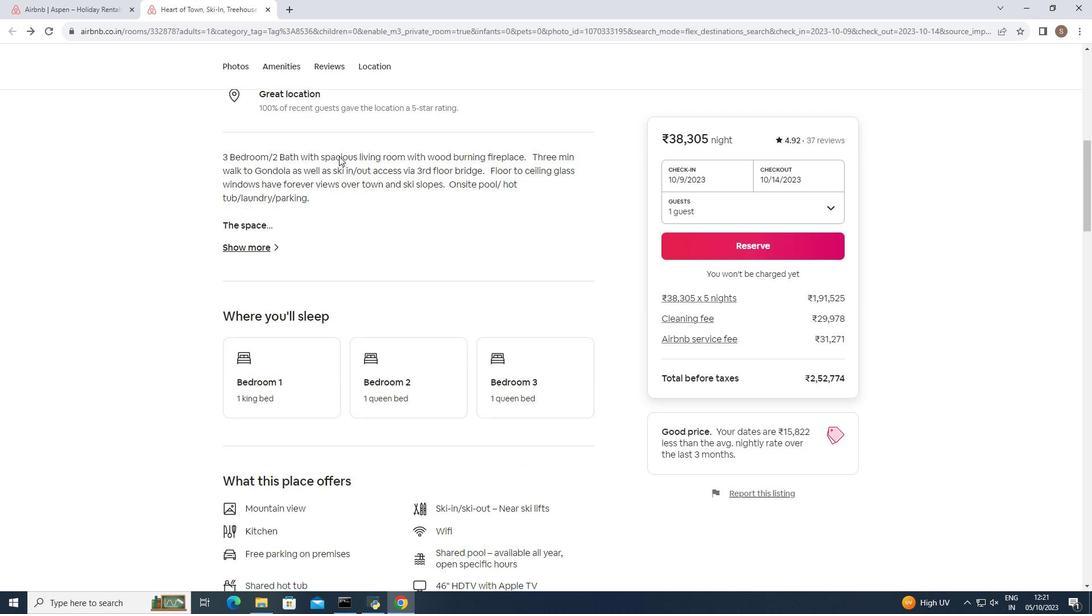 
Action: Mouse scrolled (339, 155) with delta (0, 0)
Screenshot: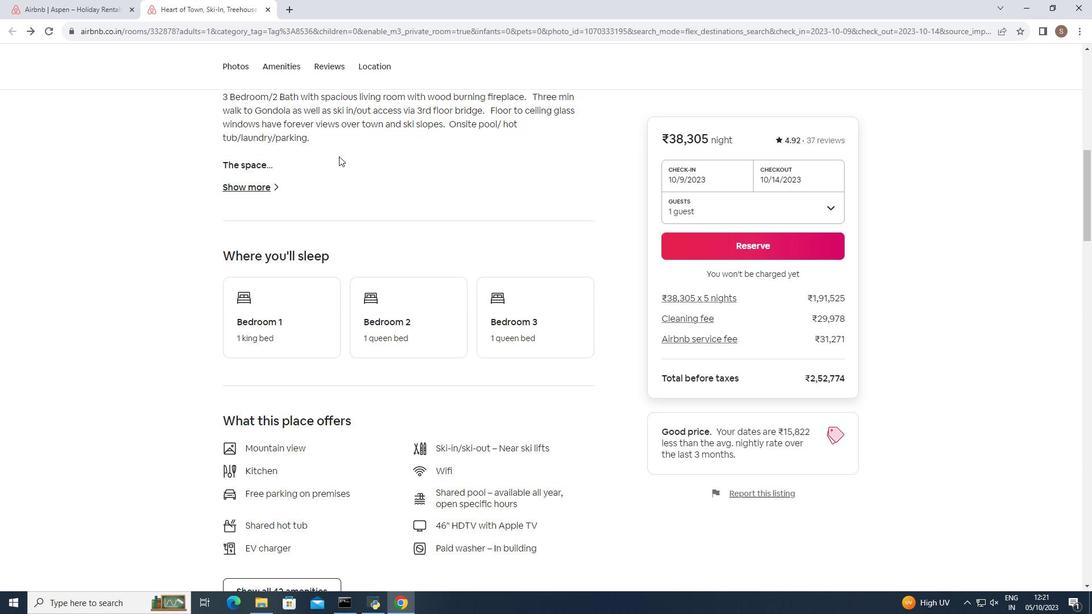 
Action: Mouse scrolled (339, 155) with delta (0, 0)
Screenshot: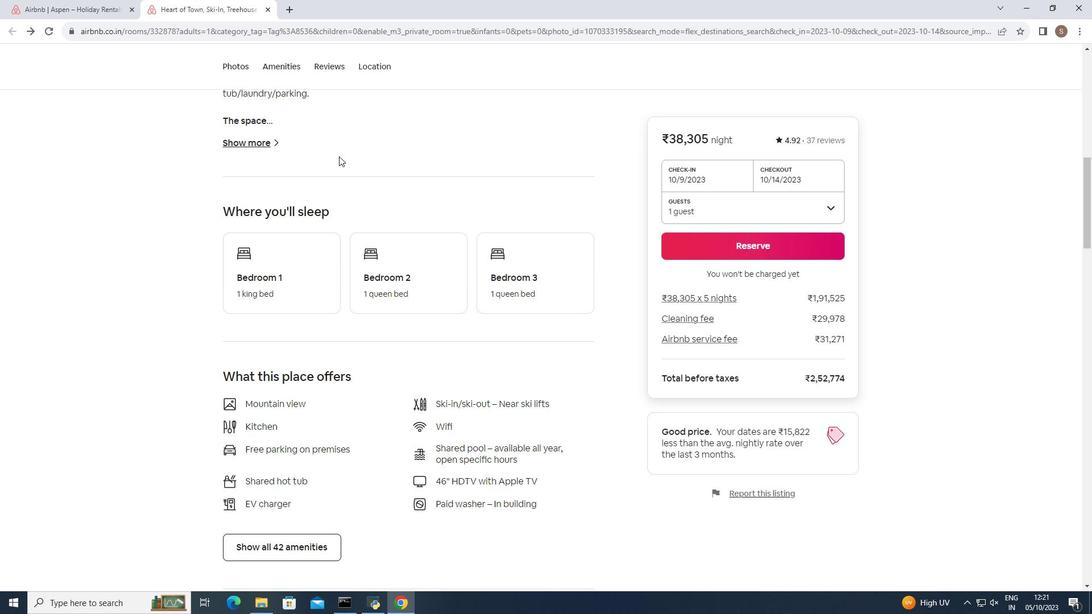 
Action: Mouse scrolled (339, 155) with delta (0, 0)
Screenshot: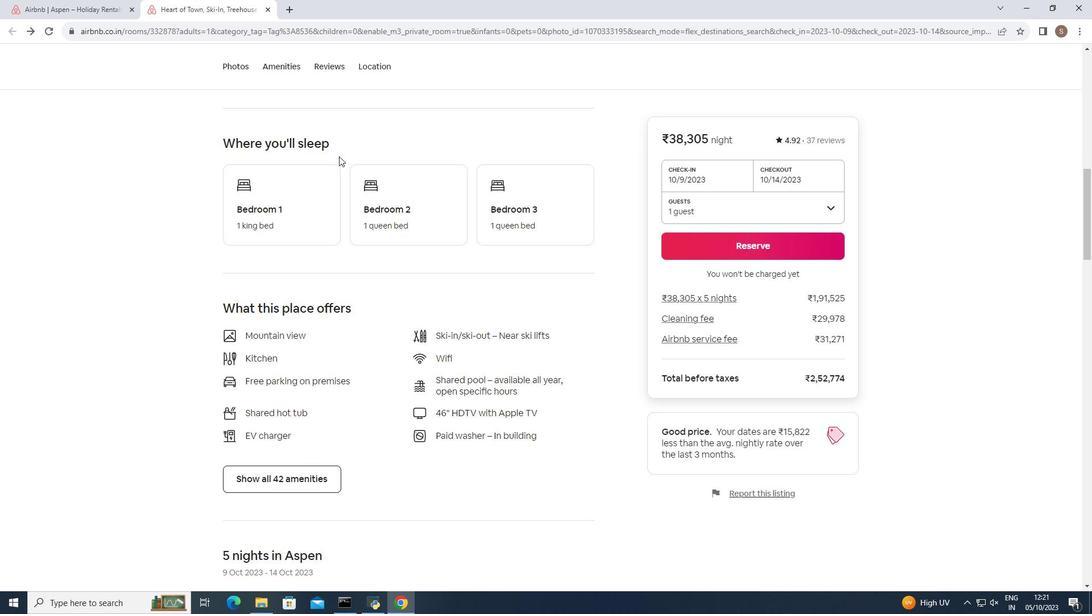 
Action: Mouse moved to (339, 156)
Screenshot: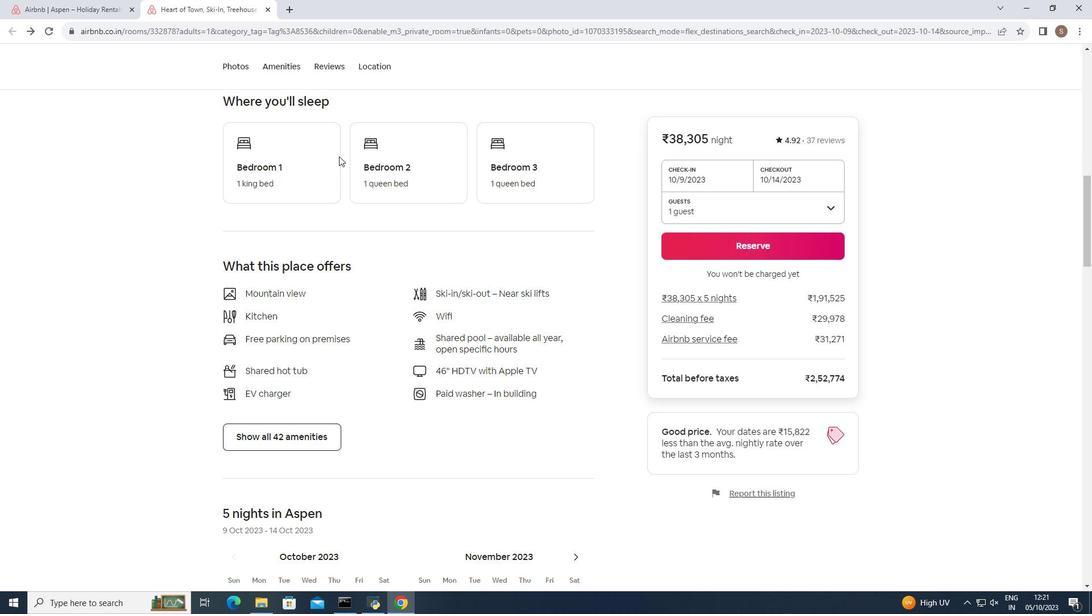 
Action: Mouse scrolled (339, 155) with delta (0, 0)
Screenshot: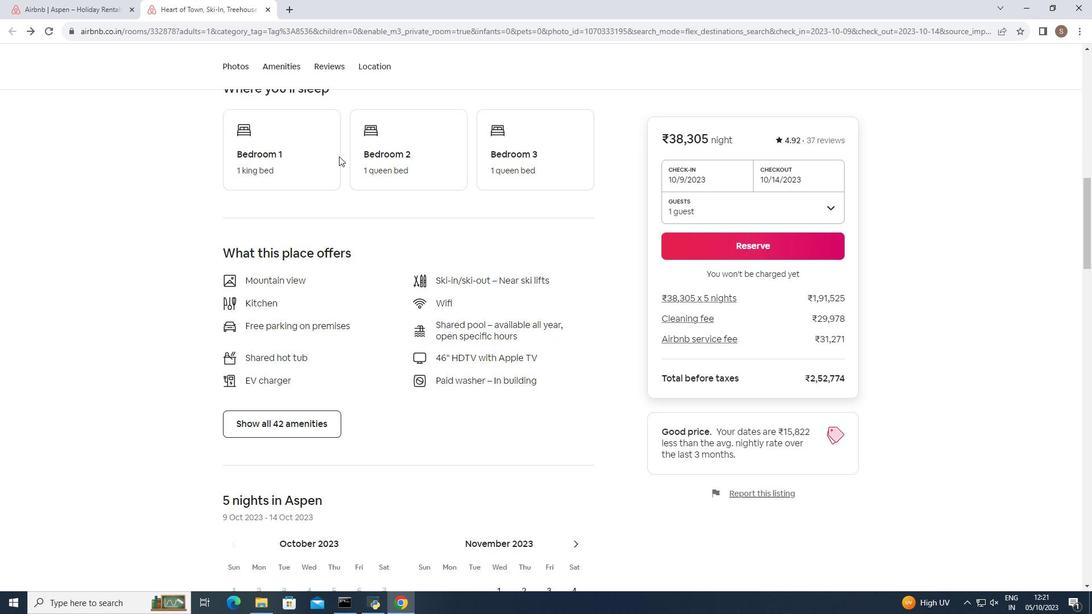 
Action: Mouse scrolled (339, 155) with delta (0, 0)
Screenshot: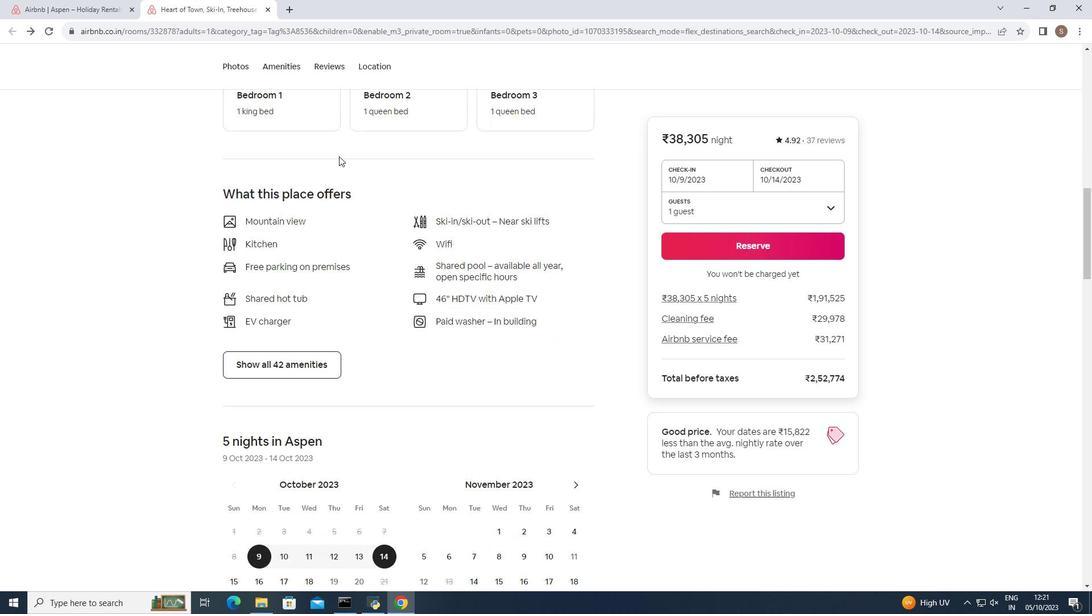 
Action: Mouse scrolled (339, 155) with delta (0, 0)
Screenshot: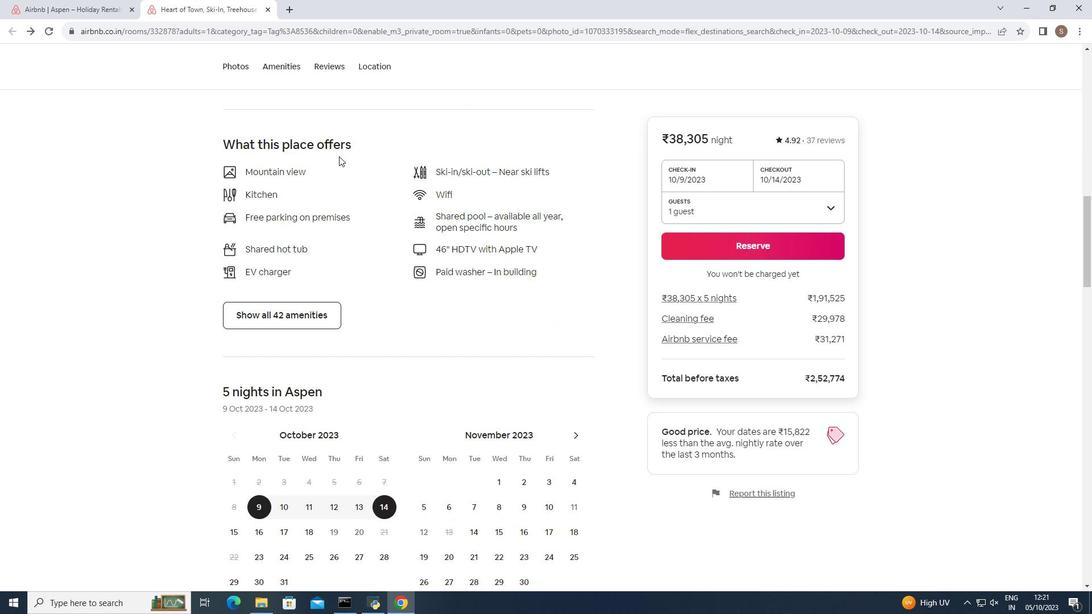
Action: Mouse moved to (288, 266)
Screenshot: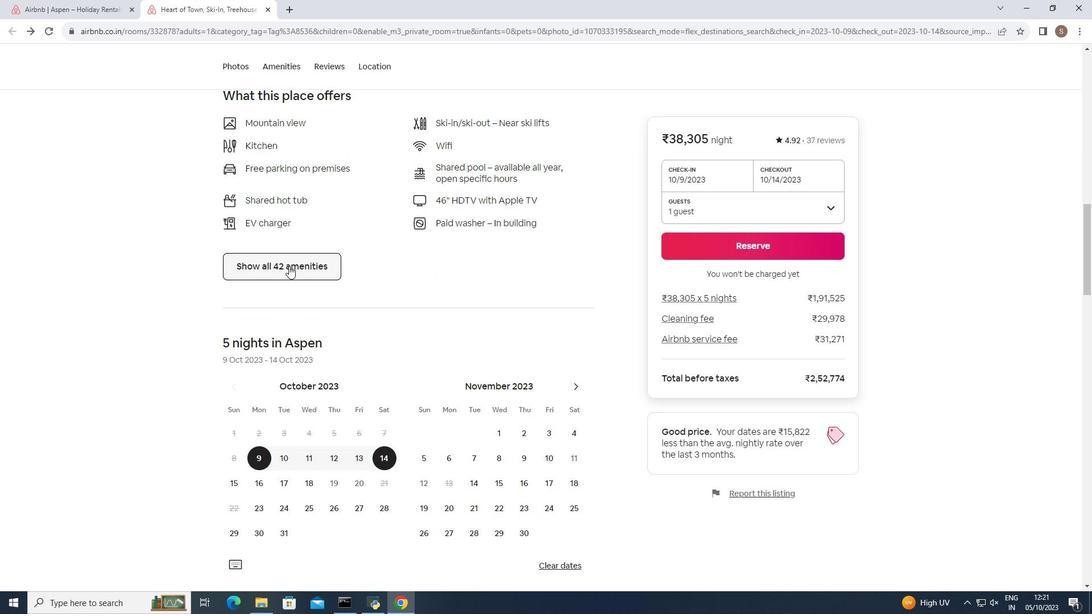 
Action: Mouse pressed left at (288, 266)
Screenshot: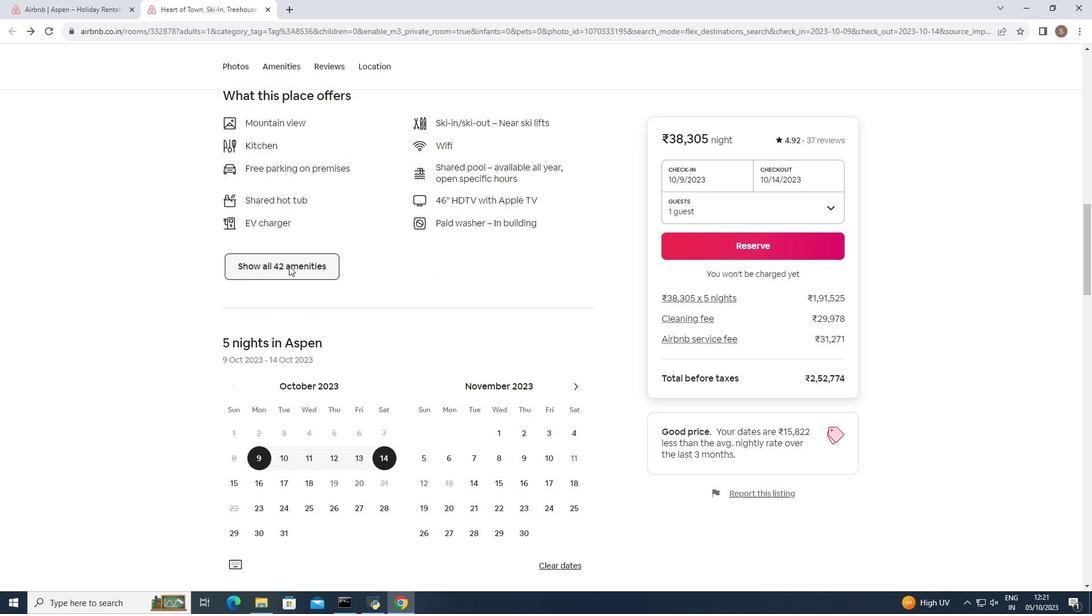 
Action: Mouse moved to (402, 262)
Screenshot: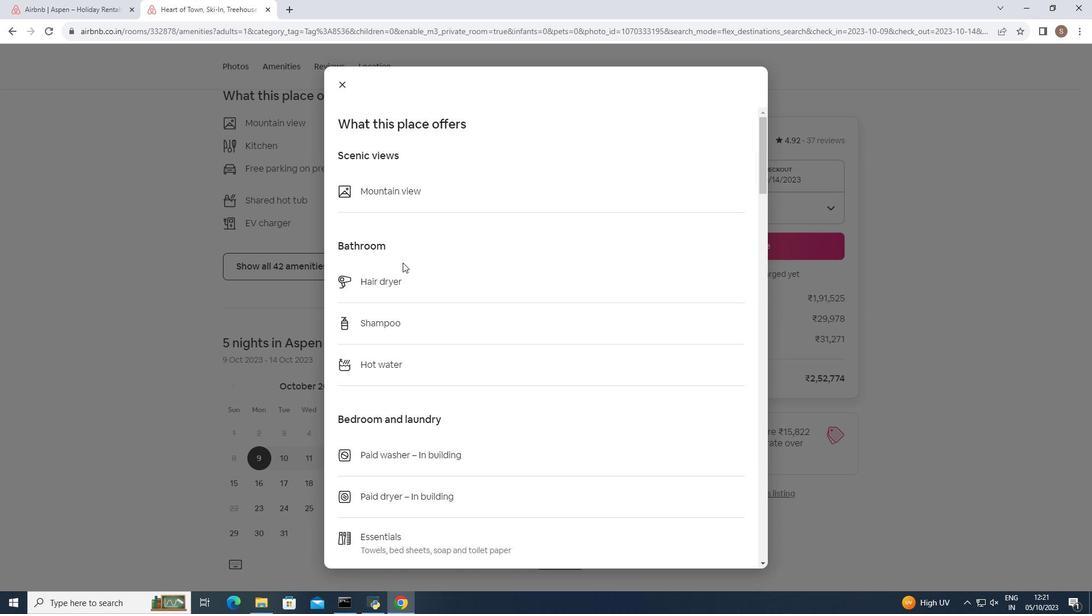 
Action: Mouse scrolled (402, 262) with delta (0, 0)
Screenshot: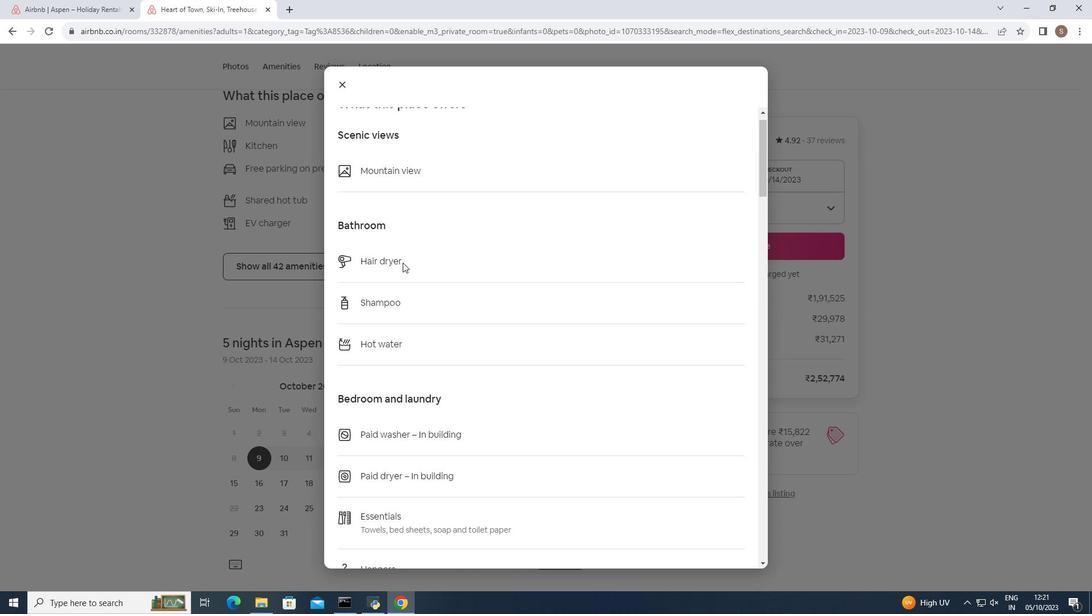 
Action: Mouse scrolled (402, 262) with delta (0, 0)
Screenshot: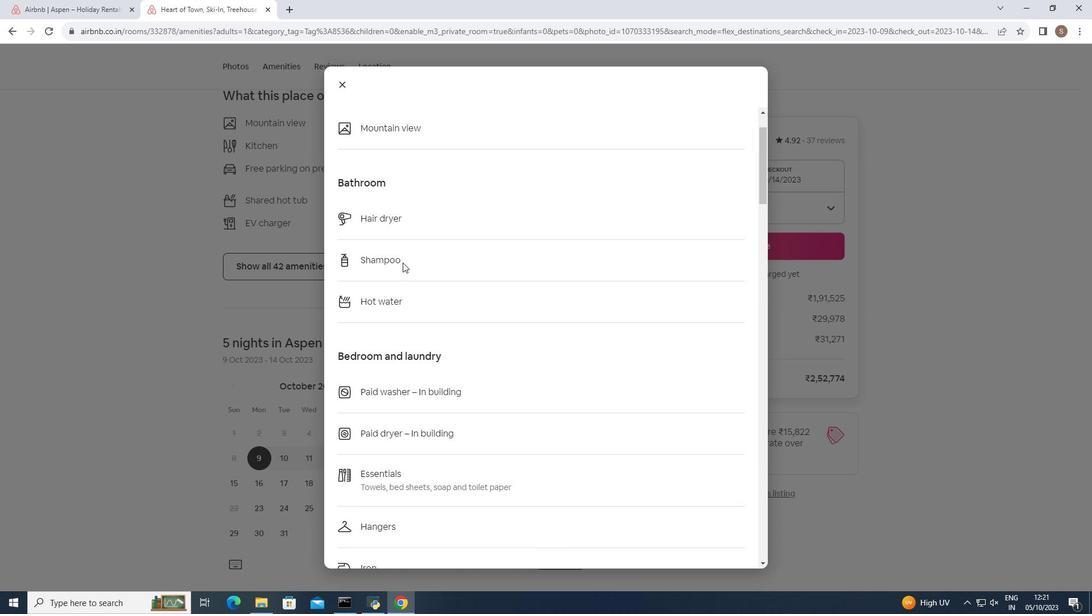 
Action: Mouse scrolled (402, 262) with delta (0, 0)
Screenshot: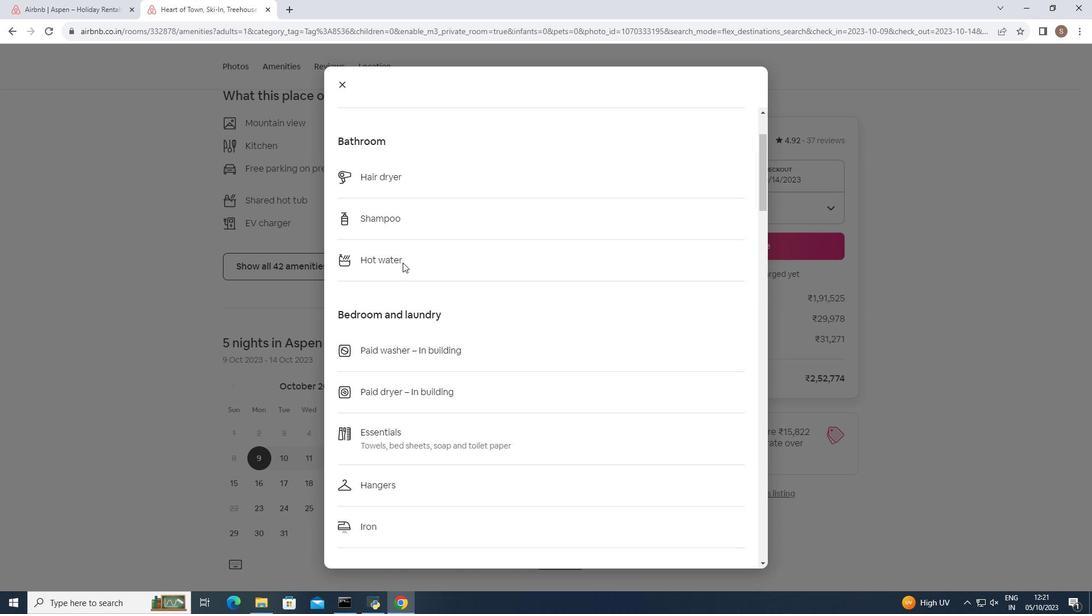
Action: Mouse moved to (402, 262)
Screenshot: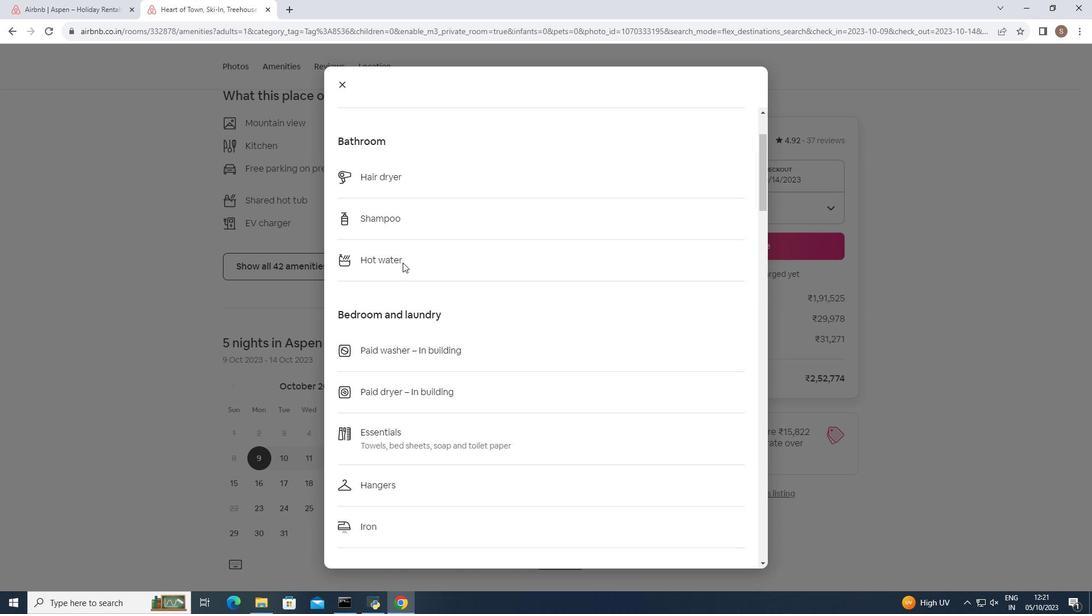 
Action: Mouse scrolled (402, 262) with delta (0, 0)
Screenshot: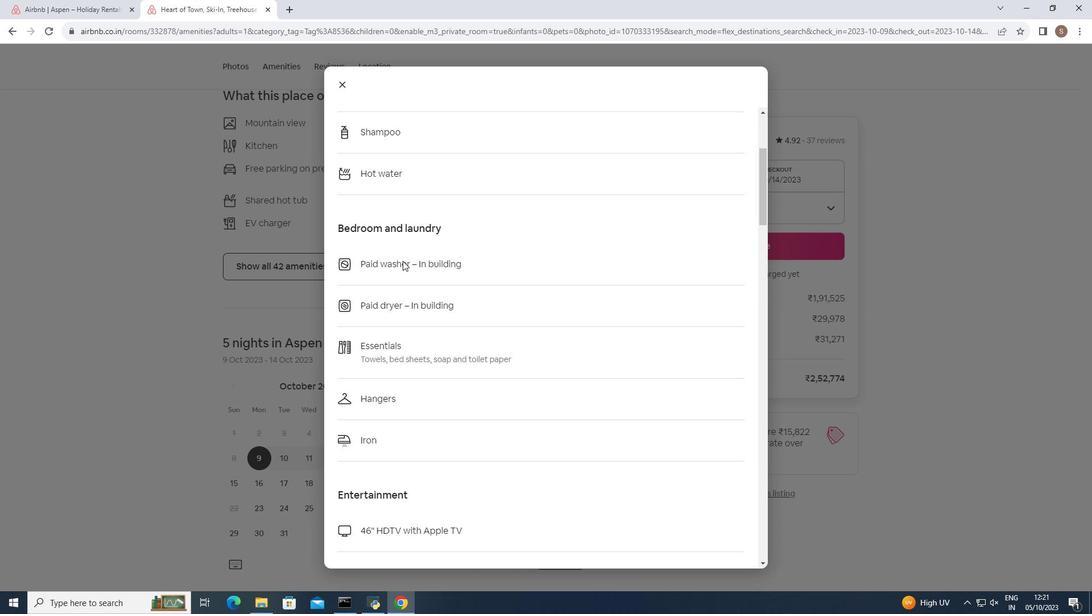 
Action: Mouse moved to (402, 261)
Screenshot: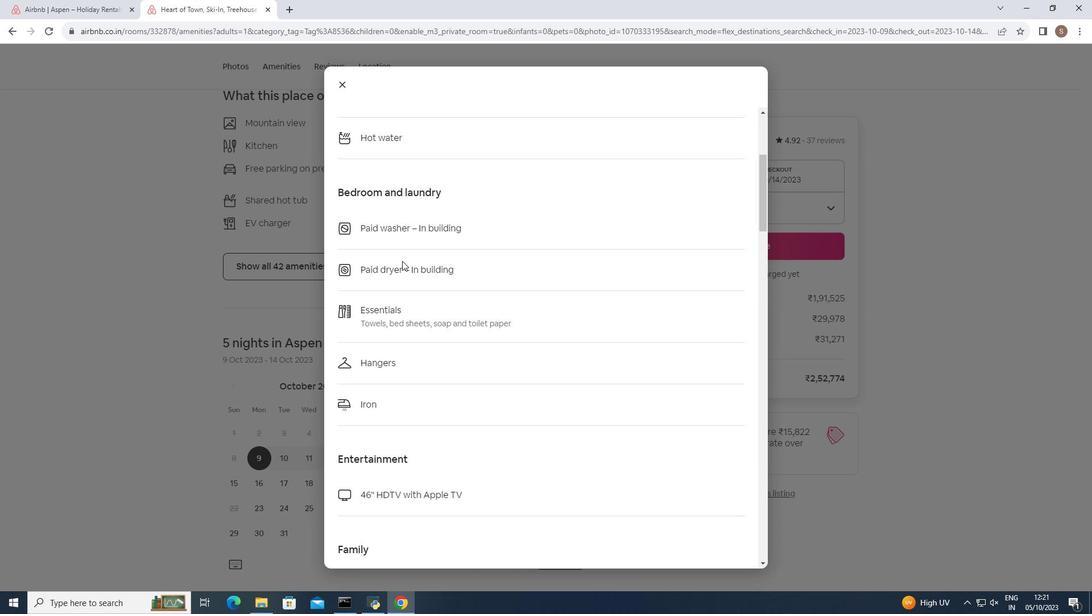 
Action: Mouse scrolled (402, 260) with delta (0, 0)
Screenshot: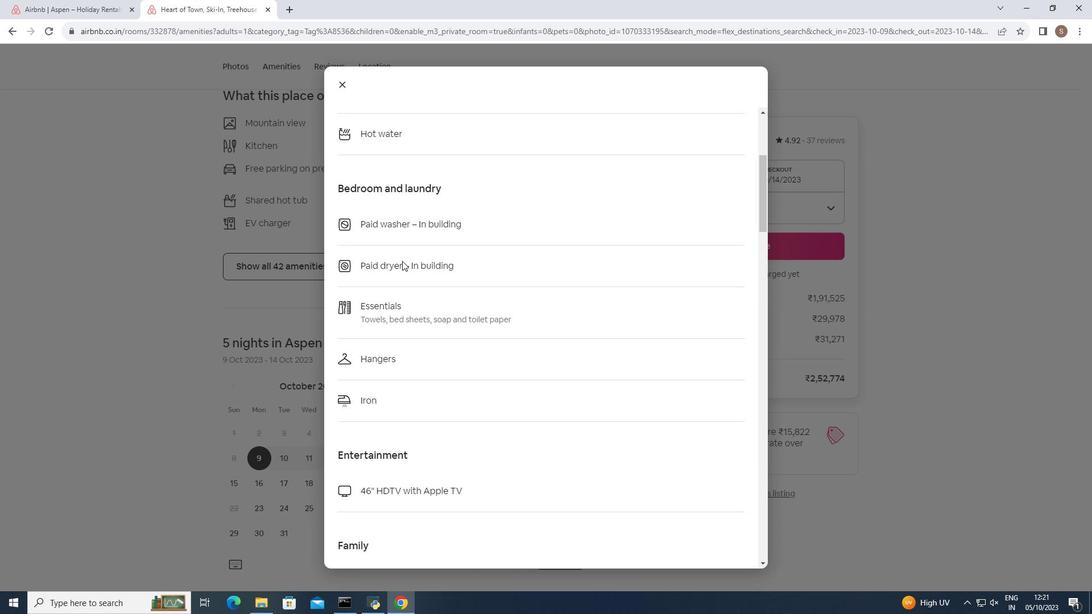 
Action: Mouse scrolled (402, 260) with delta (0, 0)
Screenshot: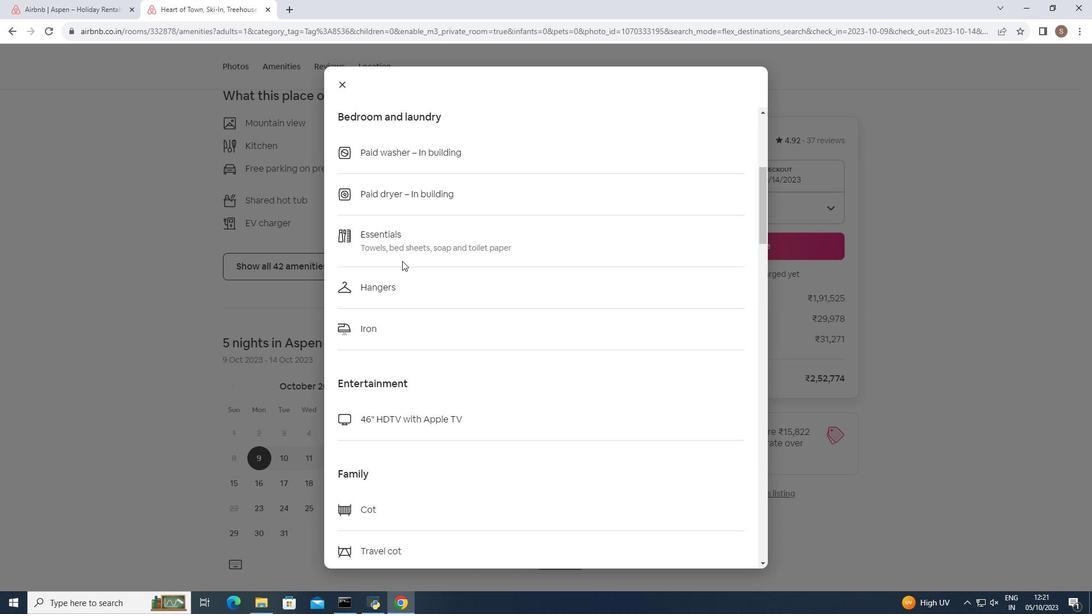 
Action: Mouse scrolled (402, 260) with delta (0, 0)
Screenshot: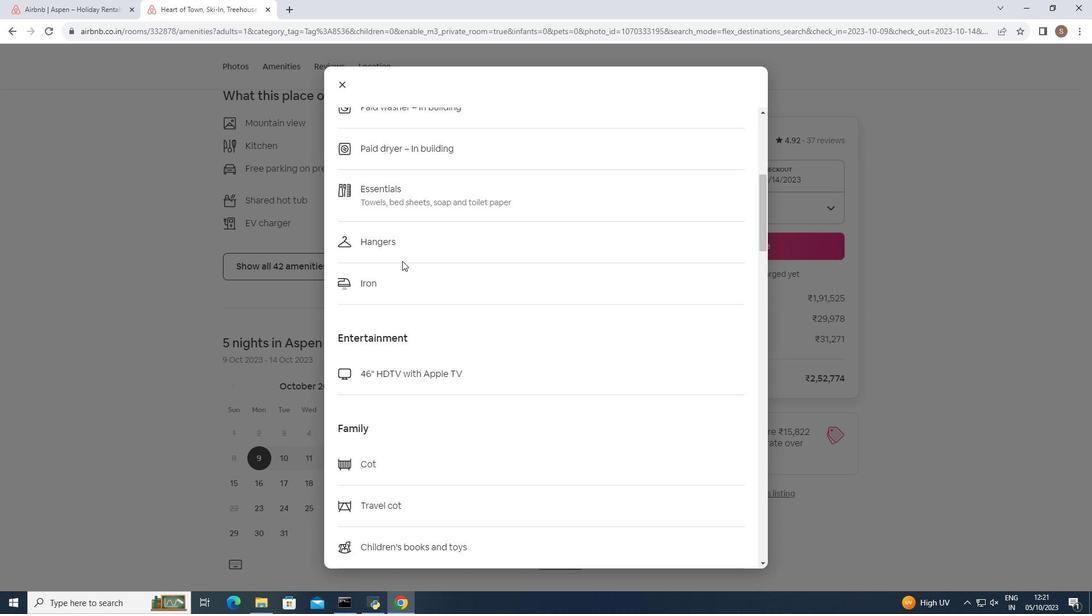 
Action: Mouse moved to (402, 259)
Screenshot: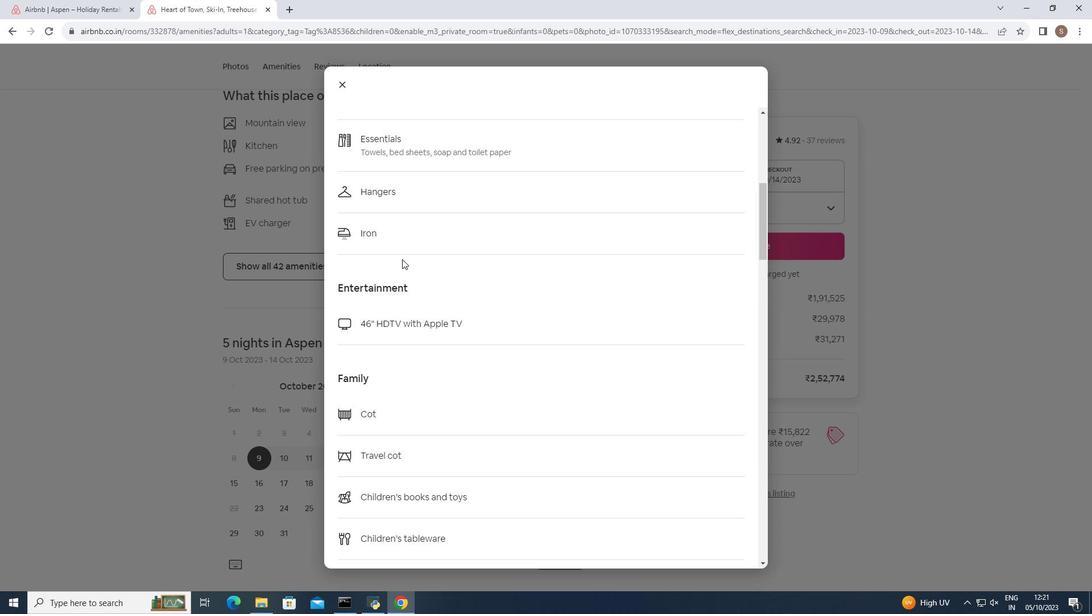 
Action: Mouse scrolled (402, 258) with delta (0, 0)
Screenshot: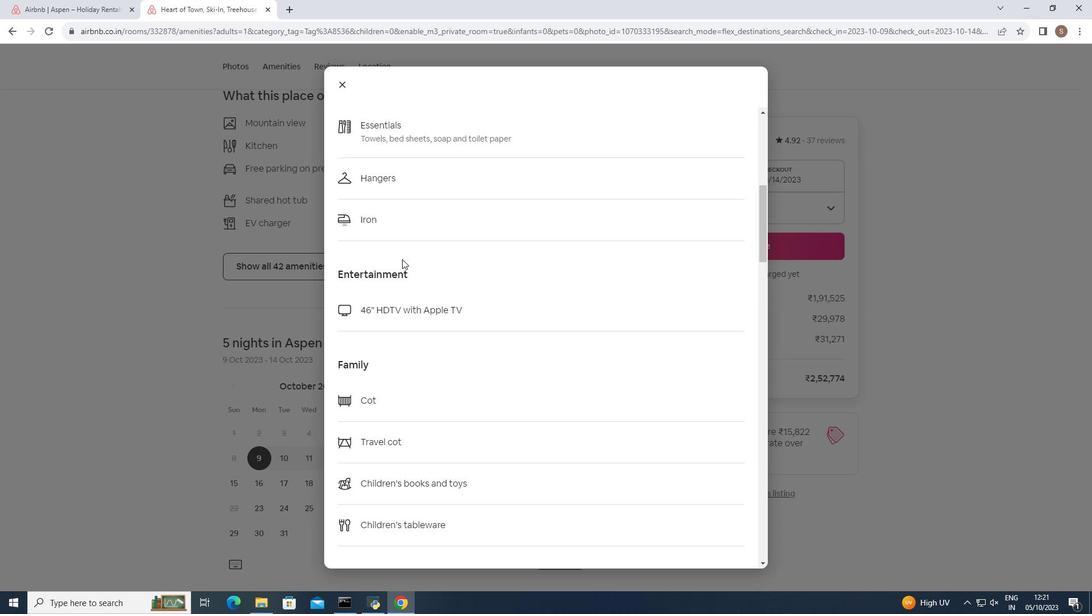 
Action: Mouse scrolled (402, 258) with delta (0, 0)
Screenshot: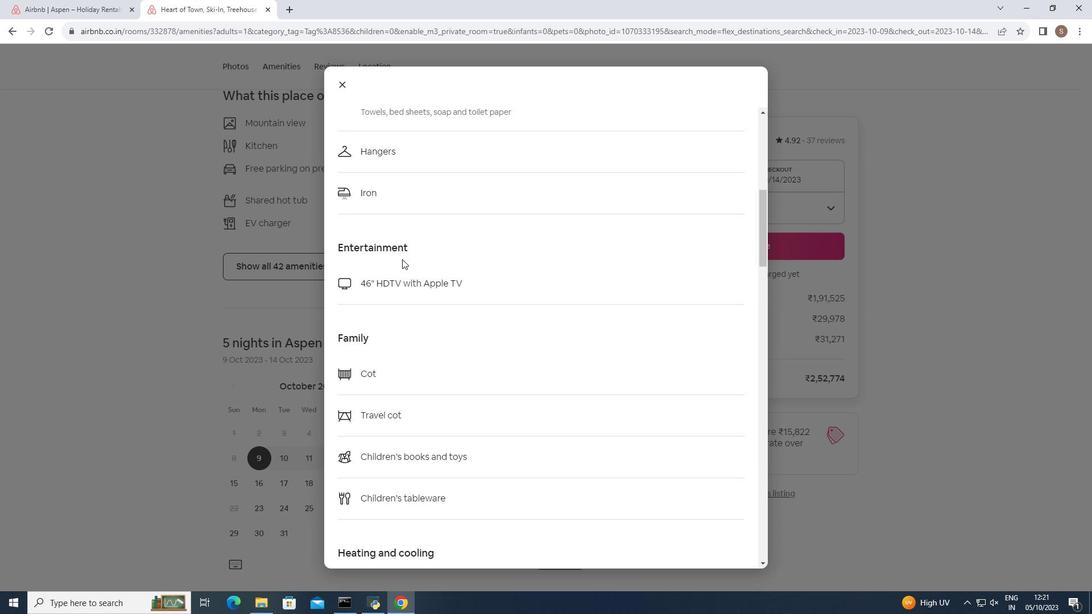 
Action: Mouse scrolled (402, 258) with delta (0, 0)
Screenshot: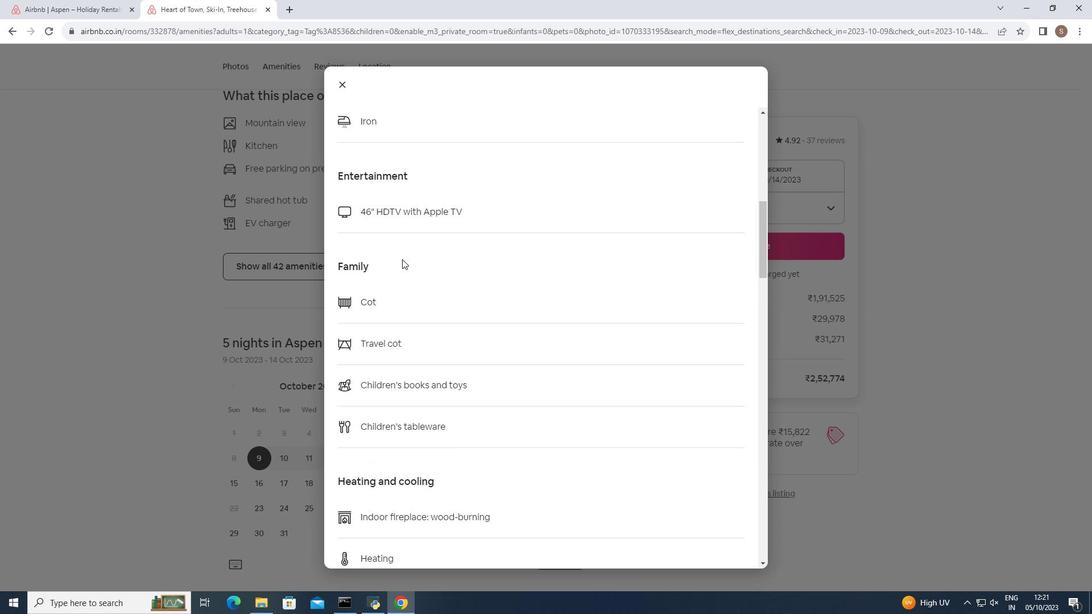 
Action: Mouse moved to (402, 258)
Screenshot: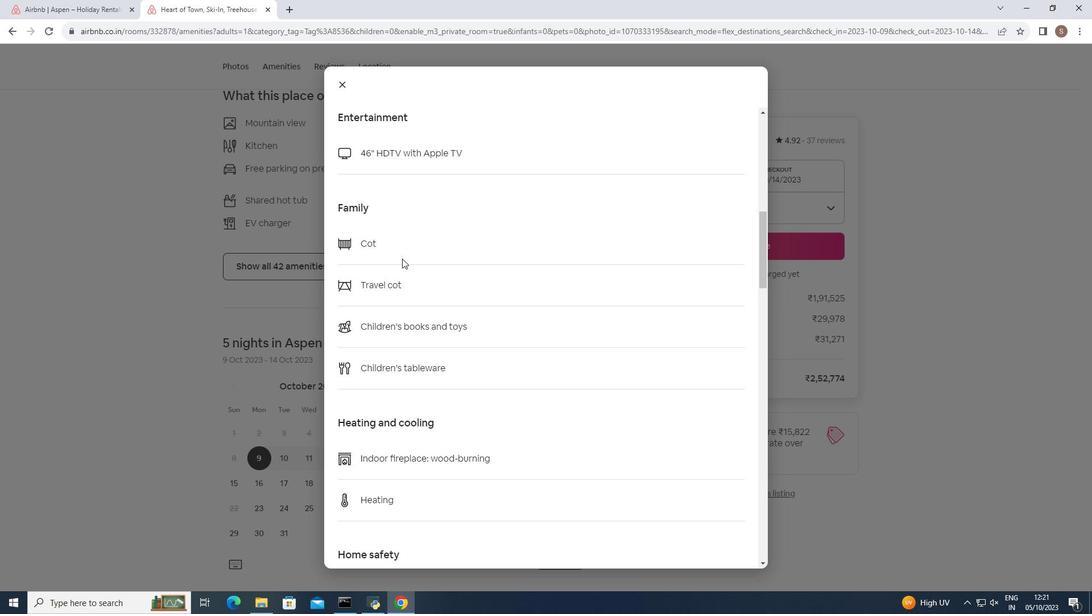 
Action: Mouse scrolled (402, 258) with delta (0, 0)
Screenshot: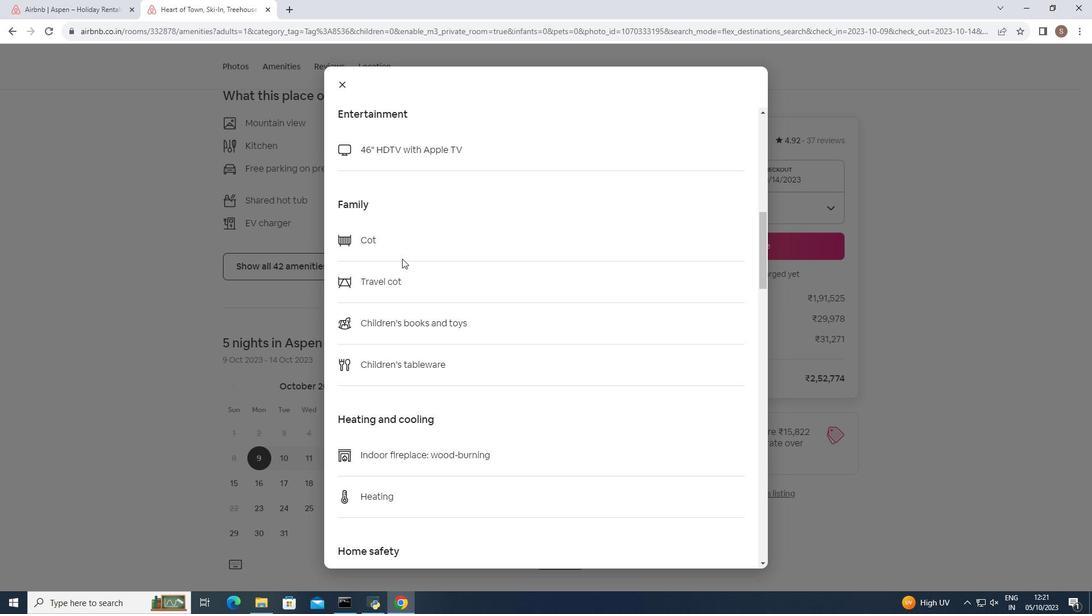 
Action: Mouse scrolled (402, 258) with delta (0, 0)
Screenshot: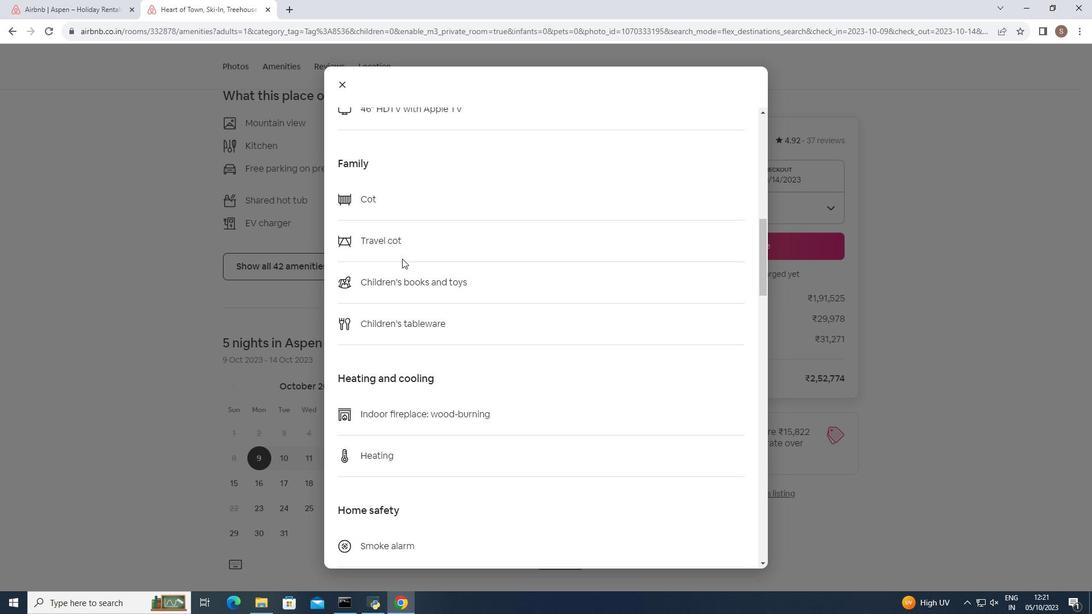 
Action: Mouse scrolled (402, 258) with delta (0, 0)
Screenshot: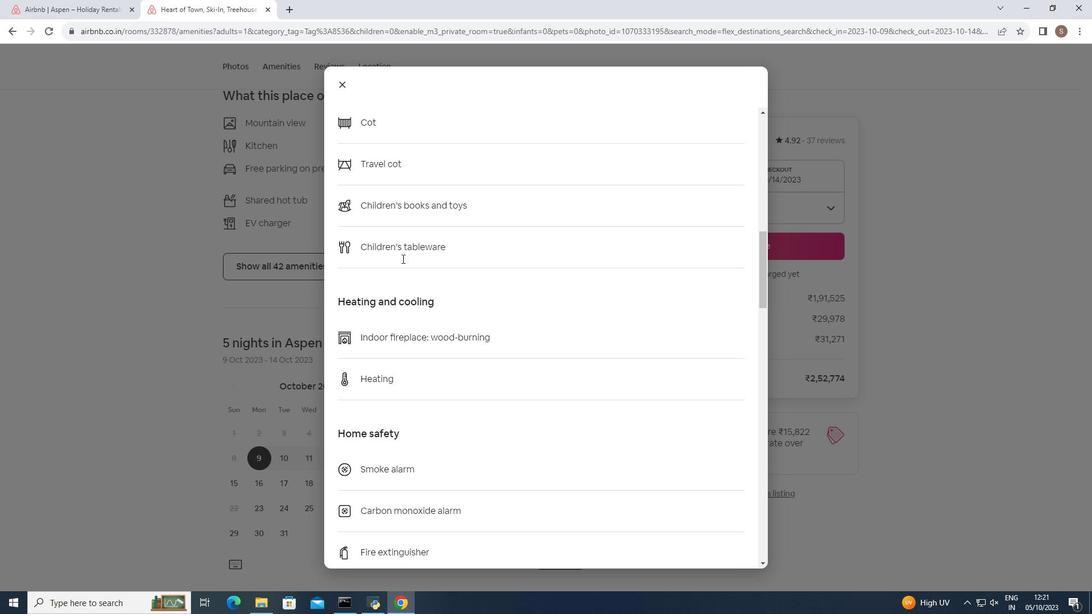 
Action: Mouse scrolled (402, 258) with delta (0, 0)
Screenshot: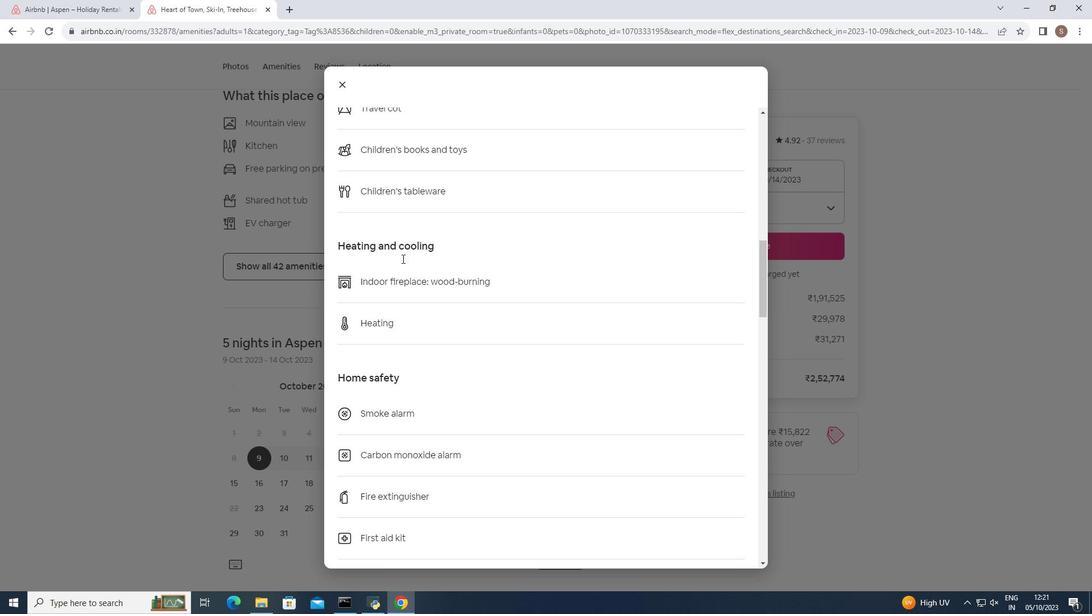 
Action: Mouse scrolled (402, 258) with delta (0, 0)
Screenshot: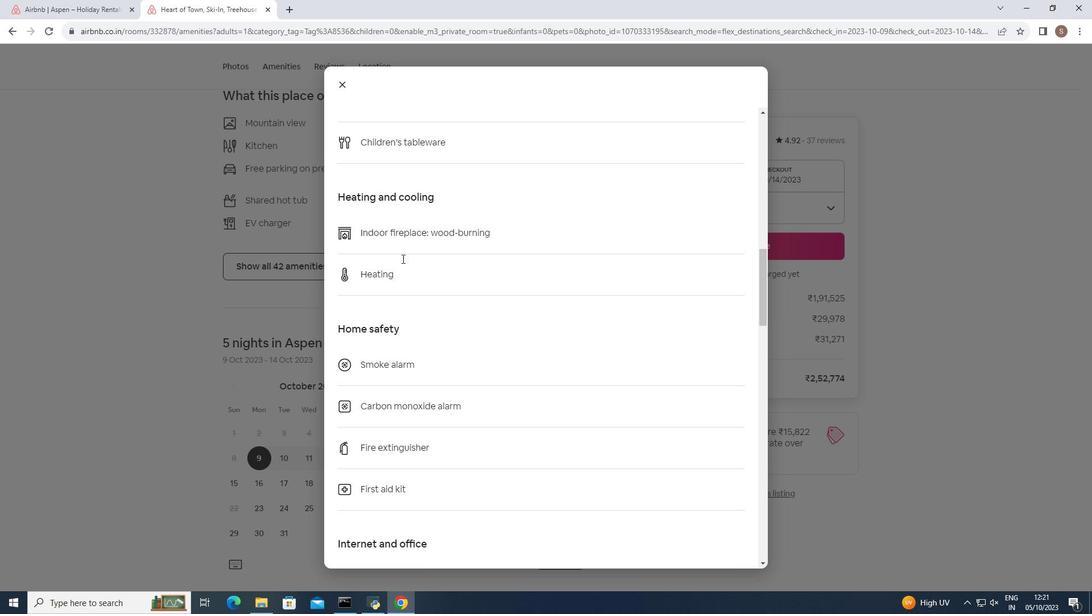 
Action: Mouse moved to (403, 257)
Screenshot: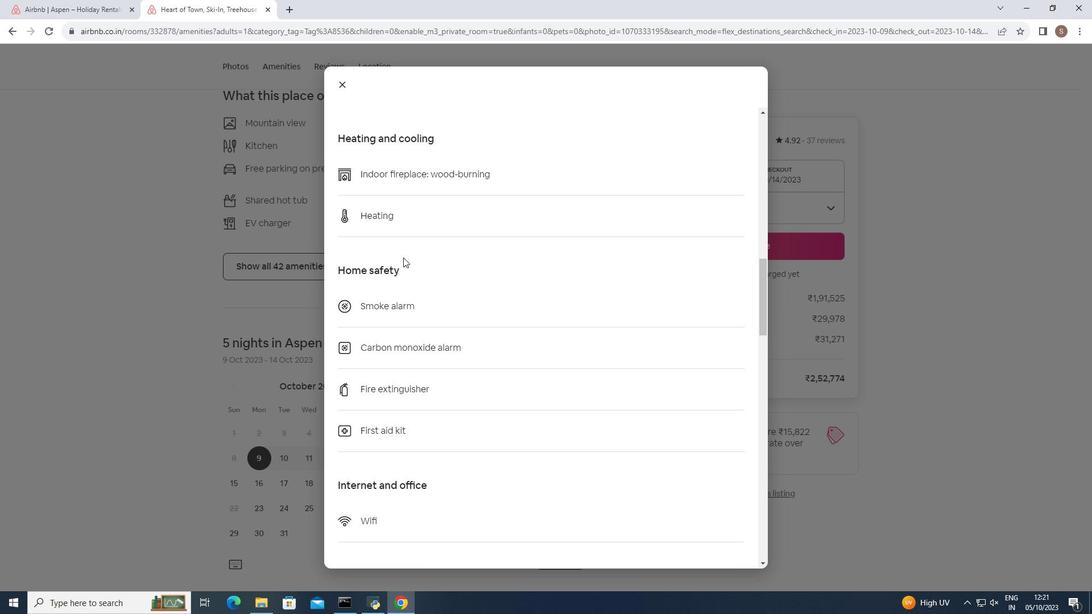 
Action: Mouse scrolled (403, 257) with delta (0, 0)
Screenshot: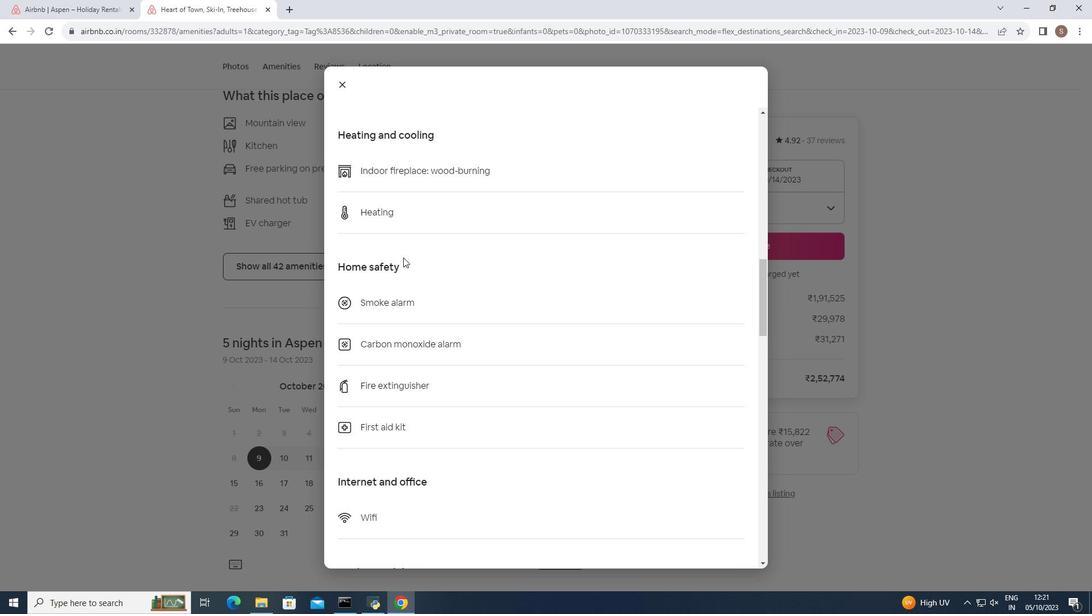 
Action: Mouse scrolled (403, 257) with delta (0, 0)
Screenshot: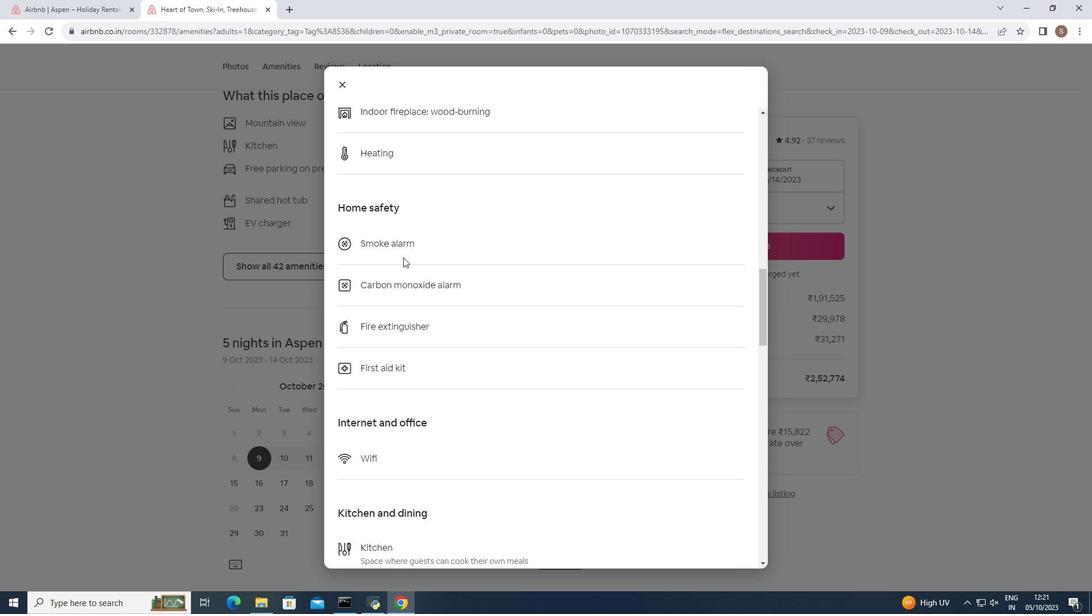 
Action: Mouse scrolled (403, 257) with delta (0, 0)
Screenshot: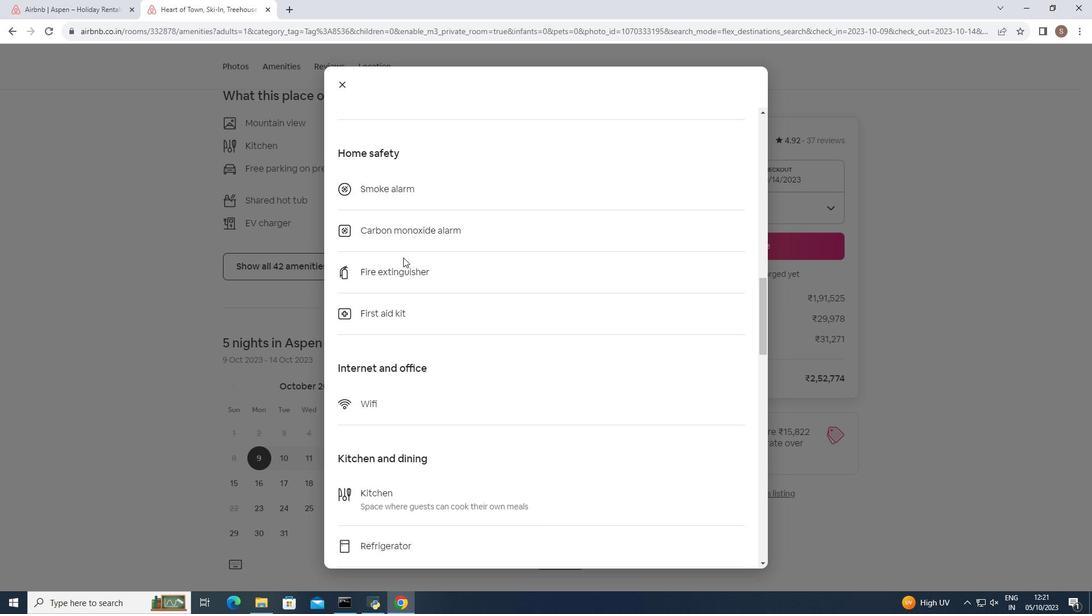 
Action: Mouse moved to (403, 257)
Screenshot: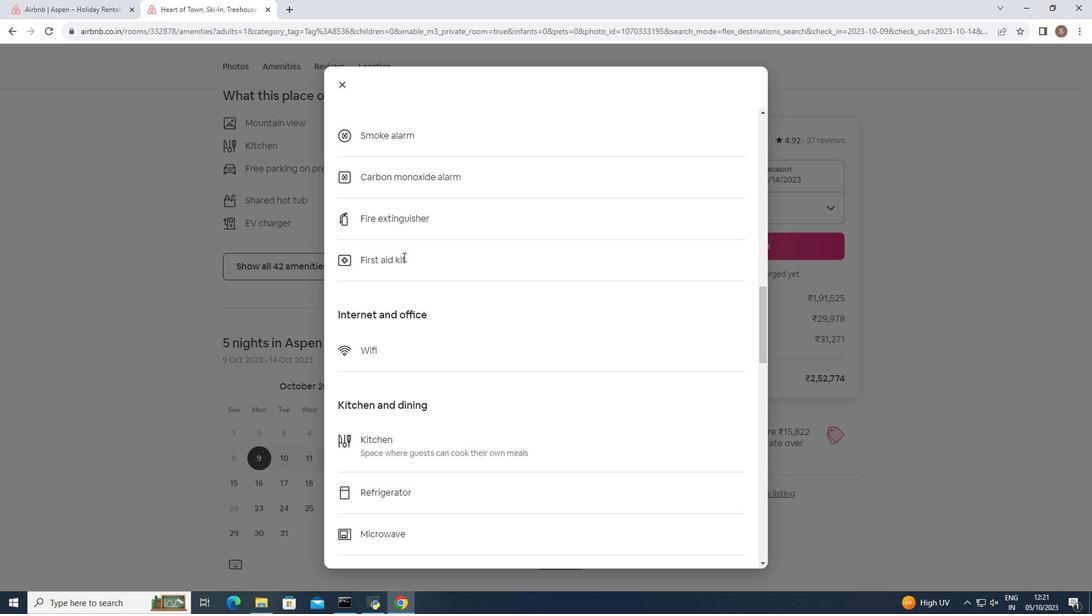 
Action: Mouse scrolled (403, 256) with delta (0, 0)
Screenshot: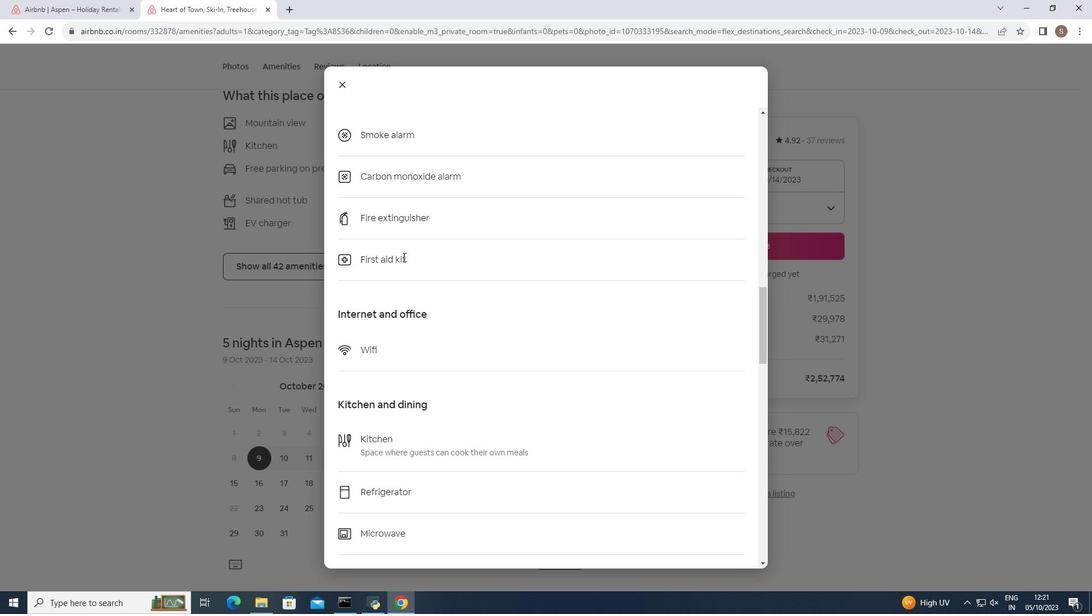 
Action: Mouse scrolled (403, 256) with delta (0, 0)
Screenshot: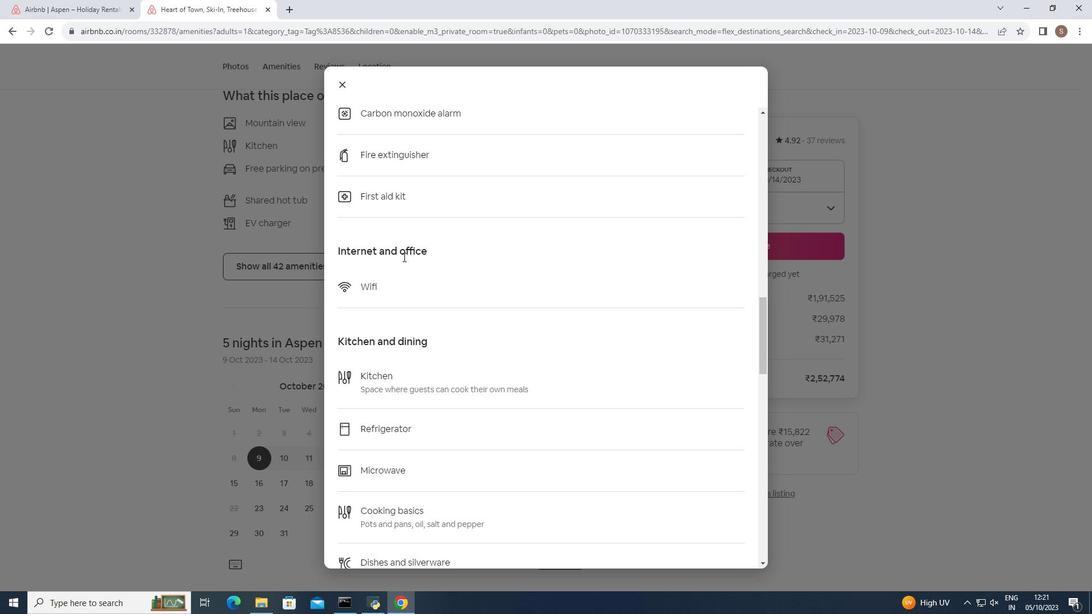 
Action: Mouse moved to (404, 255)
Screenshot: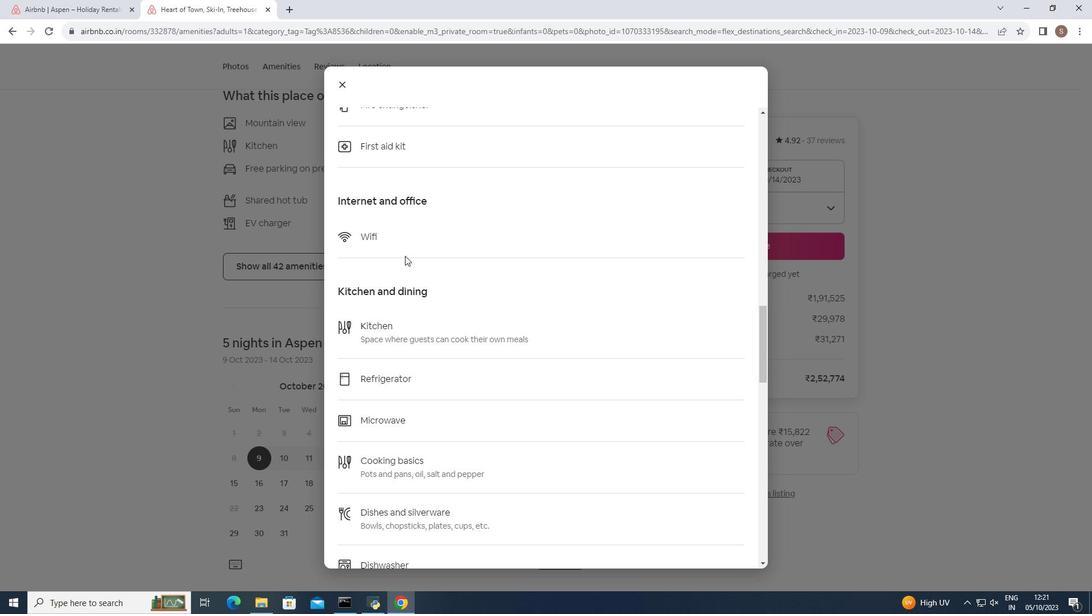 
Action: Mouse scrolled (404, 255) with delta (0, 0)
Screenshot: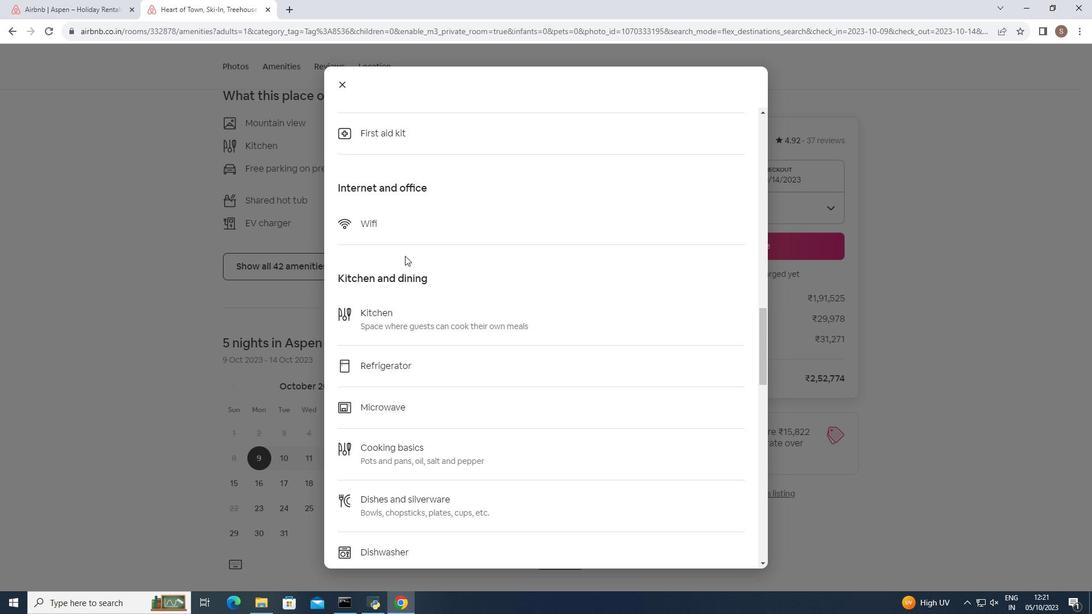 
Action: Mouse scrolled (404, 255) with delta (0, 0)
Screenshot: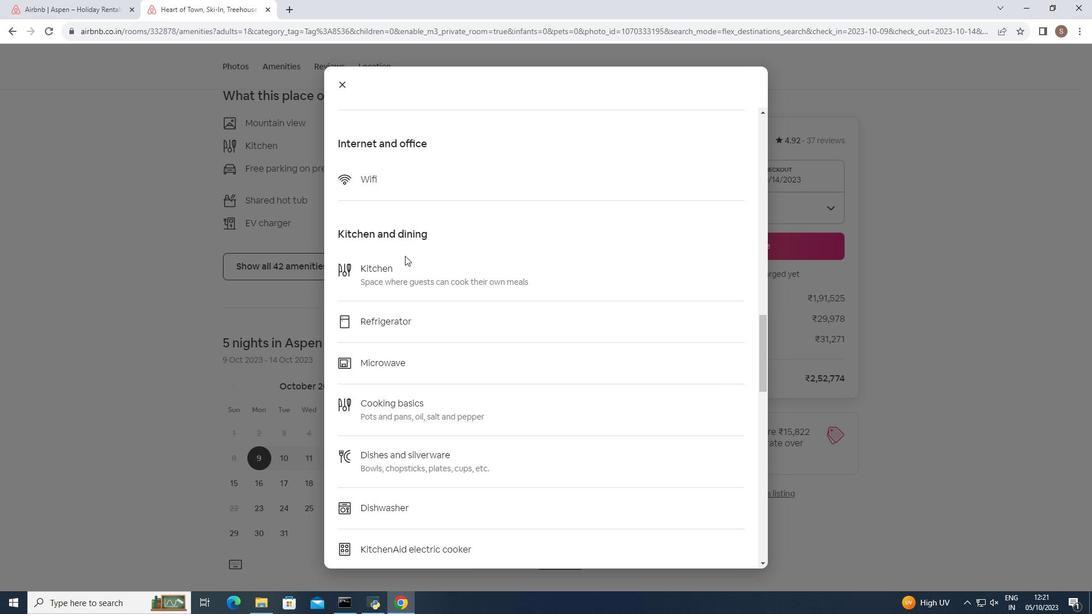 
Action: Mouse scrolled (404, 255) with delta (0, 0)
Screenshot: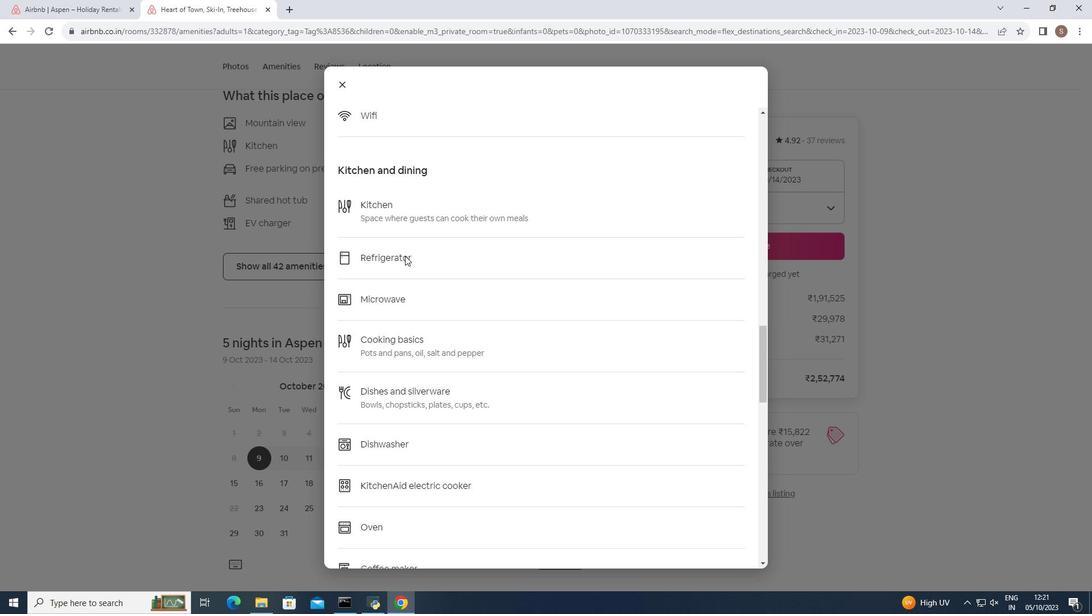 
Action: Mouse scrolled (404, 255) with delta (0, 0)
Screenshot: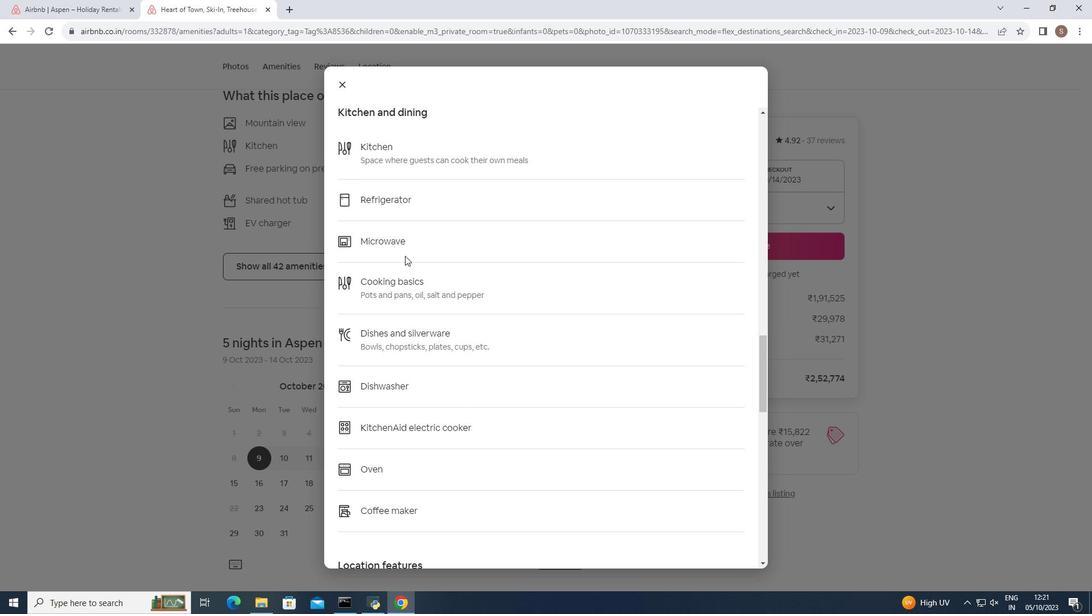 
Action: Mouse scrolled (404, 255) with delta (0, 0)
Screenshot: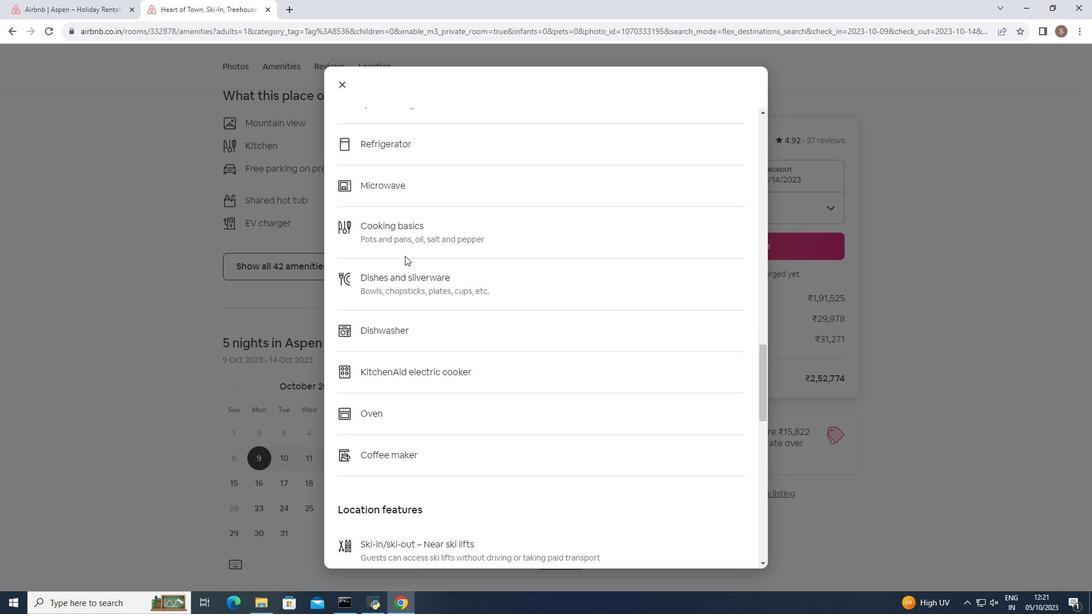 
Action: Mouse moved to (405, 255)
Screenshot: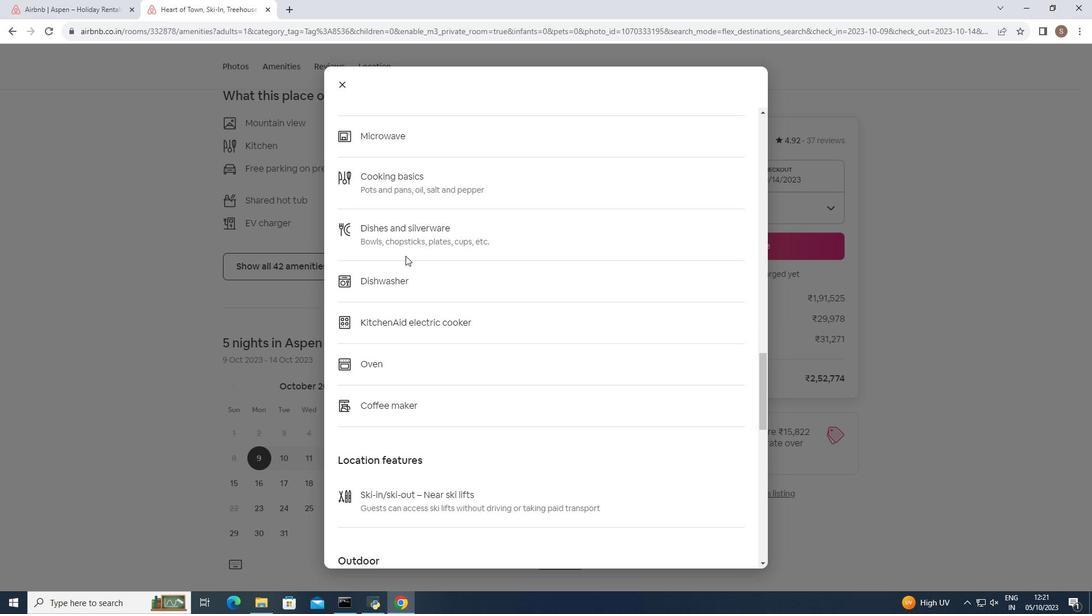 
Action: Mouse scrolled (405, 255) with delta (0, 0)
Screenshot: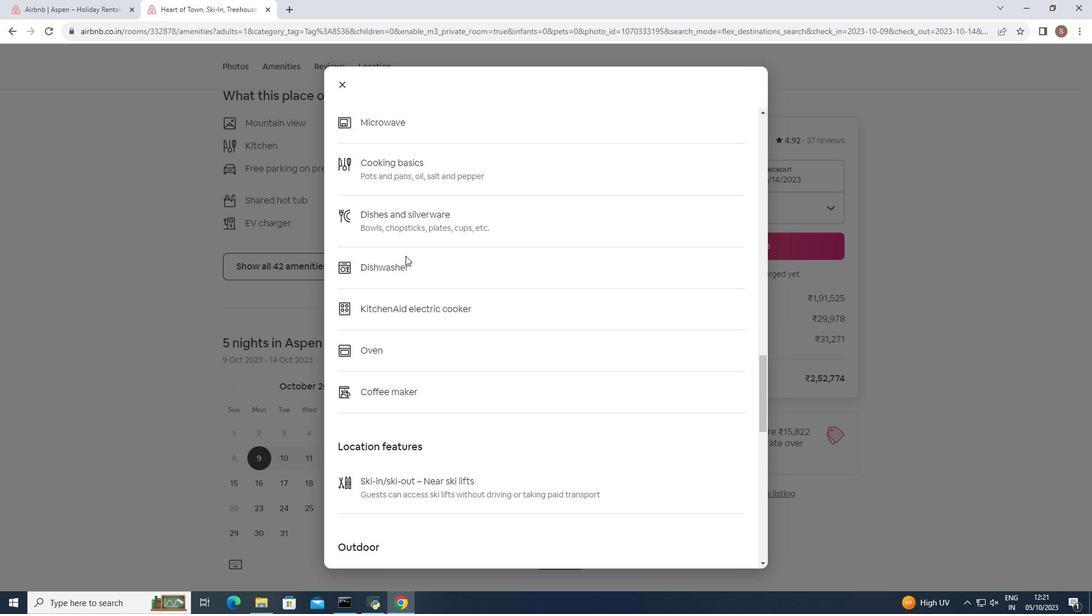 
Action: Mouse scrolled (405, 255) with delta (0, 0)
Screenshot: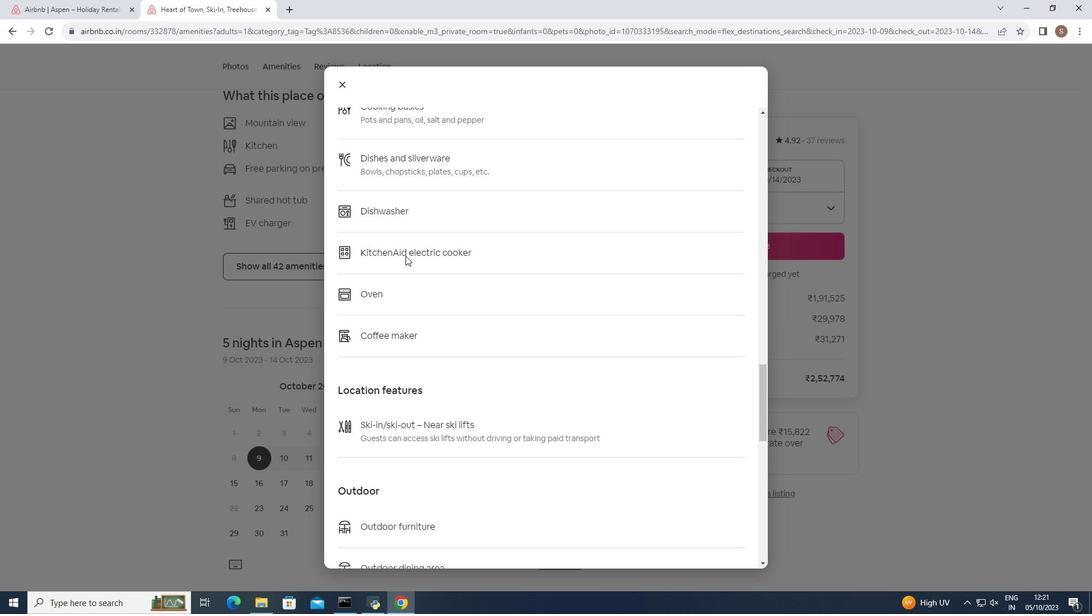 
Action: Mouse scrolled (405, 255) with delta (0, 0)
